Task: Creation of Campaigns & Opportunities
Action: Mouse moved to (853, 206)
Screenshot: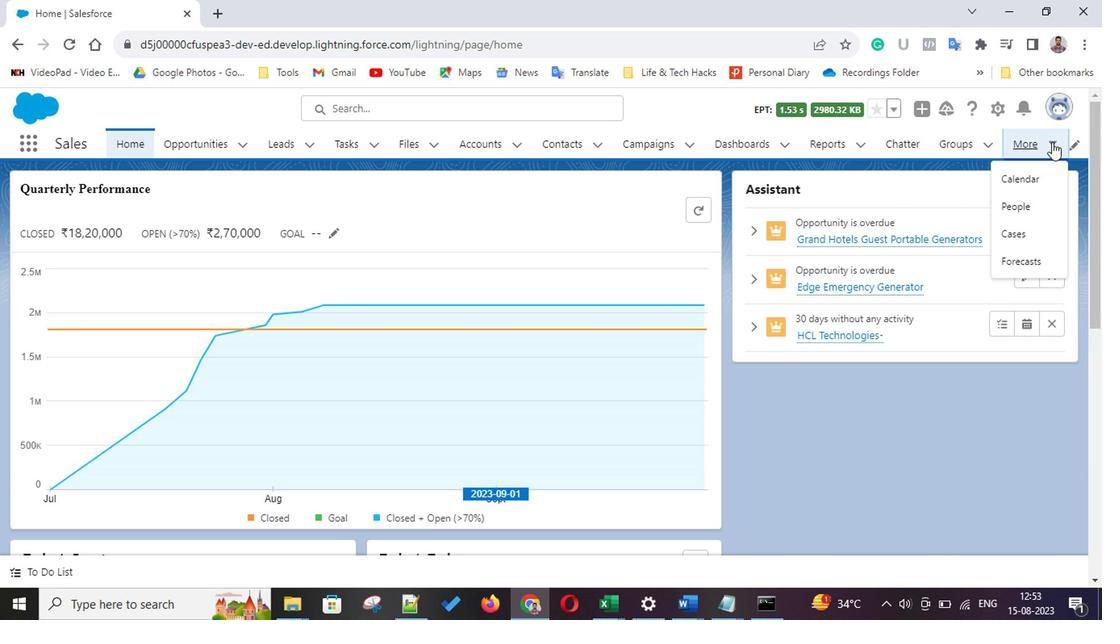 
Action: Mouse pressed left at (853, 206)
Screenshot: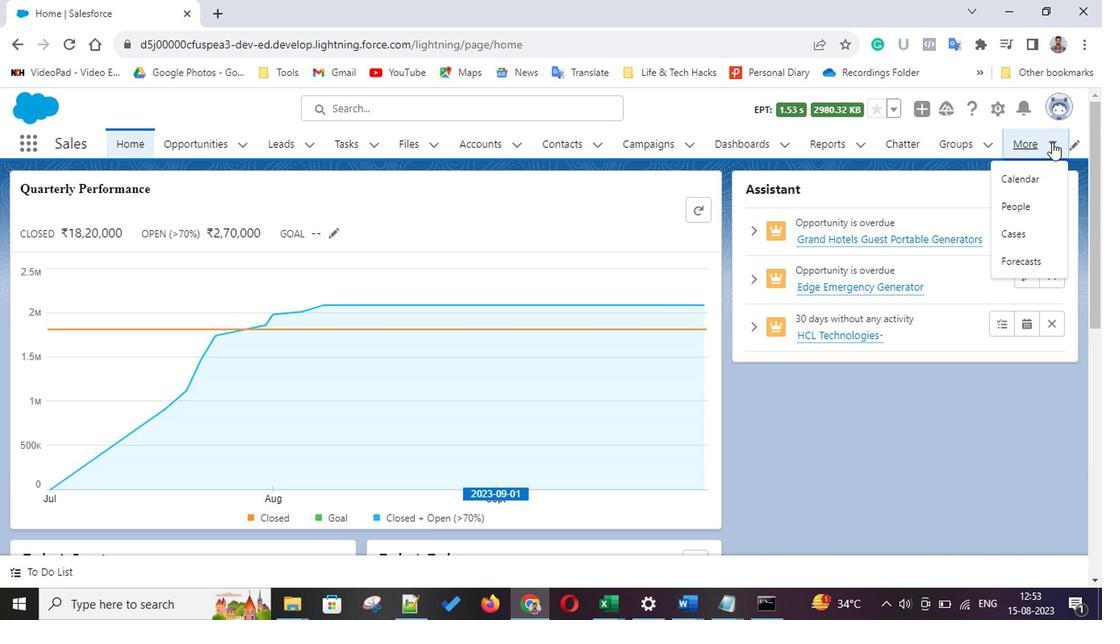 
Action: Mouse moved to (569, 203)
Screenshot: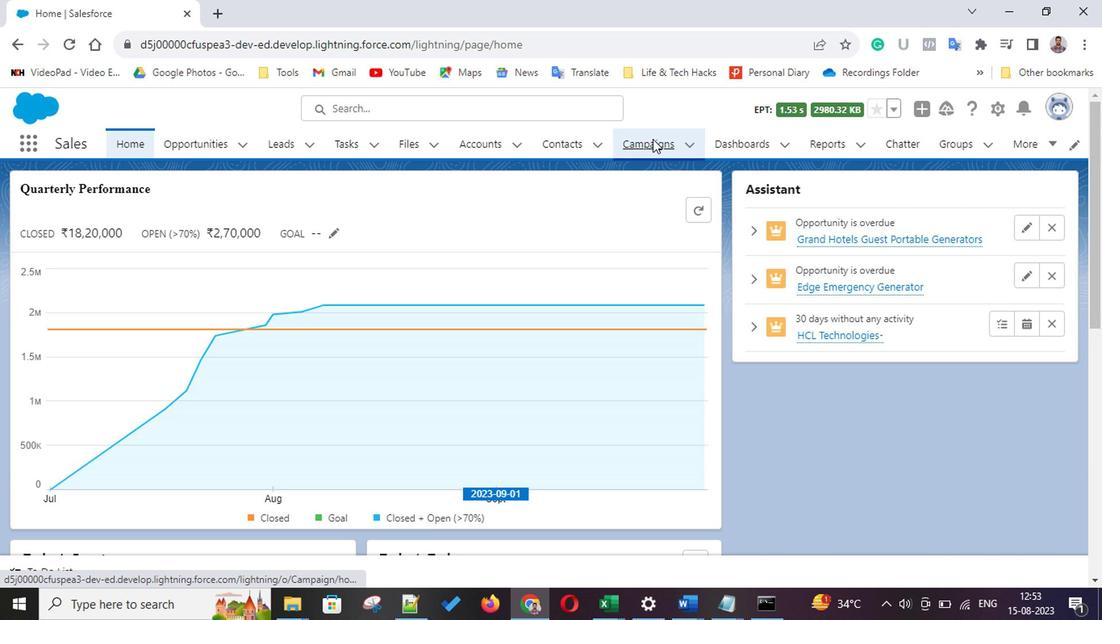 
Action: Mouse pressed left at (569, 203)
Screenshot: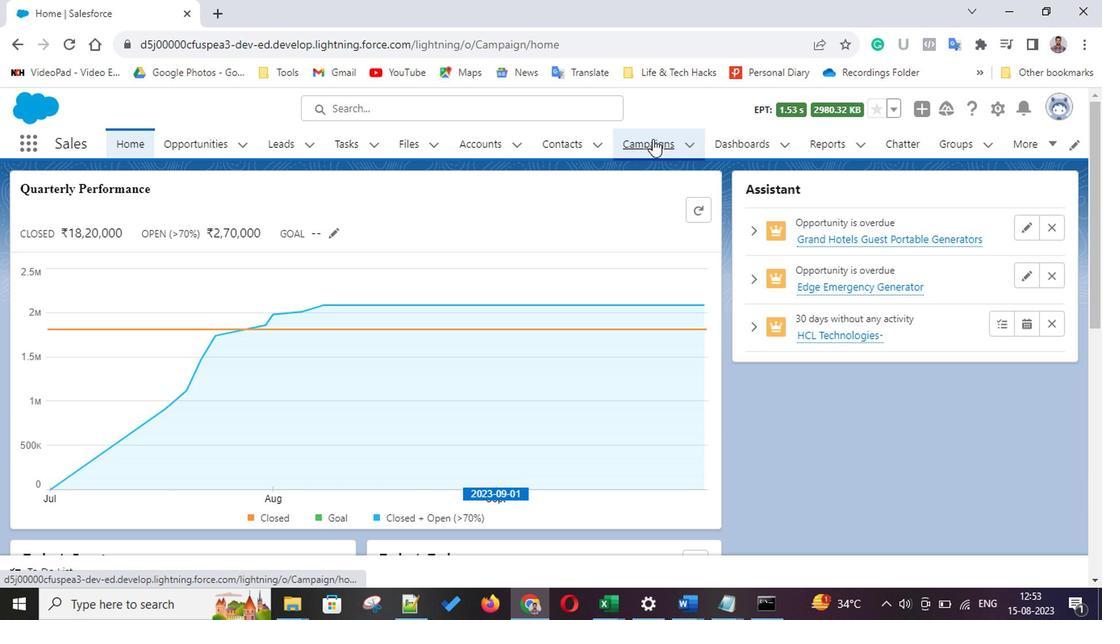 
Action: Mouse moved to (854, 241)
Screenshot: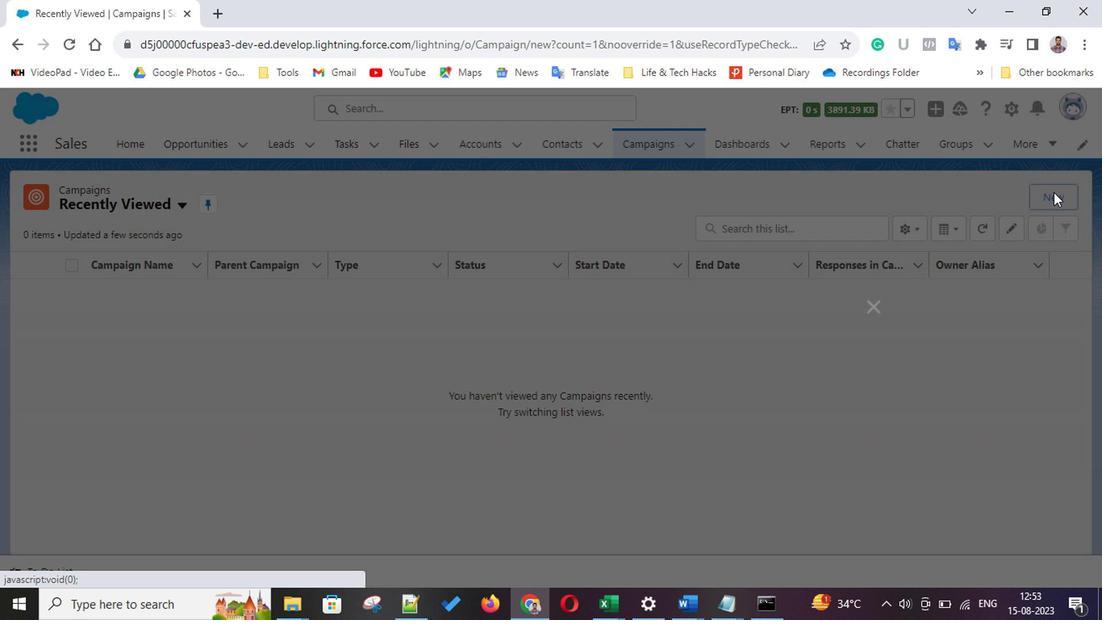 
Action: Mouse pressed left at (854, 241)
Screenshot: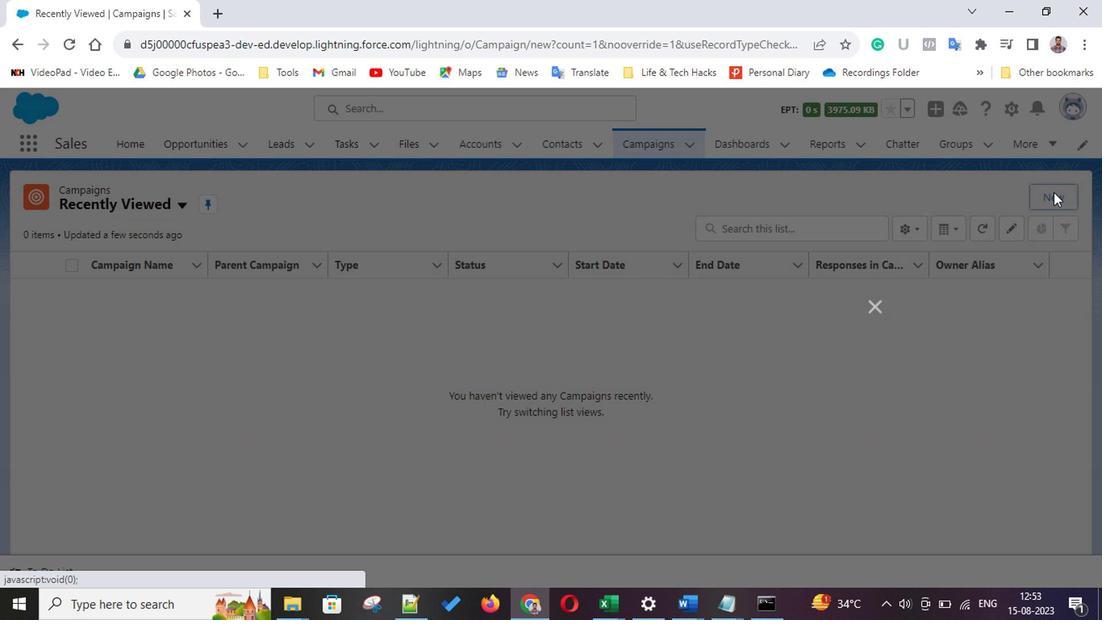 
Action: Mouse moved to (347, 323)
Screenshot: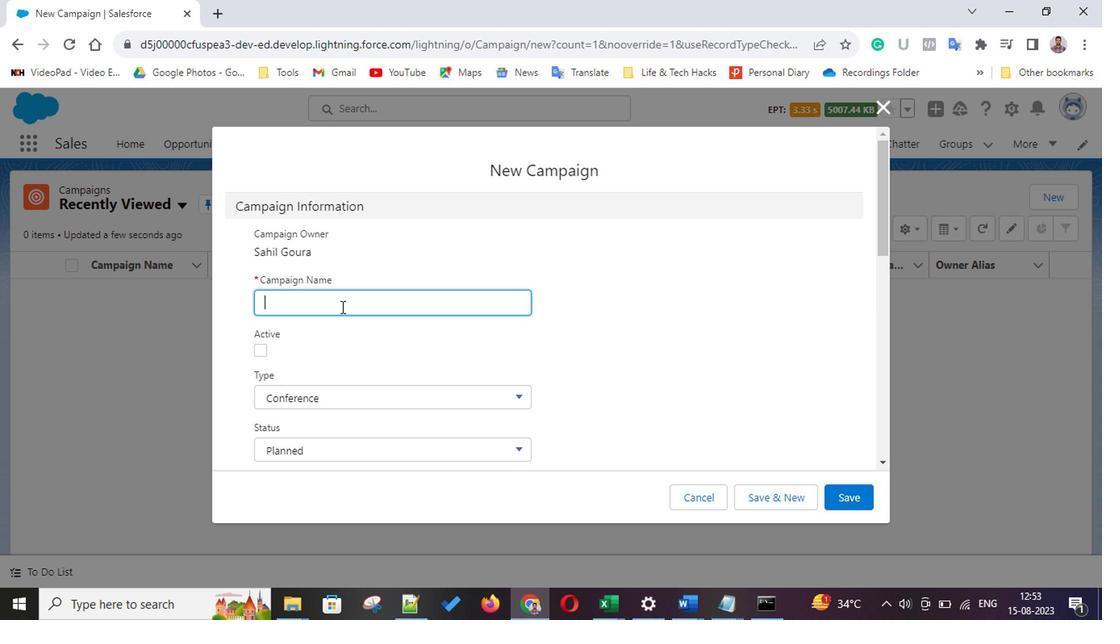 
Action: Key pressed <Key.shift>Summer<Key.space><Key.shift>Fair<Key.space>2023
Screenshot: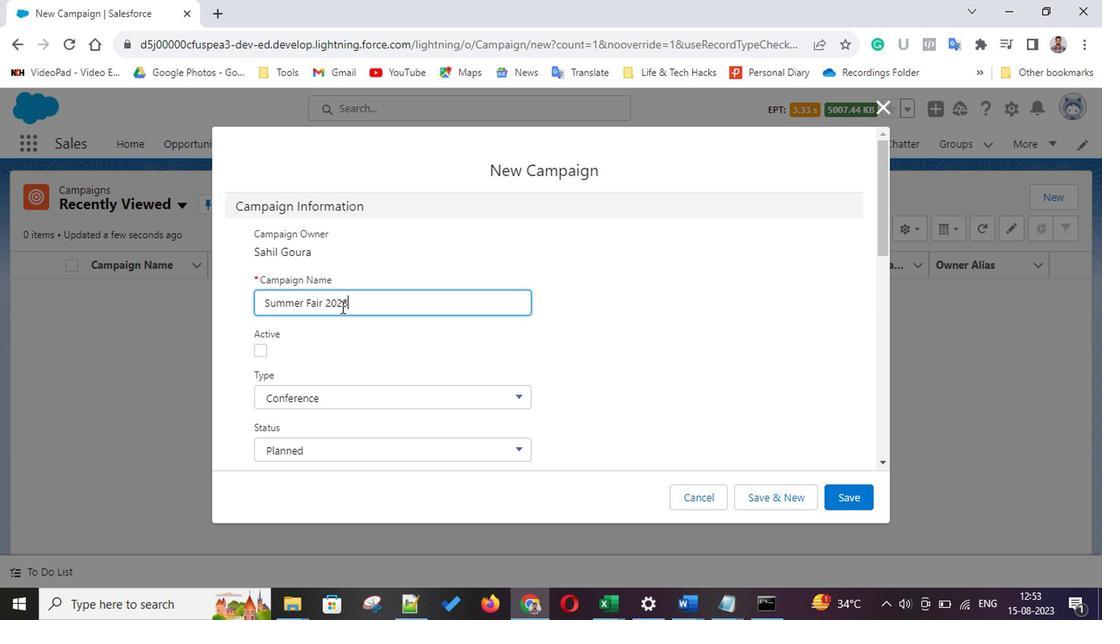 
Action: Mouse moved to (290, 355)
Screenshot: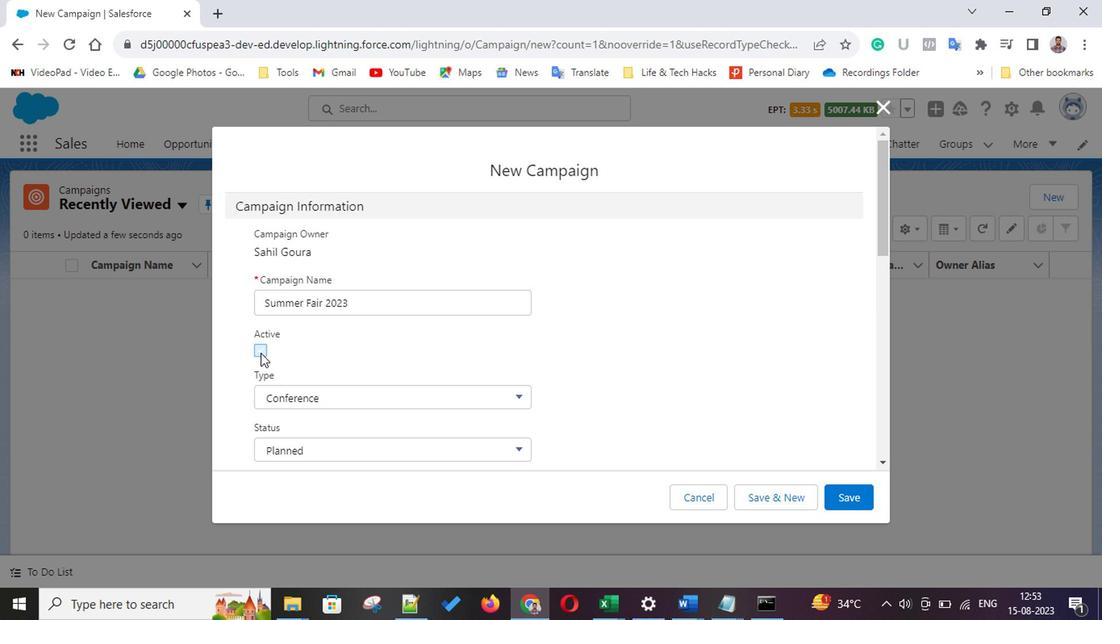 
Action: Mouse pressed left at (290, 355)
Screenshot: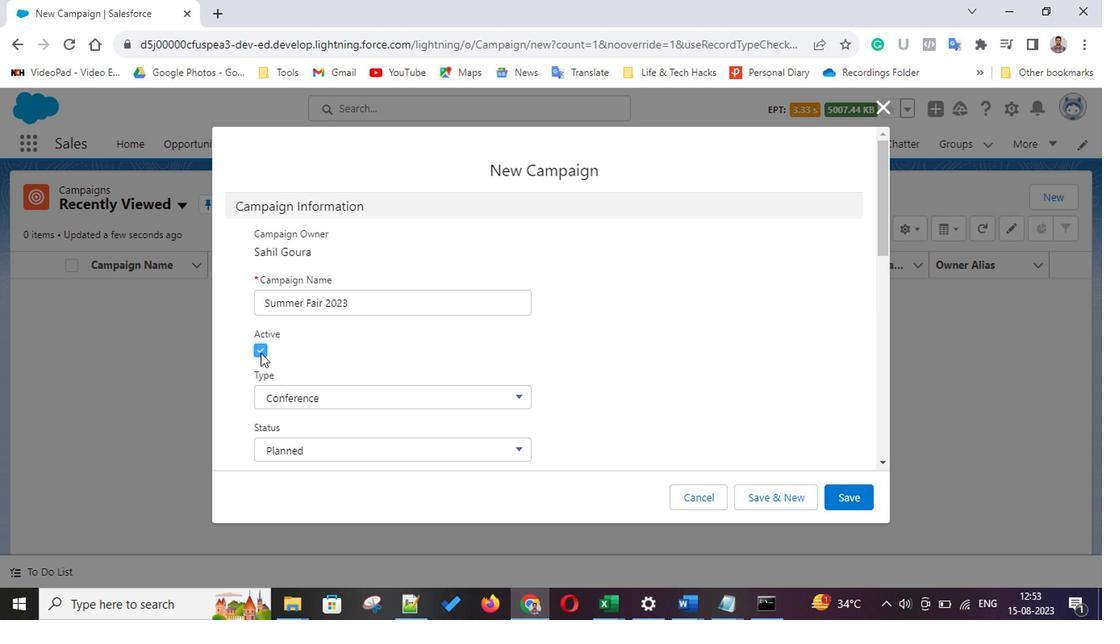 
Action: Mouse moved to (356, 393)
Screenshot: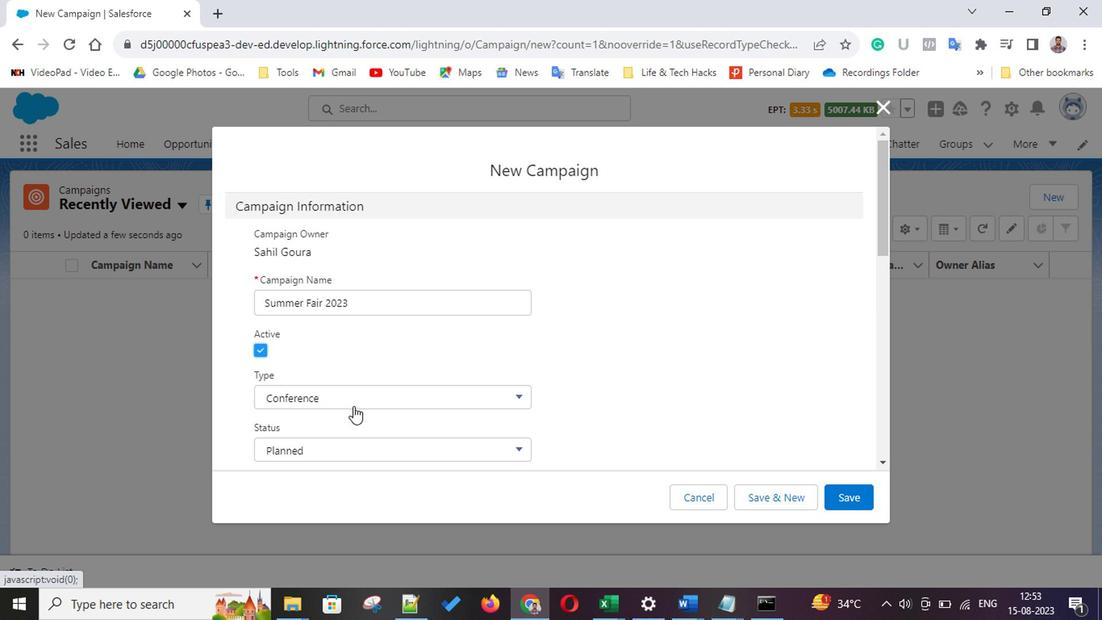 
Action: Key pressed <Key.space>
Screenshot: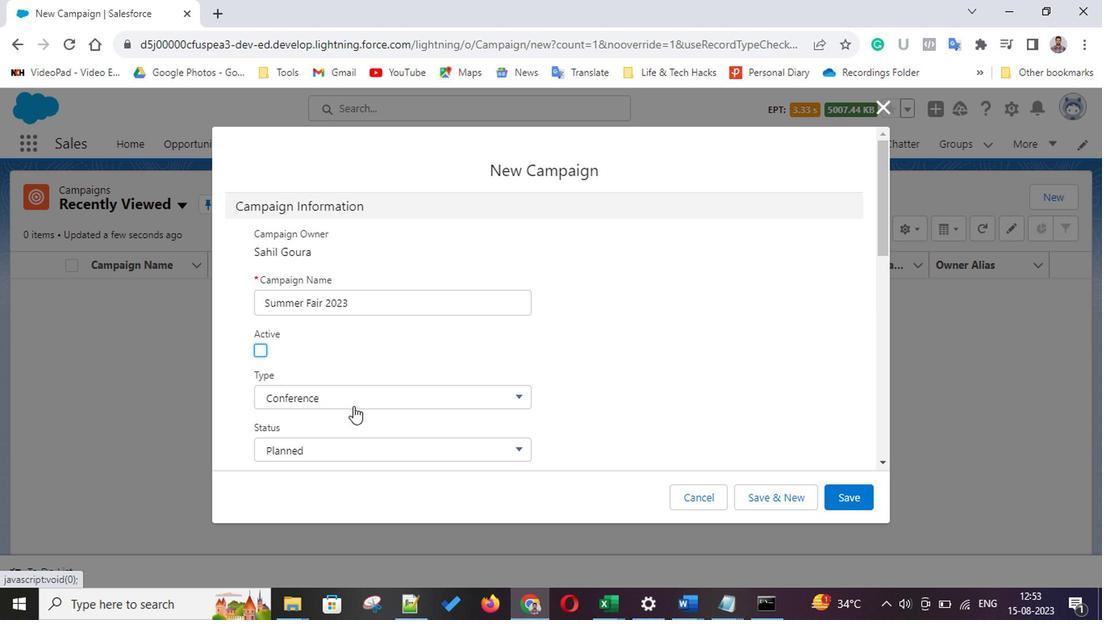 
Action: Mouse moved to (289, 355)
Screenshot: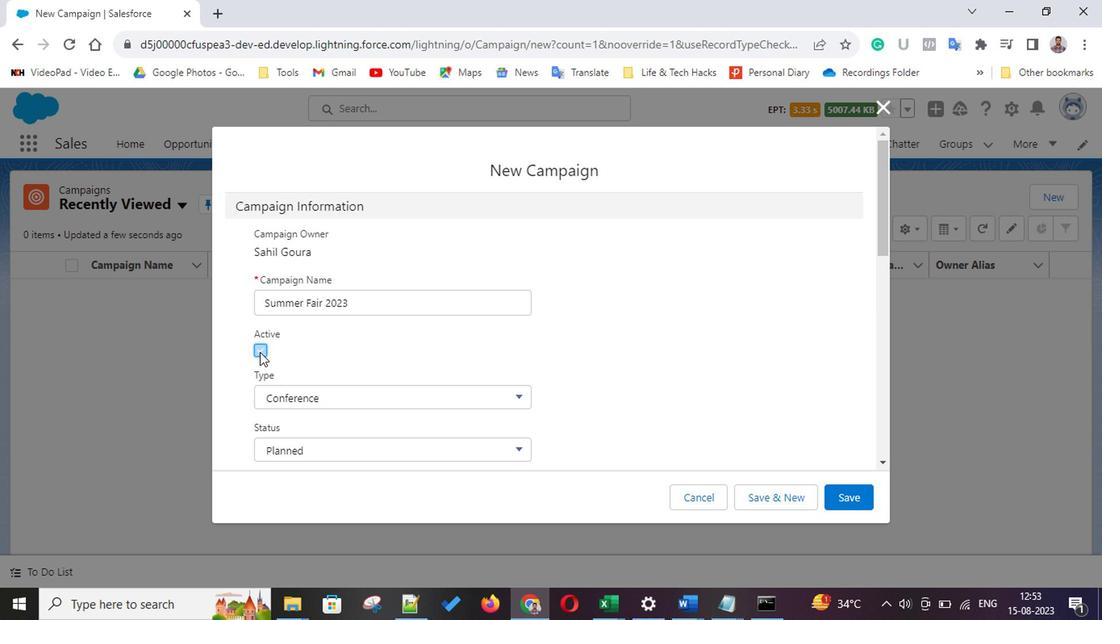
Action: Mouse pressed left at (289, 355)
Screenshot: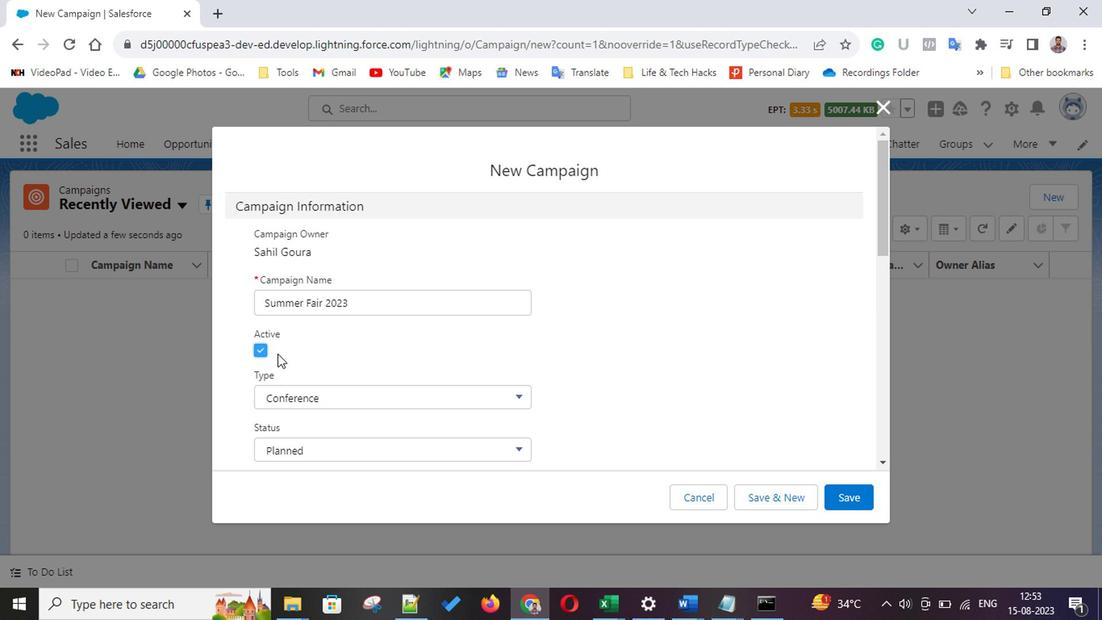 
Action: Mouse moved to (381, 386)
Screenshot: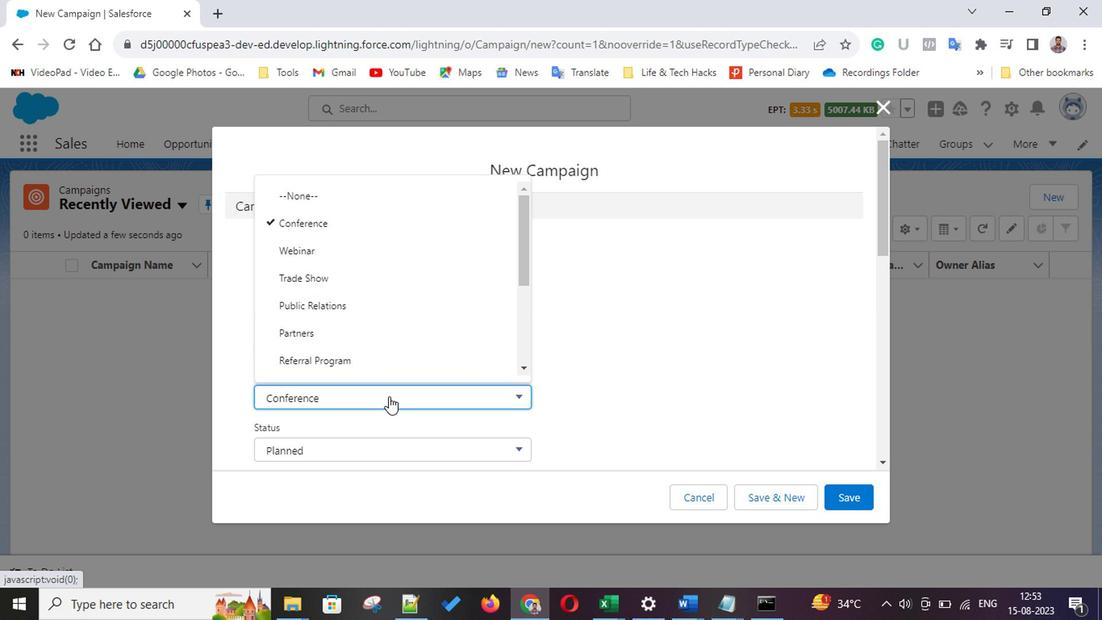 
Action: Mouse pressed left at (381, 386)
Screenshot: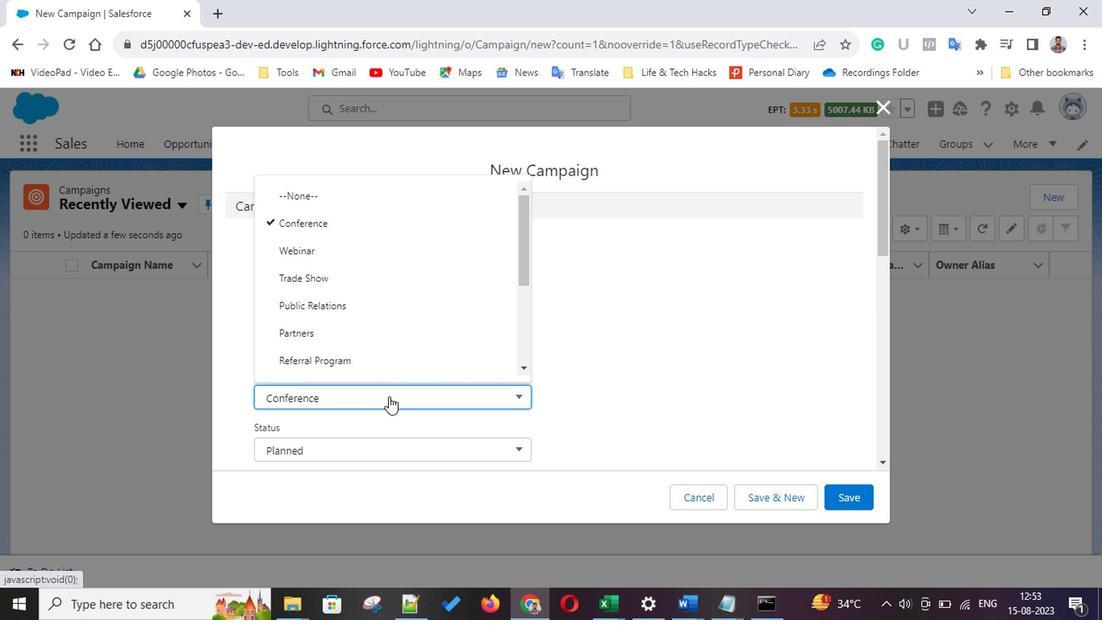 
Action: Mouse moved to (373, 300)
Screenshot: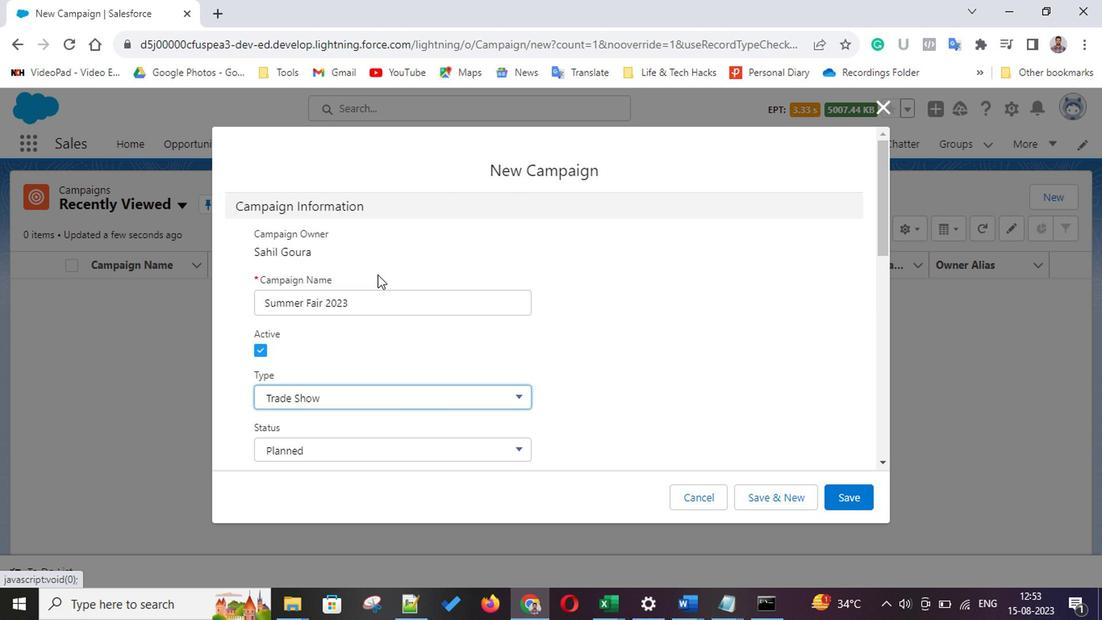 
Action: Mouse pressed left at (373, 300)
Screenshot: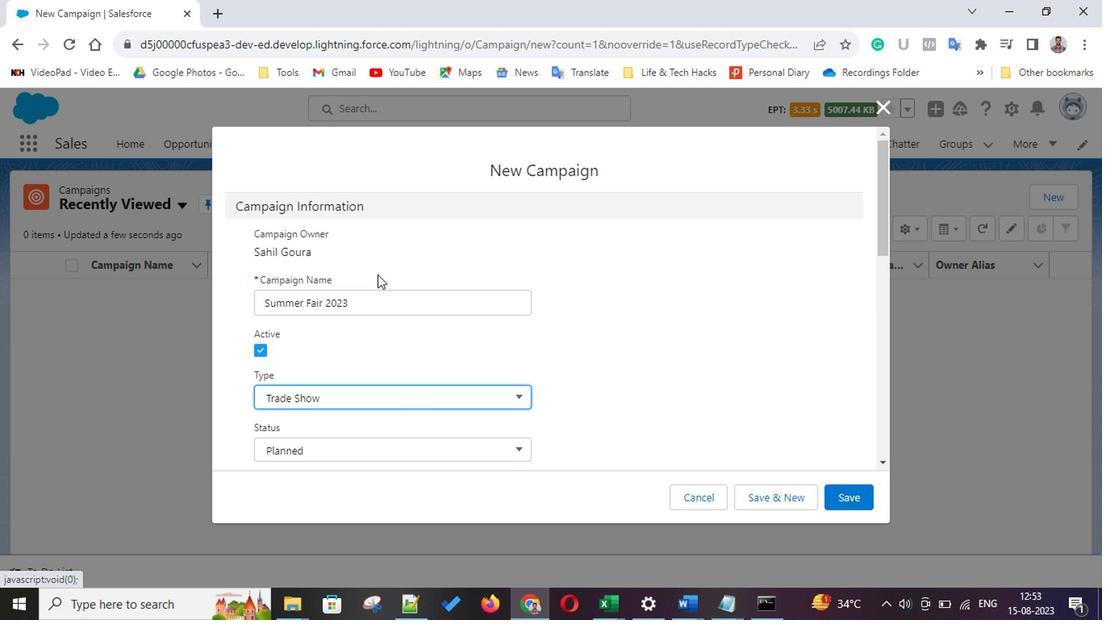 
Action: Mouse moved to (355, 401)
Screenshot: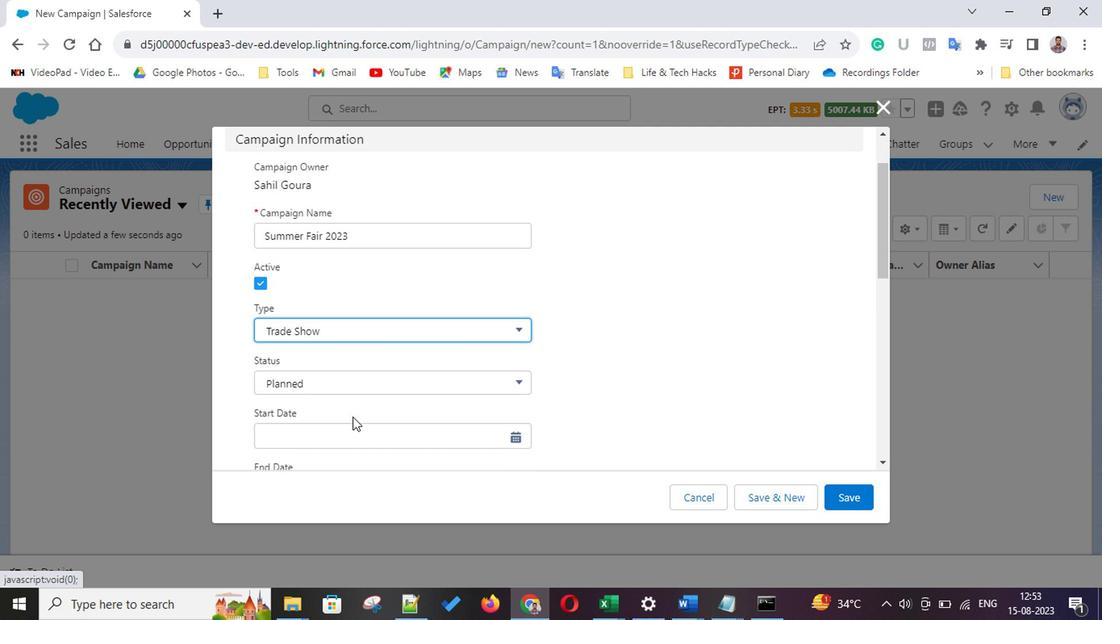 
Action: Mouse scrolled (355, 400) with delta (0, 0)
Screenshot: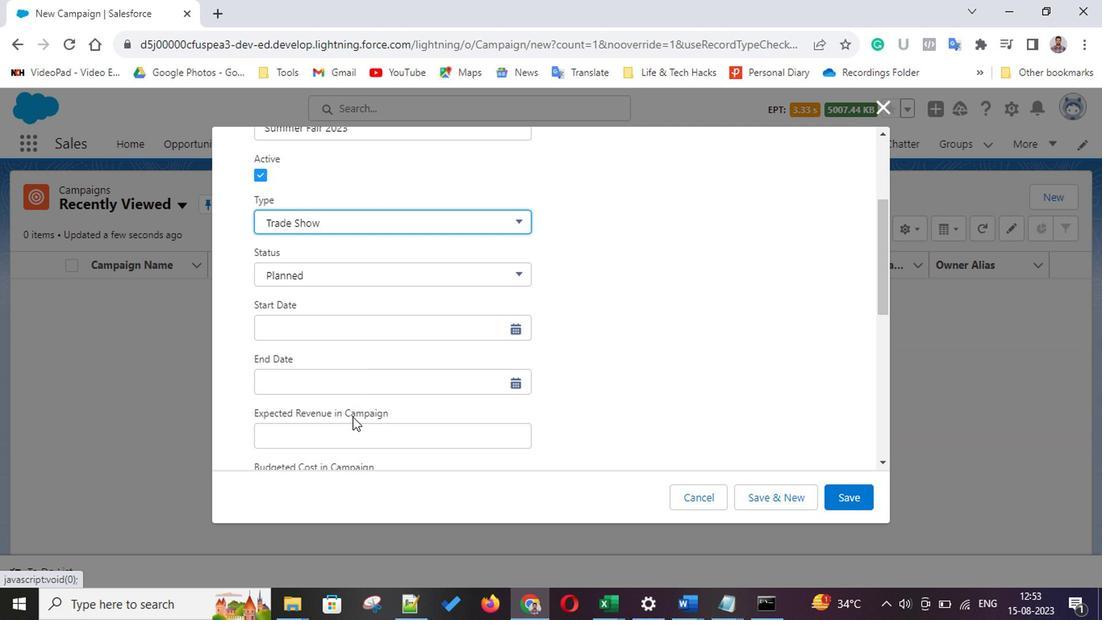 
Action: Mouse scrolled (355, 400) with delta (0, 0)
Screenshot: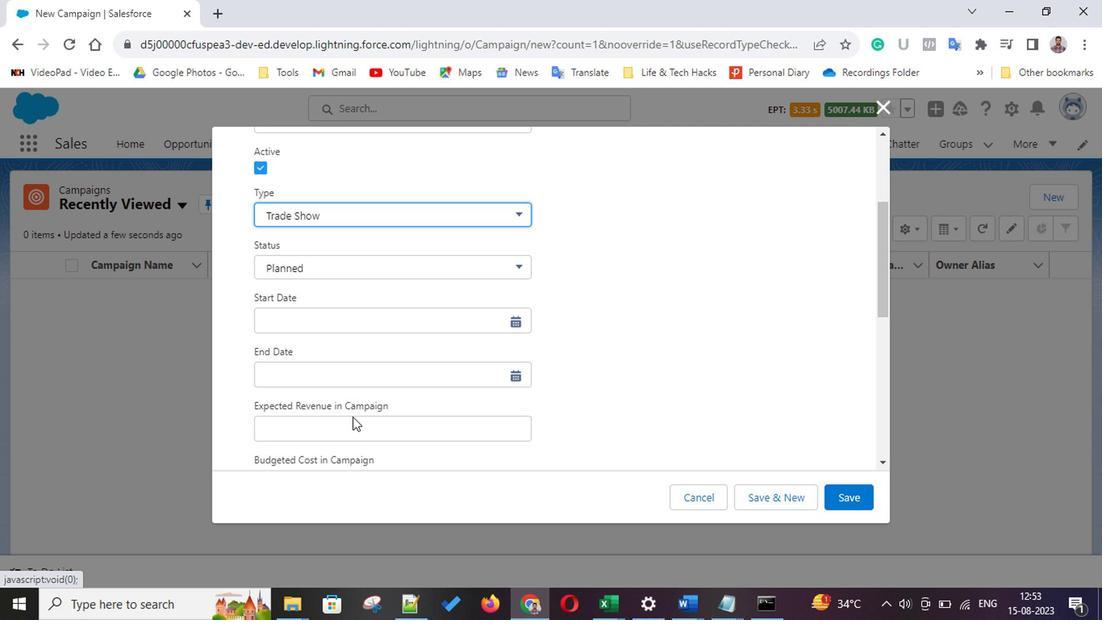 
Action: Mouse scrolled (355, 400) with delta (0, 0)
Screenshot: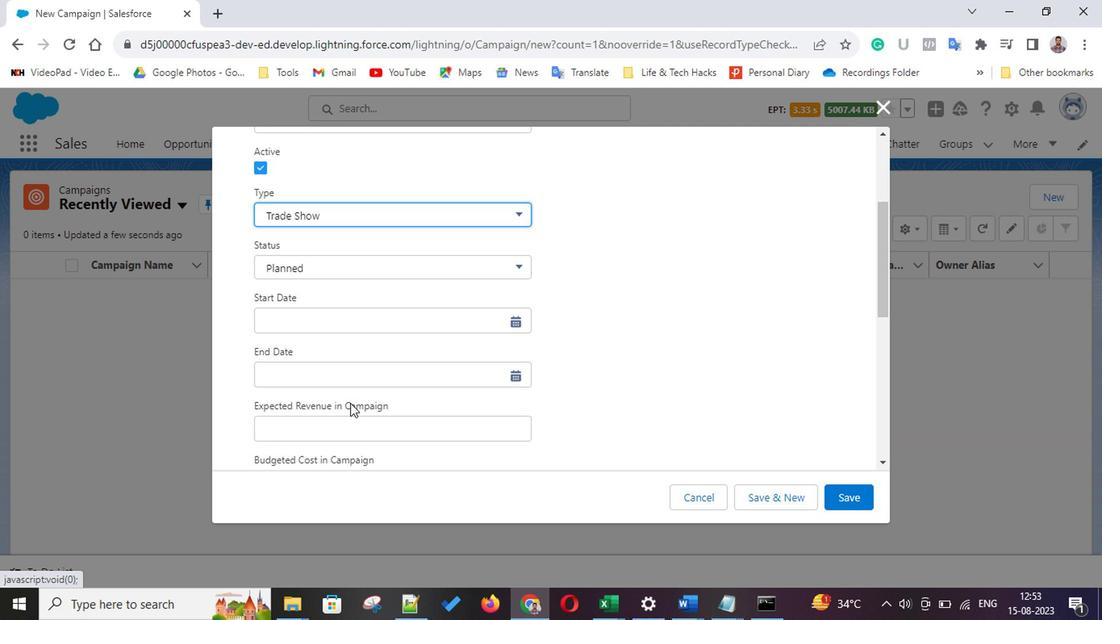 
Action: Mouse scrolled (355, 400) with delta (0, 0)
Screenshot: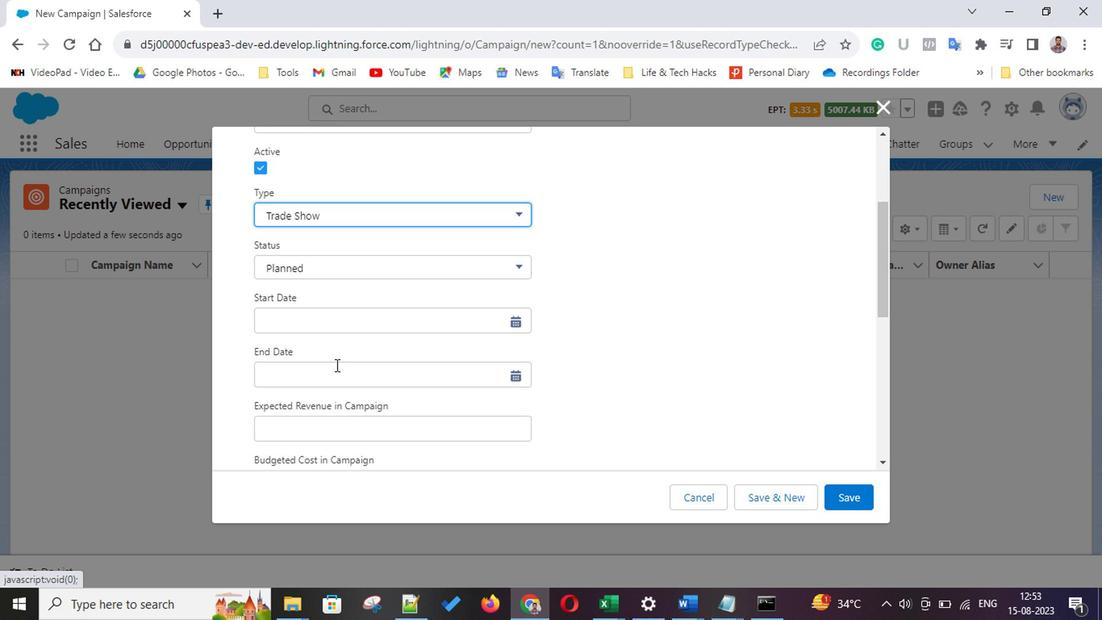 
Action: Mouse scrolled (355, 400) with delta (0, 0)
Screenshot: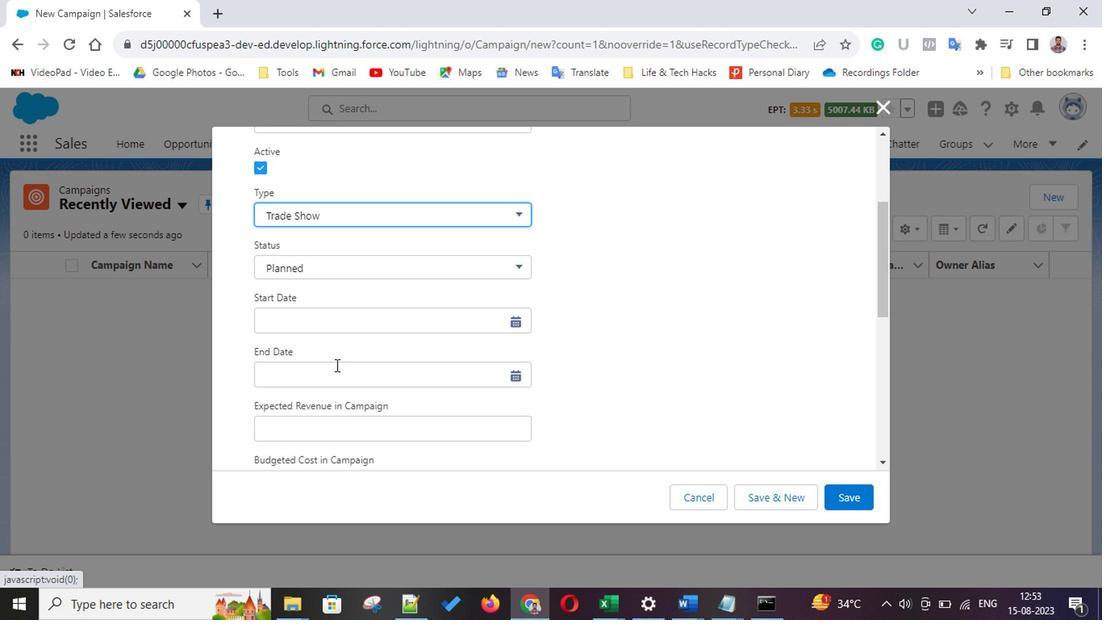 
Action: Mouse scrolled (355, 400) with delta (0, 0)
Screenshot: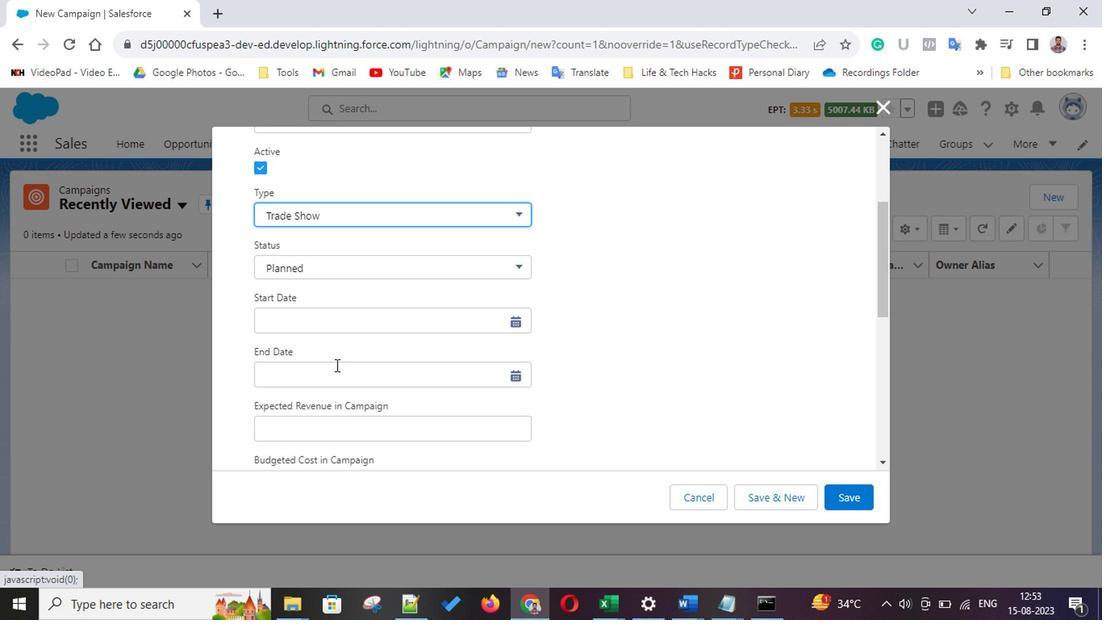 
Action: Mouse scrolled (355, 400) with delta (0, 0)
Screenshot: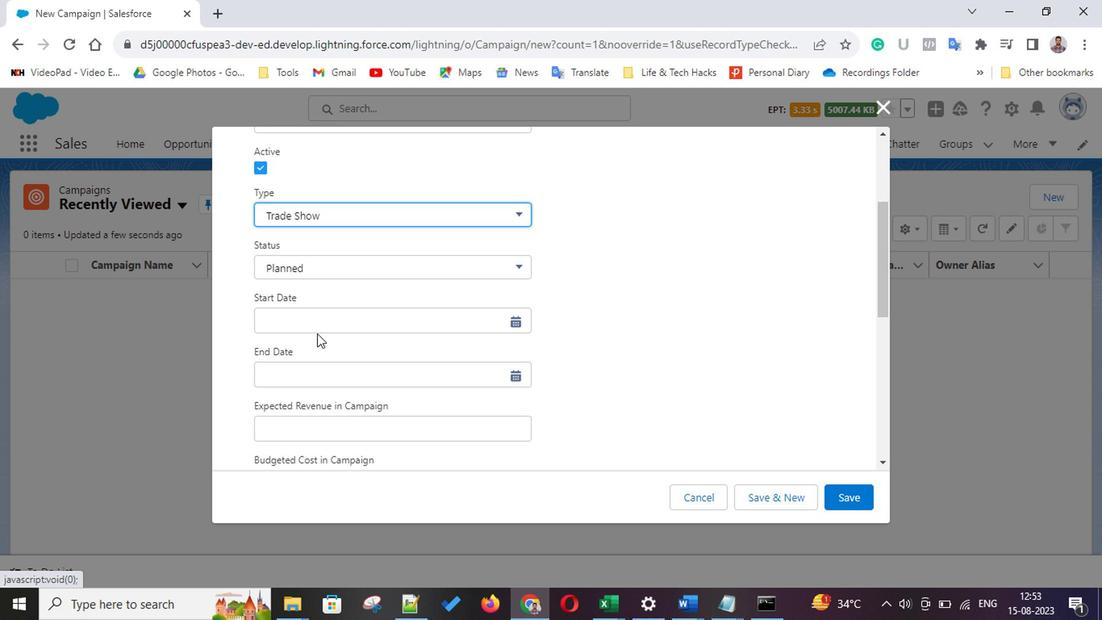 
Action: Mouse scrolled (355, 400) with delta (0, 0)
Screenshot: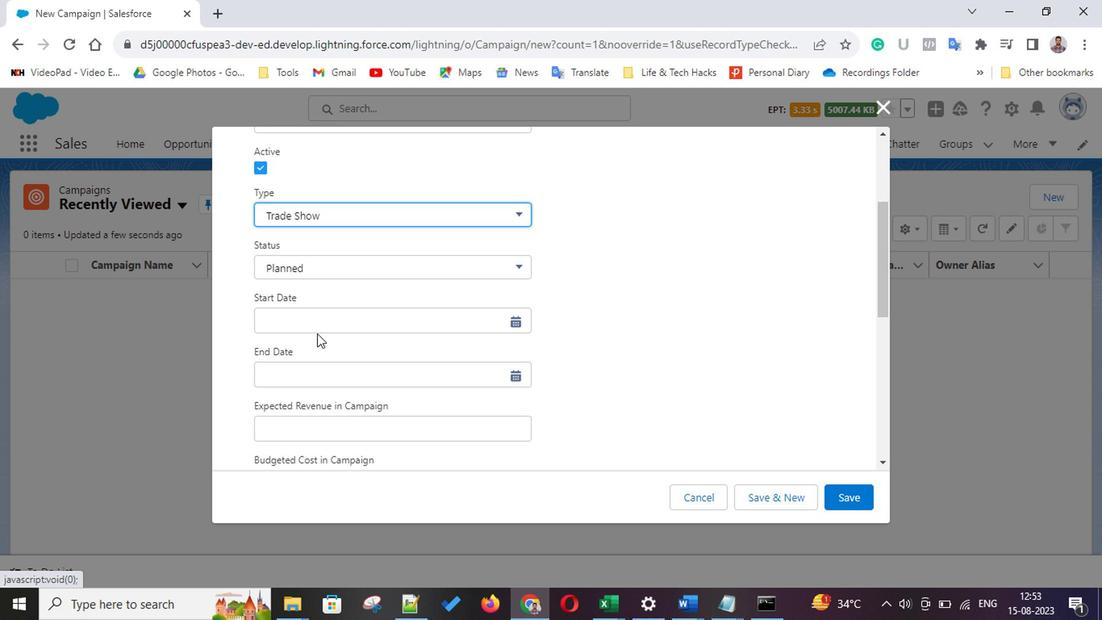 
Action: Mouse scrolled (355, 400) with delta (0, 0)
Screenshot: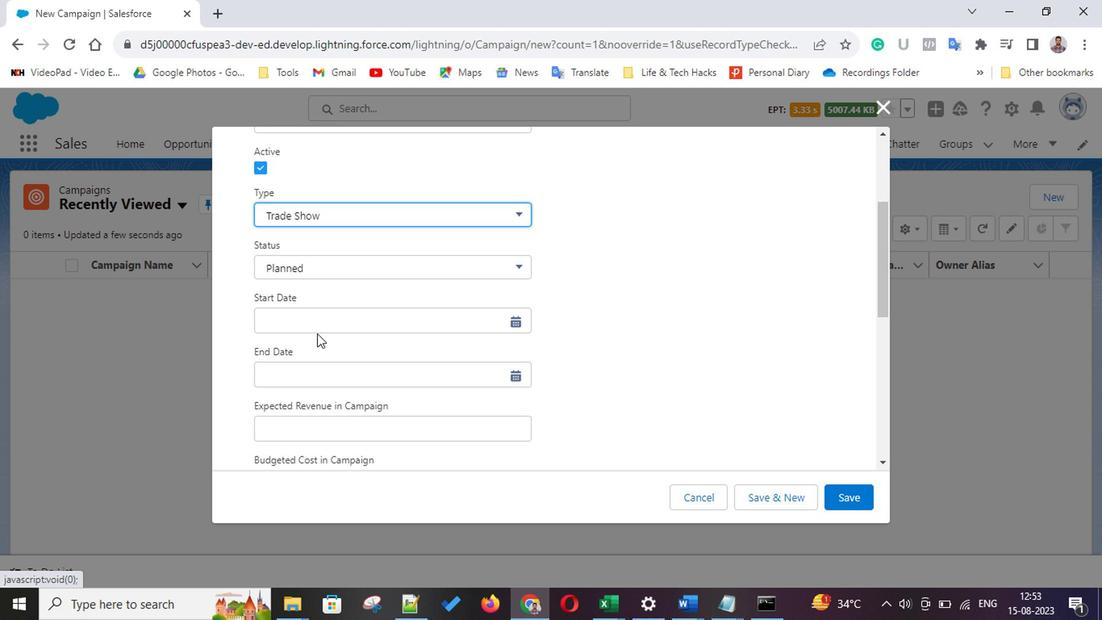 
Action: Mouse scrolled (355, 400) with delta (0, 0)
Screenshot: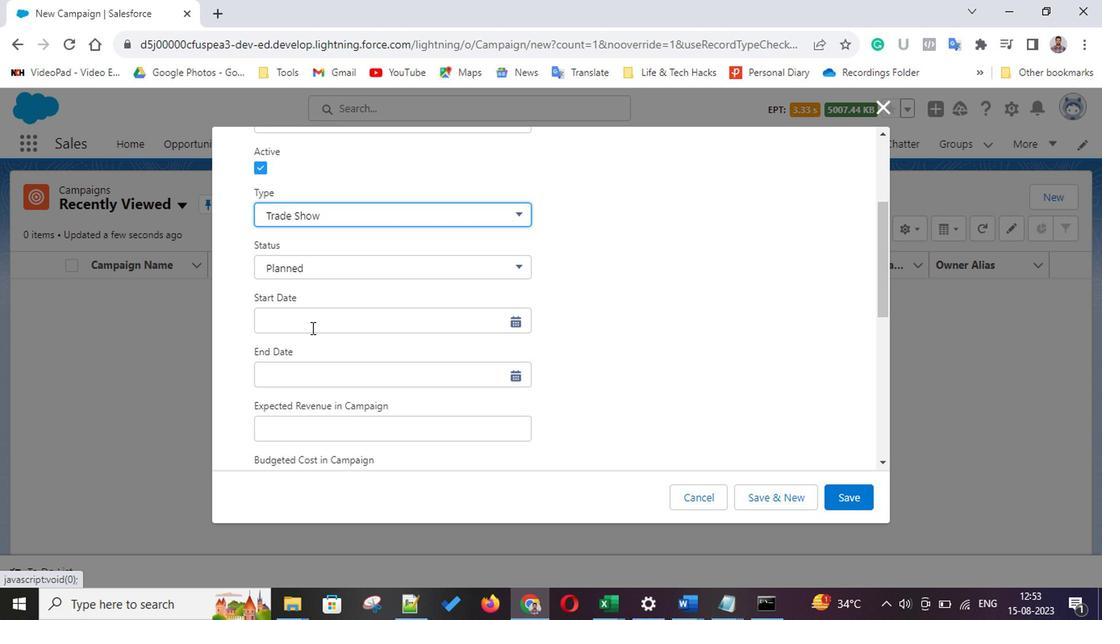 
Action: Mouse scrolled (355, 400) with delta (0, 0)
Screenshot: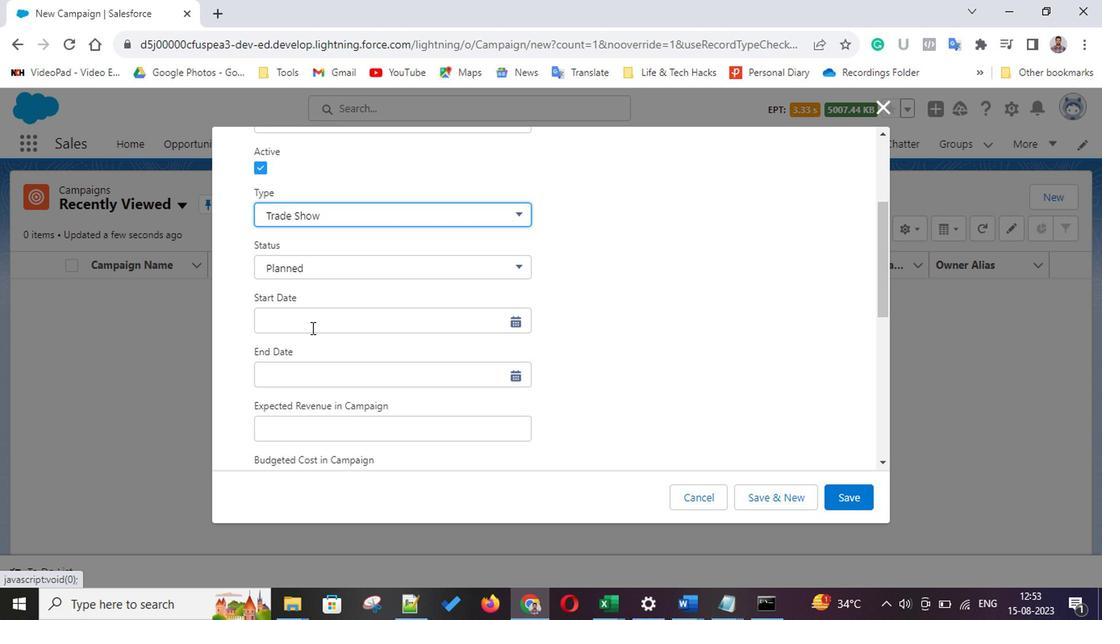 
Action: Mouse moved to (325, 330)
Screenshot: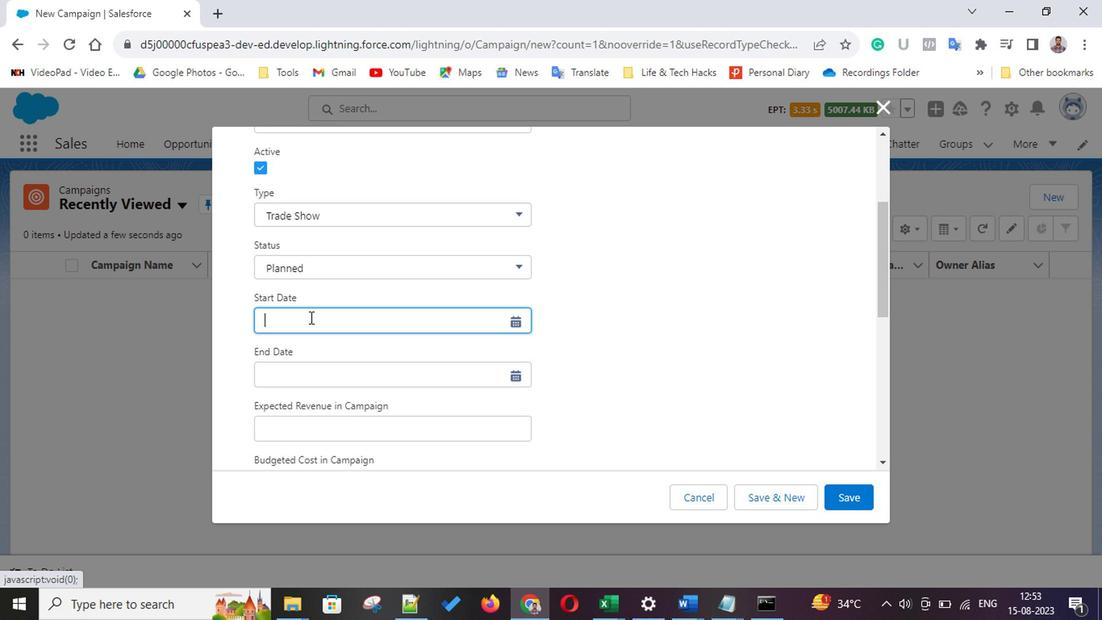 
Action: Mouse pressed left at (325, 330)
Screenshot: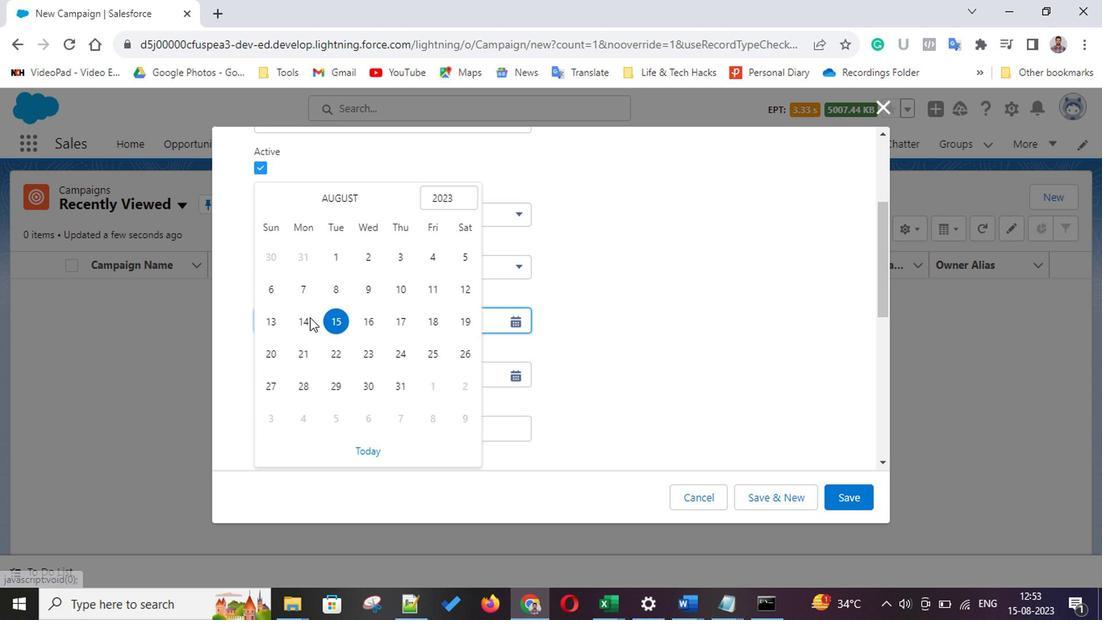 
Action: Mouse moved to (366, 330)
Screenshot: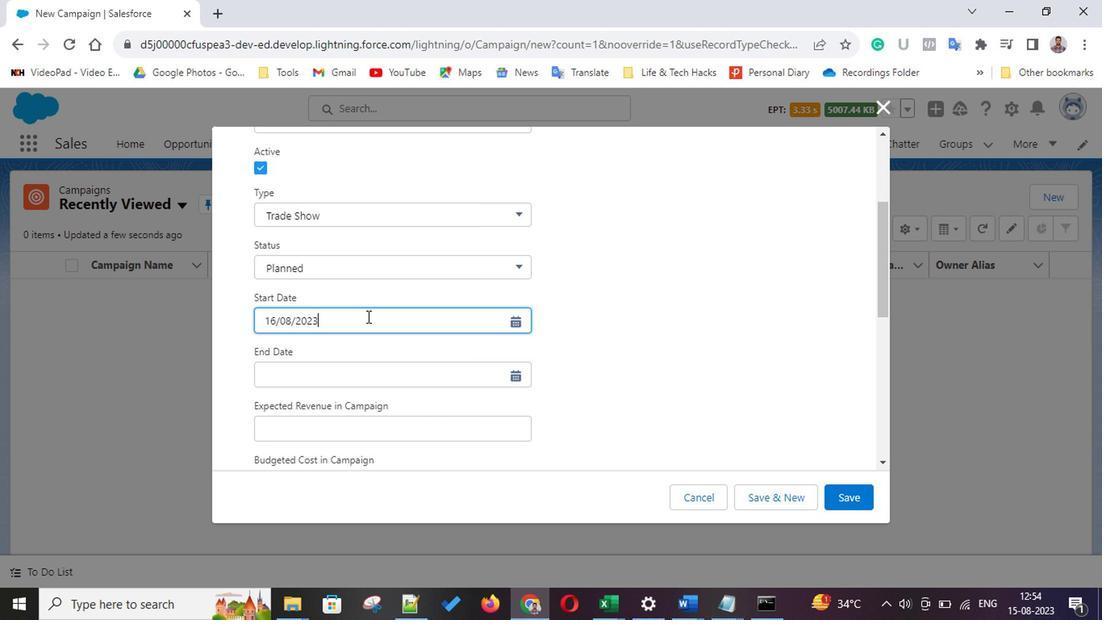 
Action: Mouse pressed left at (366, 330)
Screenshot: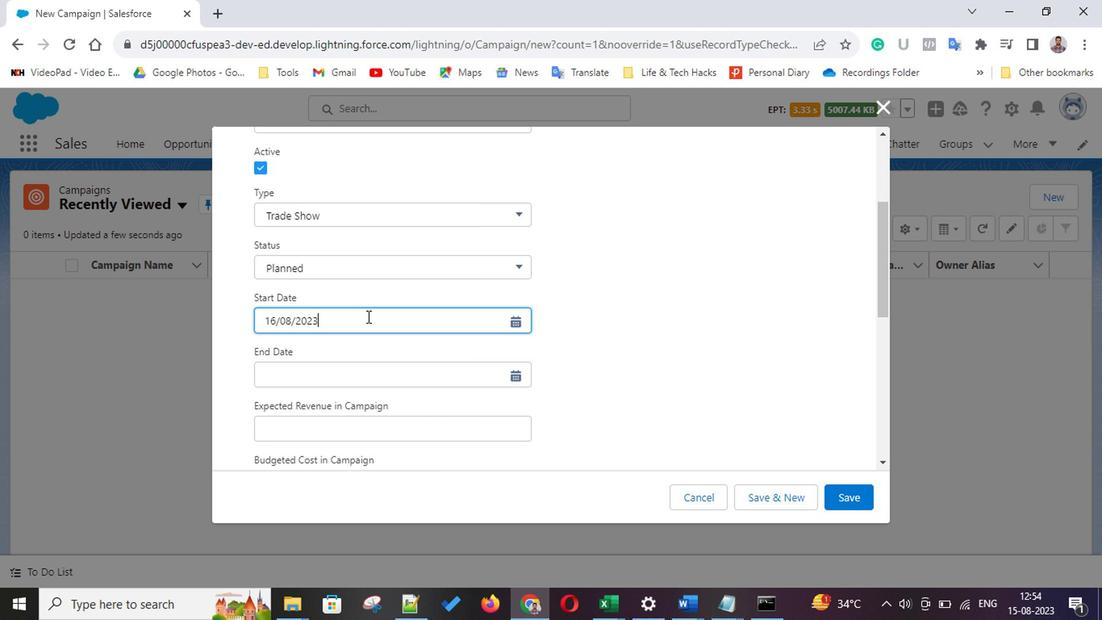 
Action: Mouse scrolled (366, 329) with delta (0, 0)
Screenshot: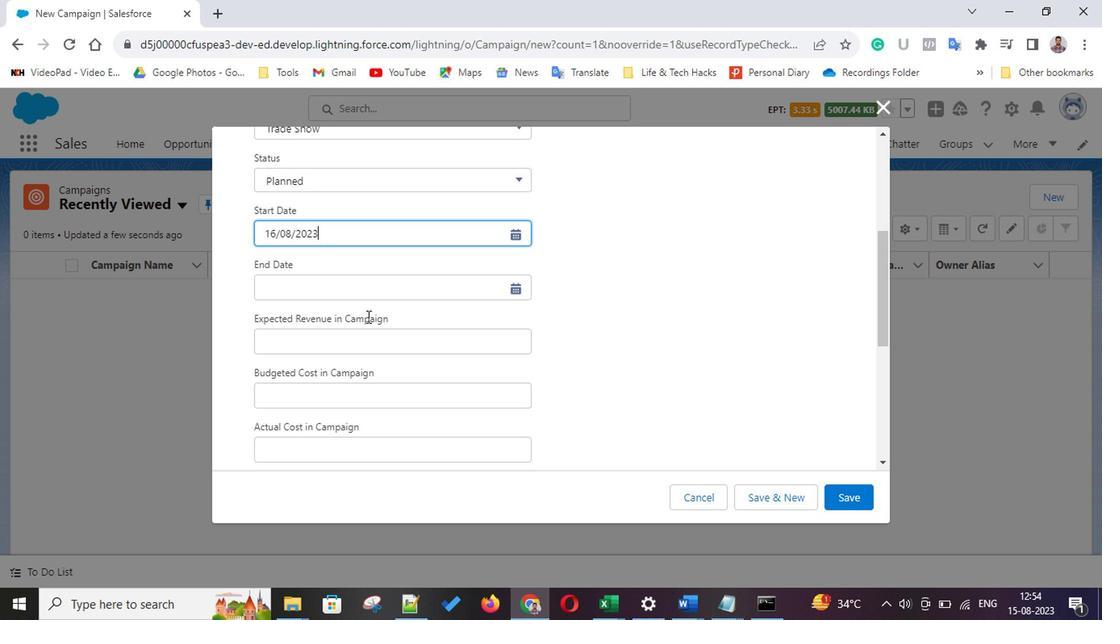 
Action: Mouse scrolled (366, 329) with delta (0, 0)
Screenshot: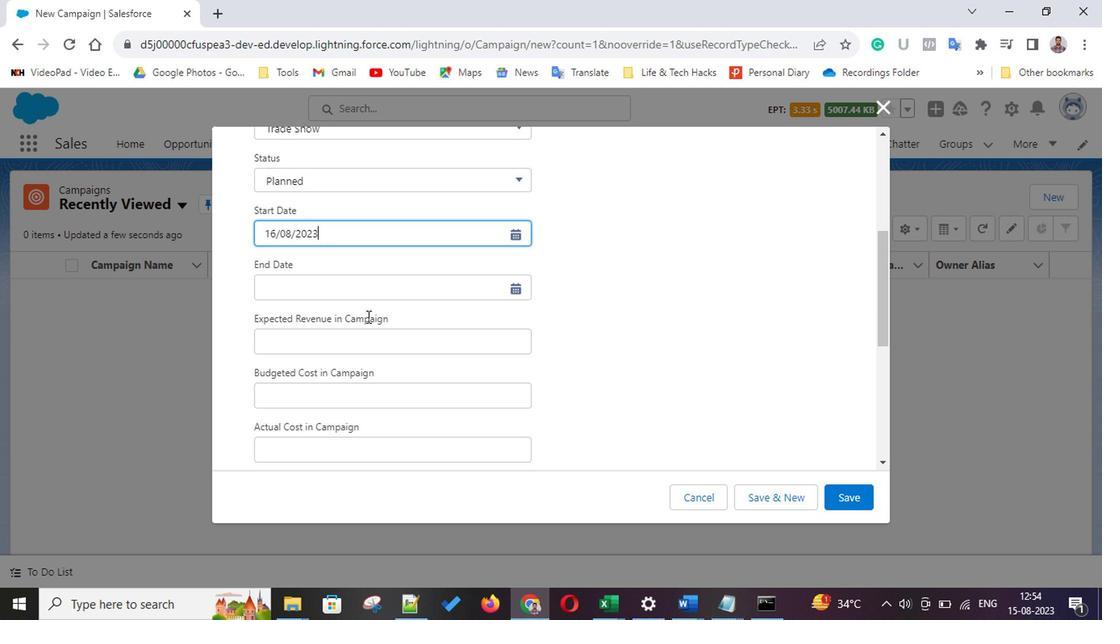 
Action: Mouse scrolled (366, 329) with delta (0, 0)
Screenshot: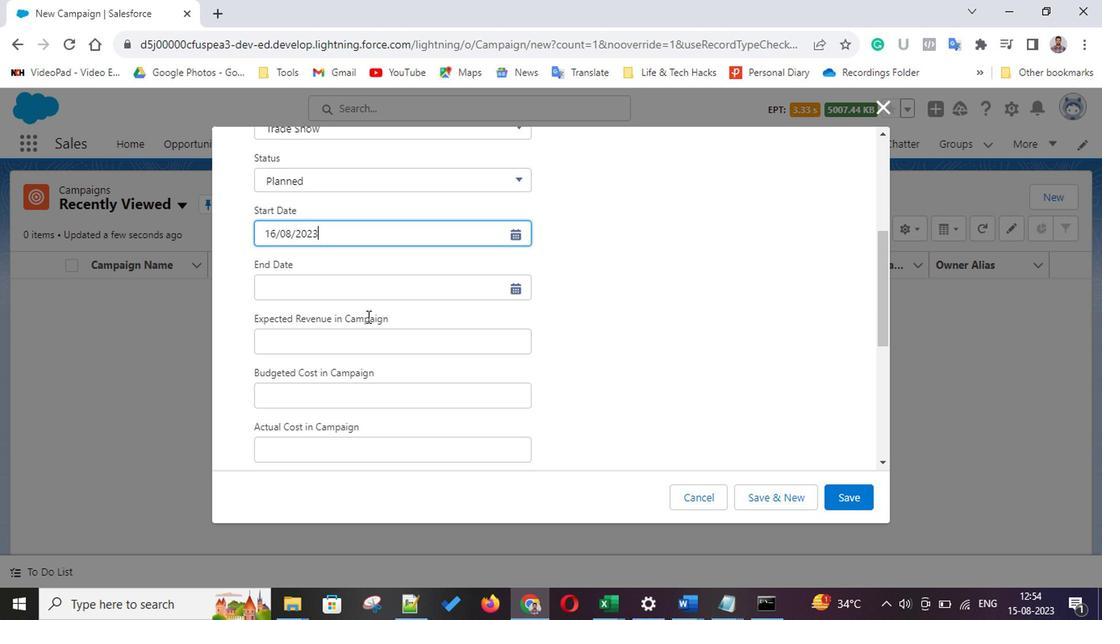 
Action: Mouse scrolled (366, 329) with delta (0, 0)
Screenshot: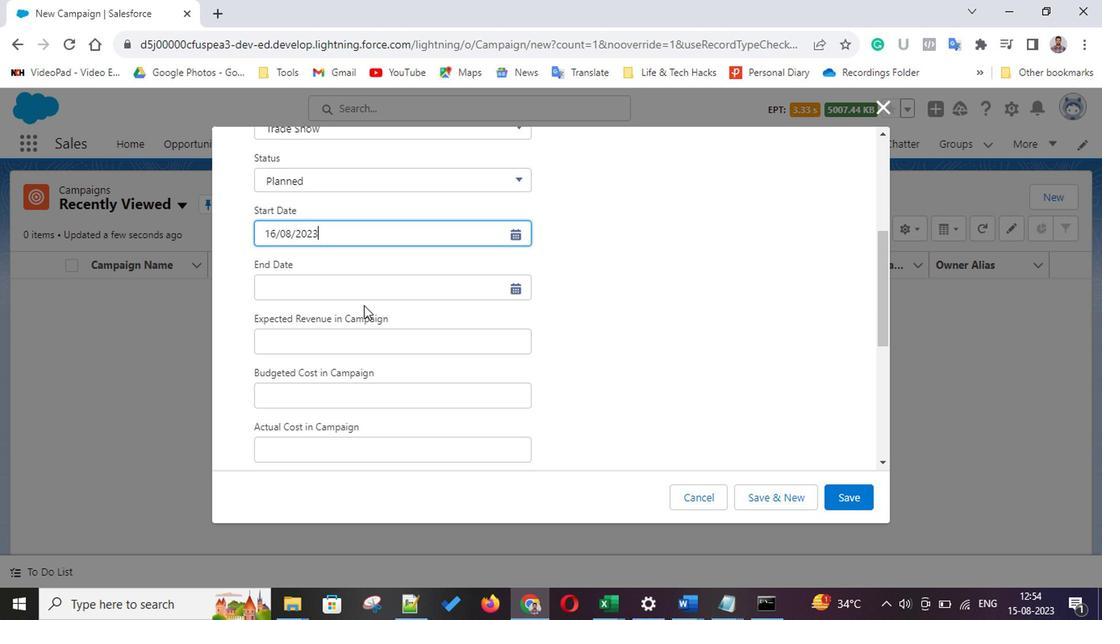 
Action: Mouse scrolled (366, 329) with delta (0, 0)
Screenshot: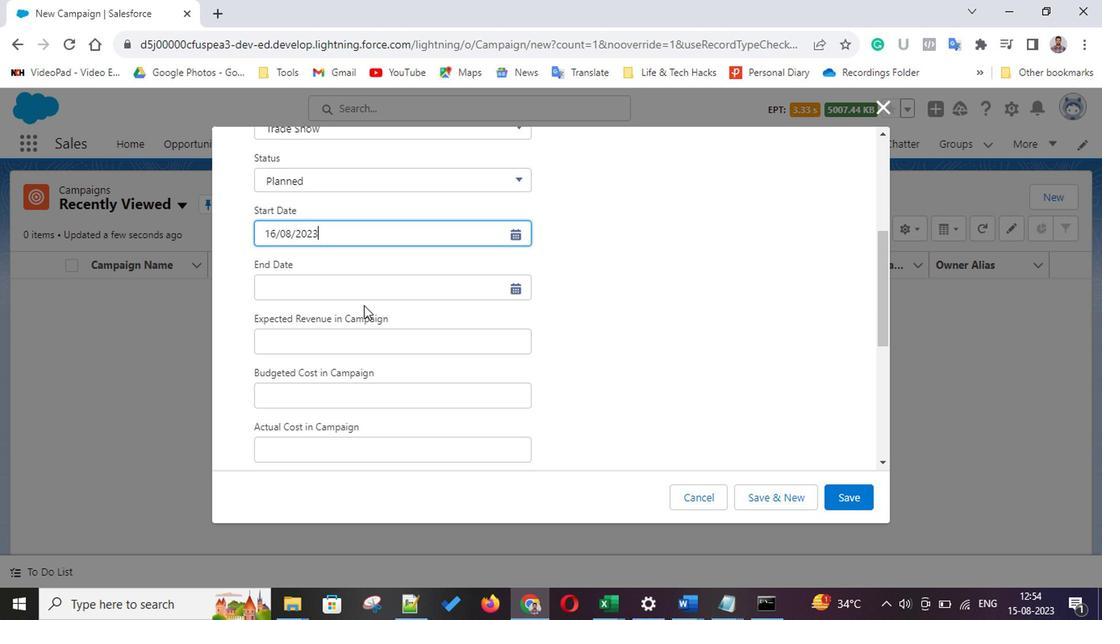
Action: Mouse scrolled (366, 329) with delta (0, 0)
Screenshot: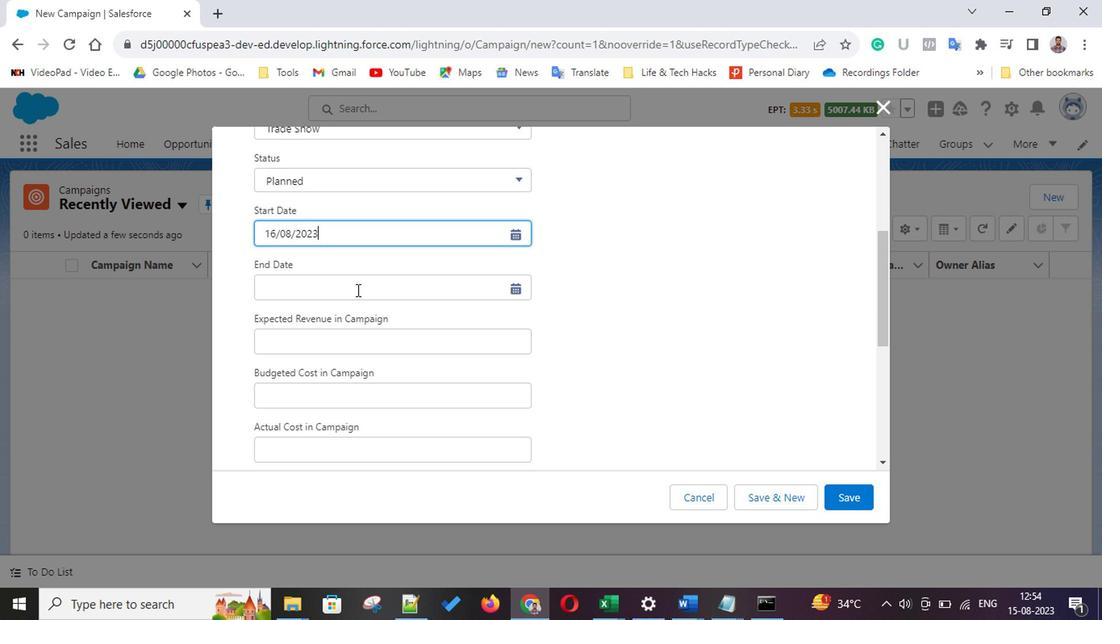 
Action: Mouse scrolled (366, 329) with delta (0, 0)
Screenshot: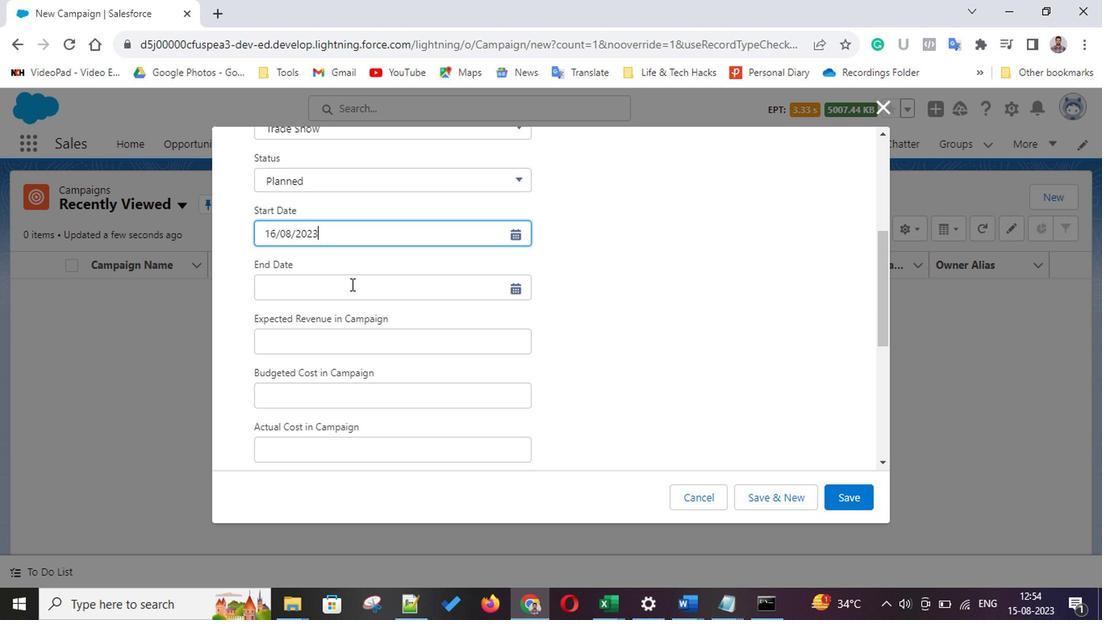 
Action: Mouse scrolled (366, 329) with delta (0, 0)
Screenshot: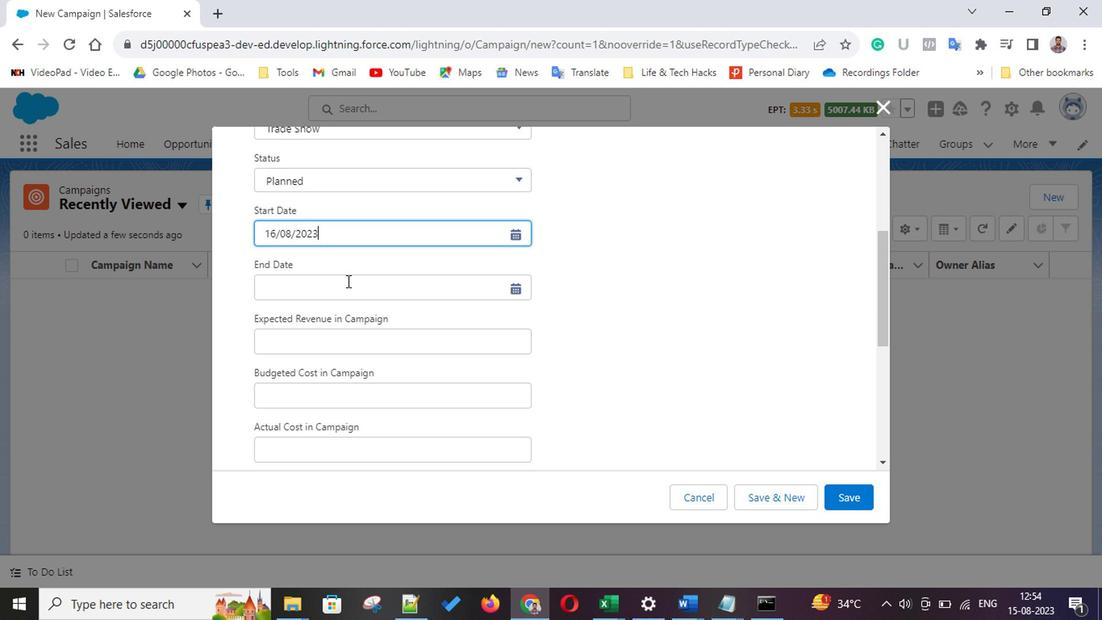 
Action: Mouse moved to (351, 304)
Screenshot: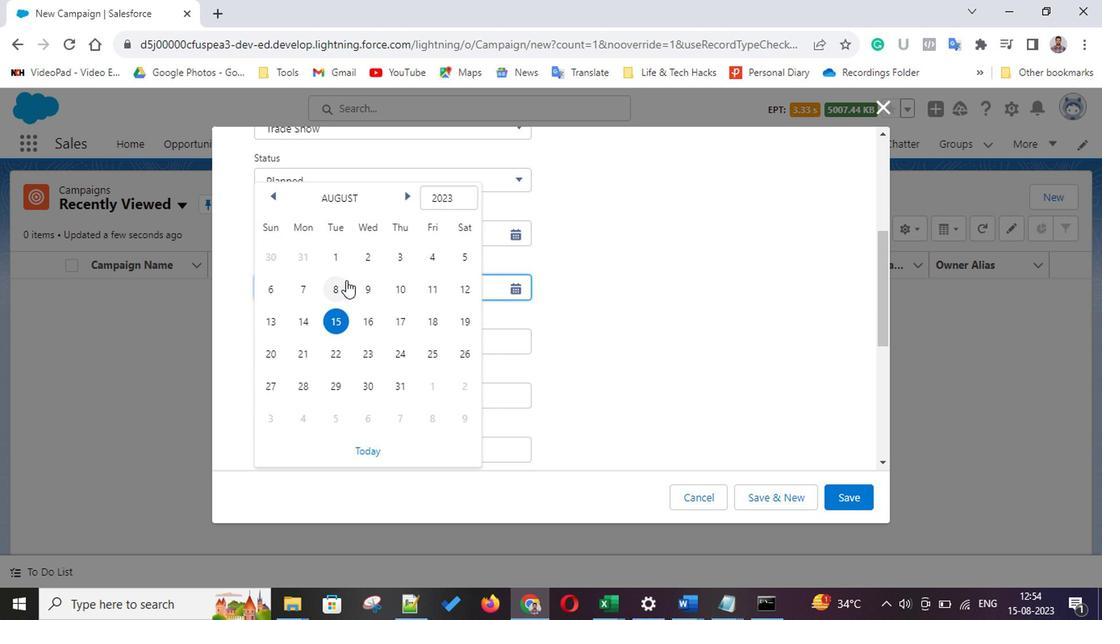 
Action: Mouse pressed left at (351, 304)
Screenshot: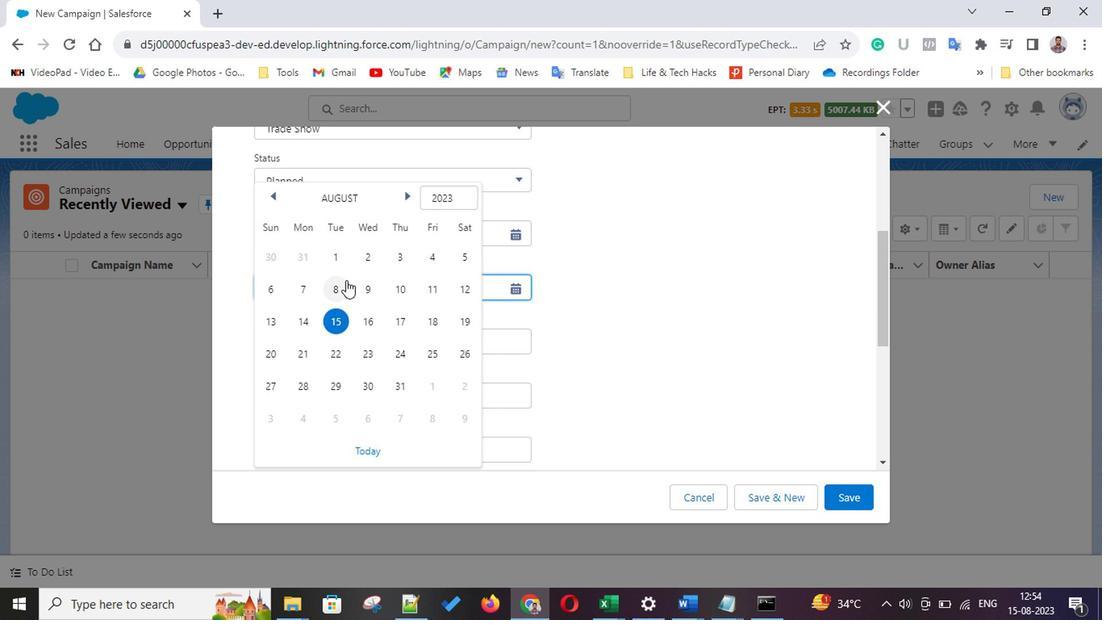 
Action: Mouse moved to (387, 374)
Screenshot: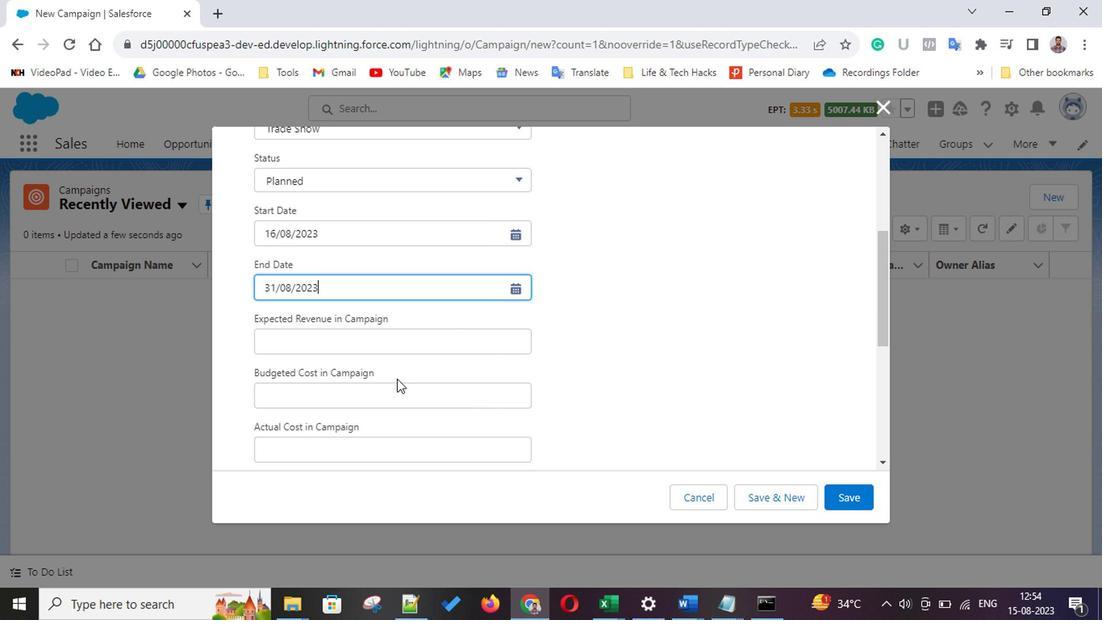 
Action: Mouse pressed left at (387, 374)
Screenshot: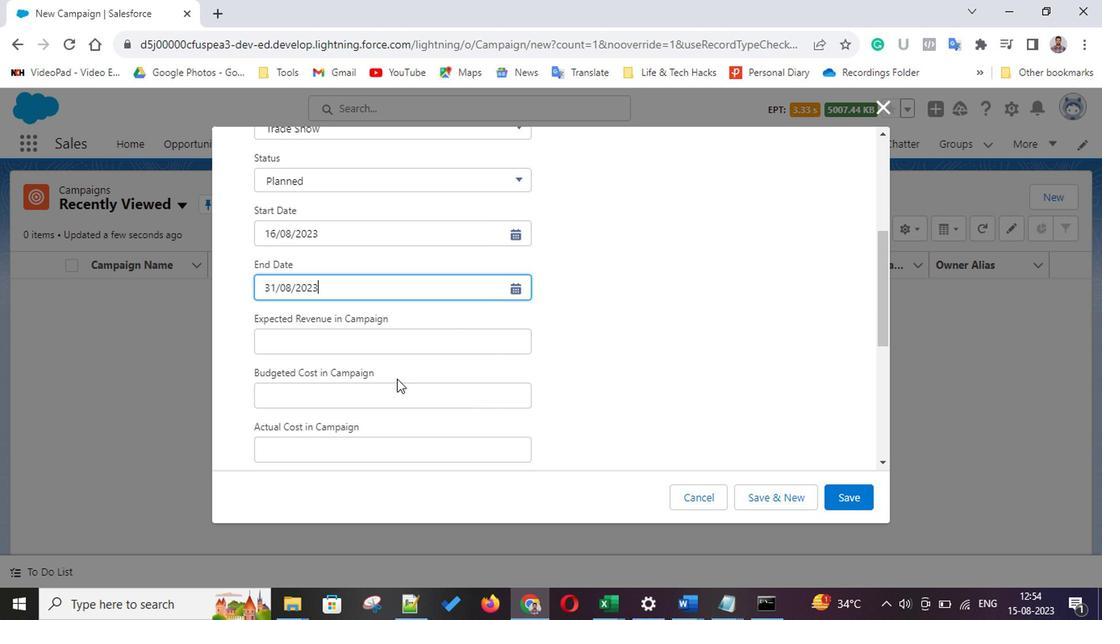 
Action: Mouse moved to (355, 339)
Screenshot: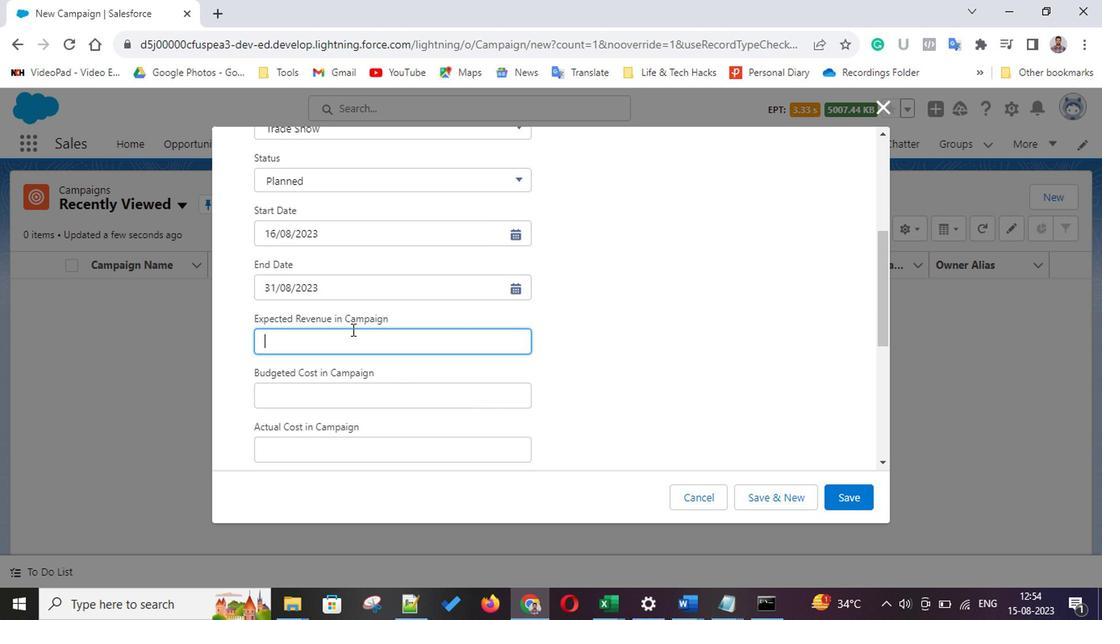 
Action: Mouse pressed left at (355, 339)
Screenshot: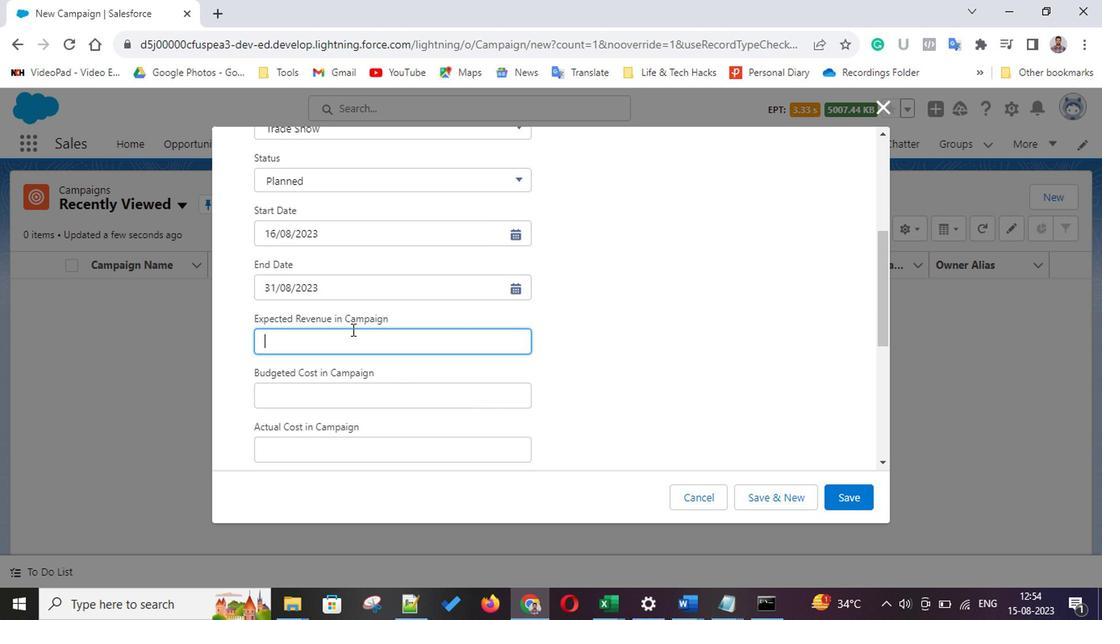 
Action: Key pressed 100000000
Screenshot: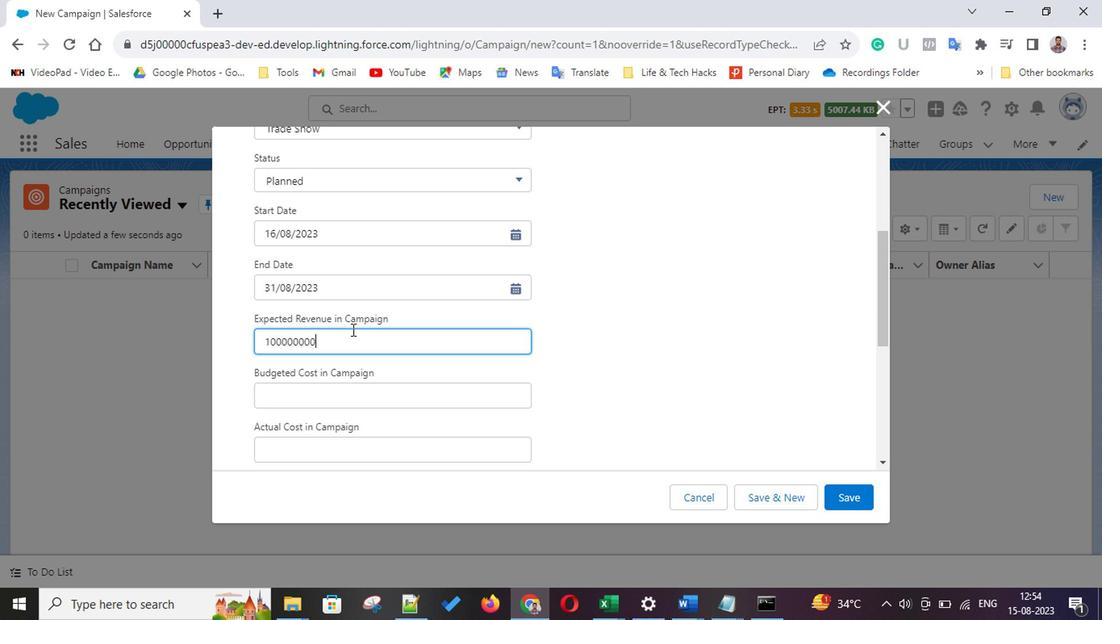 
Action: Mouse moved to (342, 382)
Screenshot: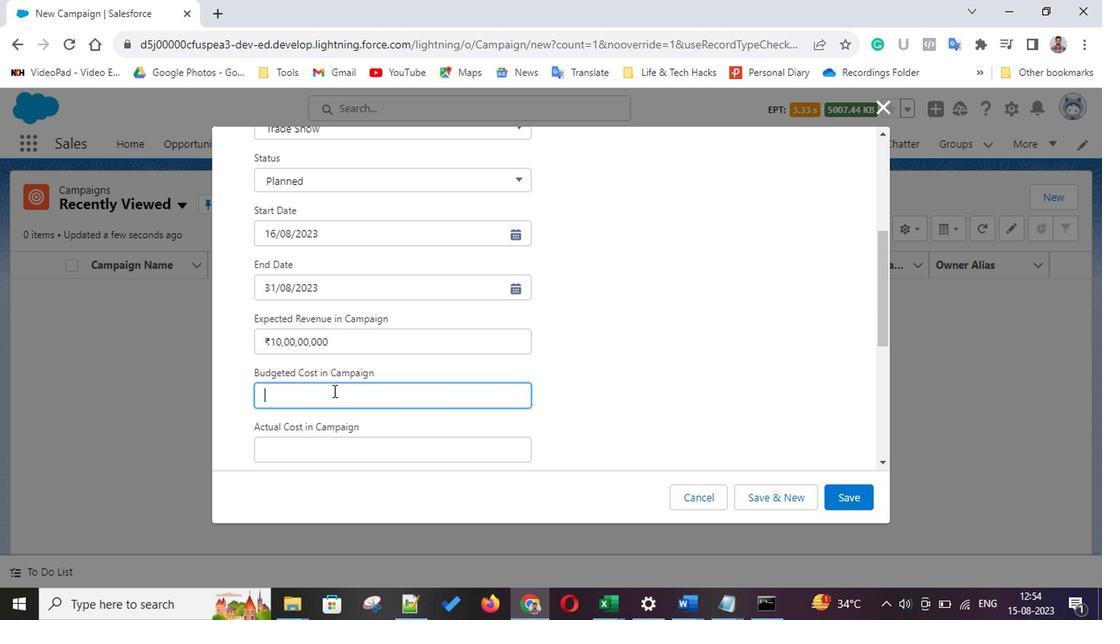 
Action: Mouse pressed left at (342, 382)
Screenshot: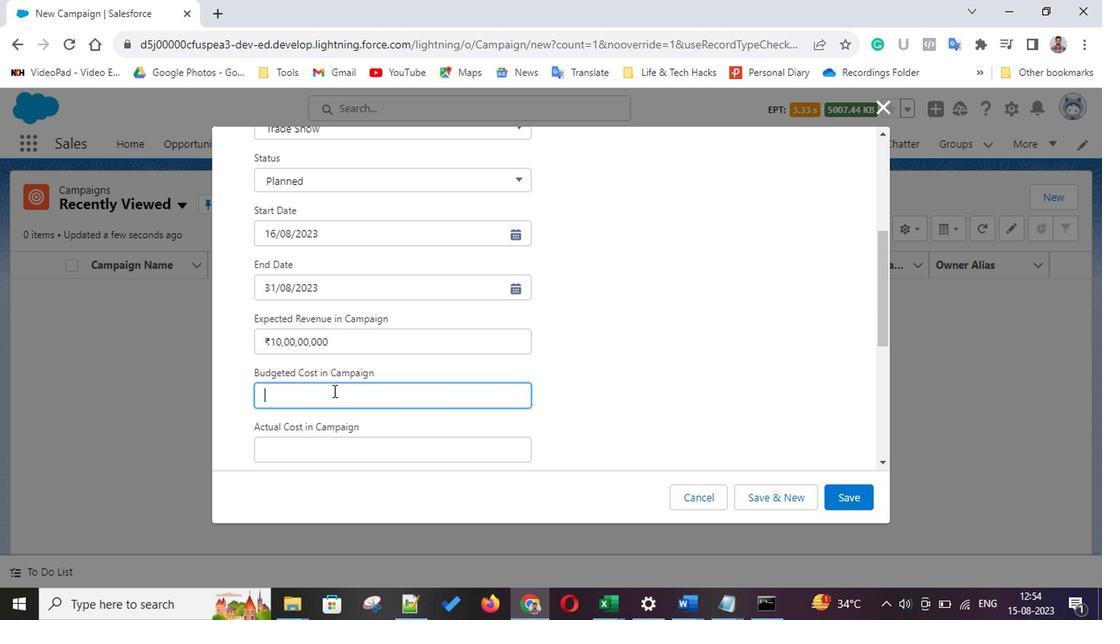 
Action: Mouse moved to (343, 346)
Screenshot: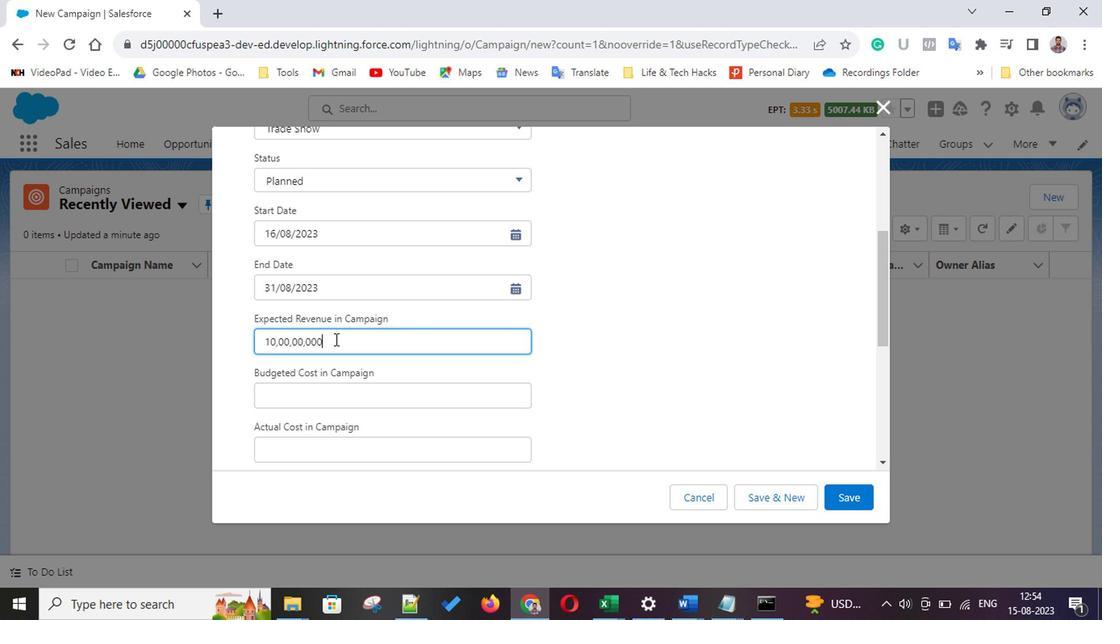 
Action: Mouse pressed left at (343, 346)
Screenshot: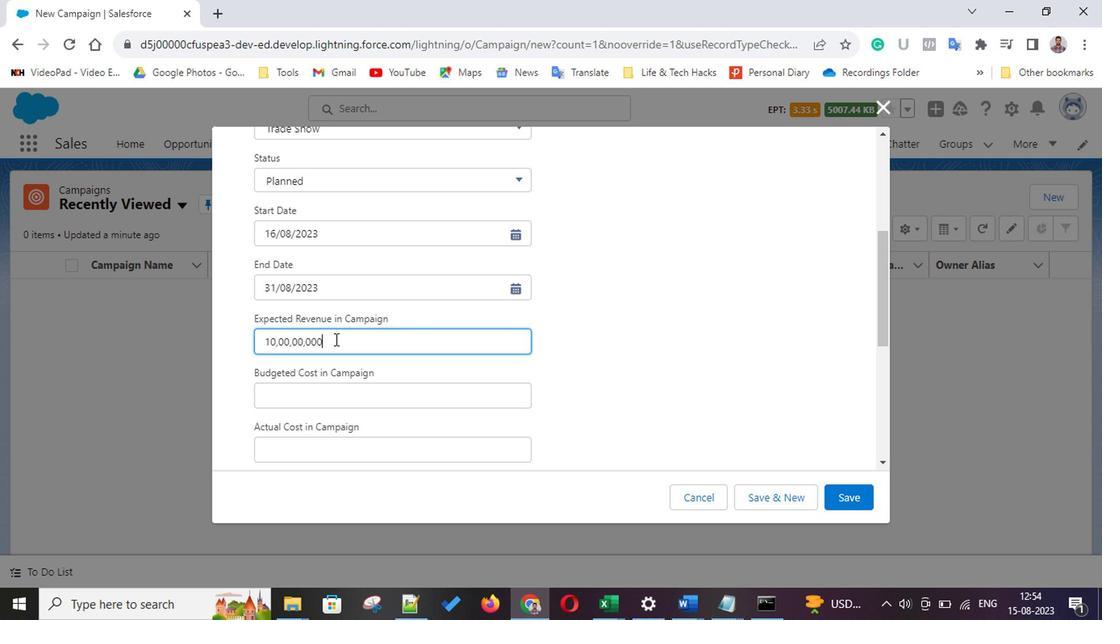 
Action: Key pressed <Key.backspace>
Screenshot: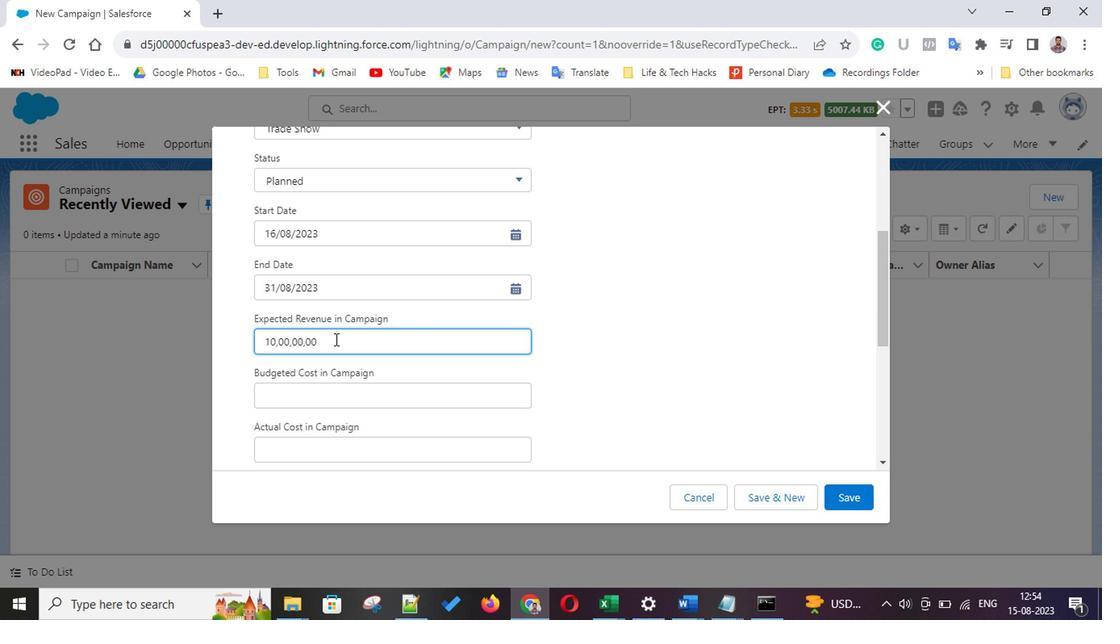 
Action: Mouse moved to (329, 378)
Screenshot: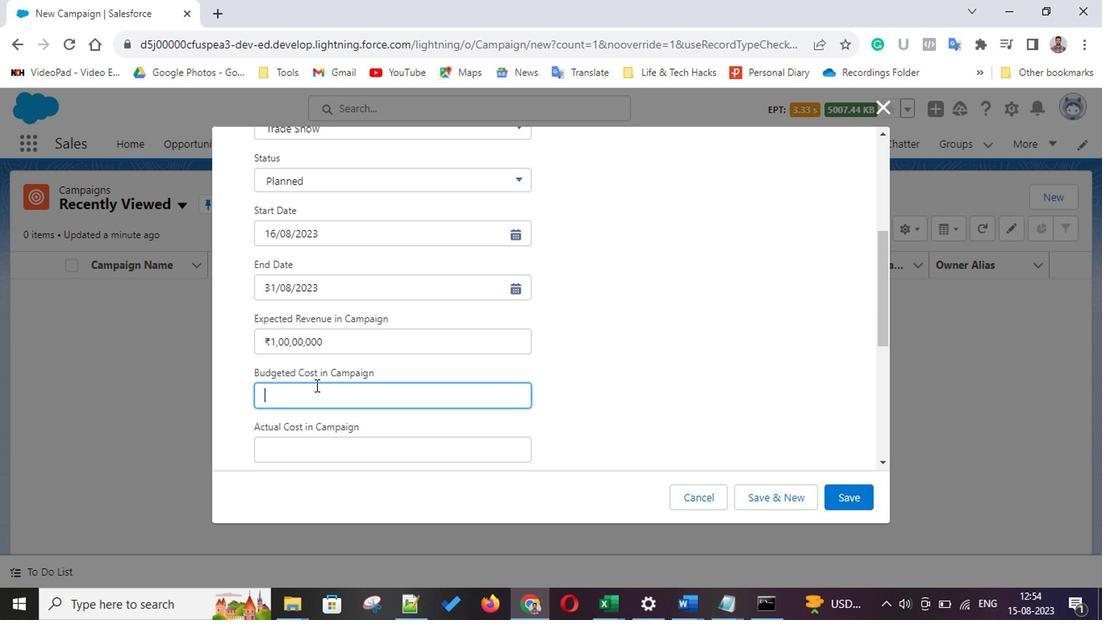 
Action: Mouse pressed left at (329, 378)
Screenshot: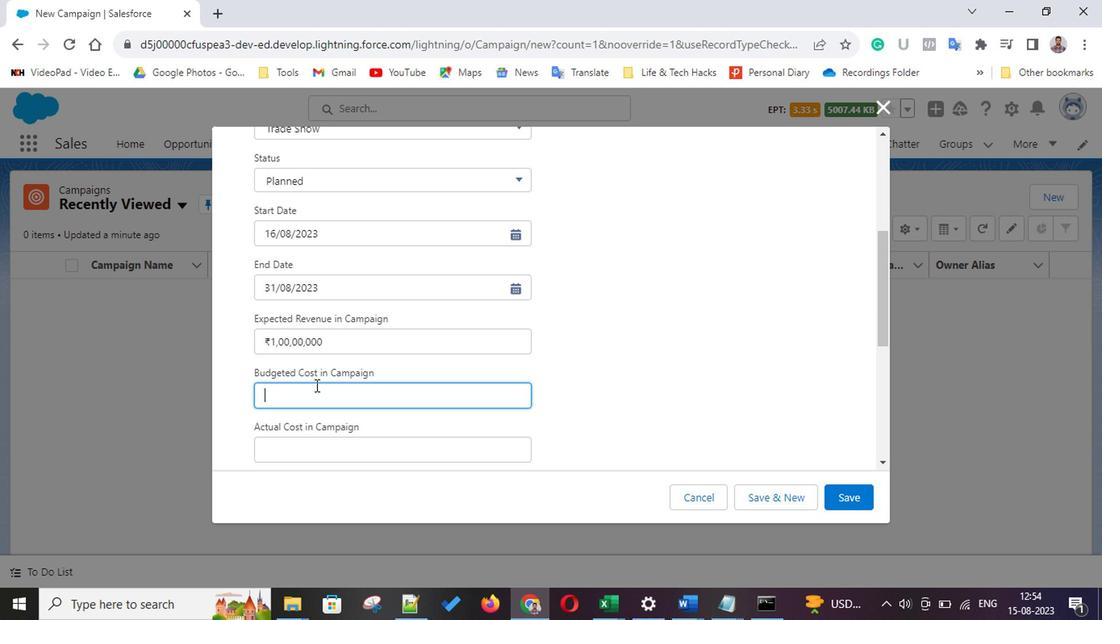 
Action: Key pressed 7500000
Screenshot: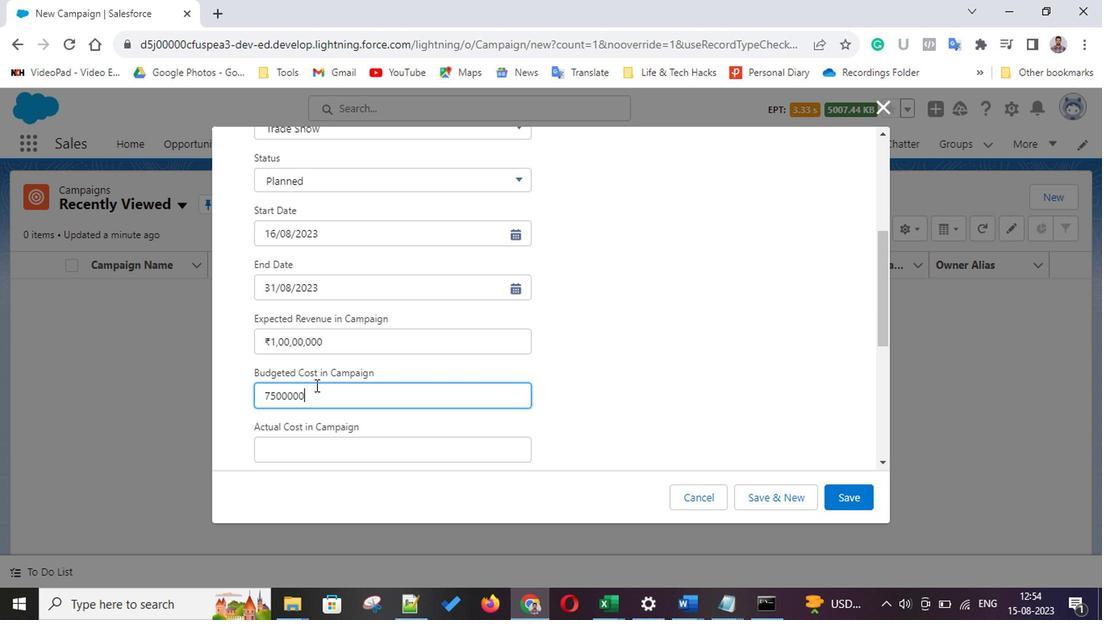 
Action: Mouse moved to (431, 397)
Screenshot: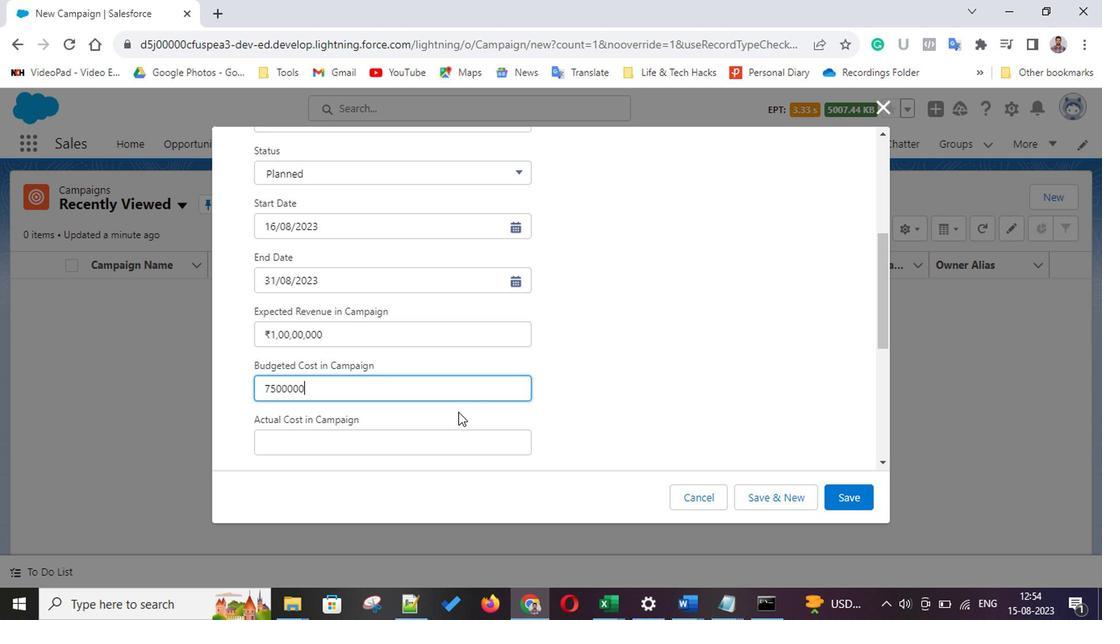 
Action: Mouse scrolled (431, 397) with delta (0, 0)
Screenshot: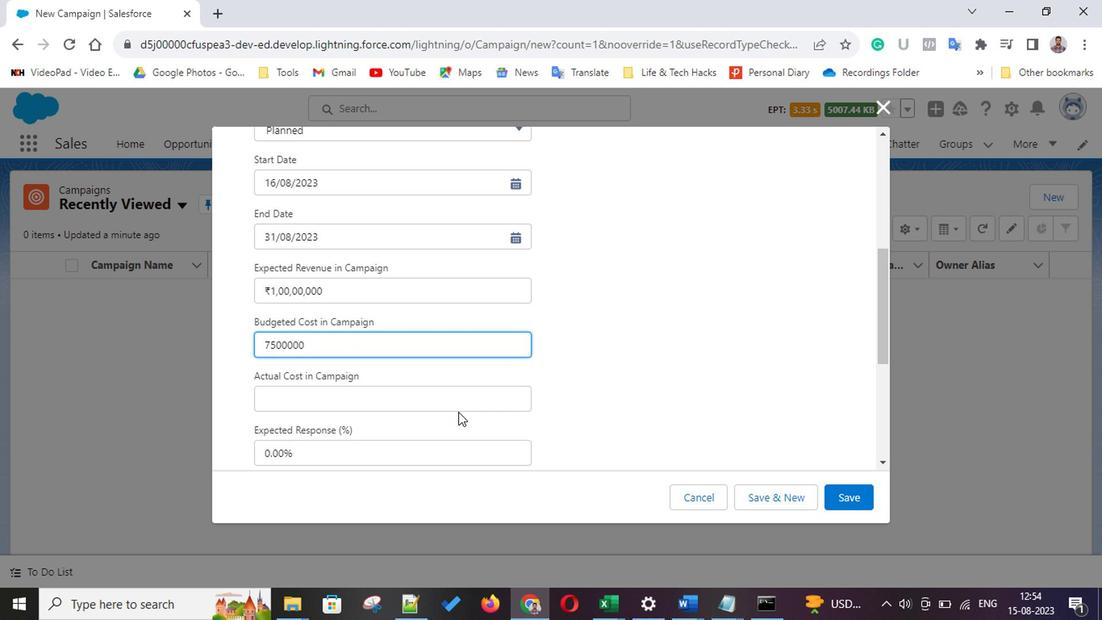 
Action: Mouse scrolled (431, 397) with delta (0, 0)
Screenshot: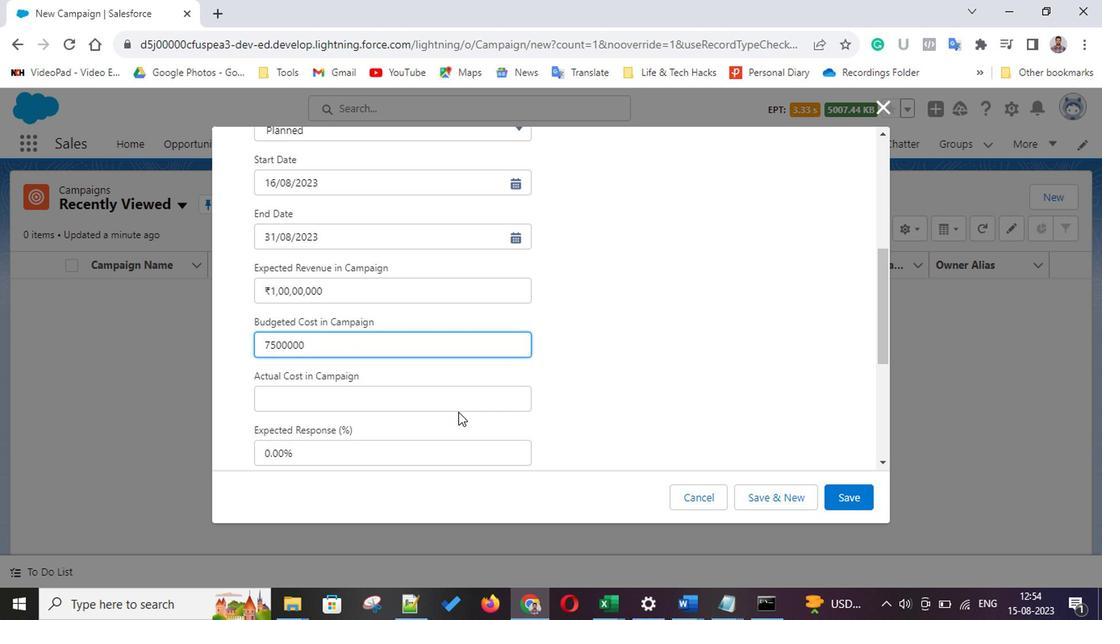 
Action: Mouse scrolled (431, 397) with delta (0, 0)
Screenshot: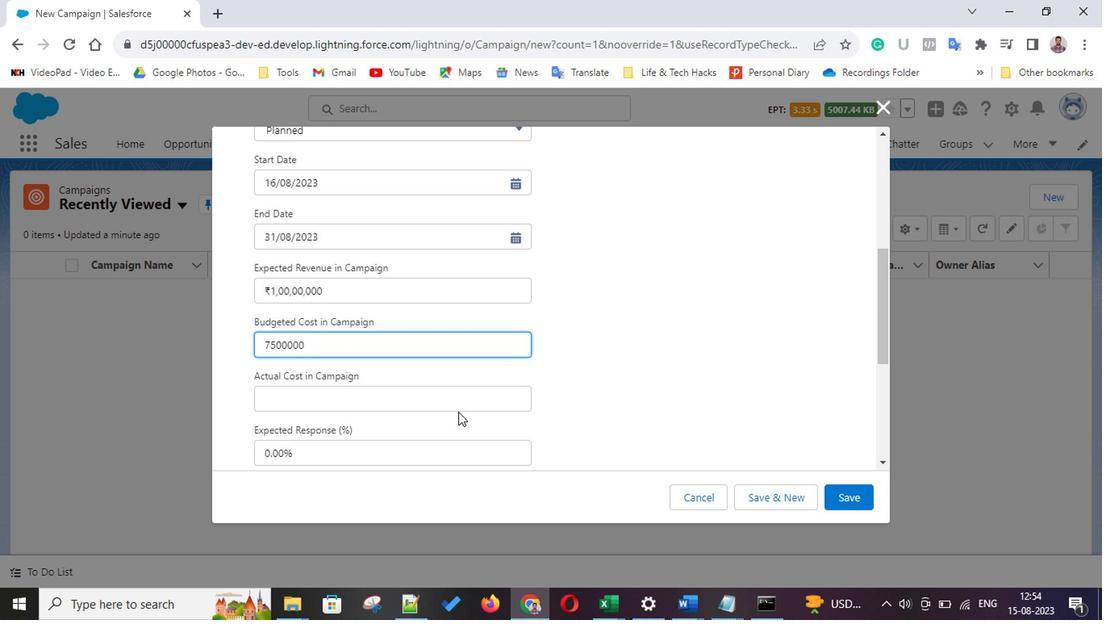 
Action: Mouse scrolled (431, 397) with delta (0, 0)
Screenshot: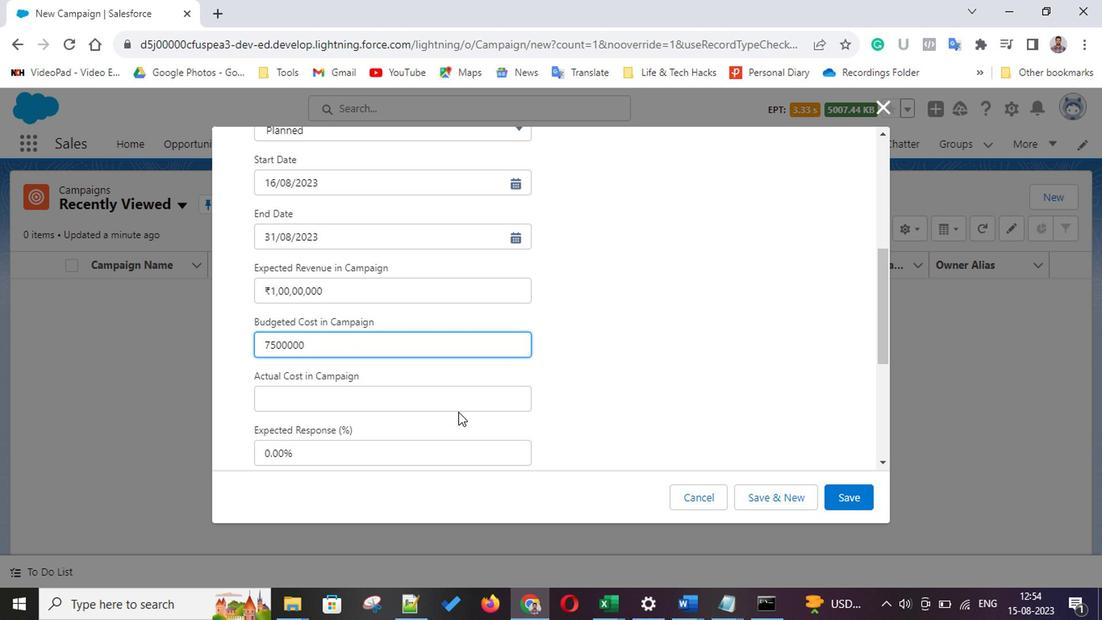 
Action: Mouse scrolled (431, 397) with delta (0, 0)
Screenshot: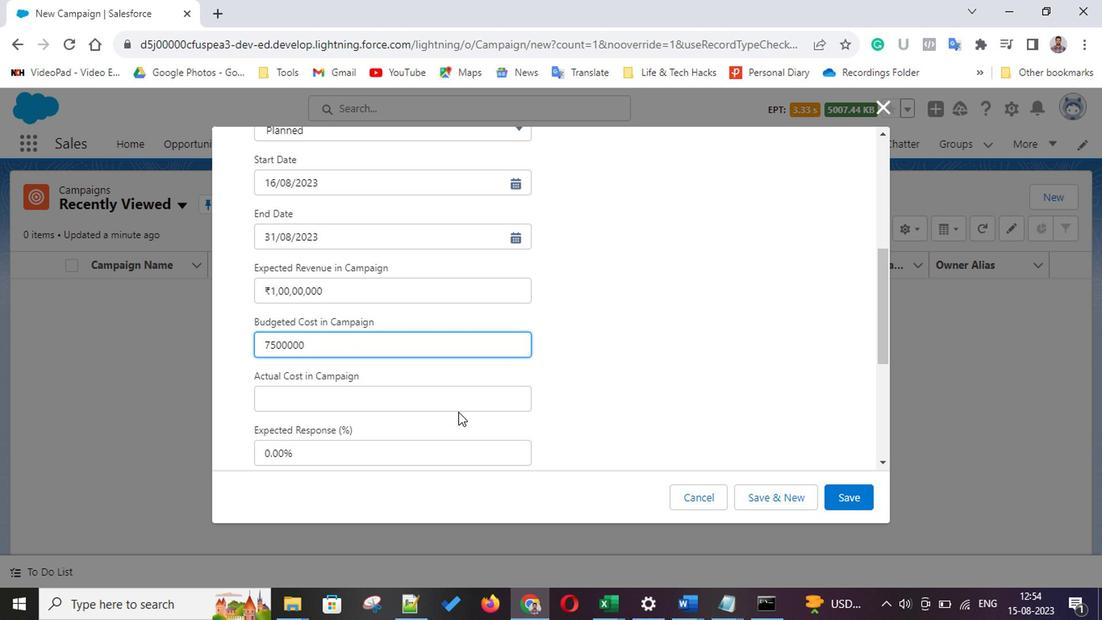 
Action: Mouse scrolled (431, 397) with delta (0, 0)
Screenshot: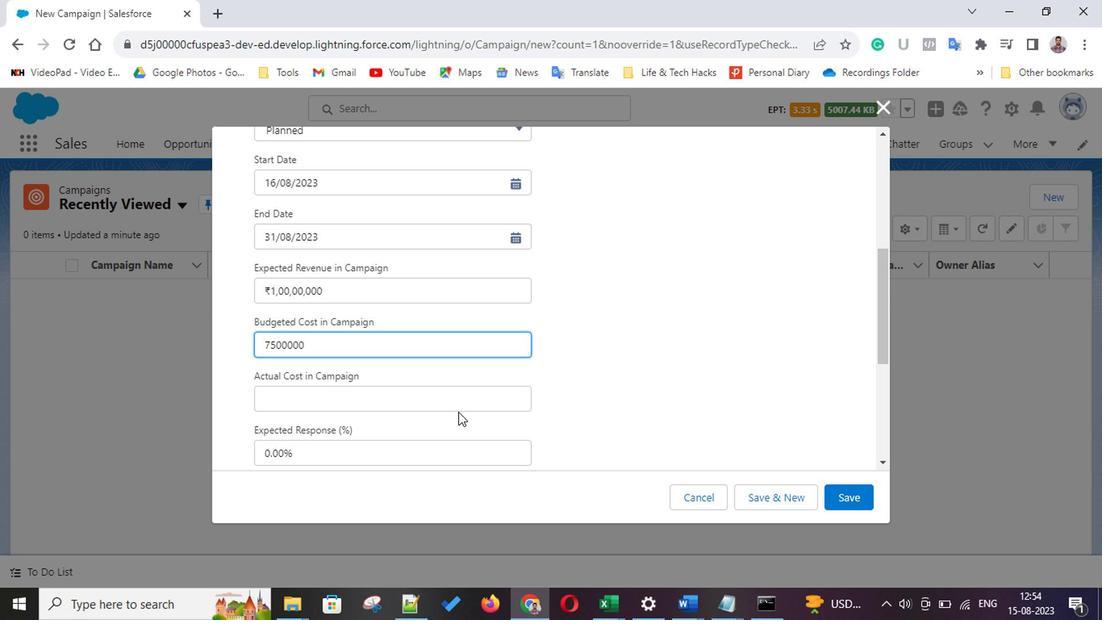 
Action: Mouse scrolled (431, 397) with delta (0, 0)
Screenshot: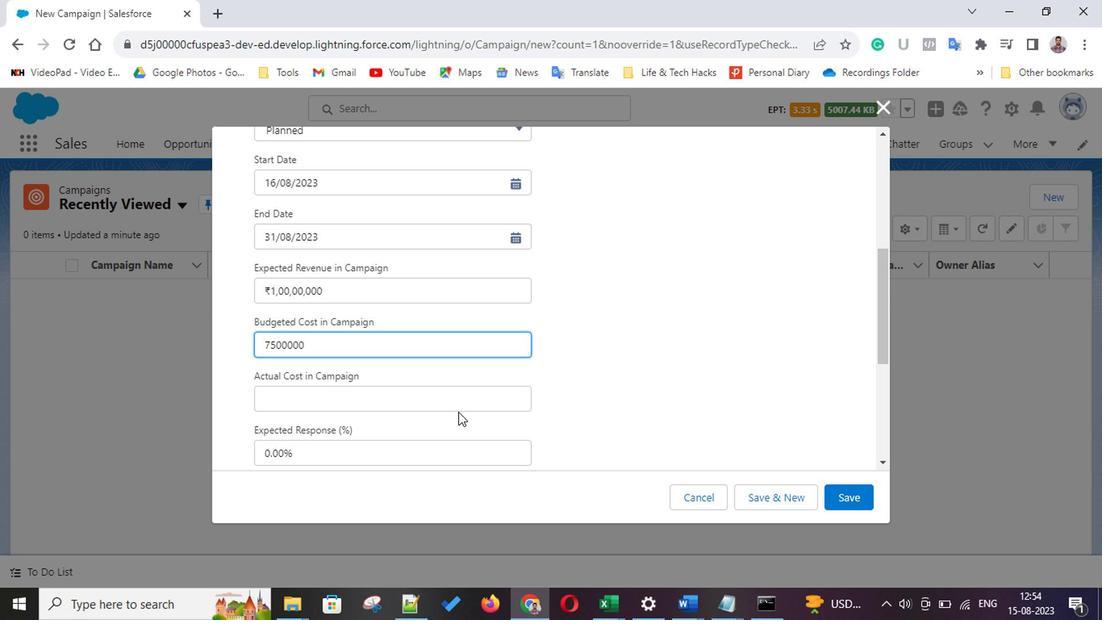 
Action: Mouse scrolled (431, 397) with delta (0, 0)
Screenshot: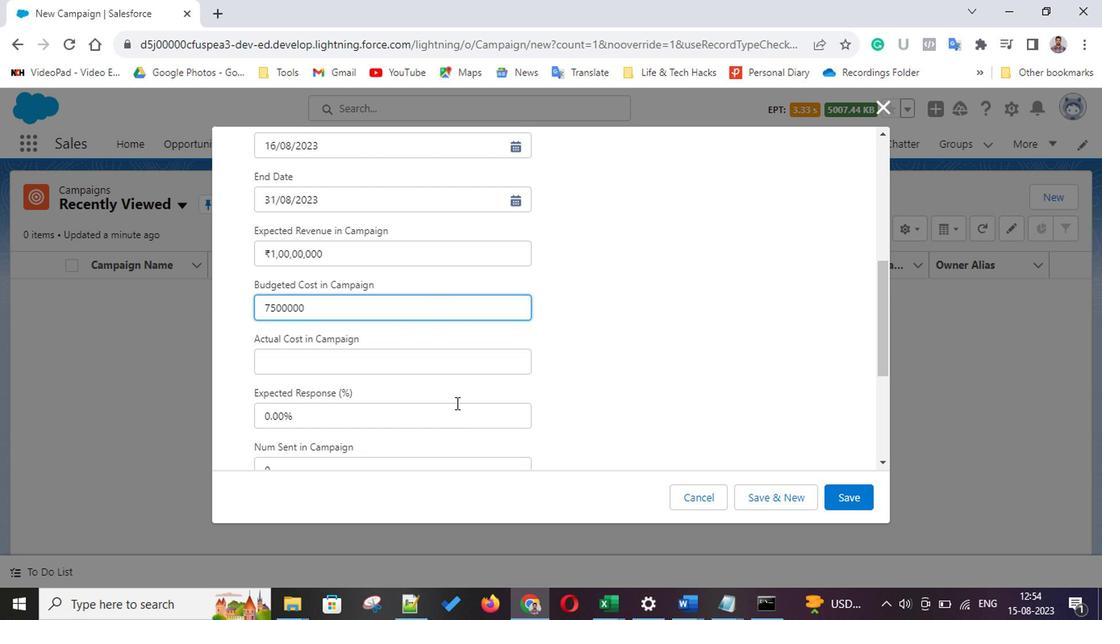
Action: Mouse scrolled (431, 397) with delta (0, 0)
Screenshot: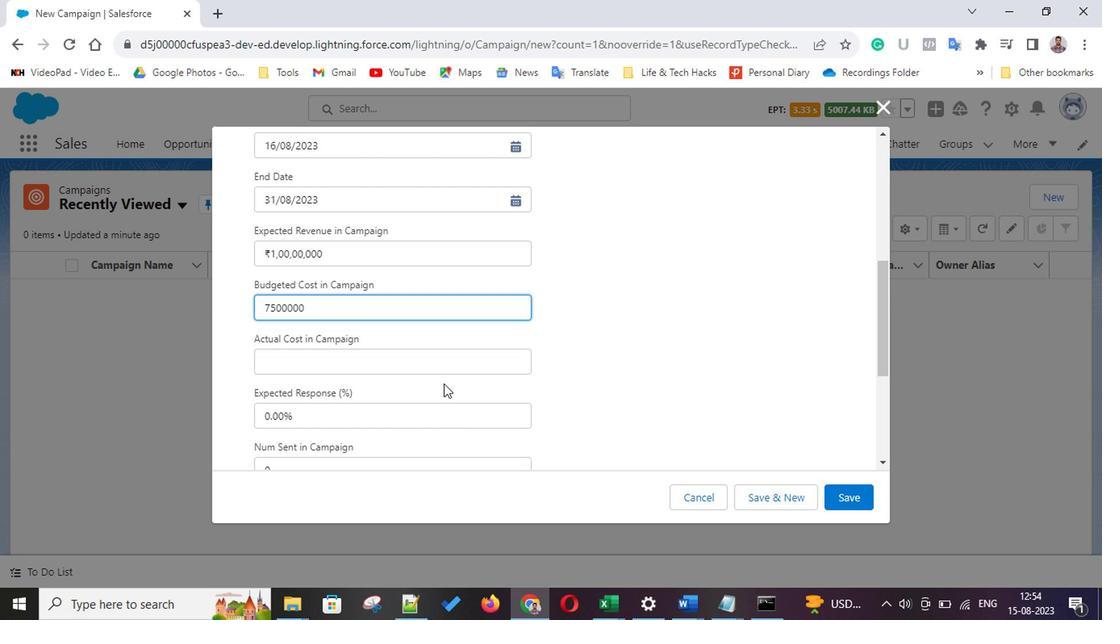 
Action: Mouse scrolled (431, 397) with delta (0, 0)
Screenshot: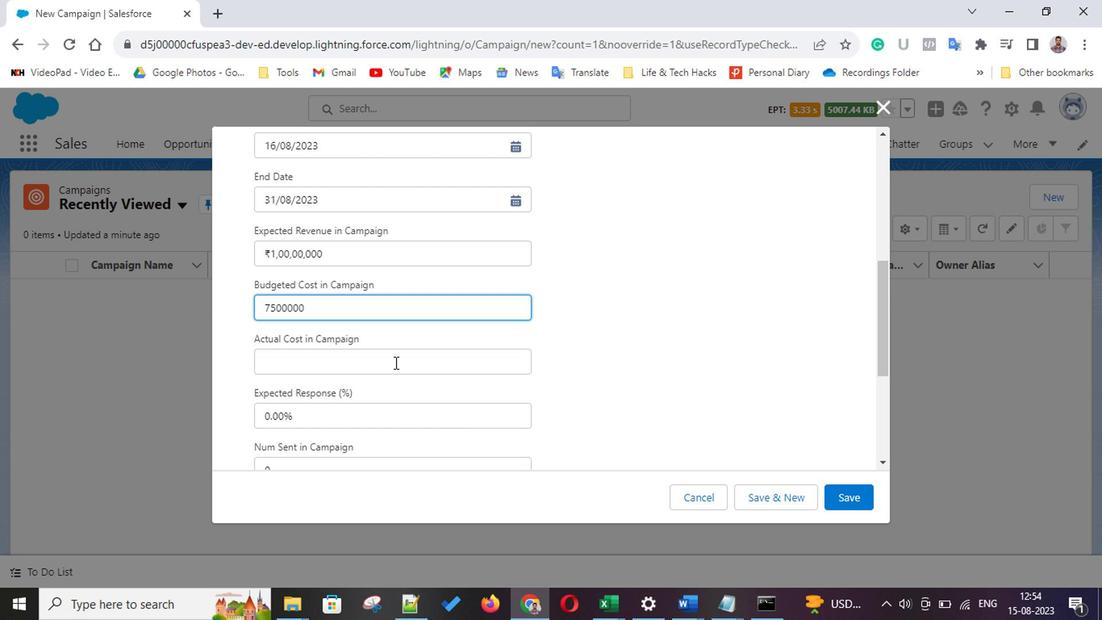
Action: Mouse scrolled (431, 397) with delta (0, 0)
Screenshot: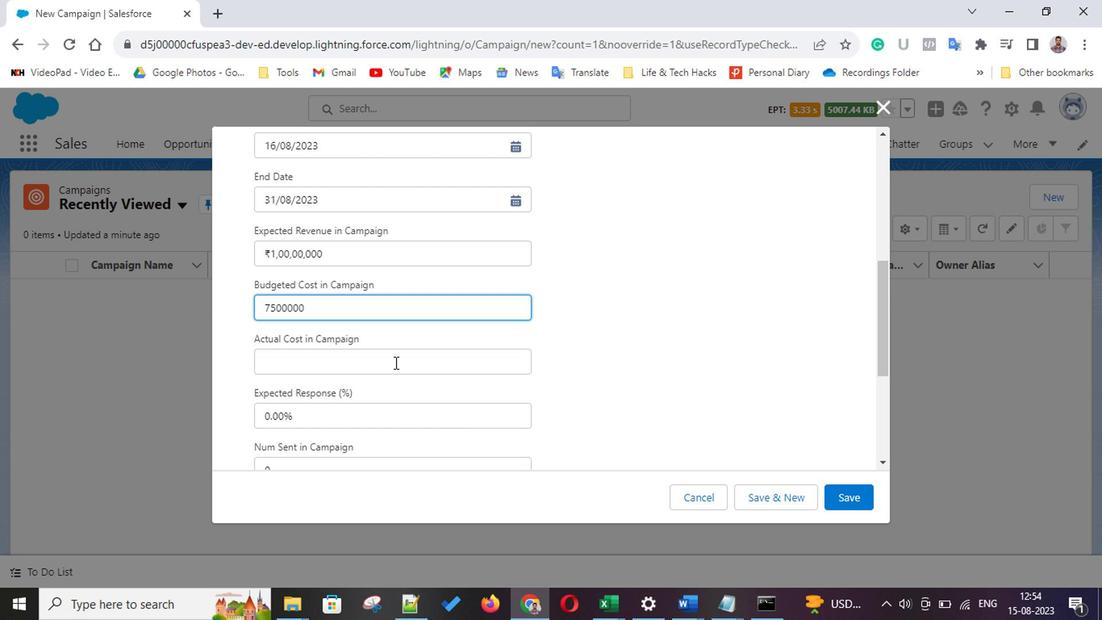 
Action: Mouse scrolled (431, 397) with delta (0, 0)
Screenshot: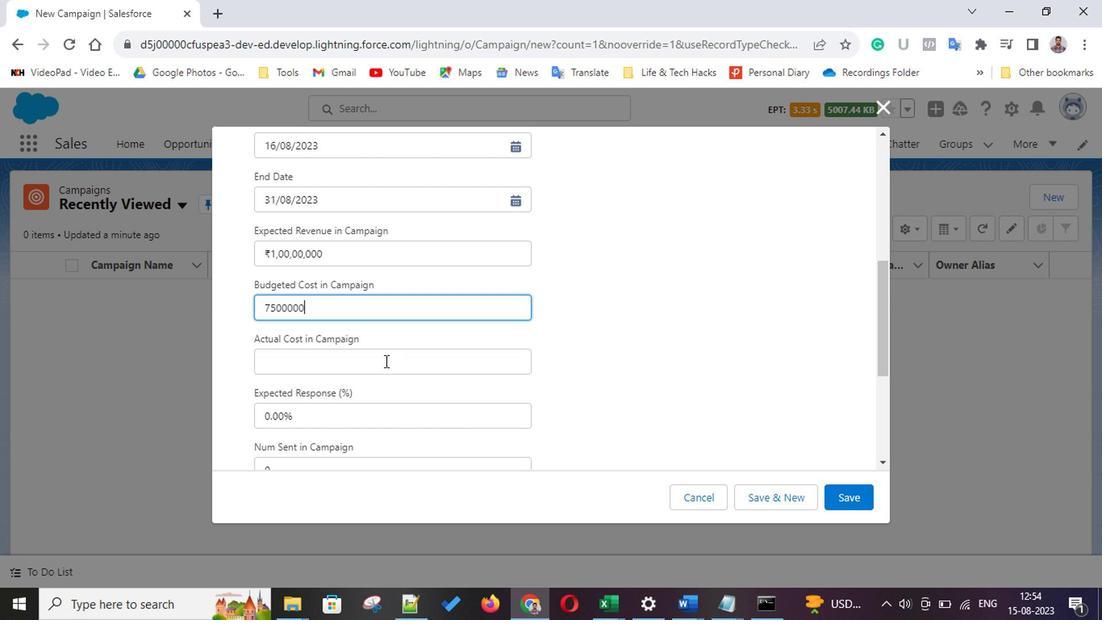 
Action: Mouse scrolled (431, 397) with delta (0, 0)
Screenshot: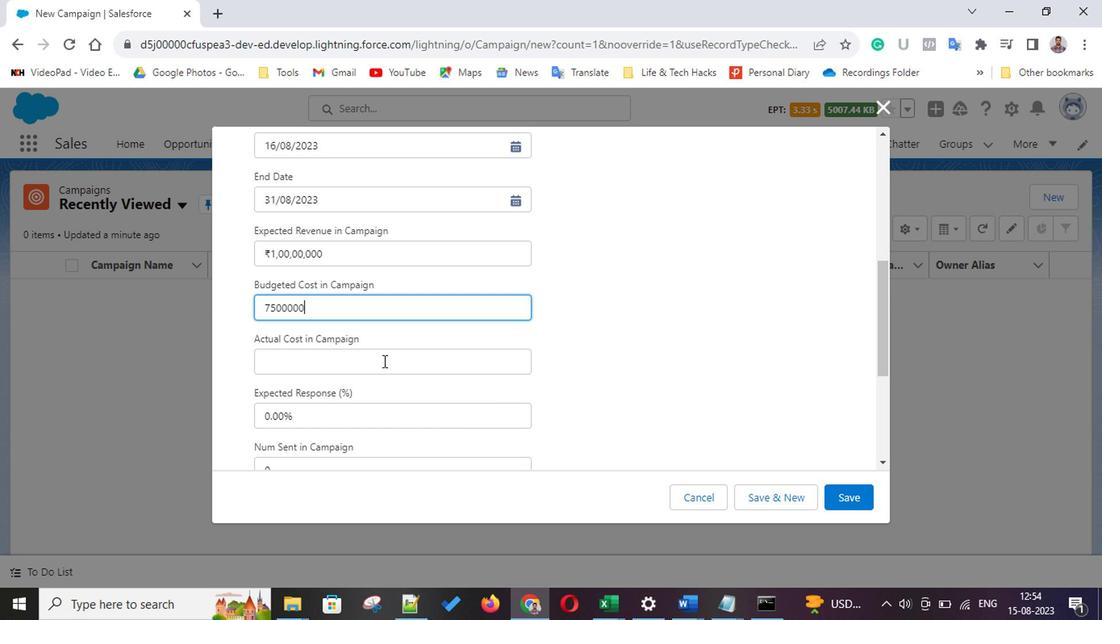 
Action: Mouse moved to (377, 361)
Screenshot: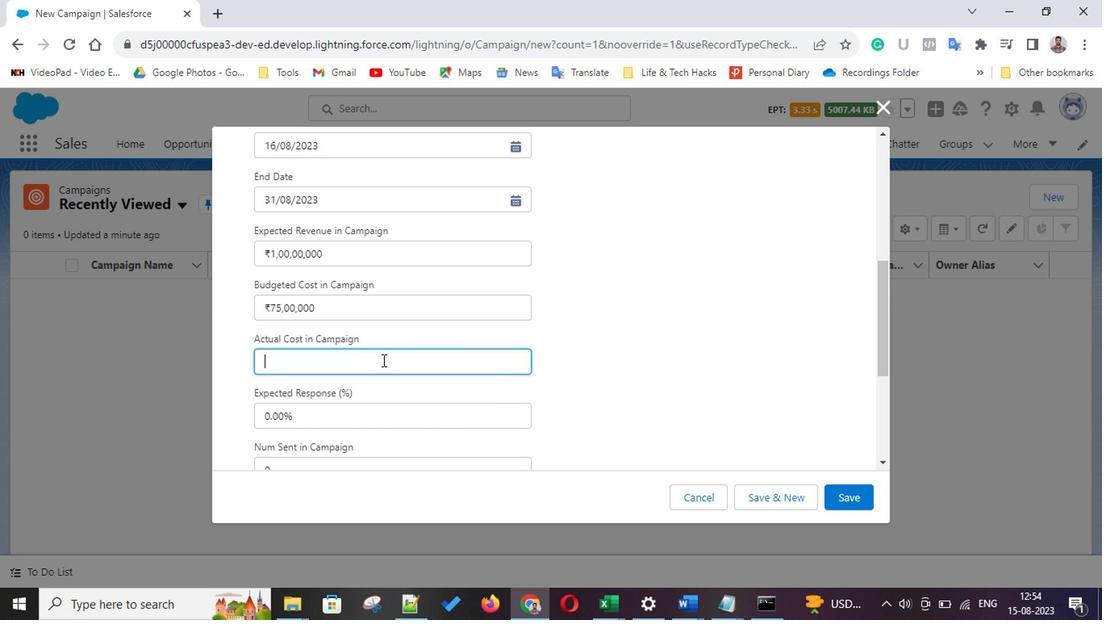 
Action: Mouse pressed left at (377, 361)
Screenshot: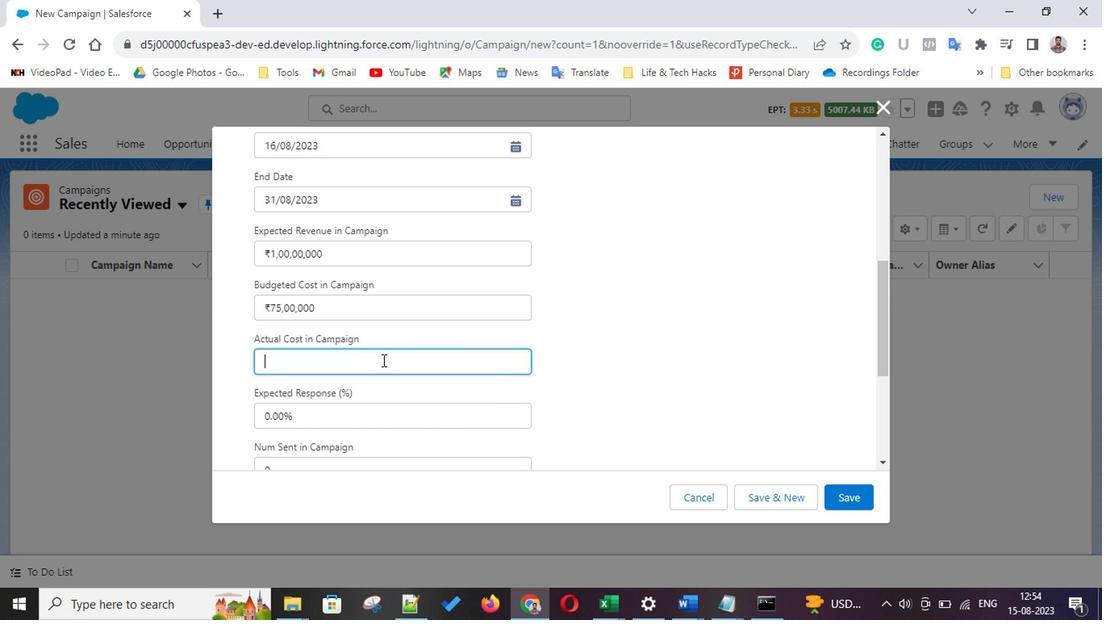 
Action: Mouse moved to (304, 323)
Screenshot: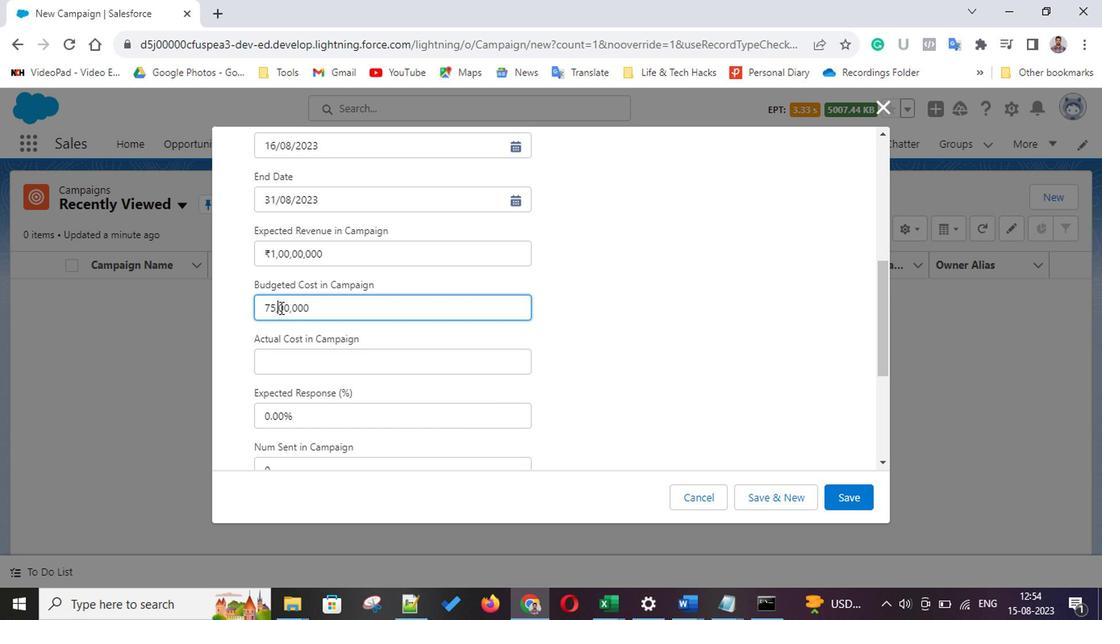 
Action: Mouse pressed left at (304, 323)
Screenshot: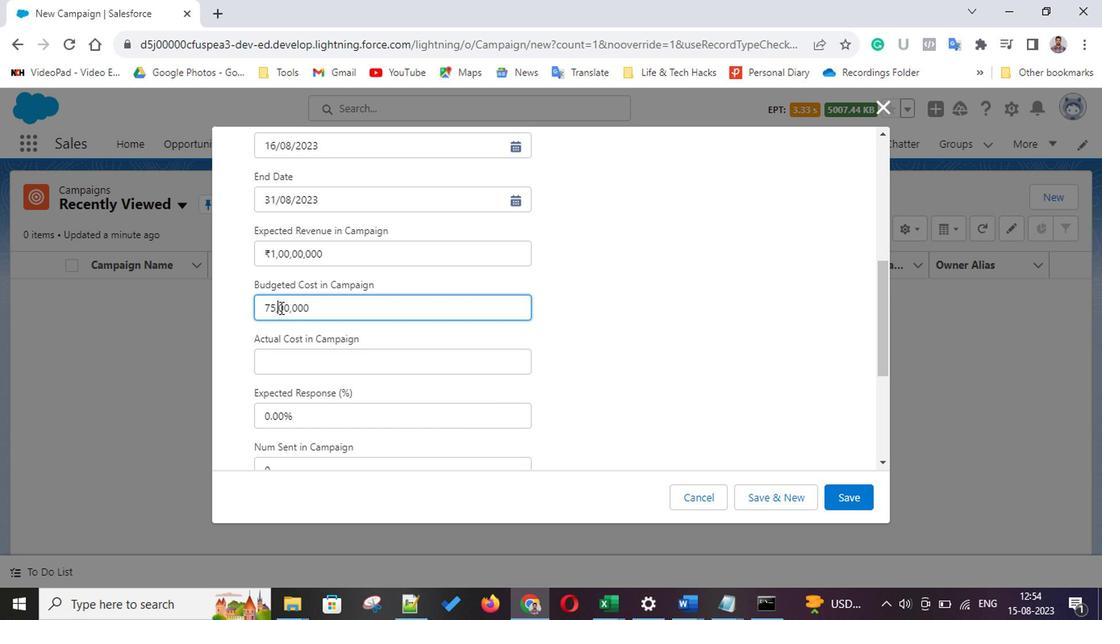 
Action: Key pressed <Key.backspace><Key.backspace><Key.backspace>50
Screenshot: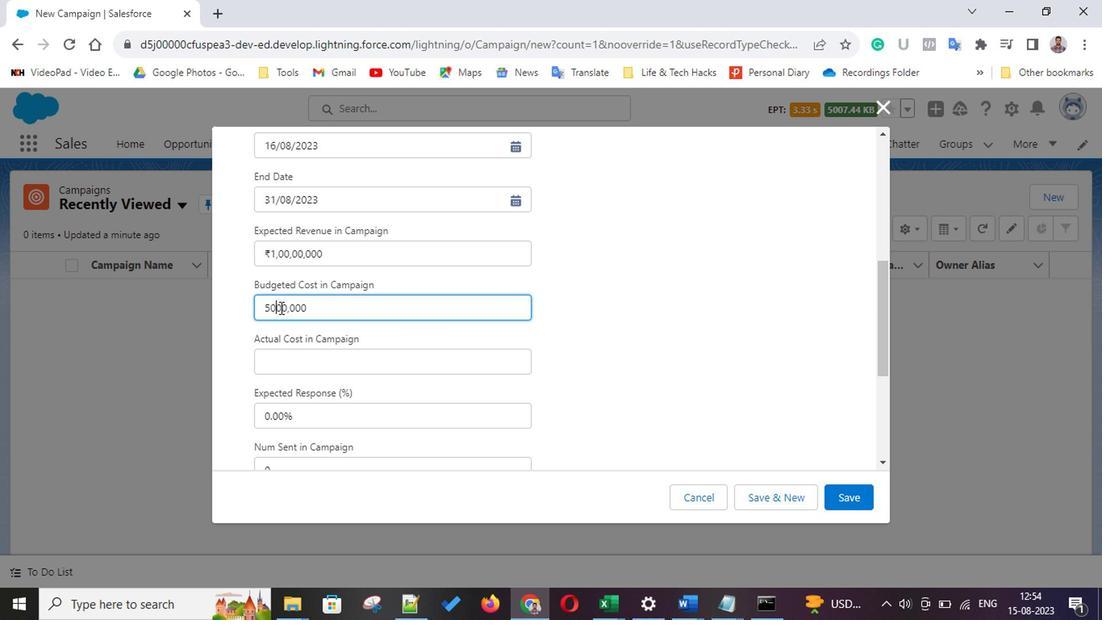 
Action: Mouse moved to (312, 364)
Screenshot: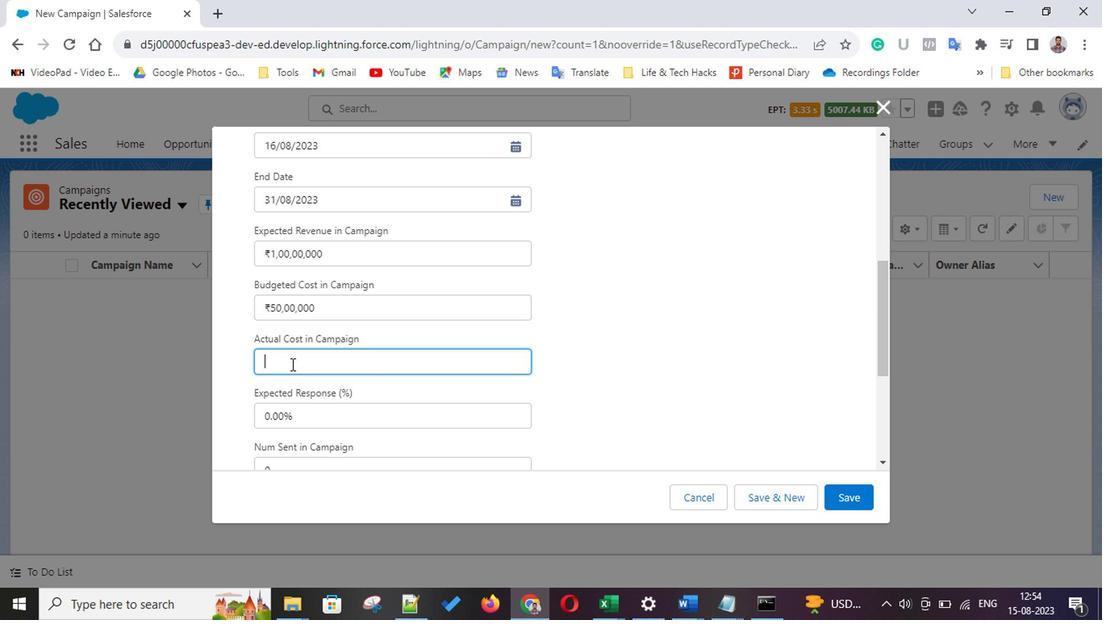 
Action: Mouse pressed left at (312, 364)
Screenshot: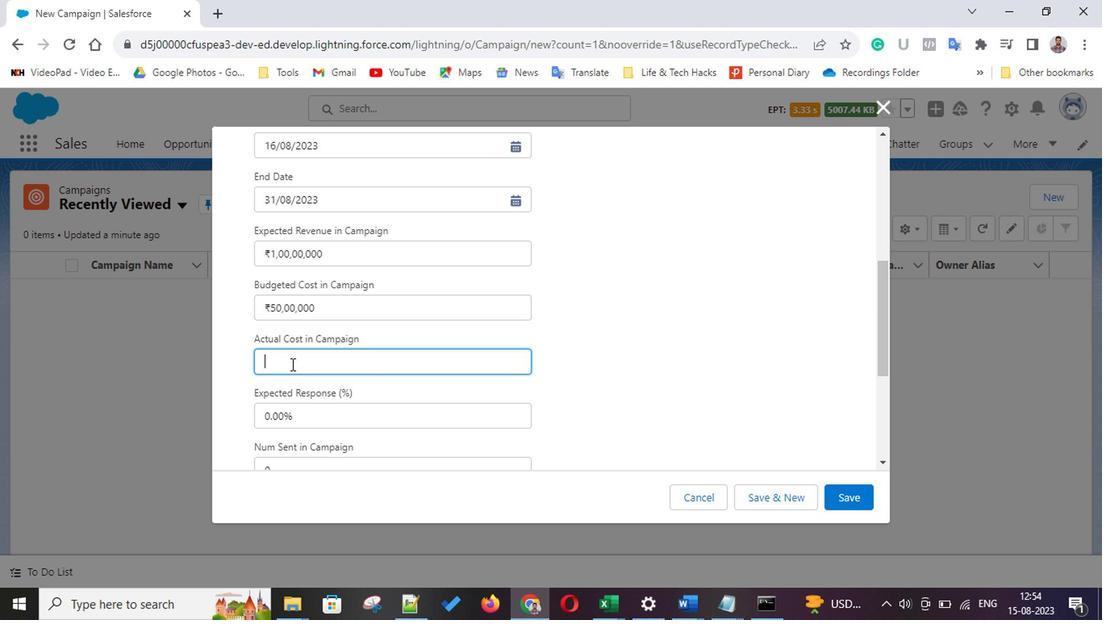 
Action: Mouse moved to (314, 392)
Screenshot: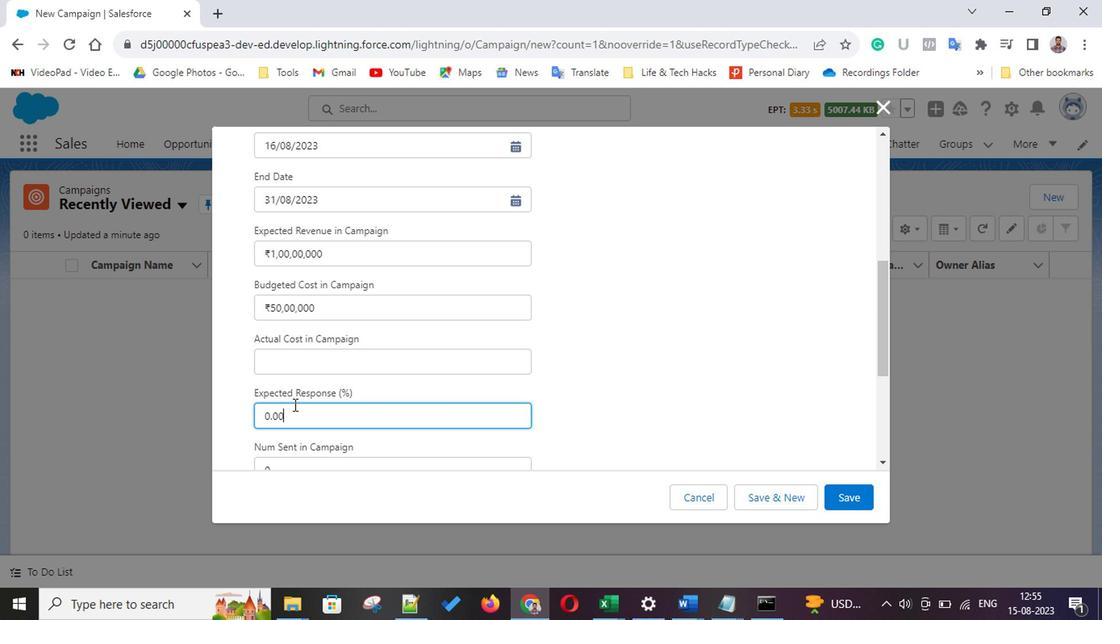 
Action: Mouse pressed left at (314, 392)
Screenshot: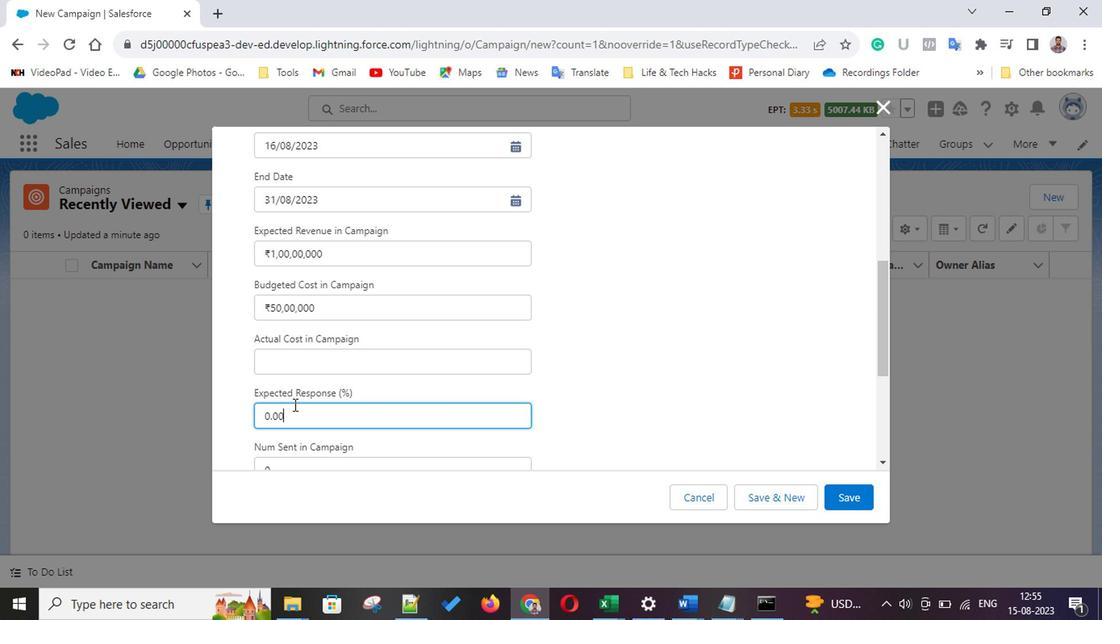 
Action: Key pressed 23<Key.enter><Key.backspace><Key.backspace><Key.backspace><Key.backspace><Key.backspace>23<Key.enter>
Screenshot: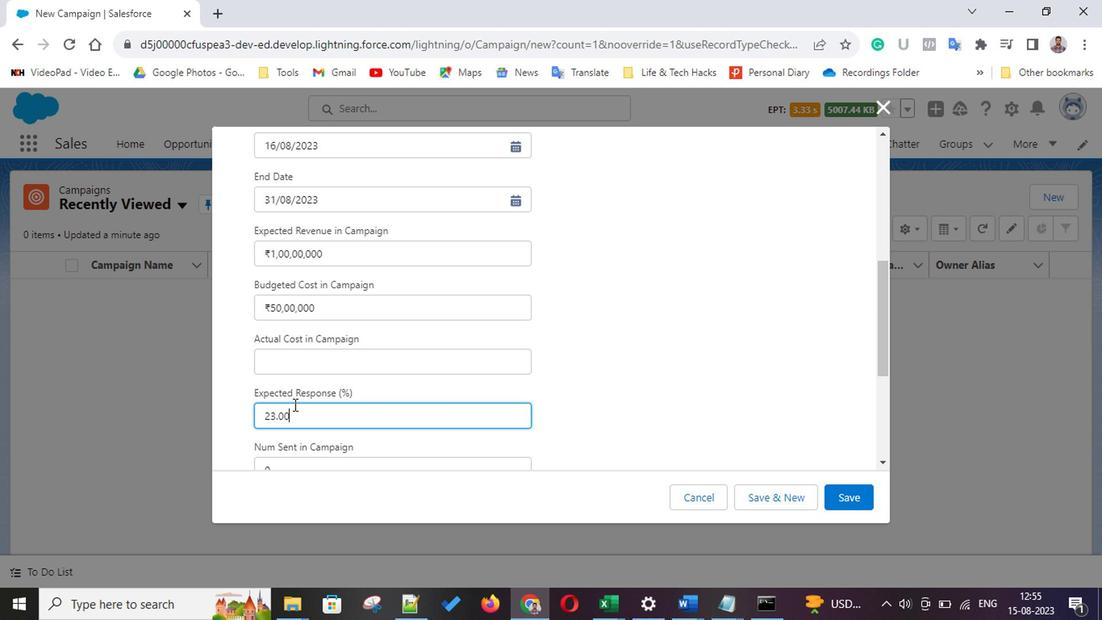 
Action: Mouse moved to (709, 454)
Screenshot: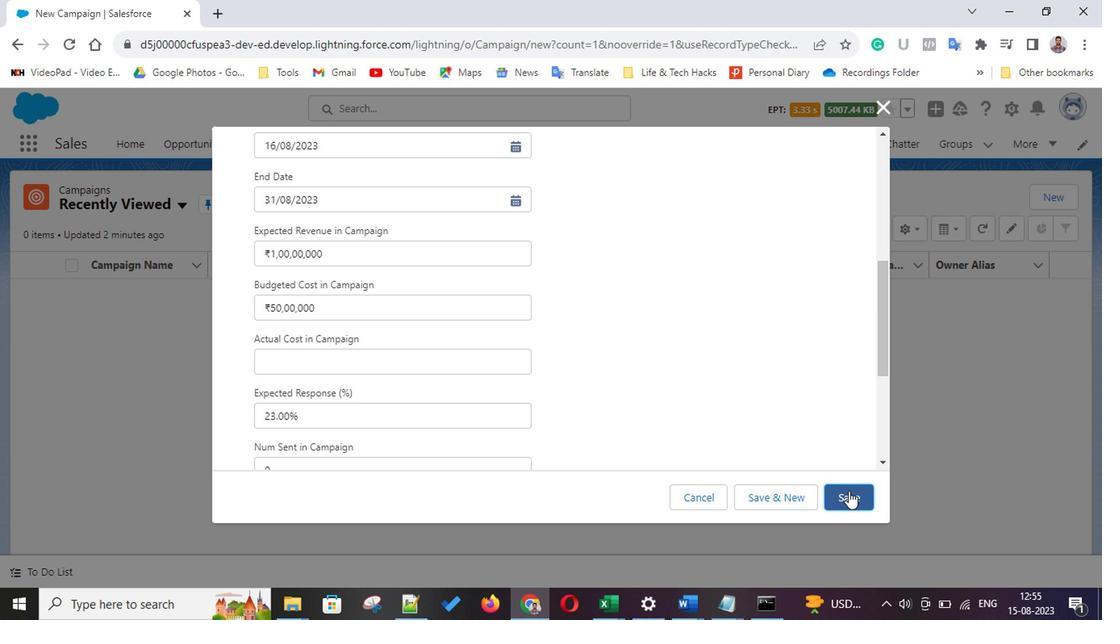 
Action: Mouse pressed left at (709, 454)
Screenshot: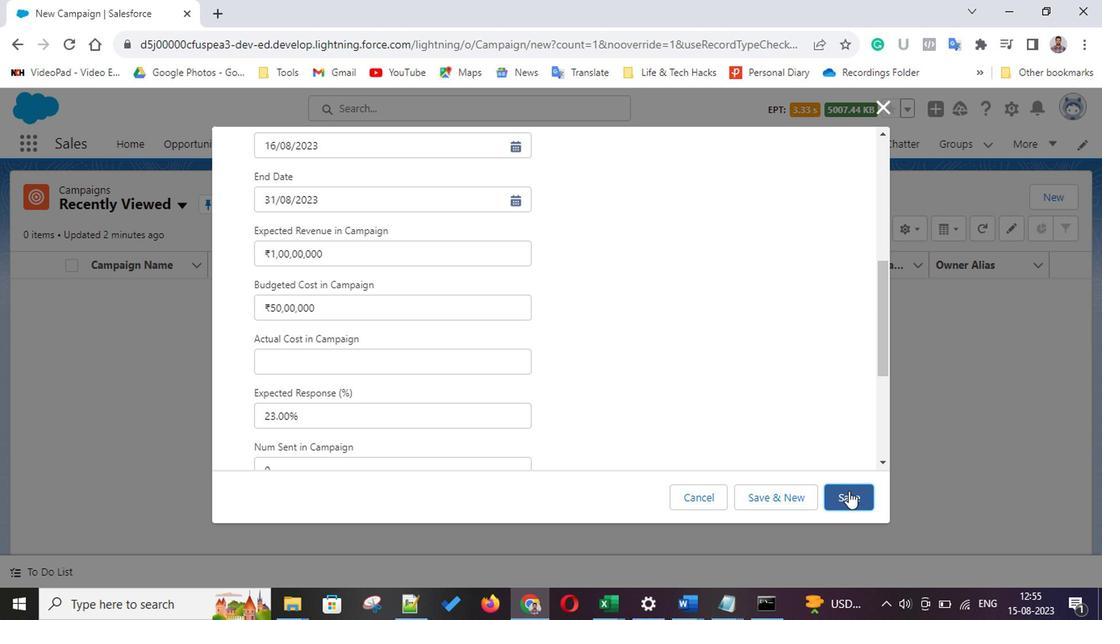 
Action: Mouse moved to (857, 234)
Screenshot: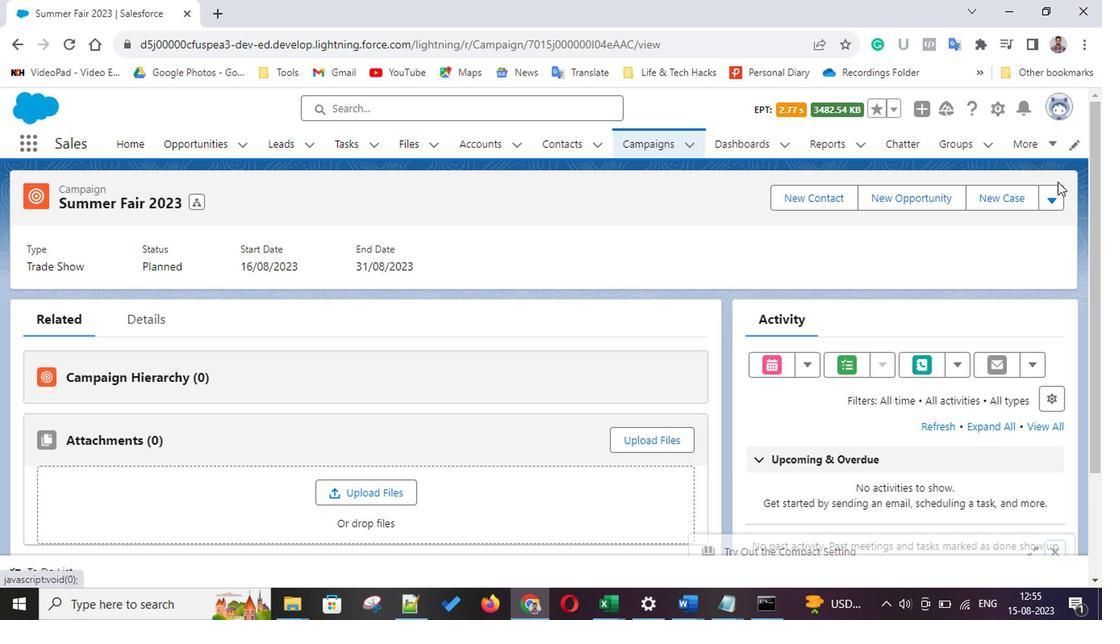 
Action: Mouse pressed left at (857, 234)
Screenshot: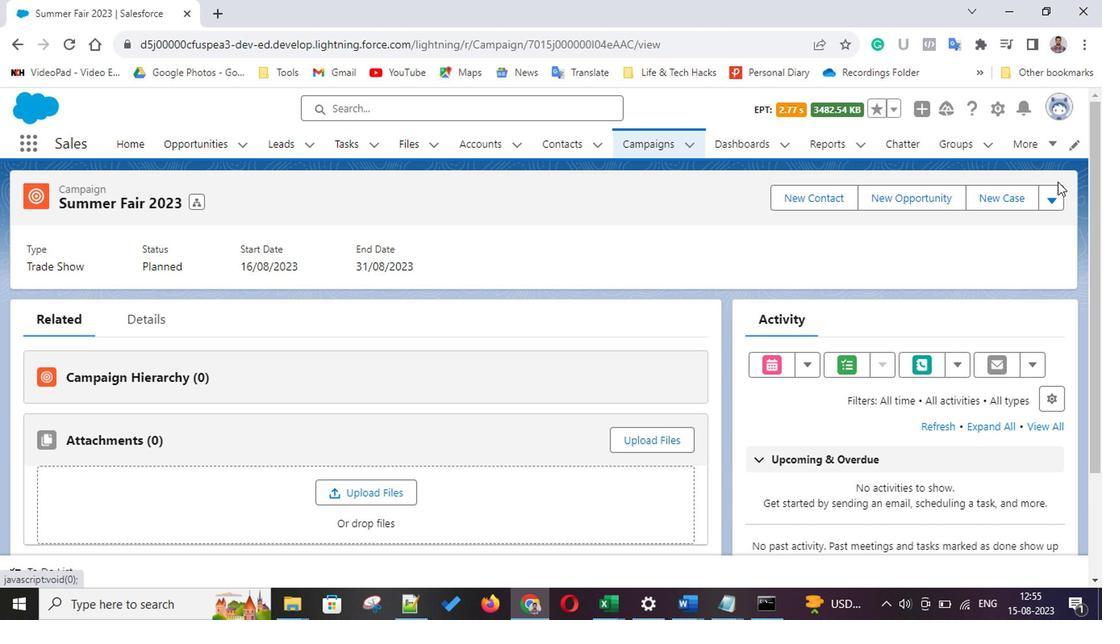 
Action: Mouse moved to (207, 335)
Screenshot: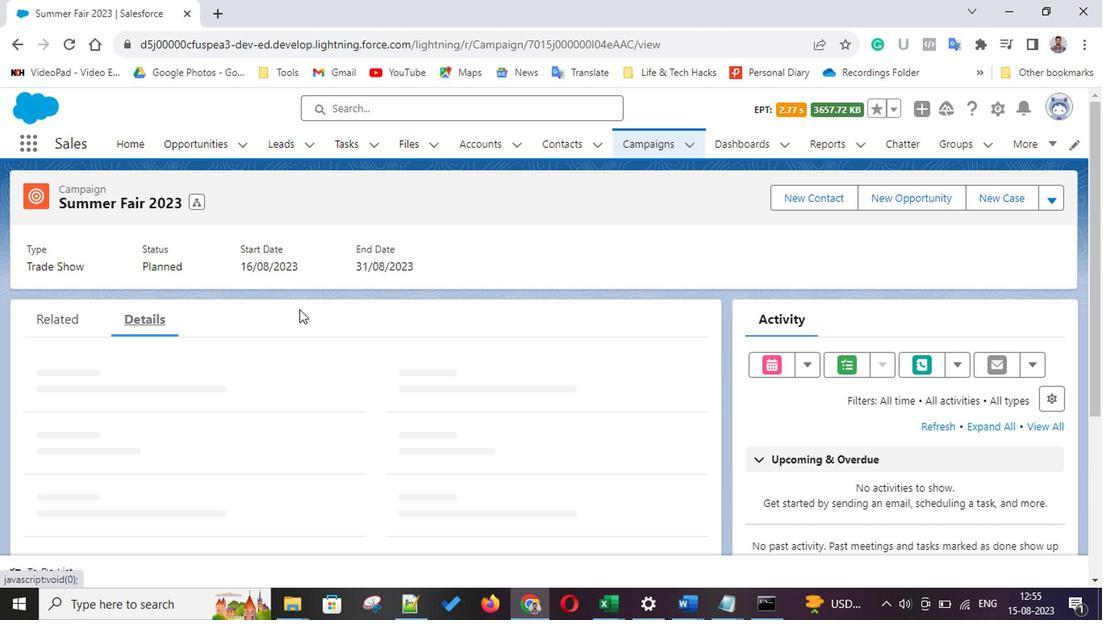 
Action: Mouse pressed left at (207, 335)
Screenshot: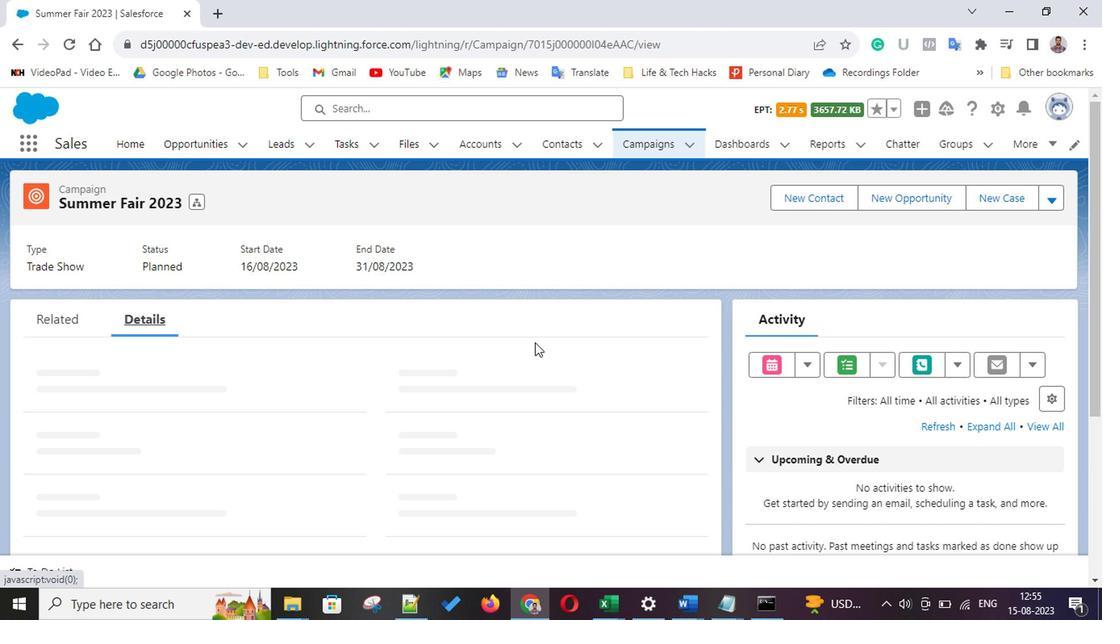 
Action: Mouse moved to (490, 350)
Screenshot: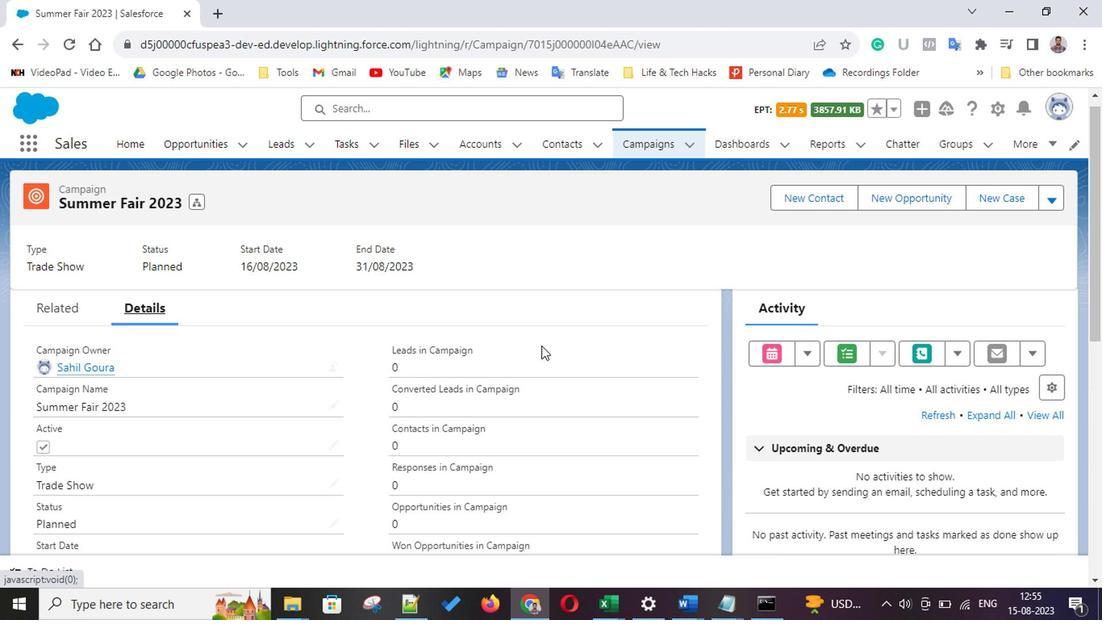 
Action: Mouse scrolled (490, 350) with delta (0, 0)
Screenshot: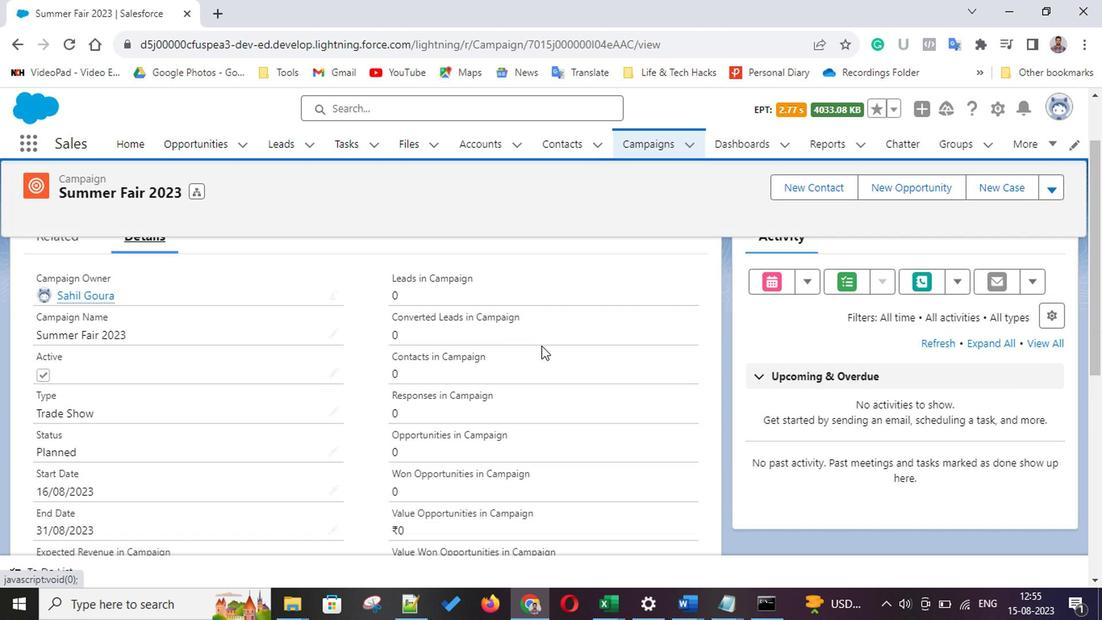 
Action: Mouse scrolled (490, 350) with delta (0, 0)
Screenshot: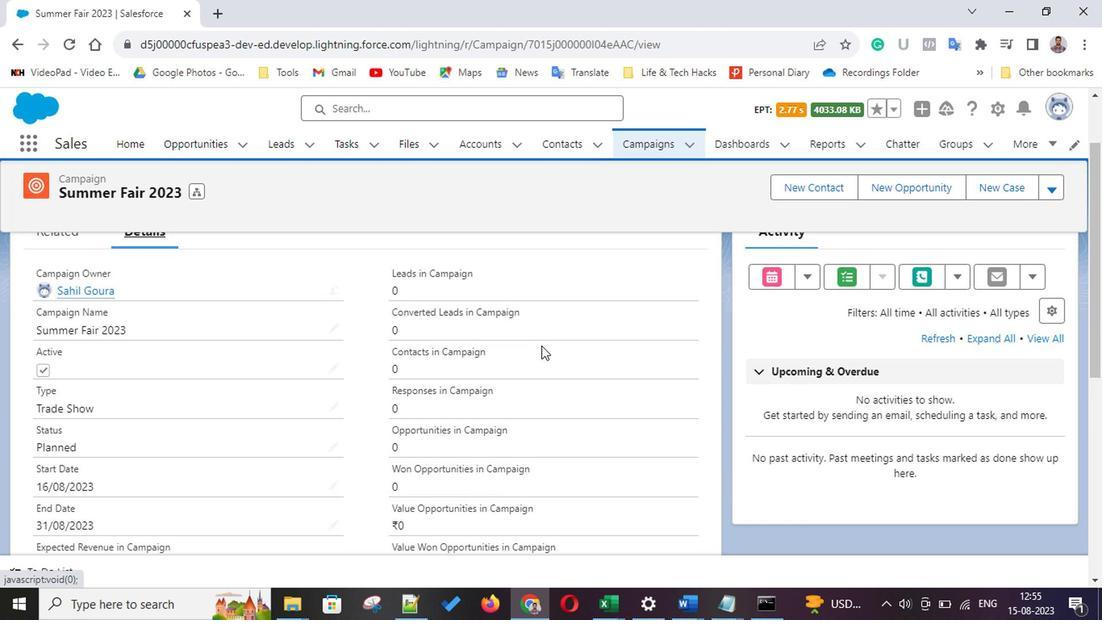 
Action: Mouse scrolled (490, 350) with delta (0, 0)
Screenshot: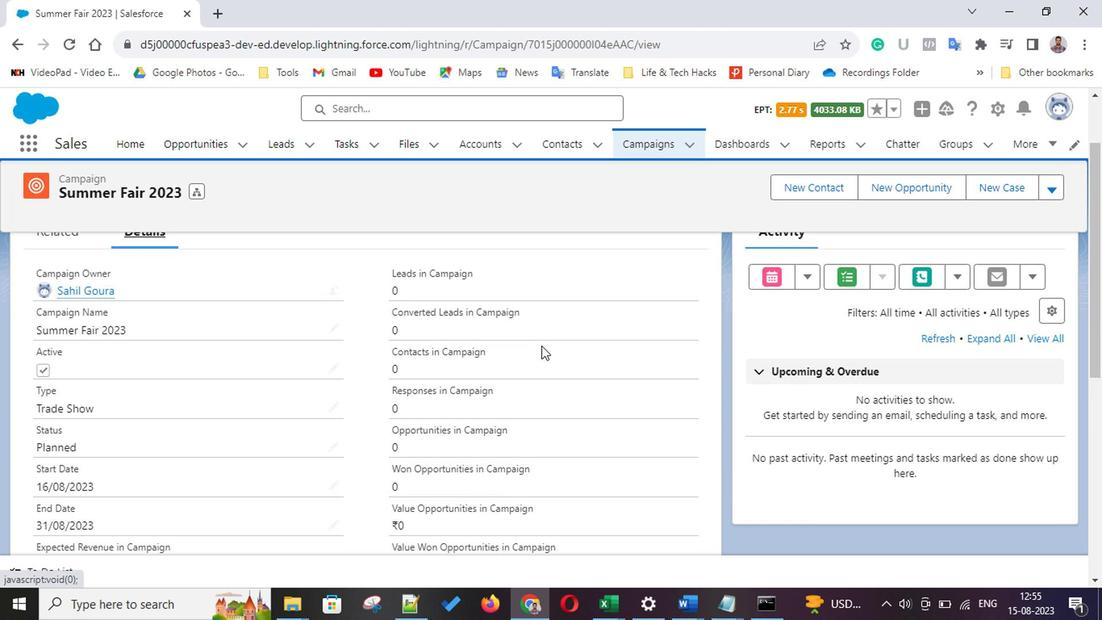 
Action: Mouse scrolled (490, 350) with delta (0, 0)
Screenshot: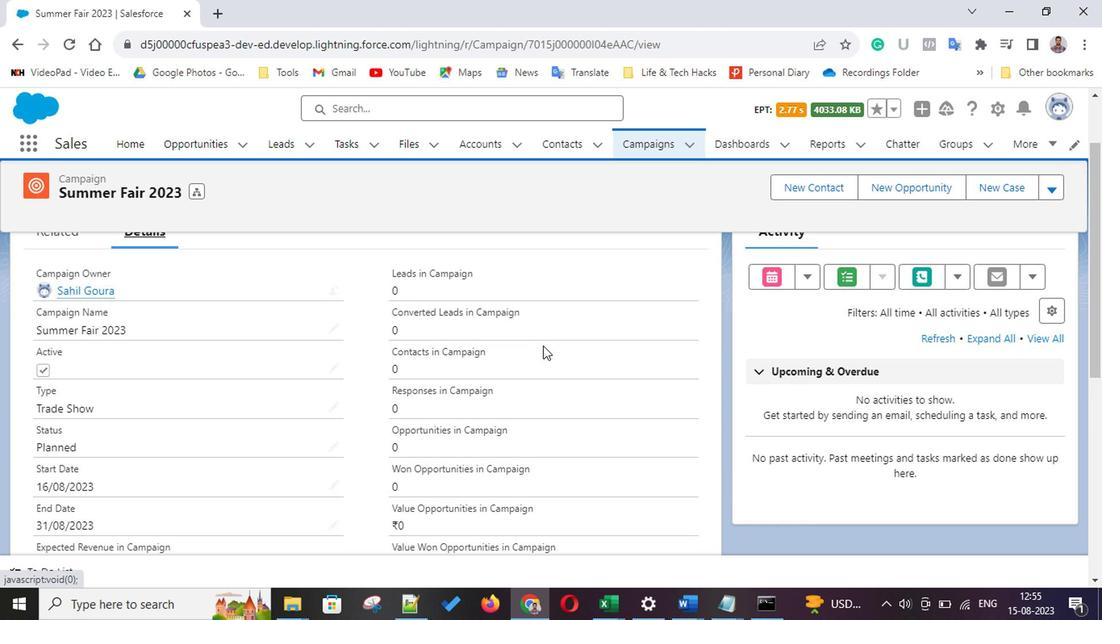 
Action: Mouse scrolled (490, 350) with delta (0, 0)
Screenshot: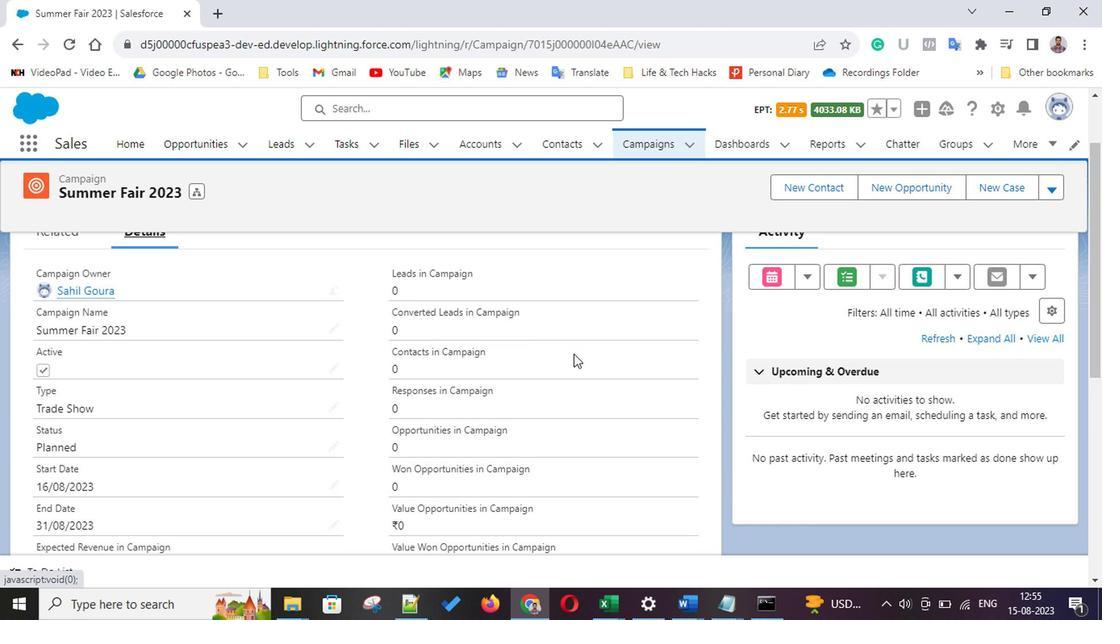 
Action: Mouse scrolled (490, 350) with delta (0, 0)
Screenshot: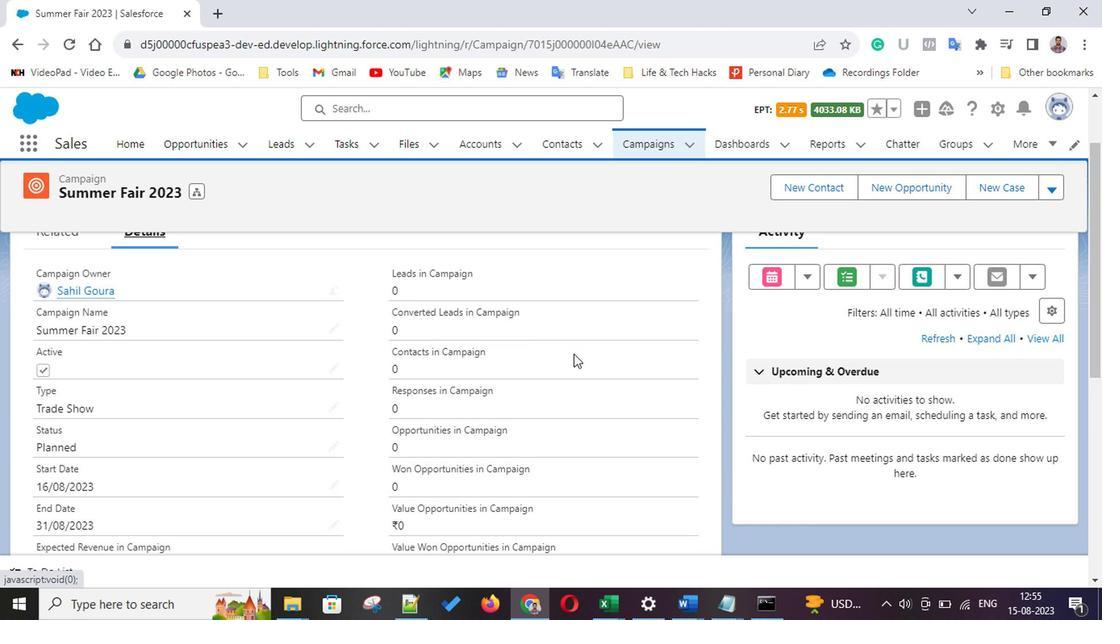 
Action: Mouse scrolled (490, 350) with delta (0, 0)
Screenshot: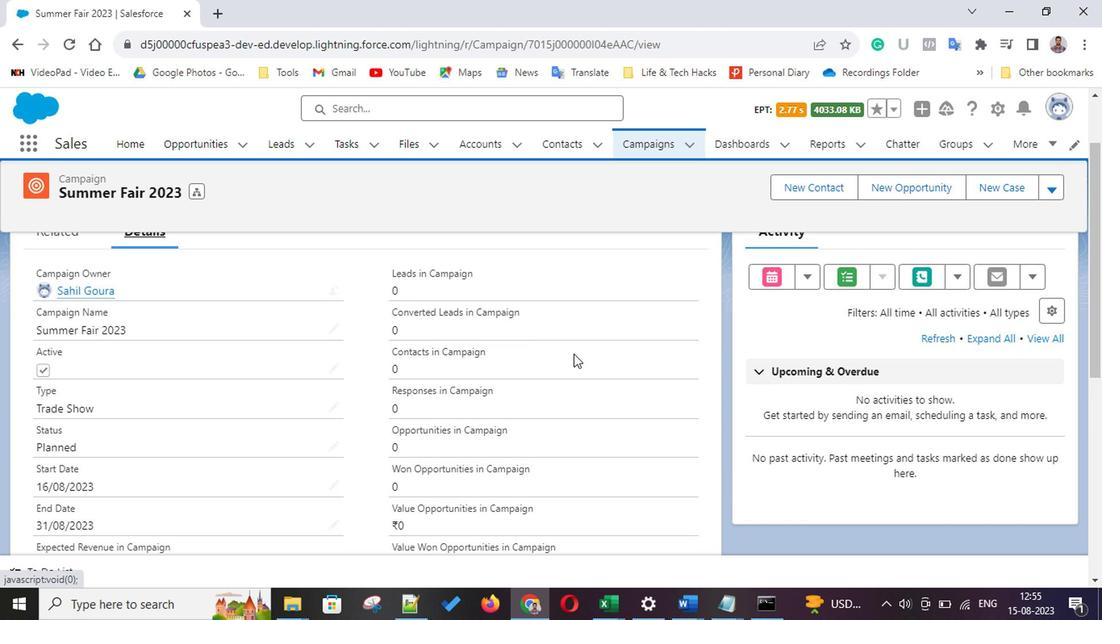 
Action: Mouse scrolled (490, 350) with delta (0, 0)
Screenshot: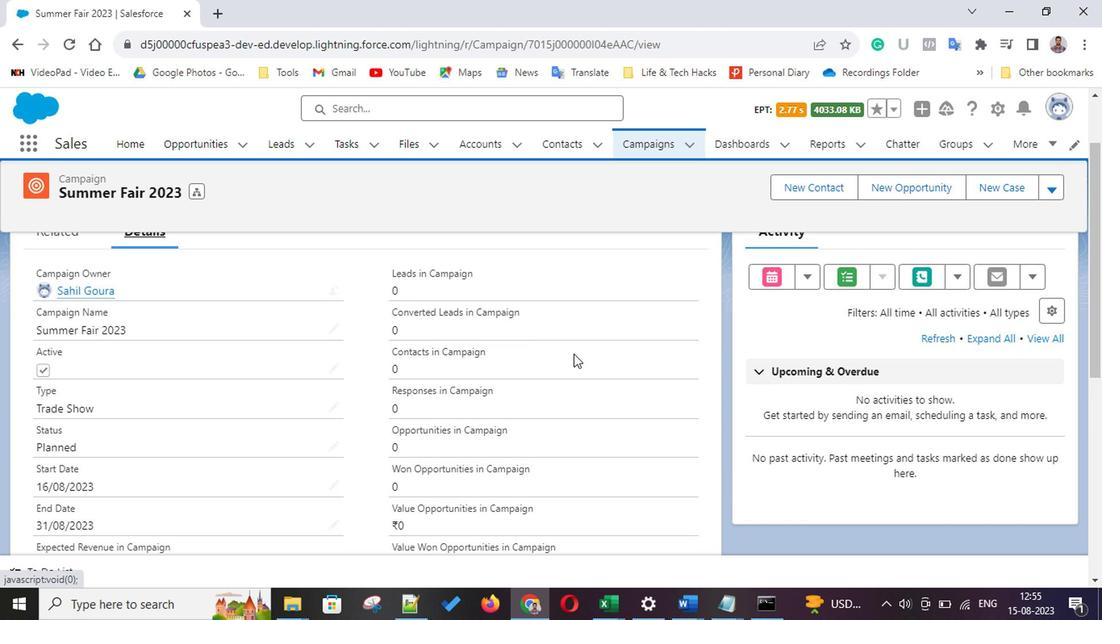 
Action: Mouse scrolled (490, 350) with delta (0, 0)
Screenshot: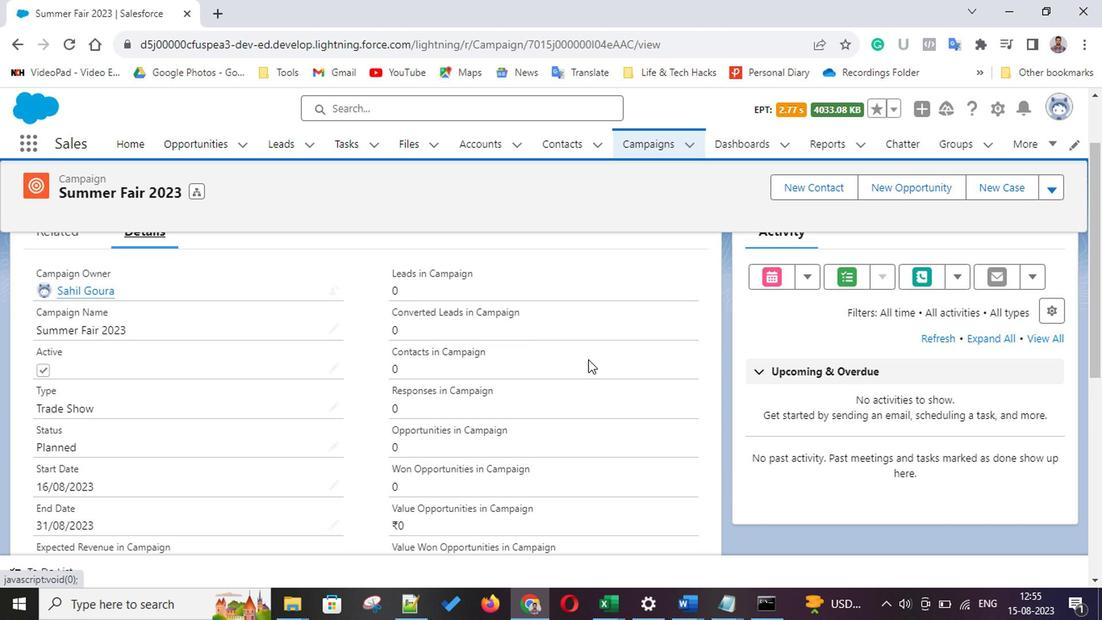 
Action: Mouse scrolled (490, 350) with delta (0, 0)
Screenshot: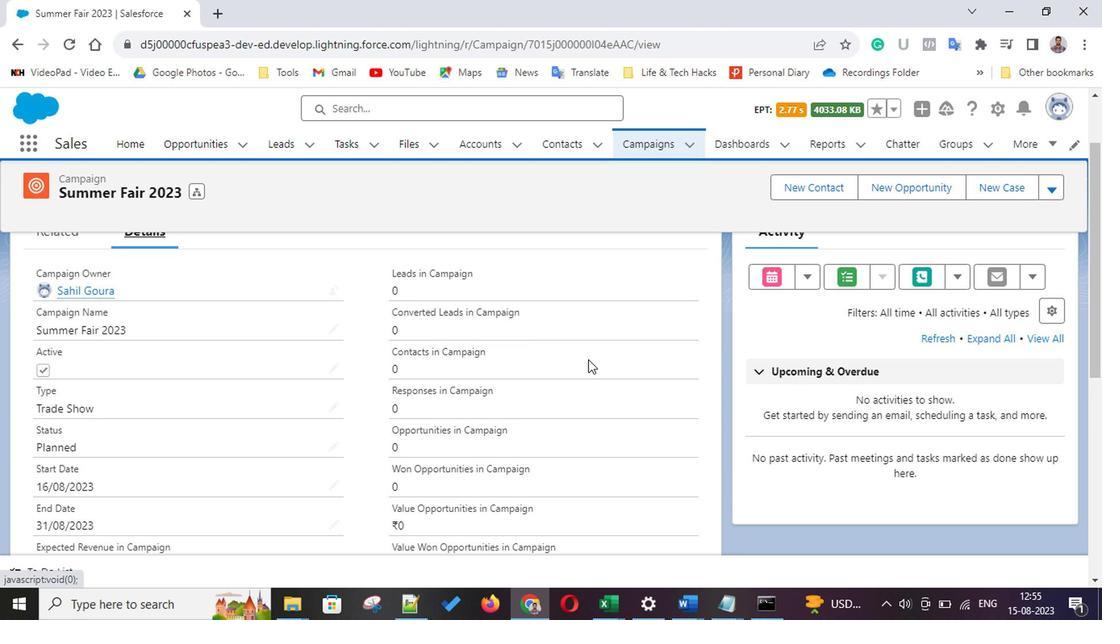 
Action: Mouse moved to (523, 360)
Screenshot: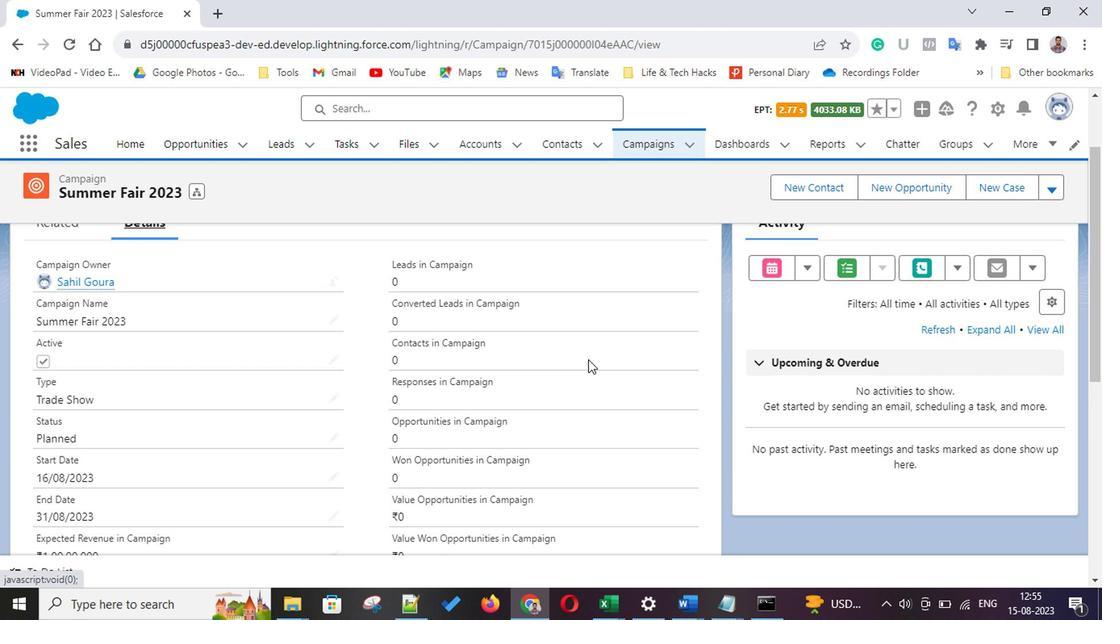 
Action: Mouse scrolled (523, 360) with delta (0, 0)
Screenshot: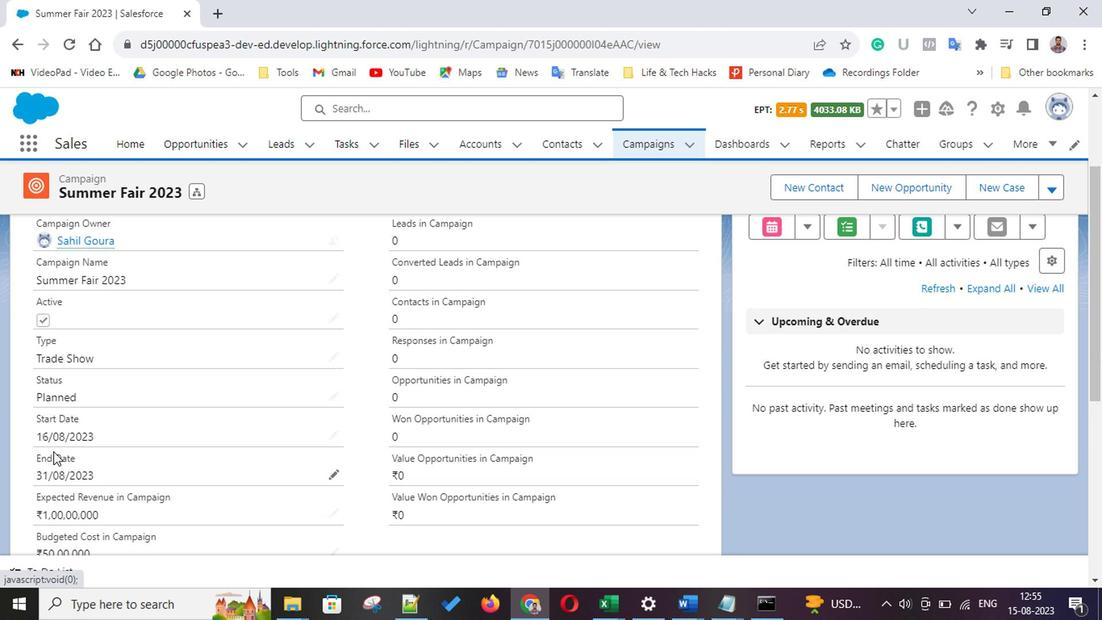
Action: Mouse scrolled (523, 360) with delta (0, 0)
Screenshot: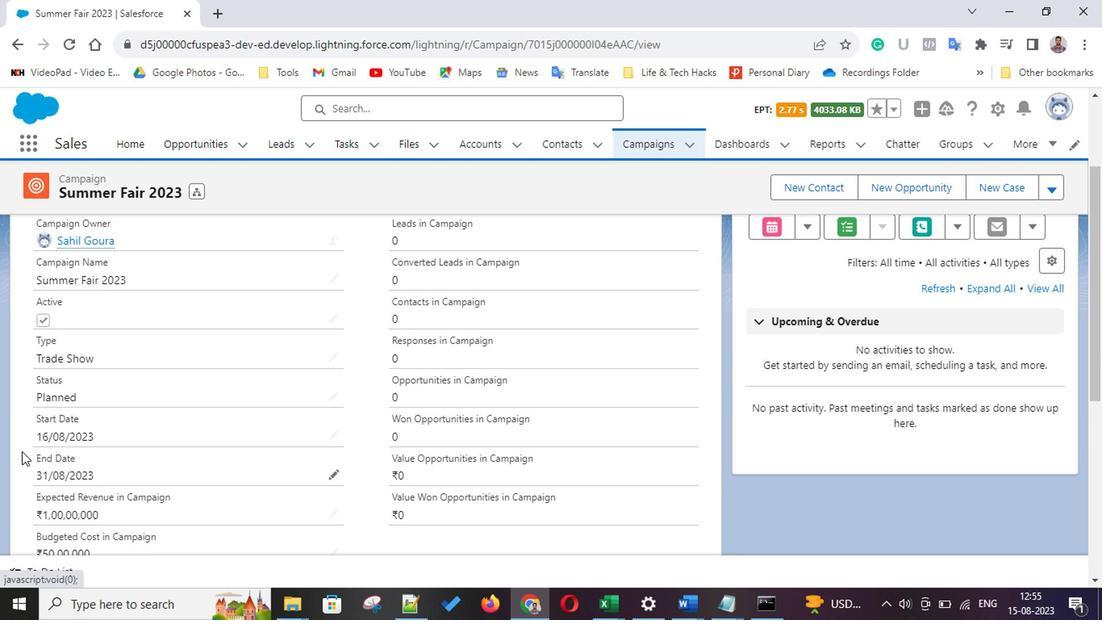 
Action: Mouse scrolled (523, 360) with delta (0, 0)
Screenshot: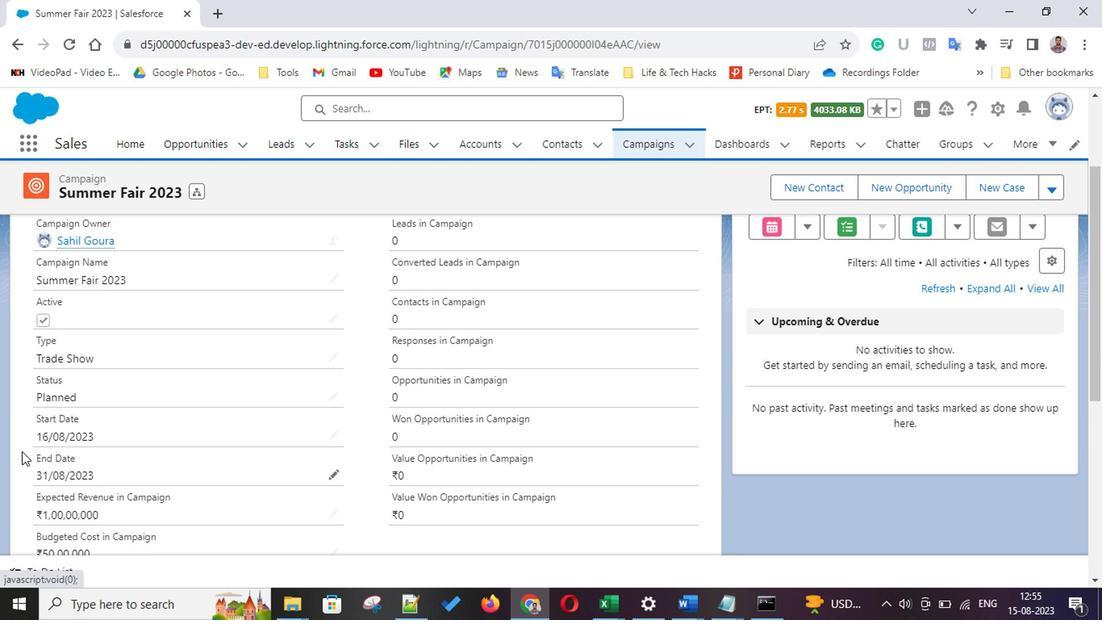 
Action: Mouse scrolled (523, 360) with delta (0, 0)
Screenshot: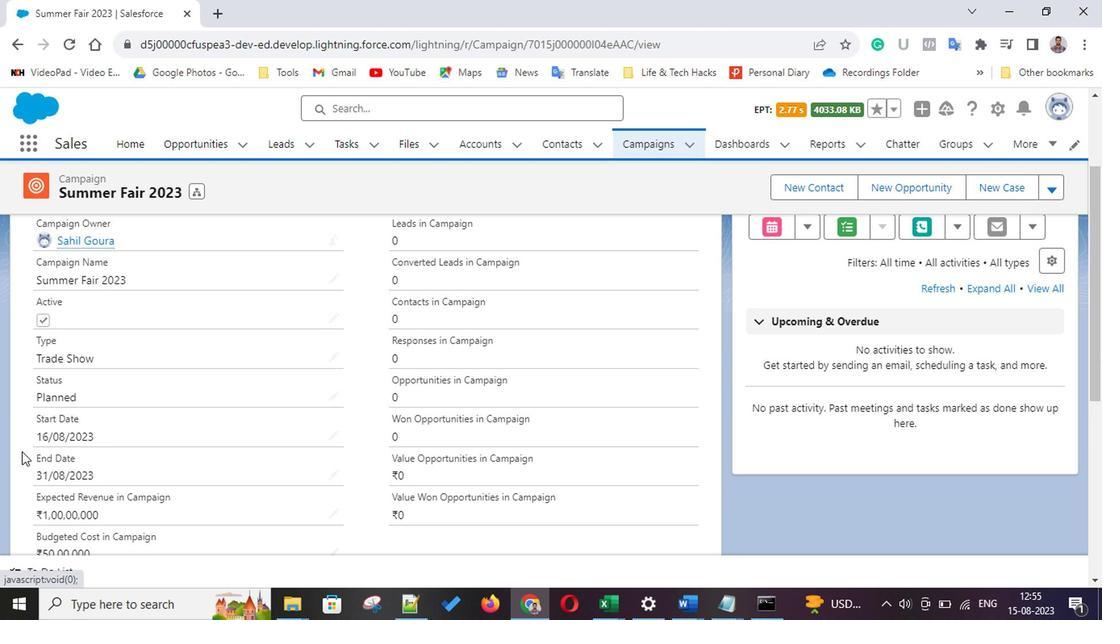 
Action: Mouse scrolled (523, 360) with delta (0, 0)
Screenshot: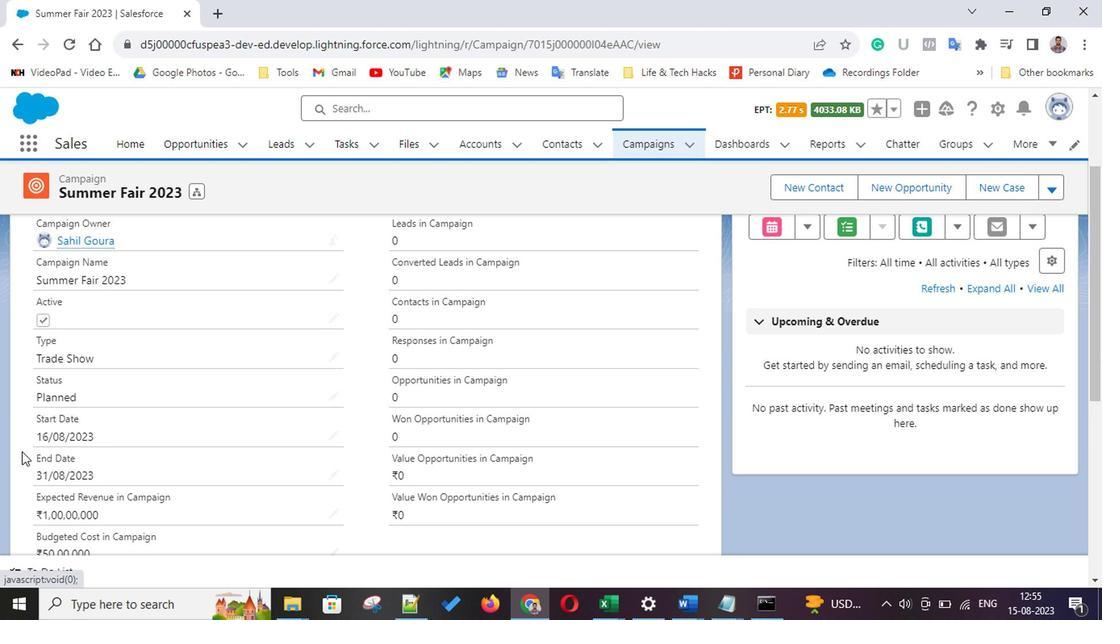 
Action: Mouse scrolled (523, 360) with delta (0, 0)
Screenshot: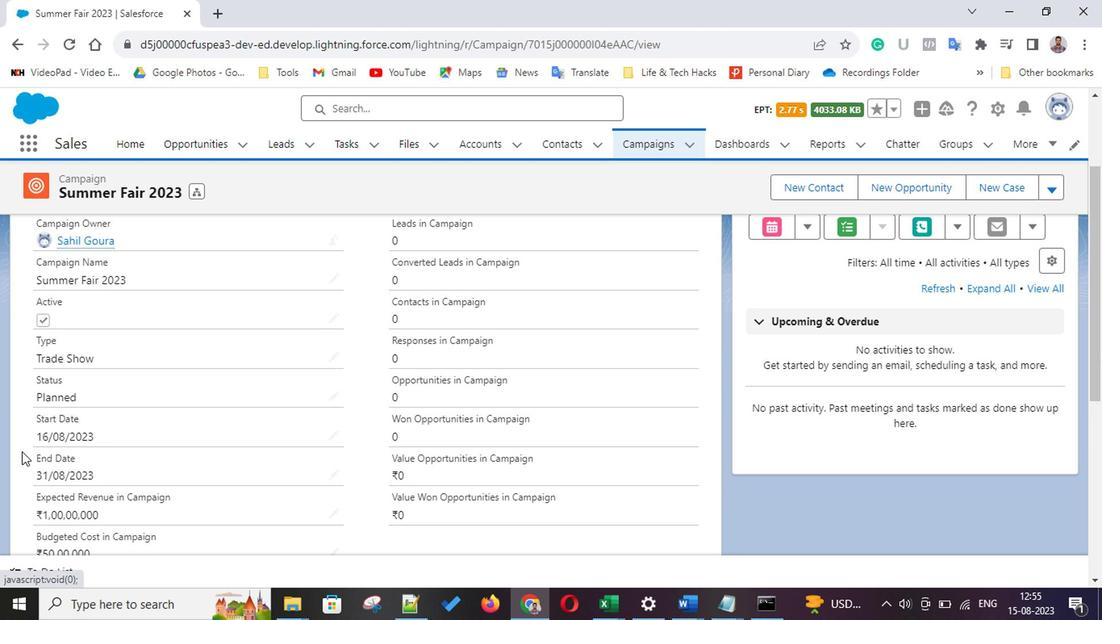 
Action: Mouse moved to (120, 426)
Screenshot: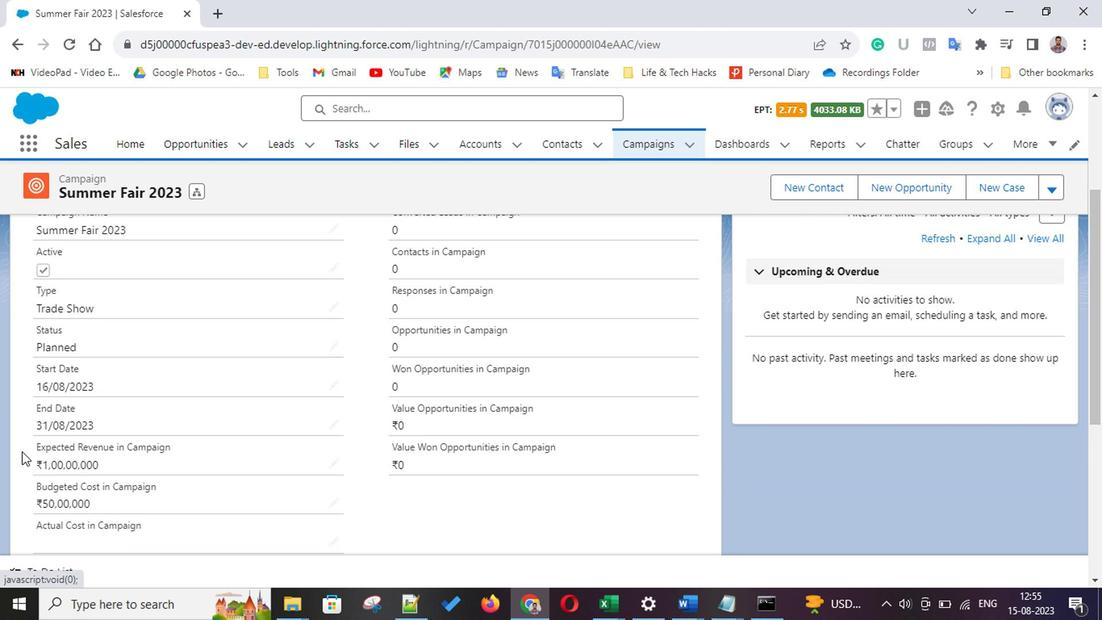 
Action: Mouse scrolled (120, 425) with delta (0, 0)
Screenshot: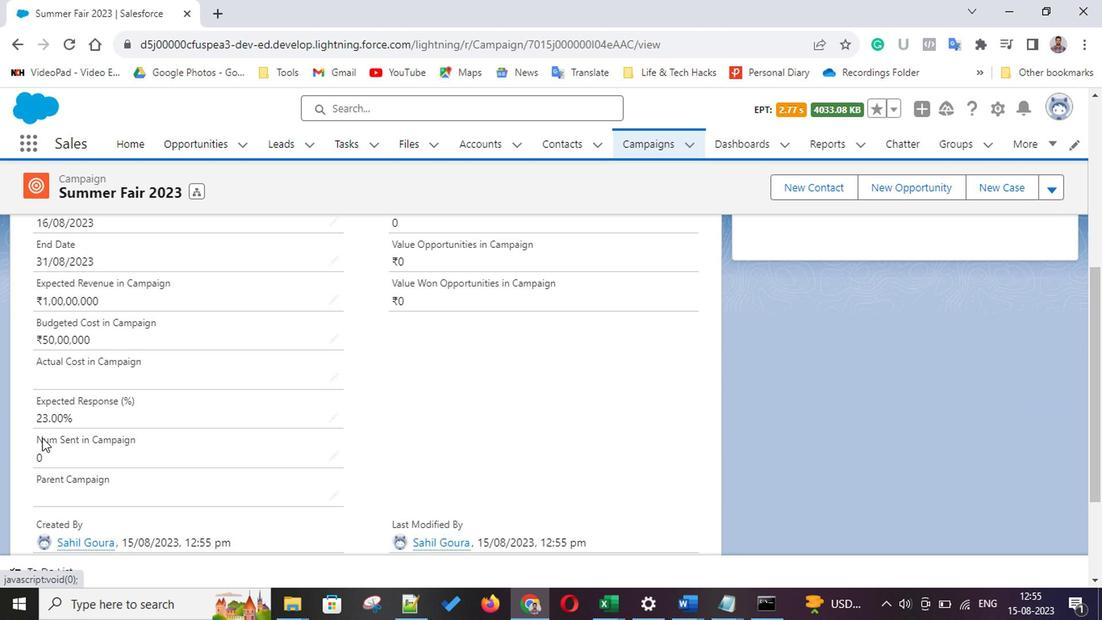 
Action: Mouse scrolled (120, 425) with delta (0, 0)
Screenshot: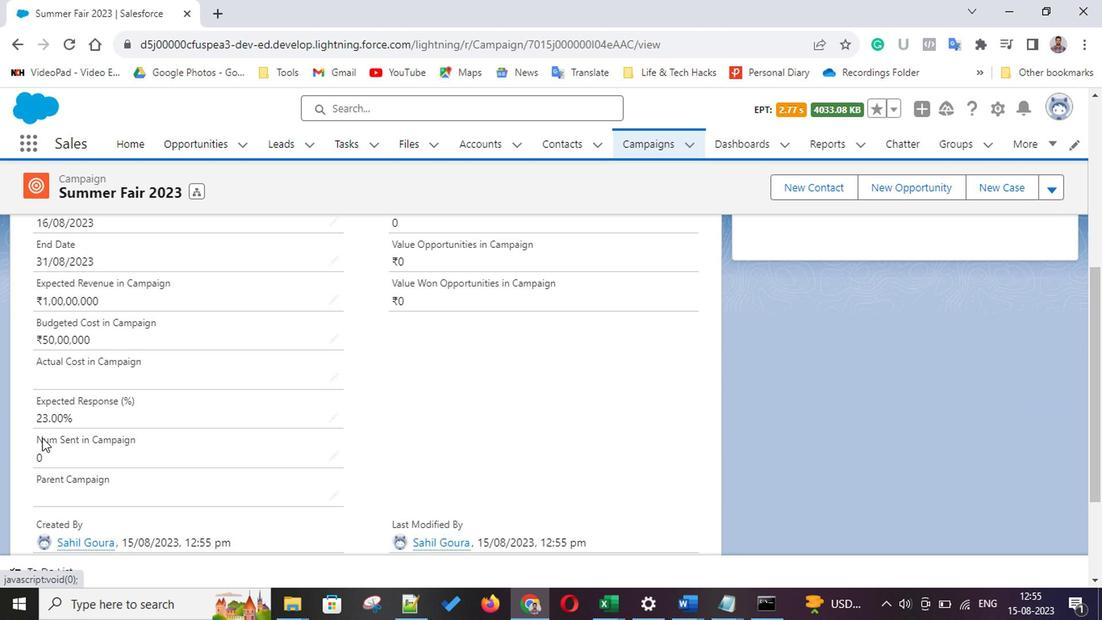 
Action: Mouse scrolled (120, 425) with delta (0, 0)
Screenshot: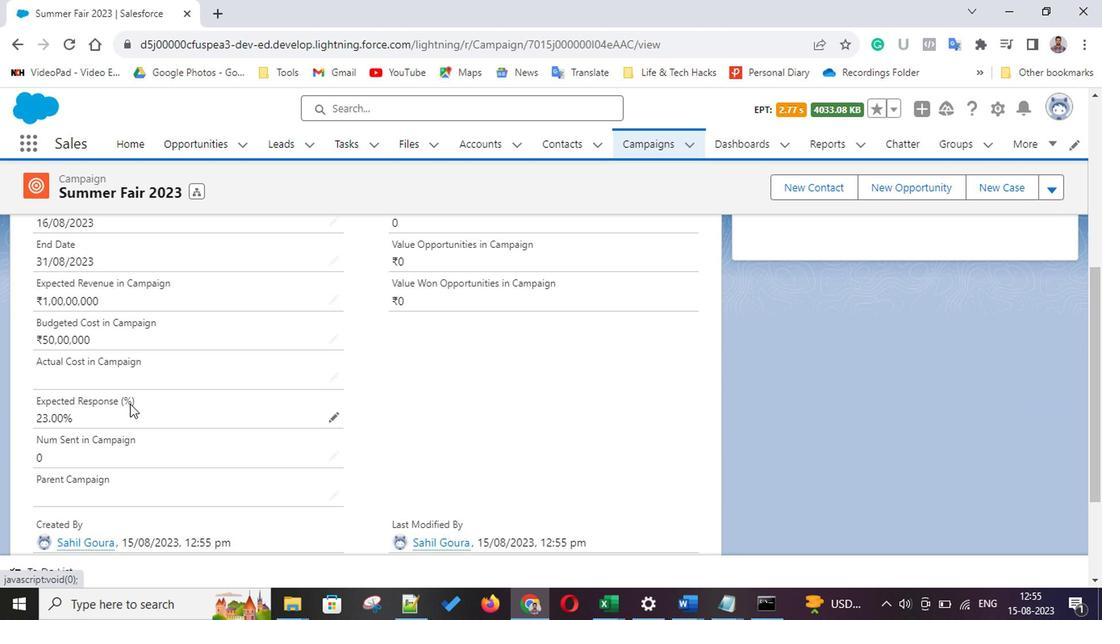
Action: Mouse scrolled (120, 425) with delta (0, 0)
Screenshot: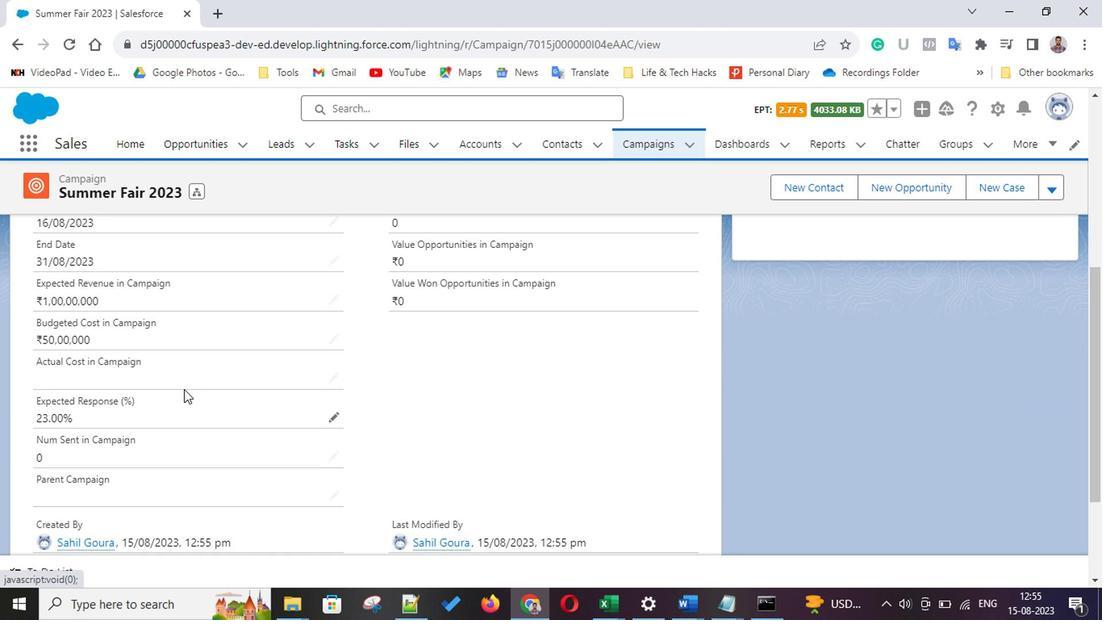 
Action: Mouse scrolled (120, 425) with delta (0, 0)
Screenshot: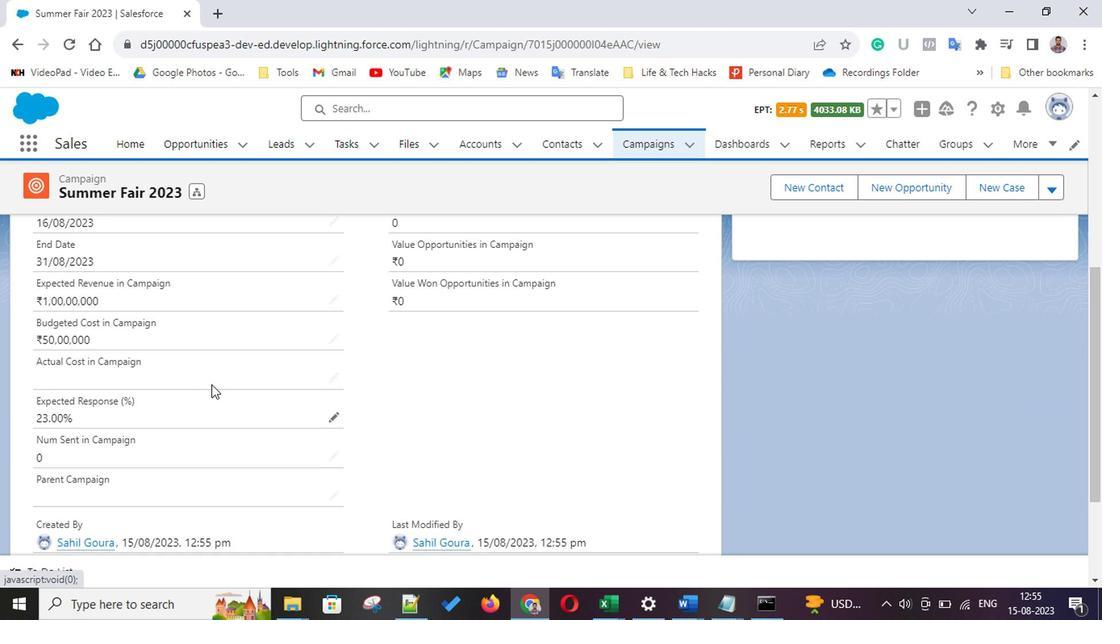 
Action: Mouse scrolled (120, 425) with delta (0, 0)
Screenshot: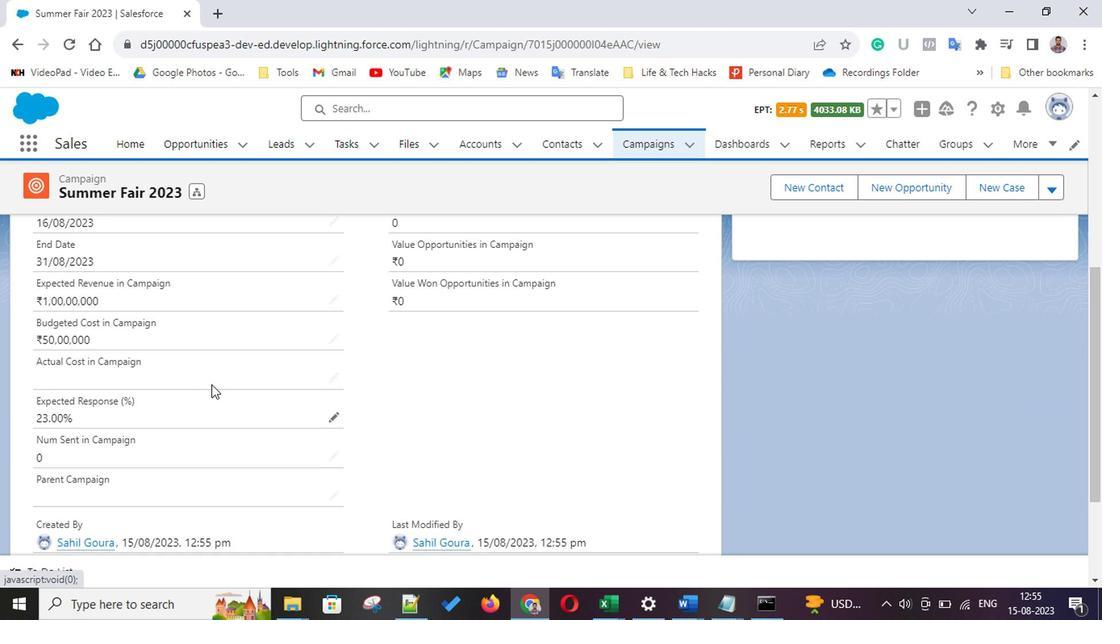 
Action: Mouse scrolled (120, 425) with delta (0, 0)
Screenshot: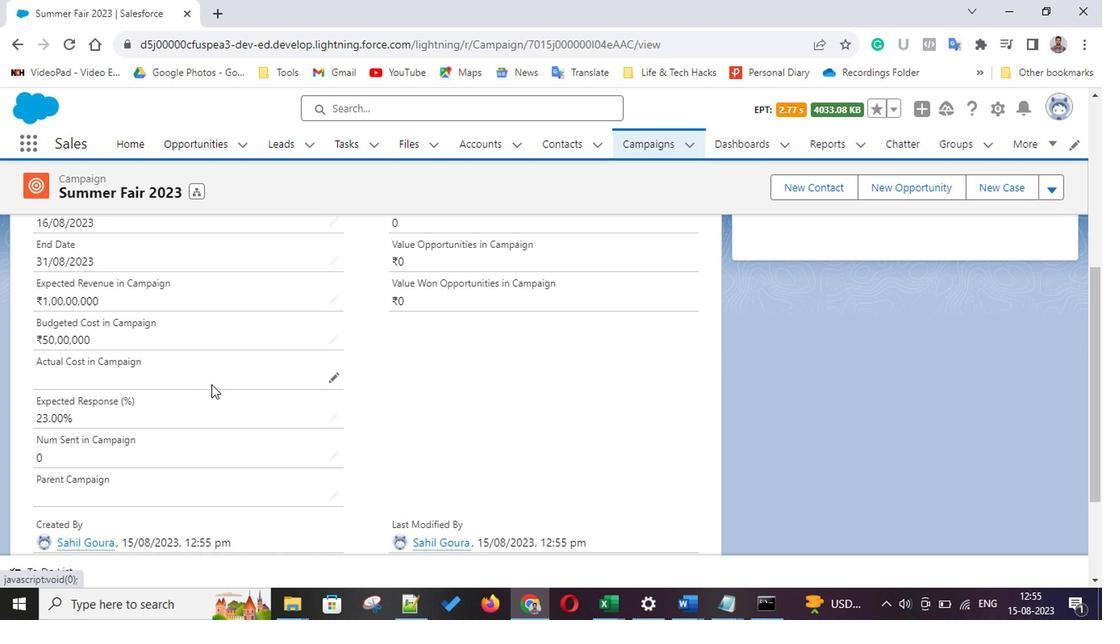 
Action: Mouse scrolled (120, 425) with delta (0, 0)
Screenshot: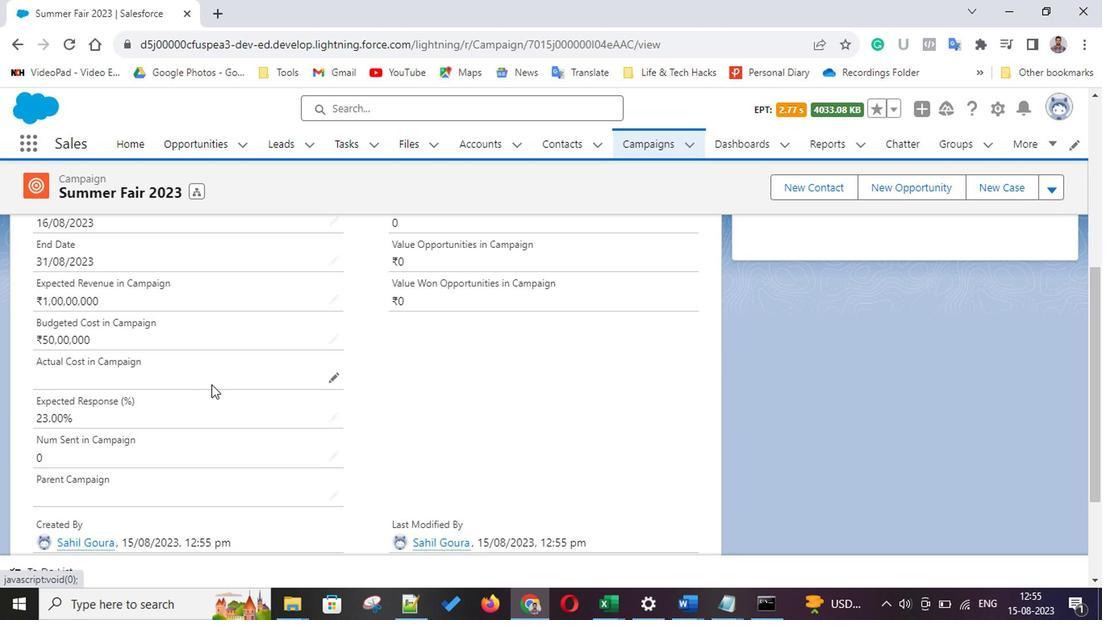 
Action: Mouse scrolled (120, 425) with delta (0, 0)
Screenshot: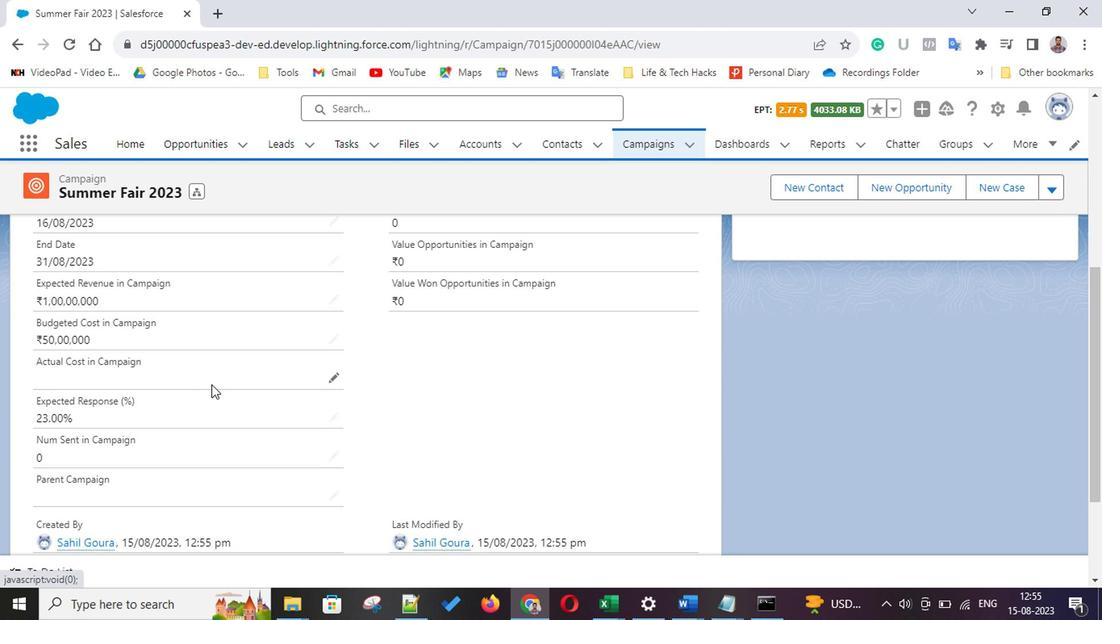 
Action: Mouse scrolled (120, 425) with delta (0, 0)
Screenshot: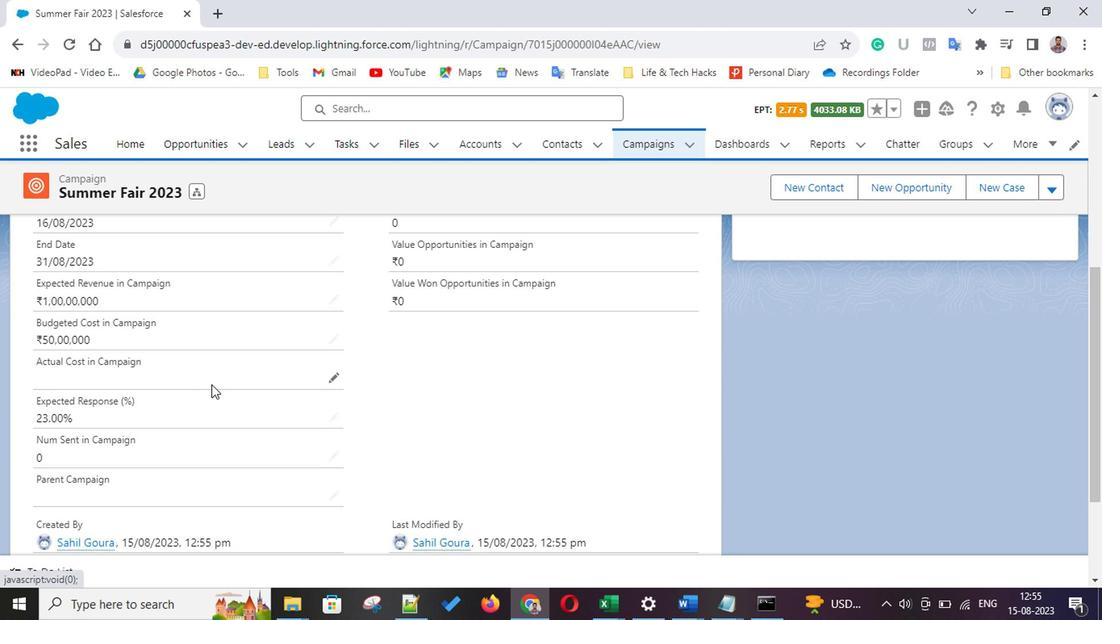 
Action: Mouse scrolled (120, 425) with delta (0, 0)
Screenshot: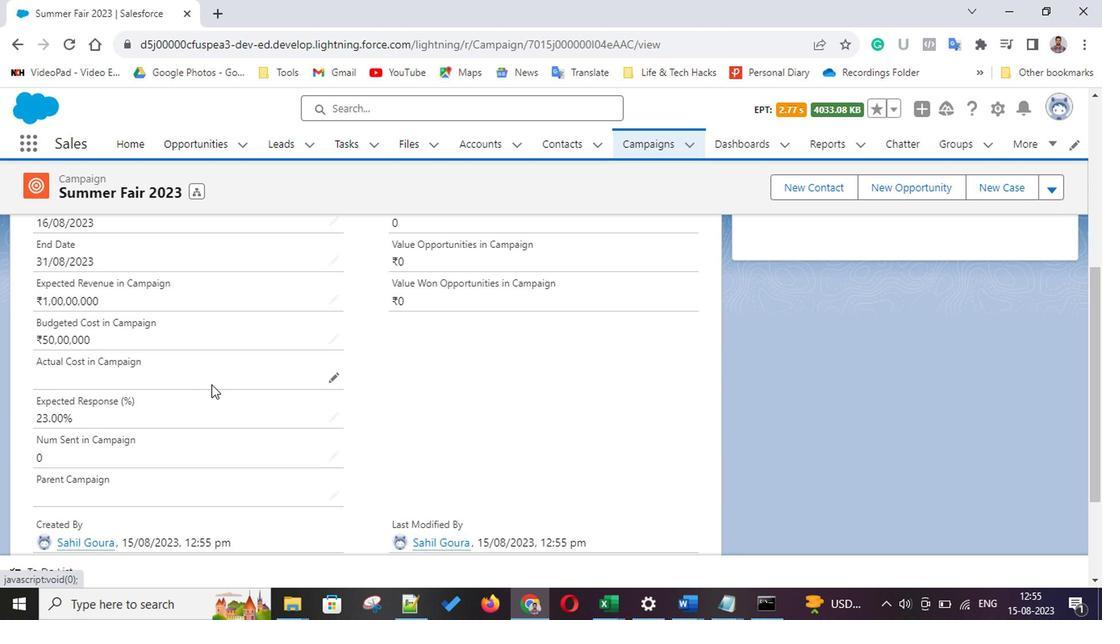 
Action: Mouse moved to (255, 378)
Screenshot: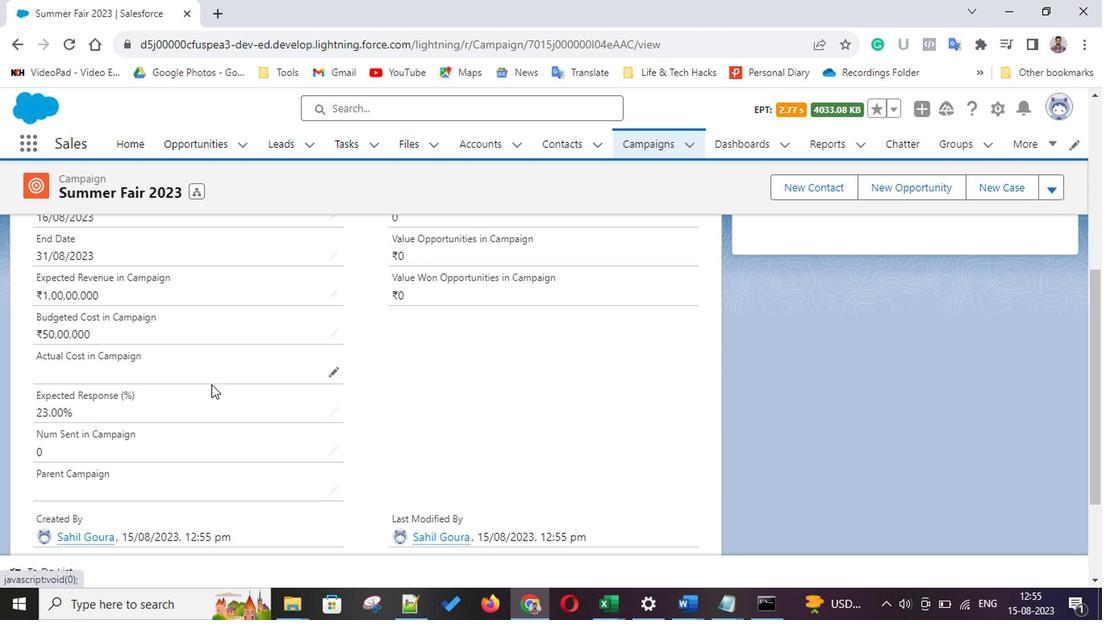 
Action: Mouse scrolled (255, 377) with delta (0, 0)
Screenshot: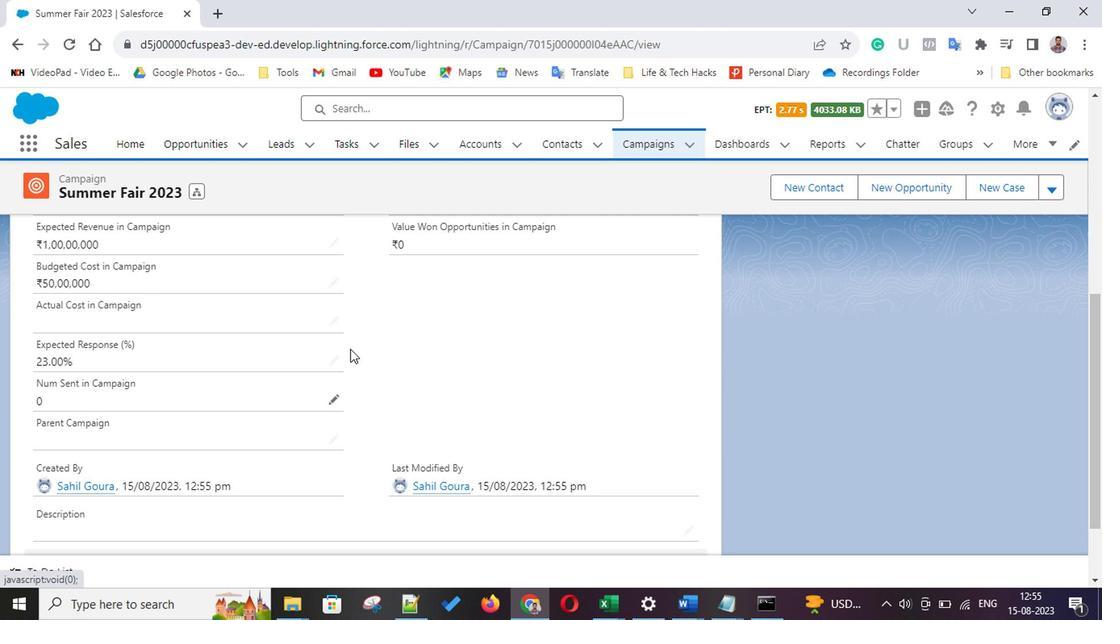 
Action: Mouse scrolled (255, 377) with delta (0, 0)
Screenshot: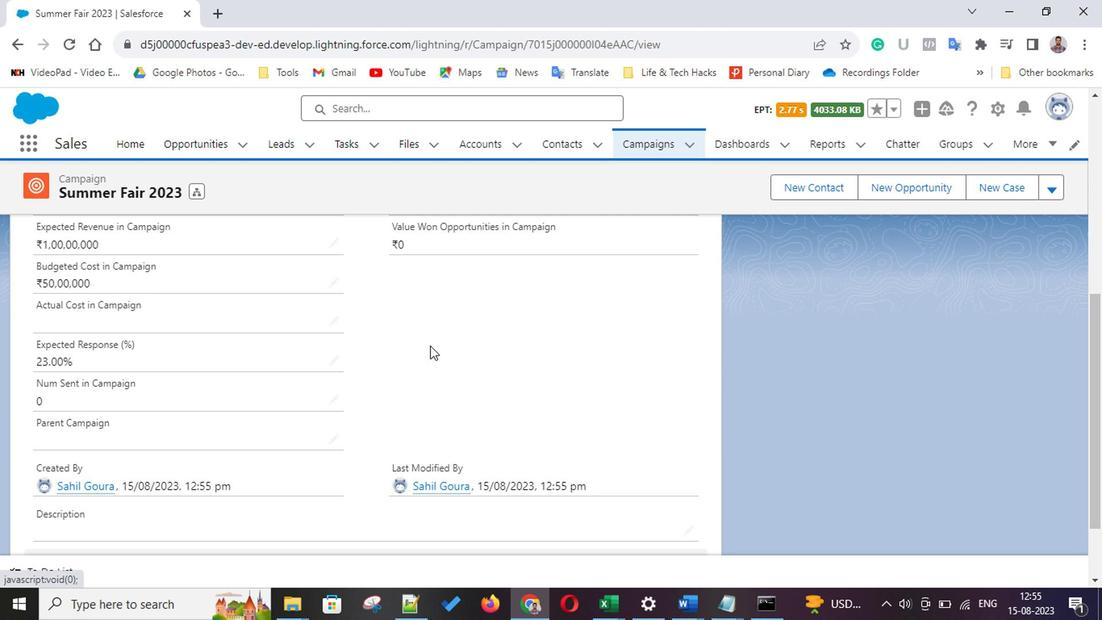 
Action: Mouse scrolled (255, 377) with delta (0, 0)
Screenshot: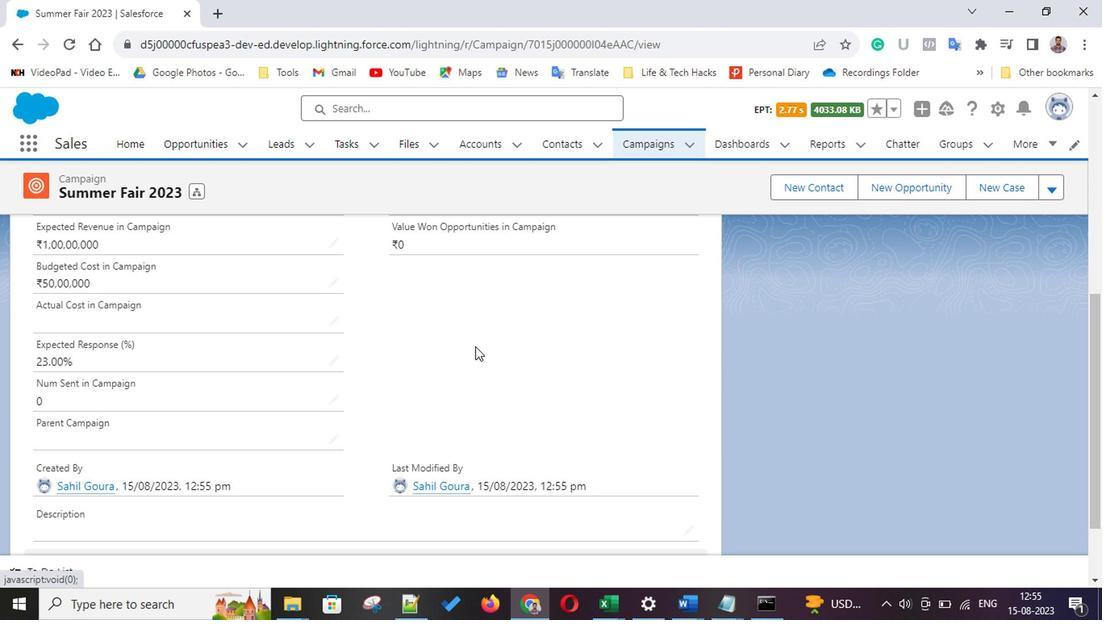 
Action: Mouse scrolled (255, 377) with delta (0, 0)
Screenshot: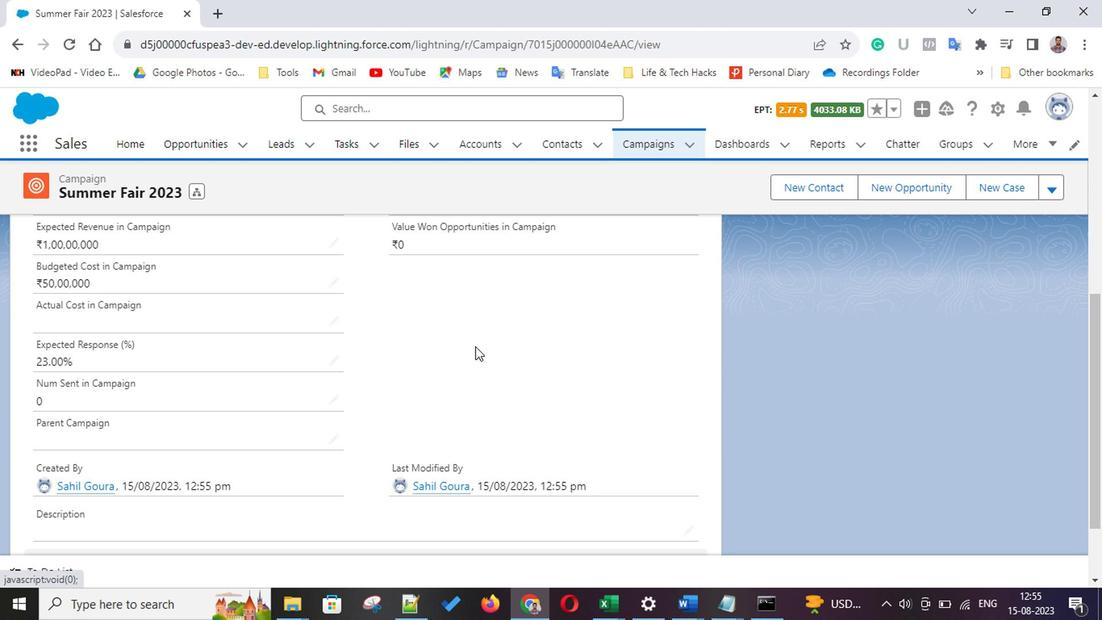 
Action: Mouse scrolled (255, 377) with delta (0, 0)
Screenshot: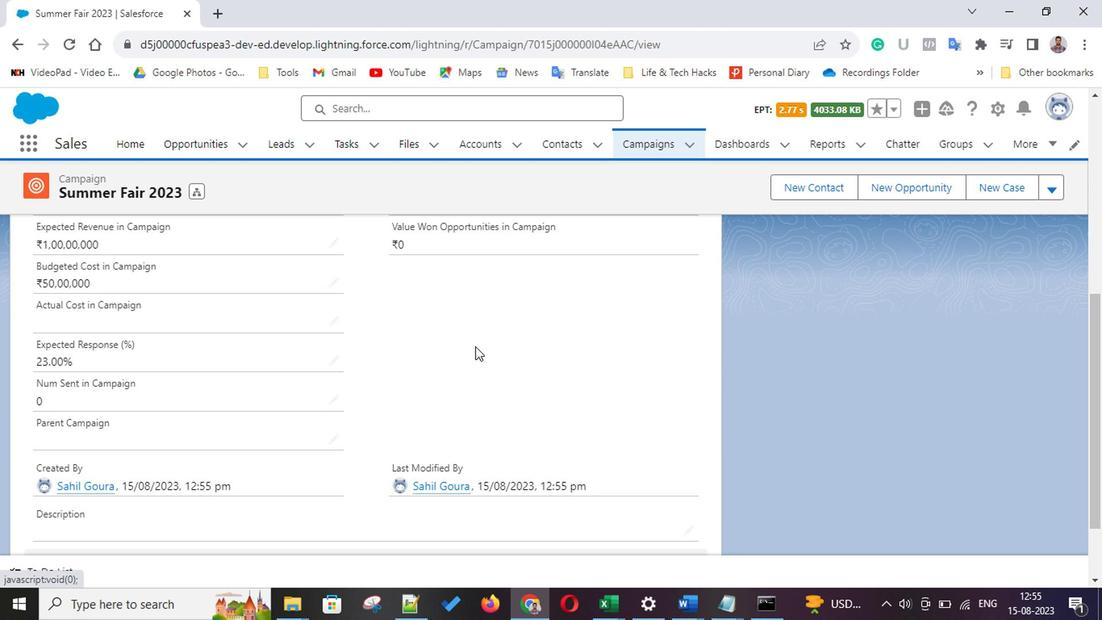 
Action: Mouse scrolled (255, 377) with delta (0, 0)
Screenshot: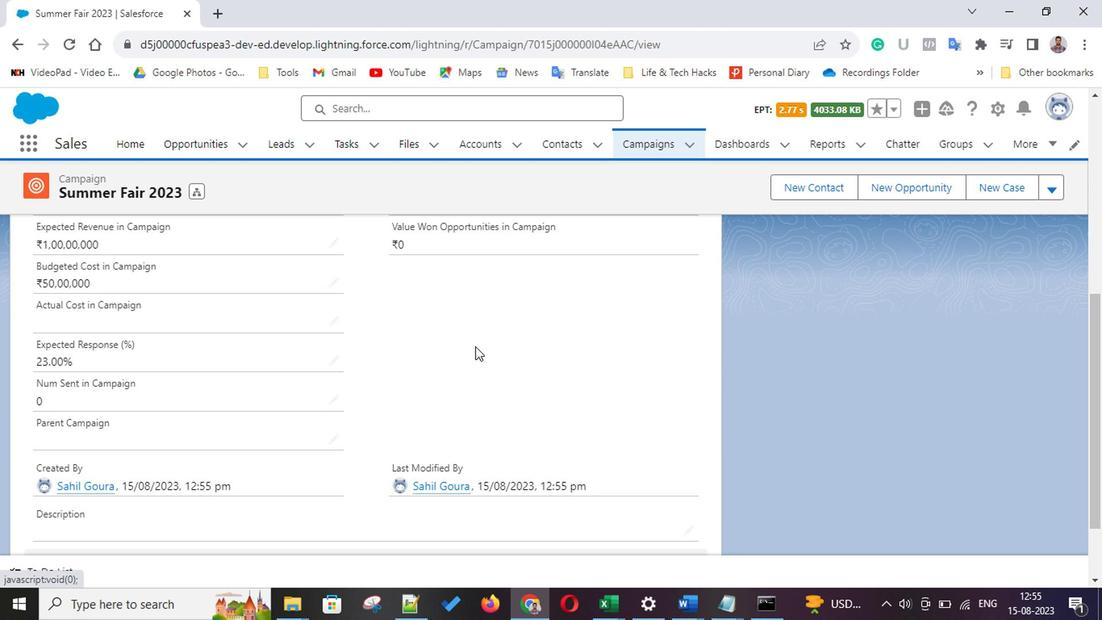 
Action: Mouse scrolled (255, 377) with delta (0, 0)
Screenshot: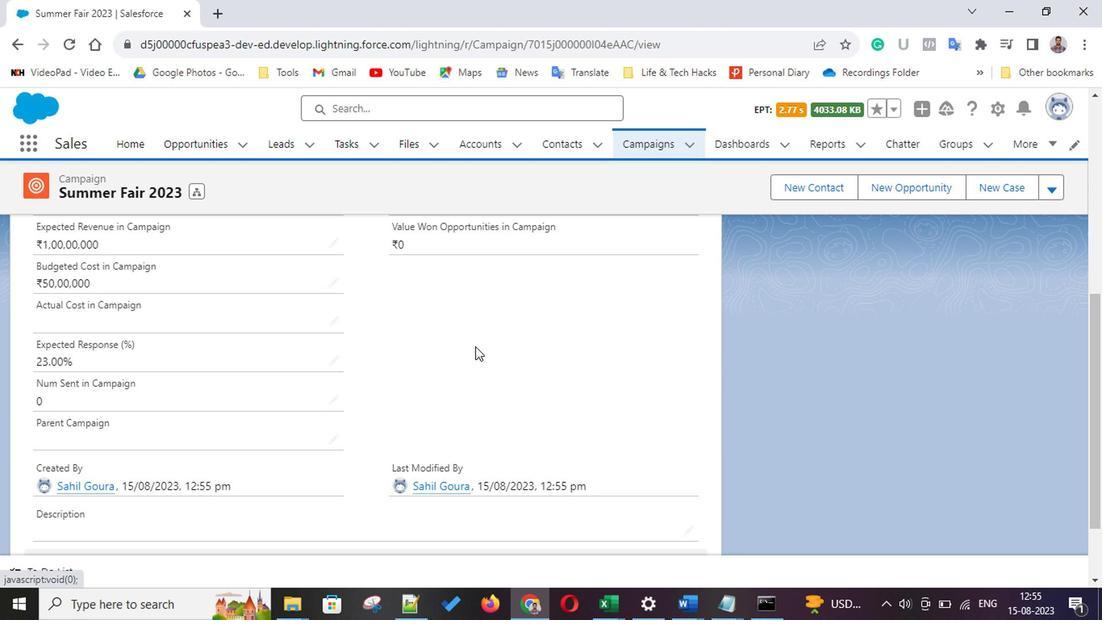 
Action: Mouse moved to (516, 317)
Screenshot: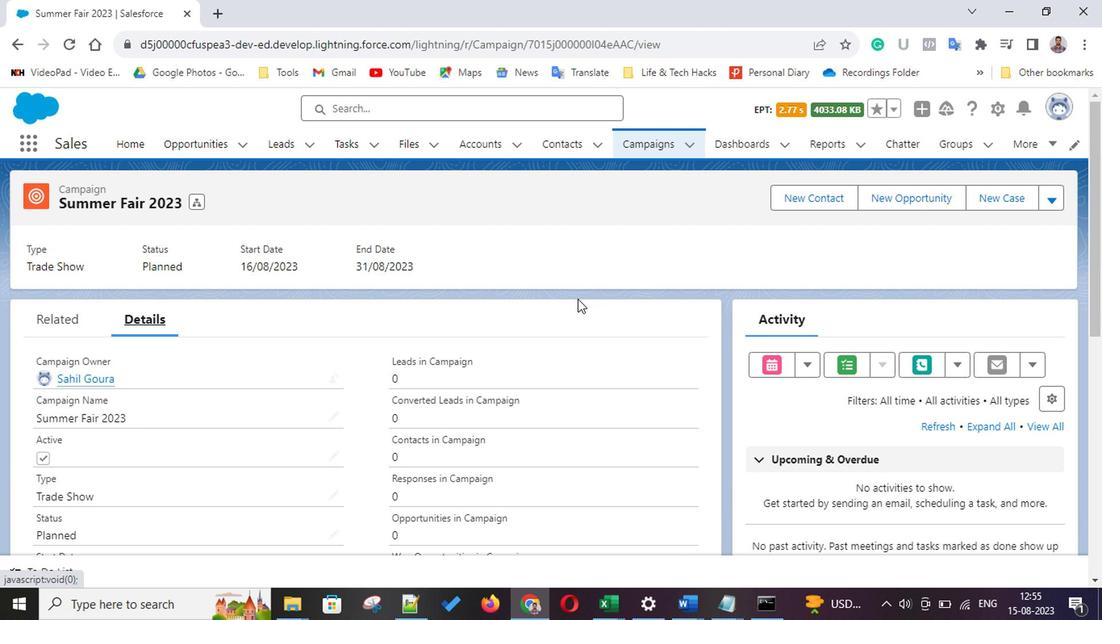 
Action: Mouse scrolled (516, 316) with delta (0, 0)
Screenshot: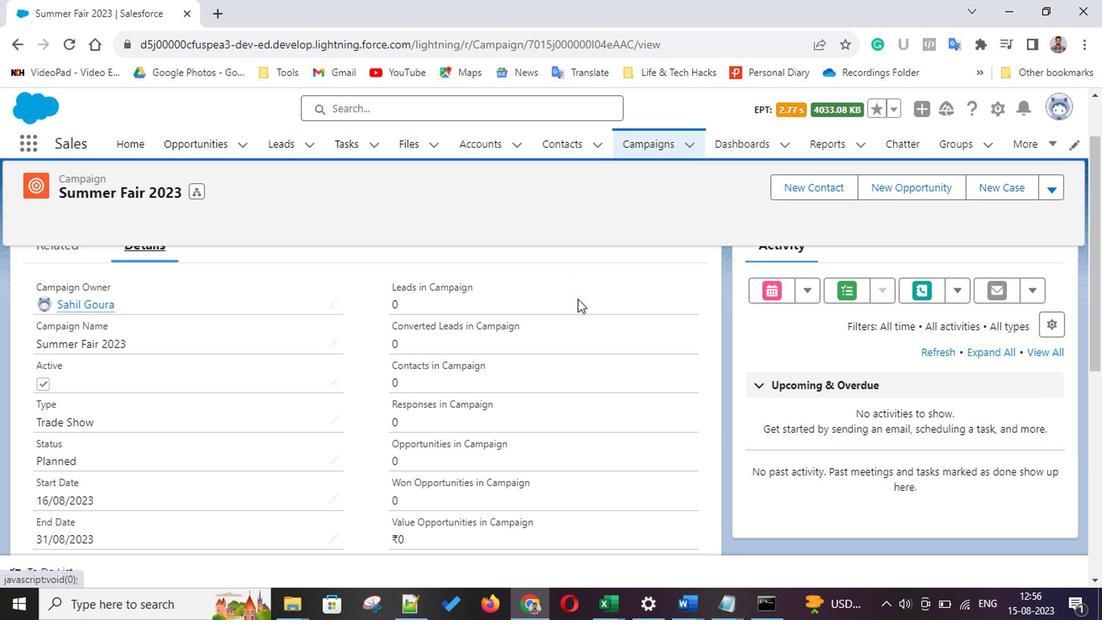 
Action: Mouse scrolled (516, 316) with delta (0, 0)
Screenshot: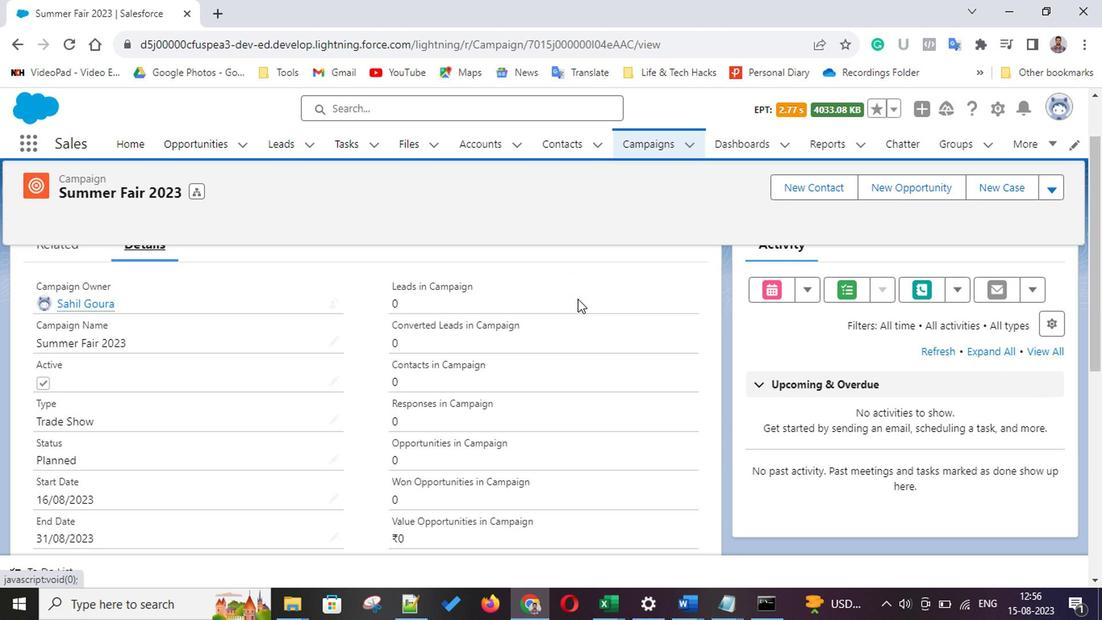 
Action: Mouse scrolled (516, 316) with delta (0, 0)
Screenshot: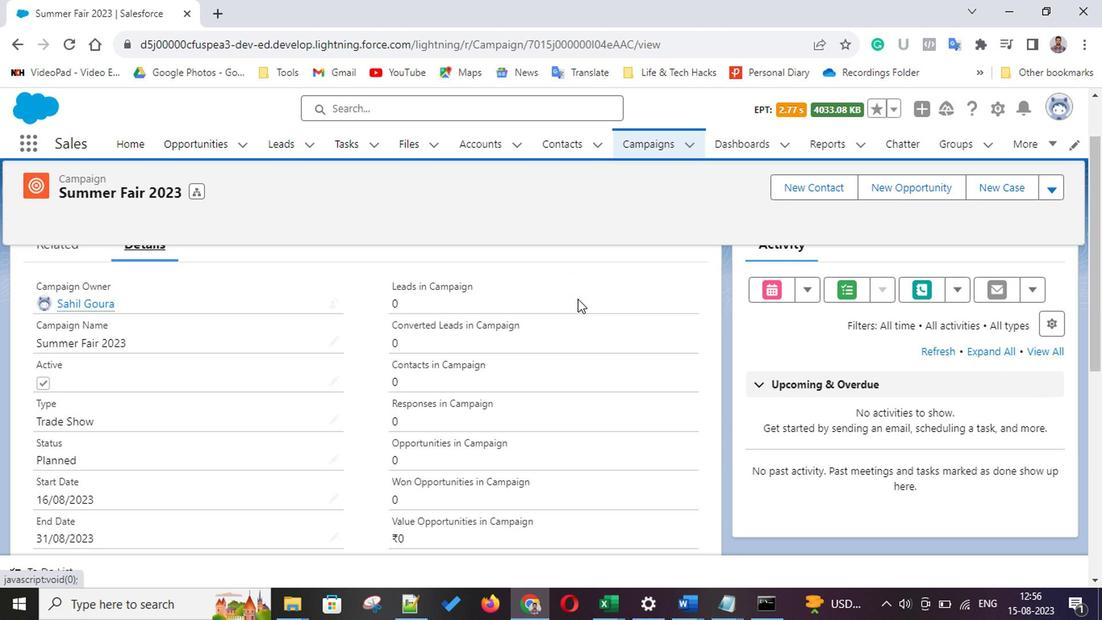 
Action: Mouse scrolled (516, 316) with delta (0, 0)
Screenshot: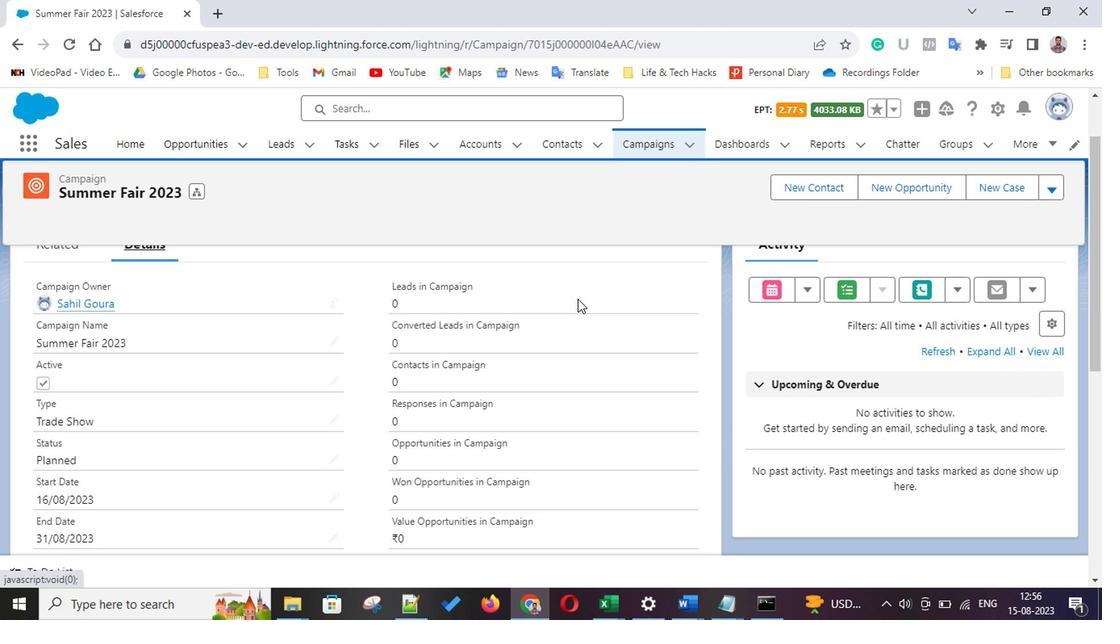 
Action: Mouse scrolled (516, 316) with delta (0, 0)
Screenshot: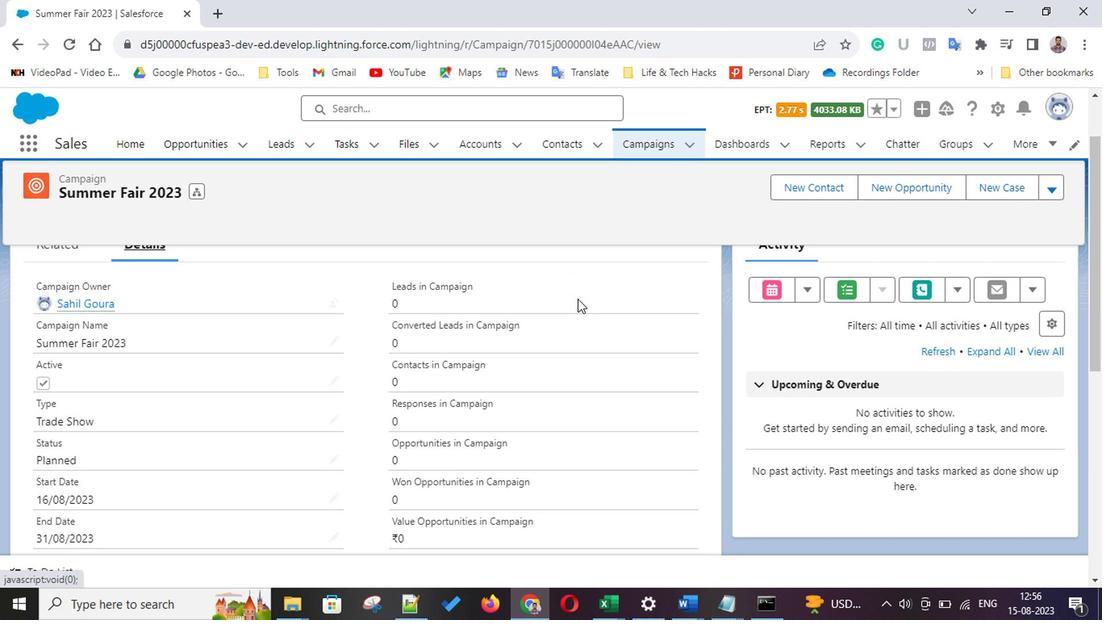 
Action: Mouse scrolled (516, 316) with delta (0, 0)
Screenshot: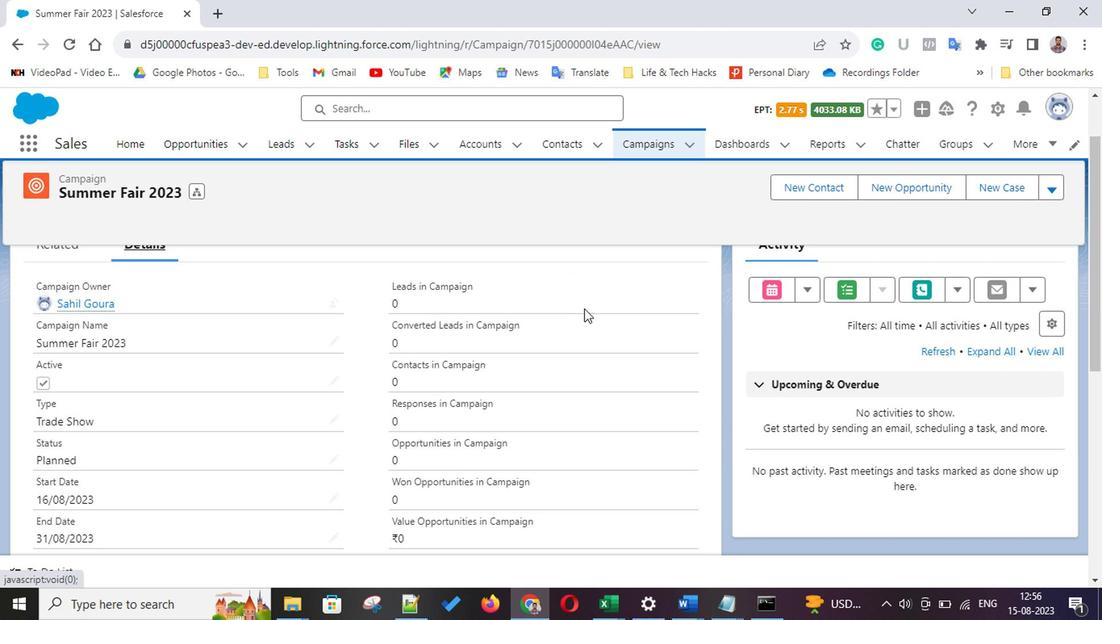 
Action: Mouse scrolled (516, 316) with delta (0, 0)
Screenshot: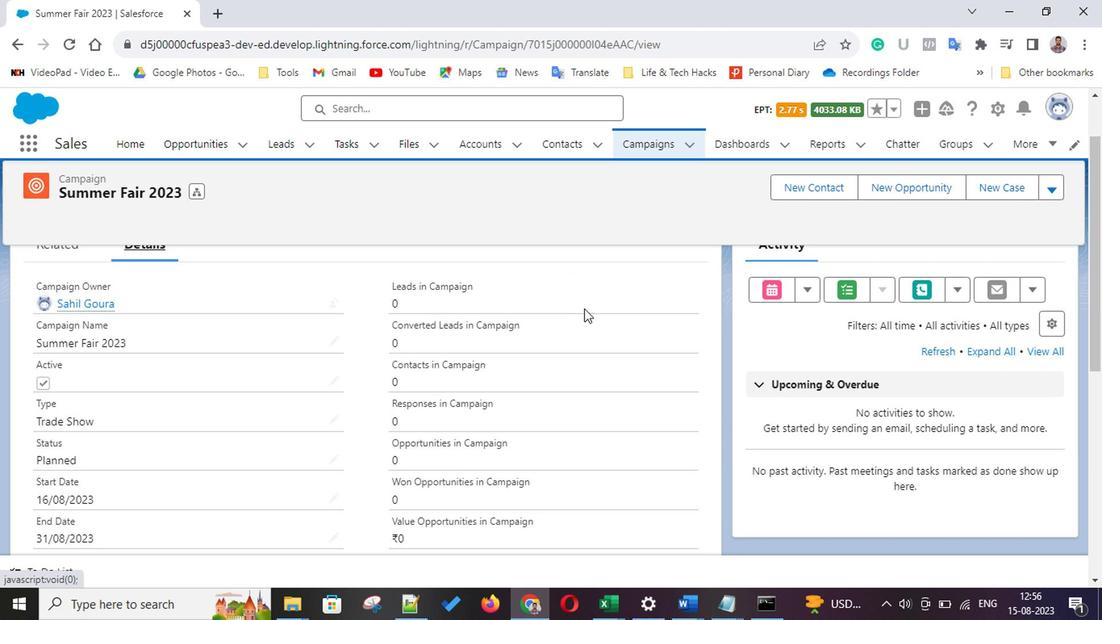 
Action: Mouse scrolled (516, 316) with delta (0, 0)
Screenshot: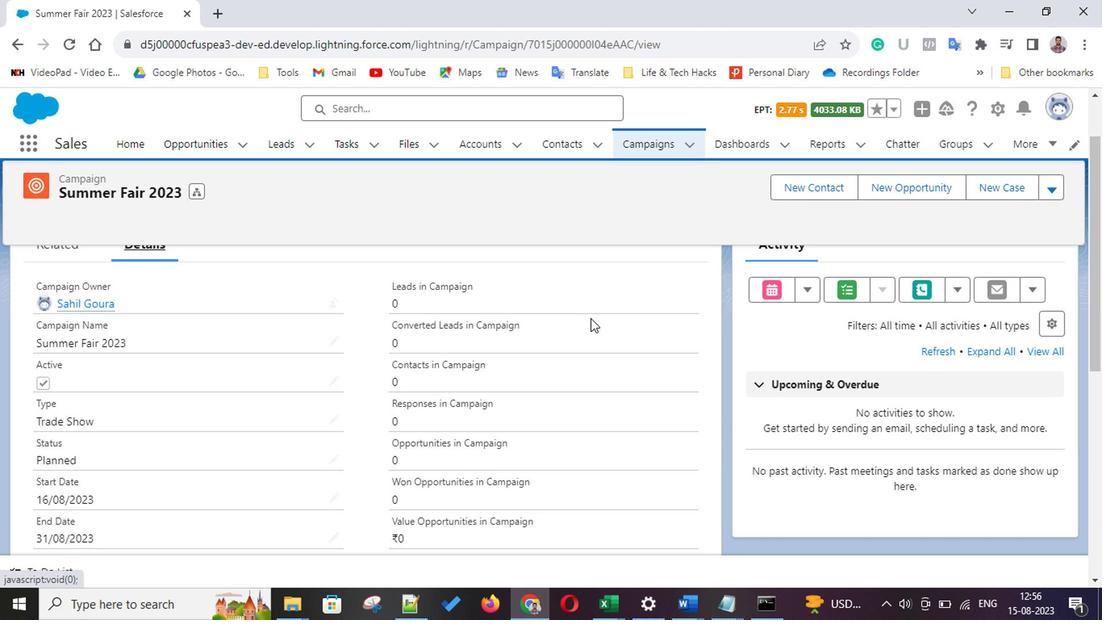 
Action: Mouse moved to (597, 203)
Screenshot: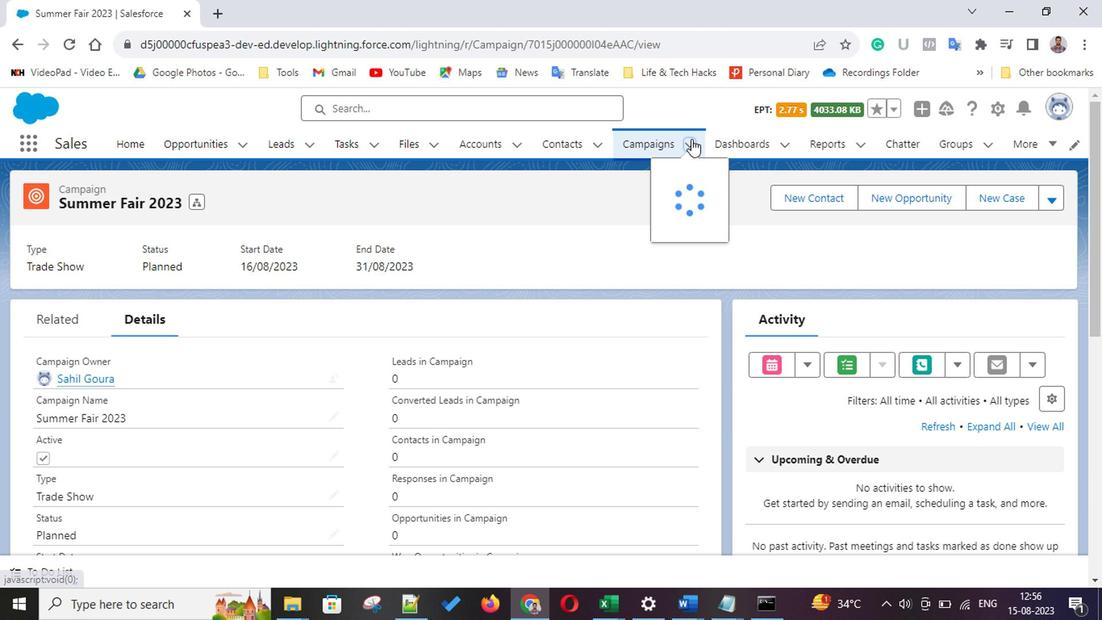 
Action: Mouse pressed left at (597, 203)
Screenshot: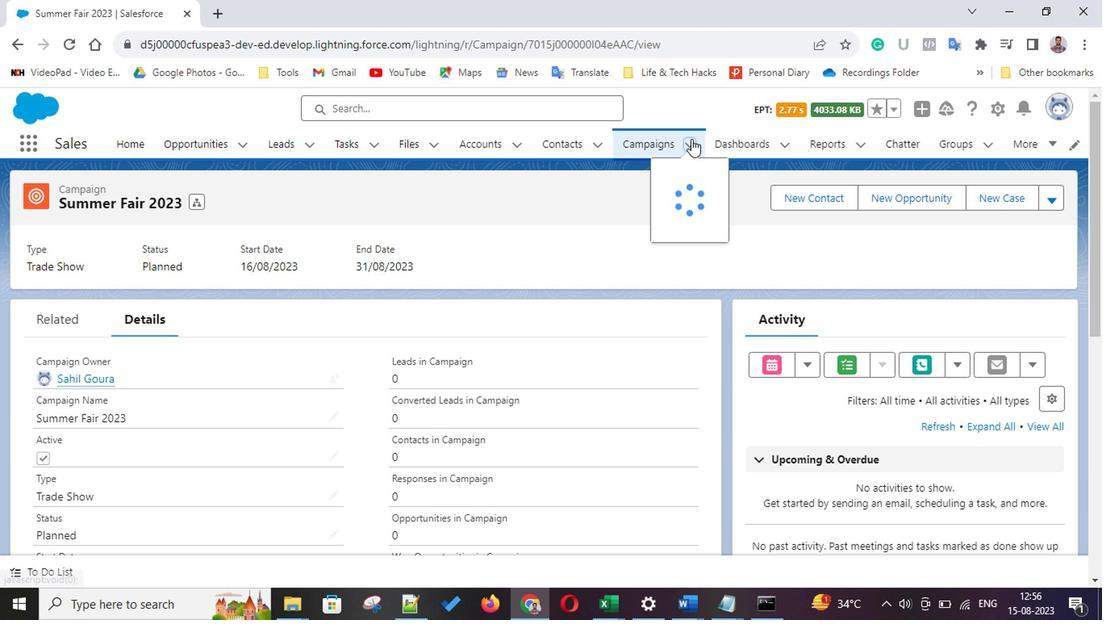 
Action: Mouse moved to (596, 226)
Screenshot: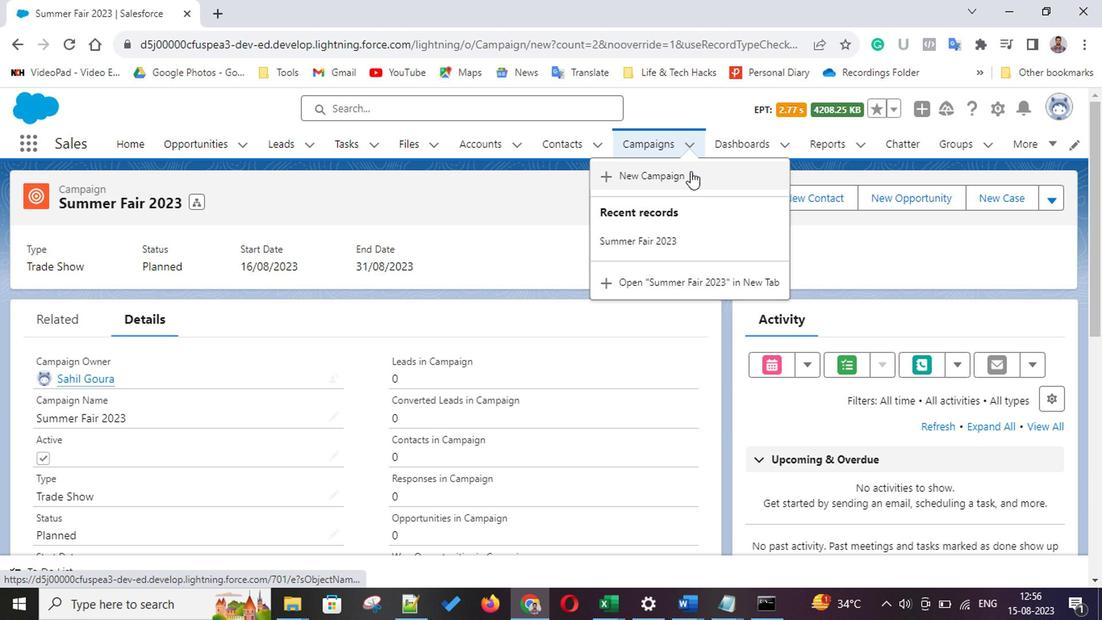 
Action: Mouse pressed left at (596, 226)
Screenshot: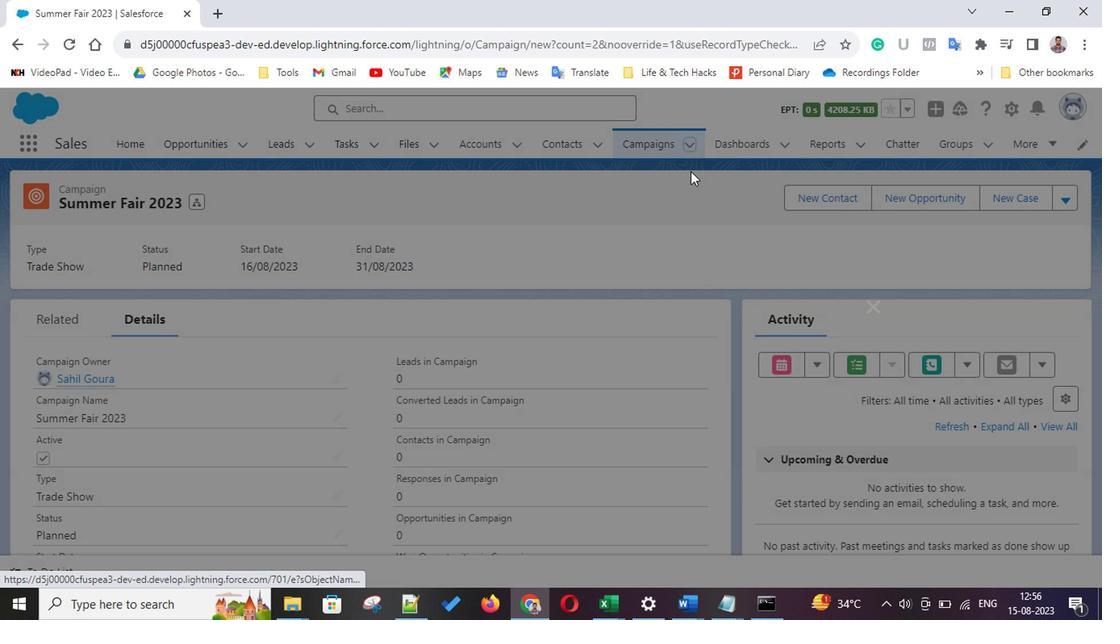 
Action: Mouse moved to (554, 295)
Screenshot: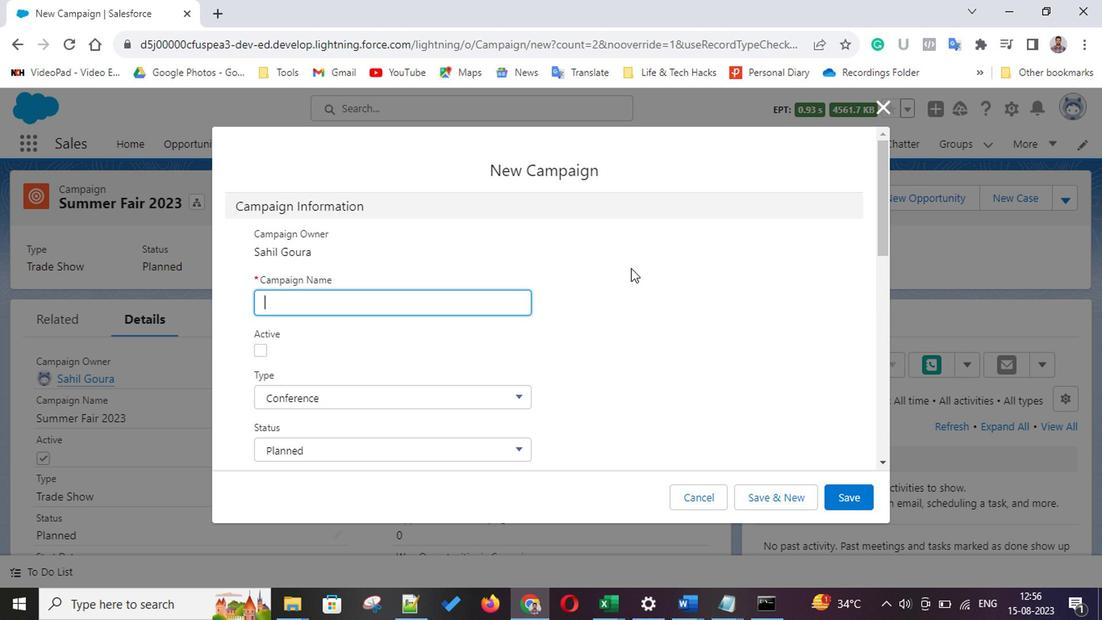 
Action: Key pressed <Key.shift>Decor<Key.space><Key.shift>Show
Screenshot: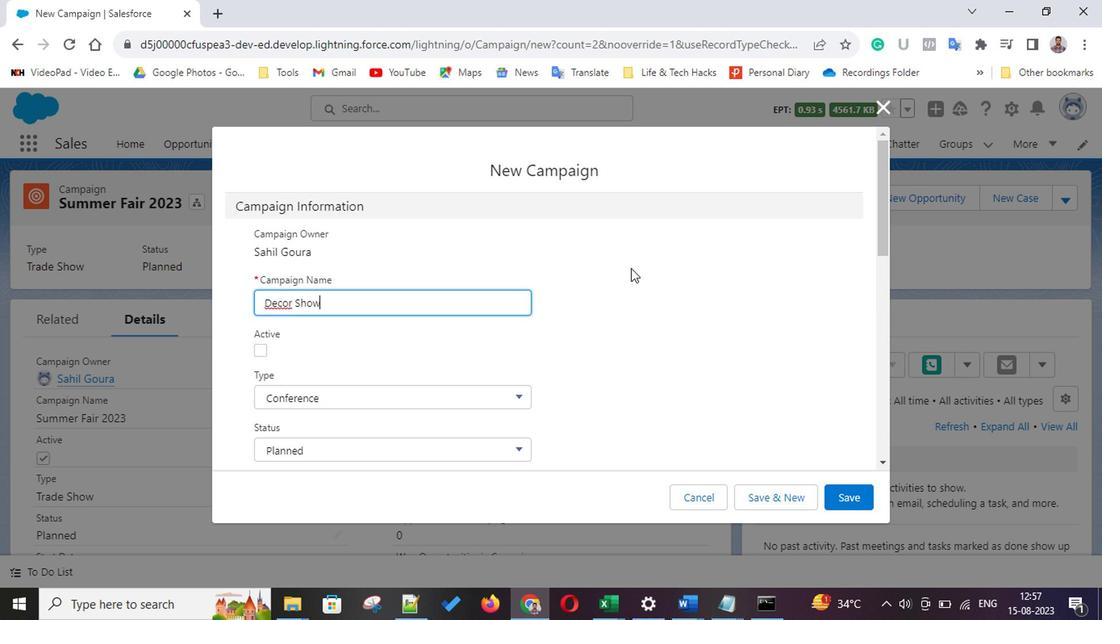 
Action: Mouse moved to (290, 354)
Screenshot: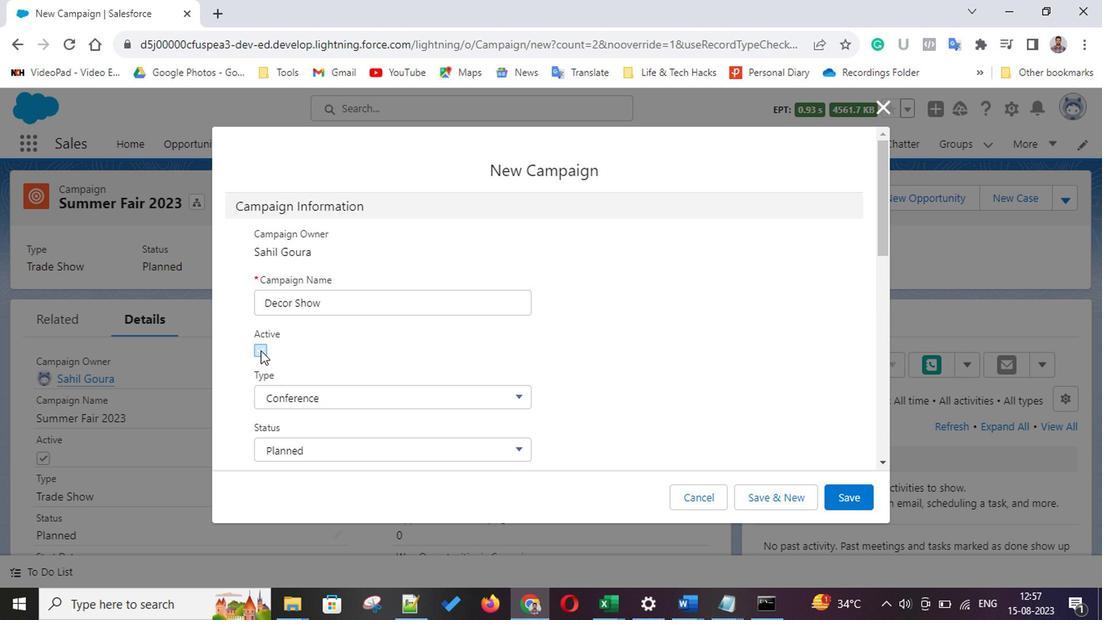 
Action: Mouse pressed left at (290, 354)
Screenshot: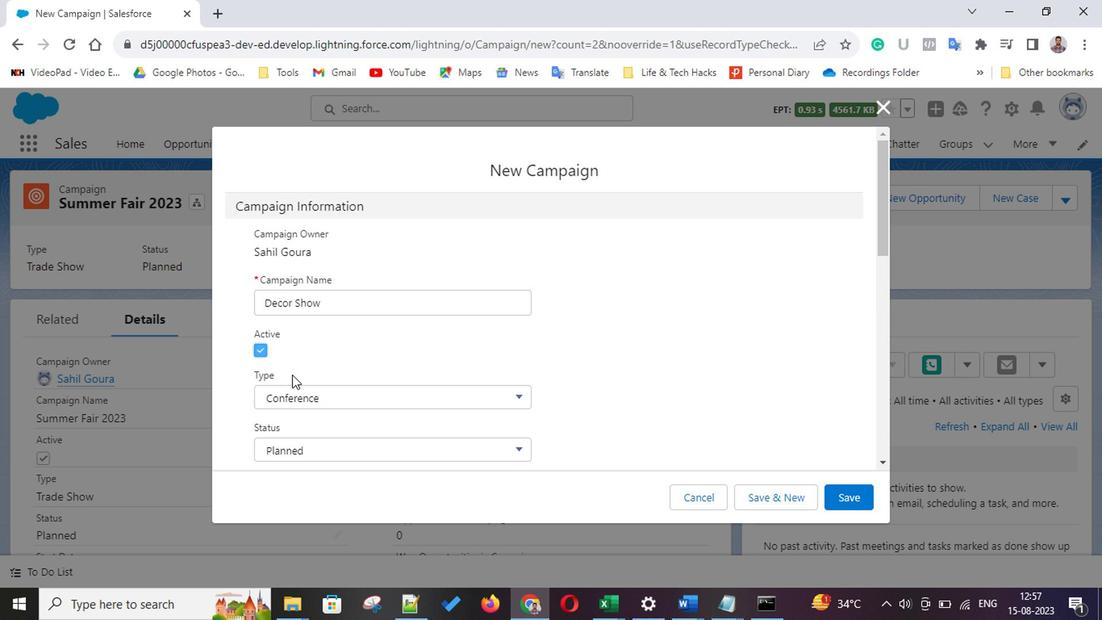 
Action: Mouse moved to (322, 383)
Screenshot: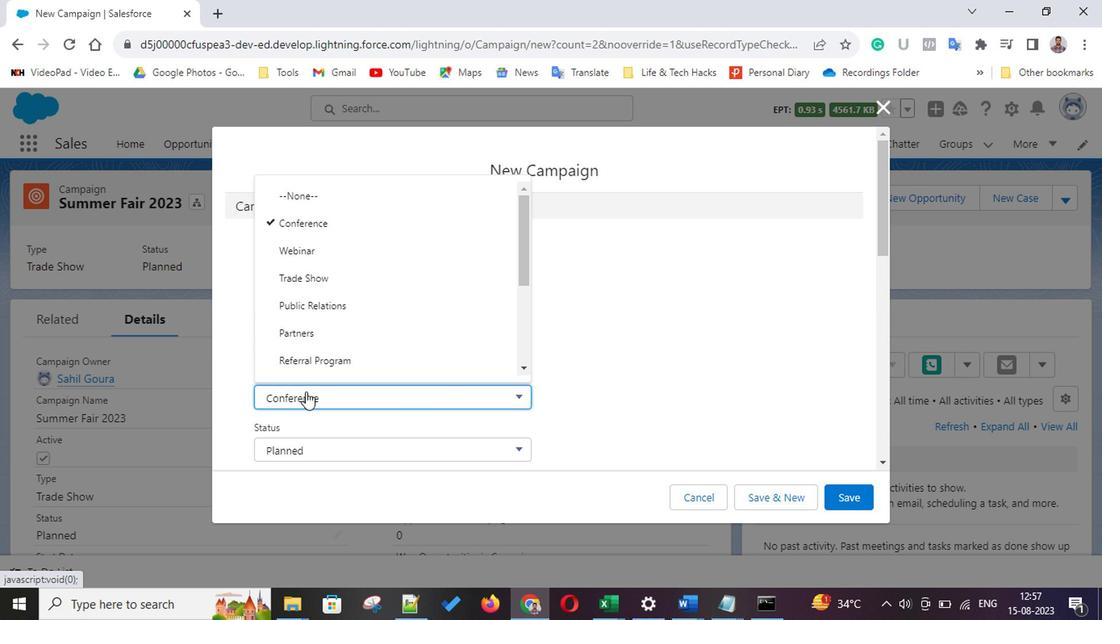 
Action: Mouse pressed left at (322, 383)
Screenshot: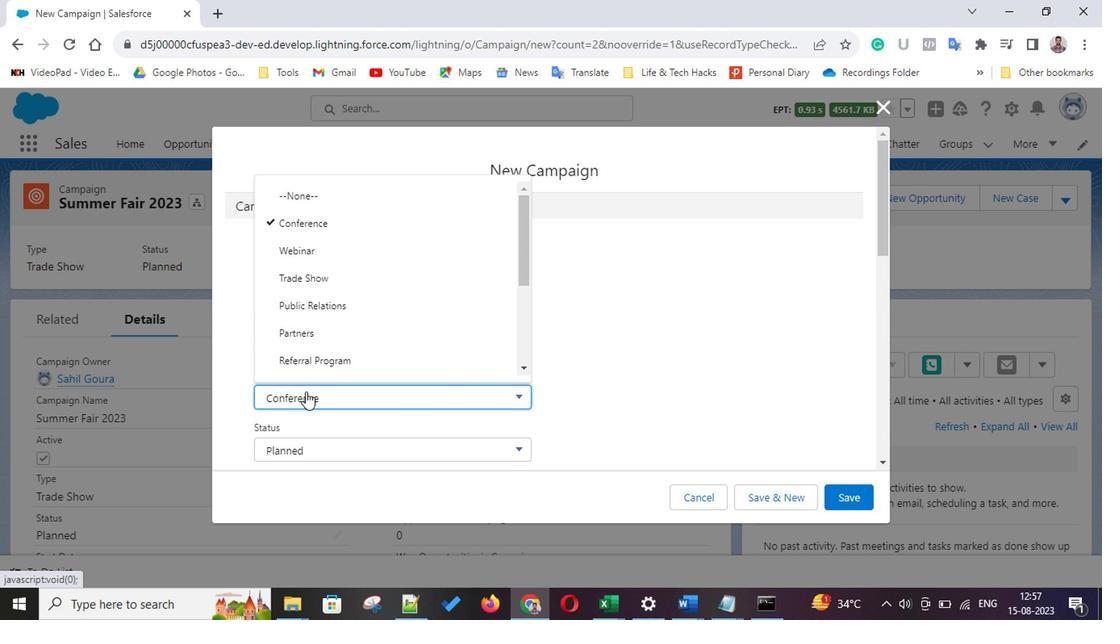 
Action: Mouse moved to (331, 296)
Screenshot: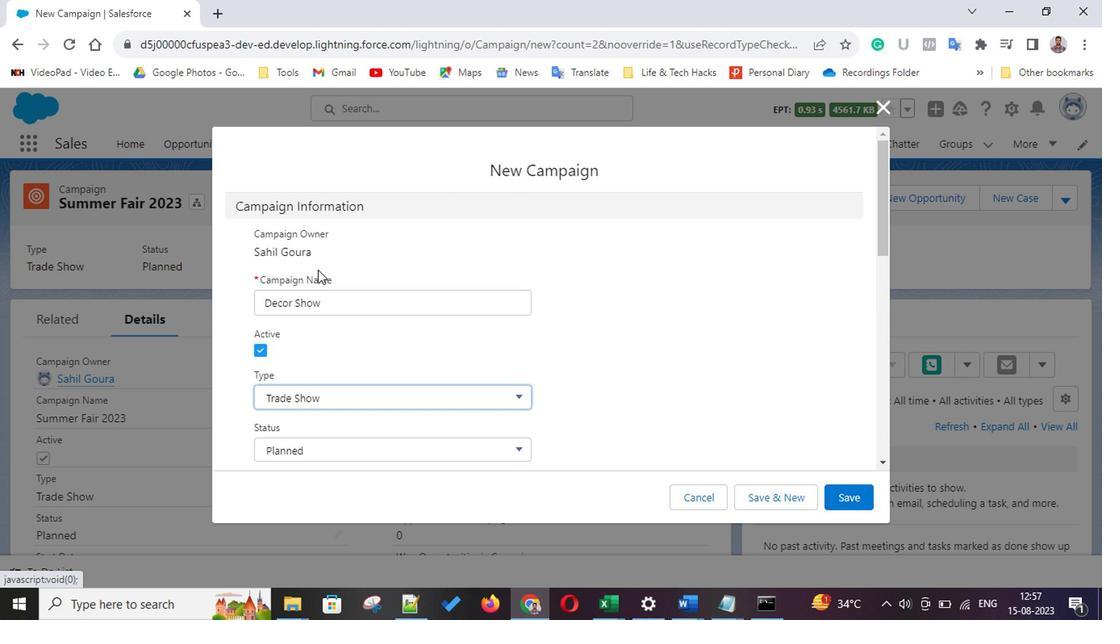 
Action: Mouse pressed left at (331, 296)
Screenshot: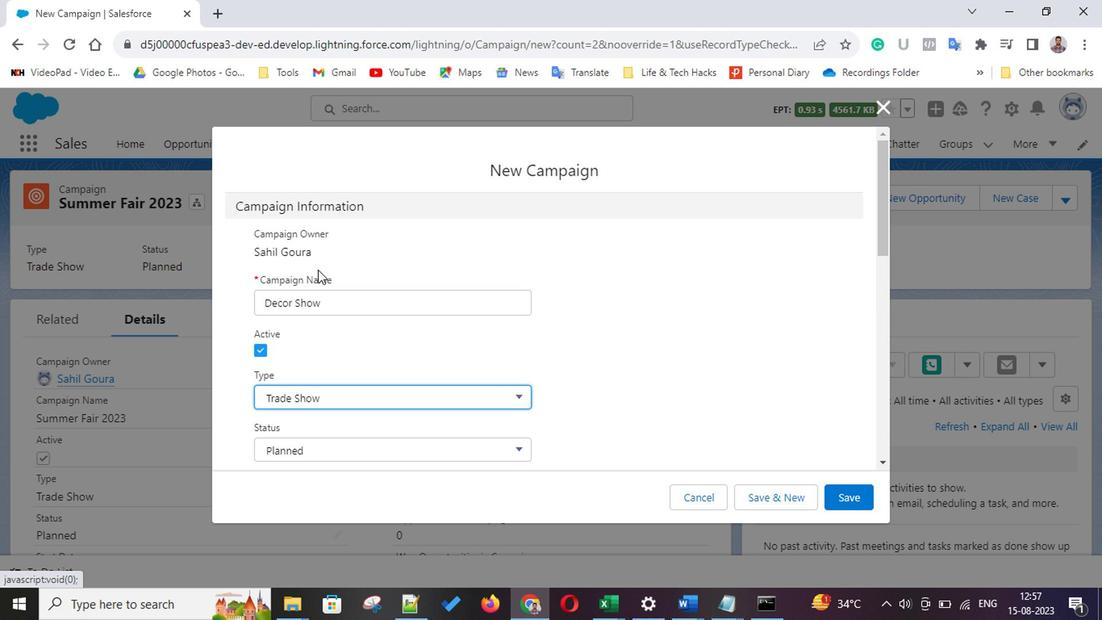 
Action: Mouse moved to (427, 375)
Screenshot: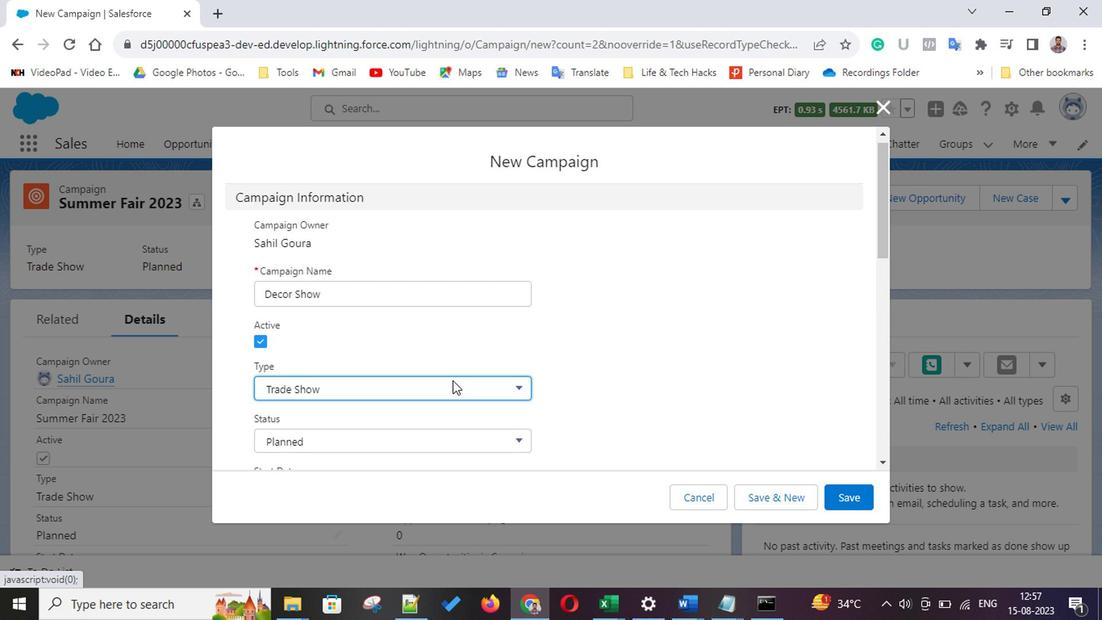 
Action: Mouse scrolled (427, 374) with delta (0, 0)
Screenshot: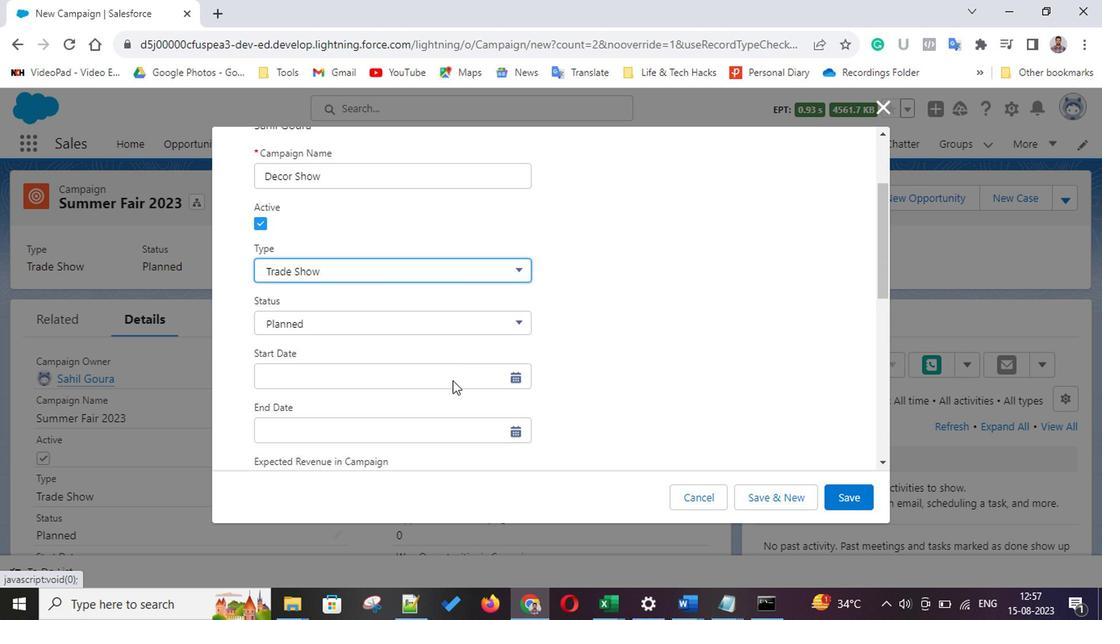 
Action: Mouse scrolled (427, 374) with delta (0, 0)
Screenshot: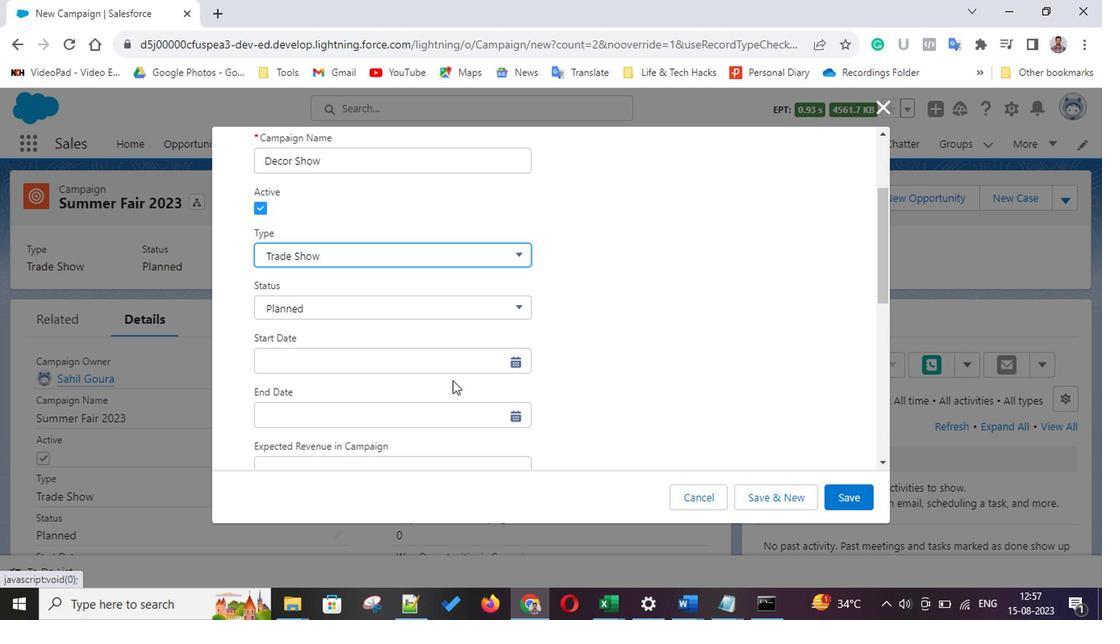 
Action: Mouse scrolled (427, 374) with delta (0, 0)
Screenshot: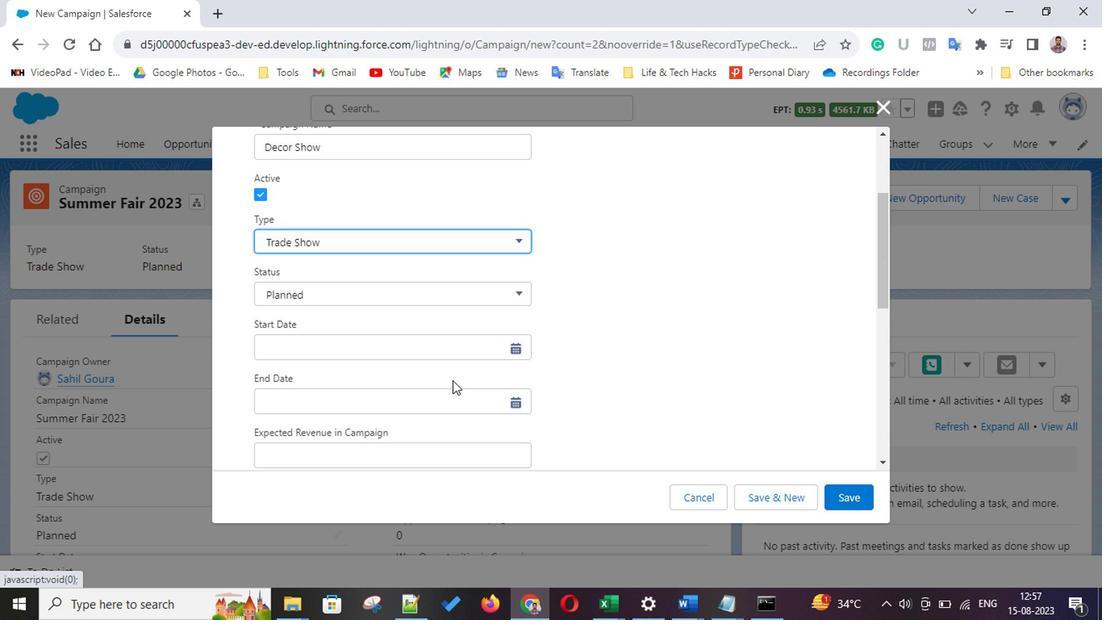 
Action: Mouse scrolled (427, 374) with delta (0, 0)
Screenshot: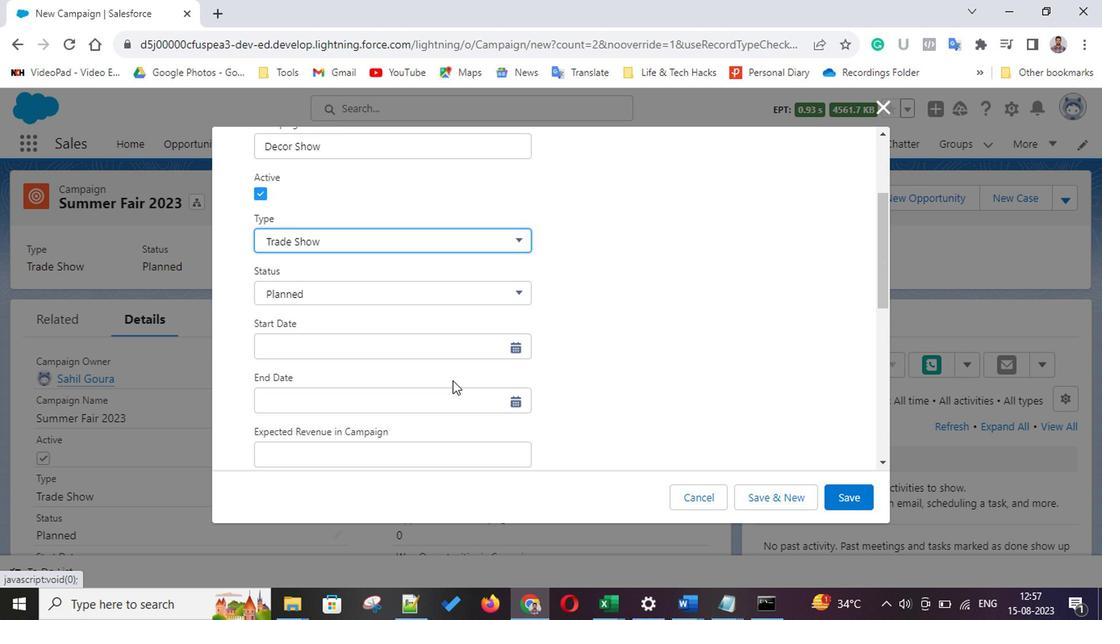 
Action: Mouse scrolled (427, 374) with delta (0, 0)
Screenshot: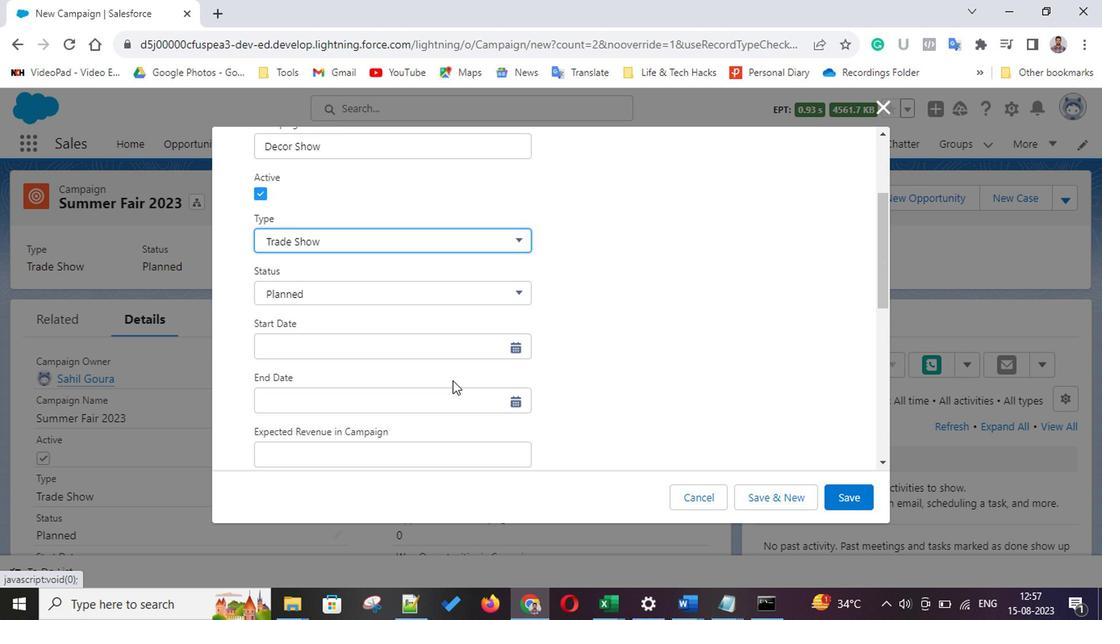 
Action: Mouse scrolled (427, 374) with delta (0, 0)
Screenshot: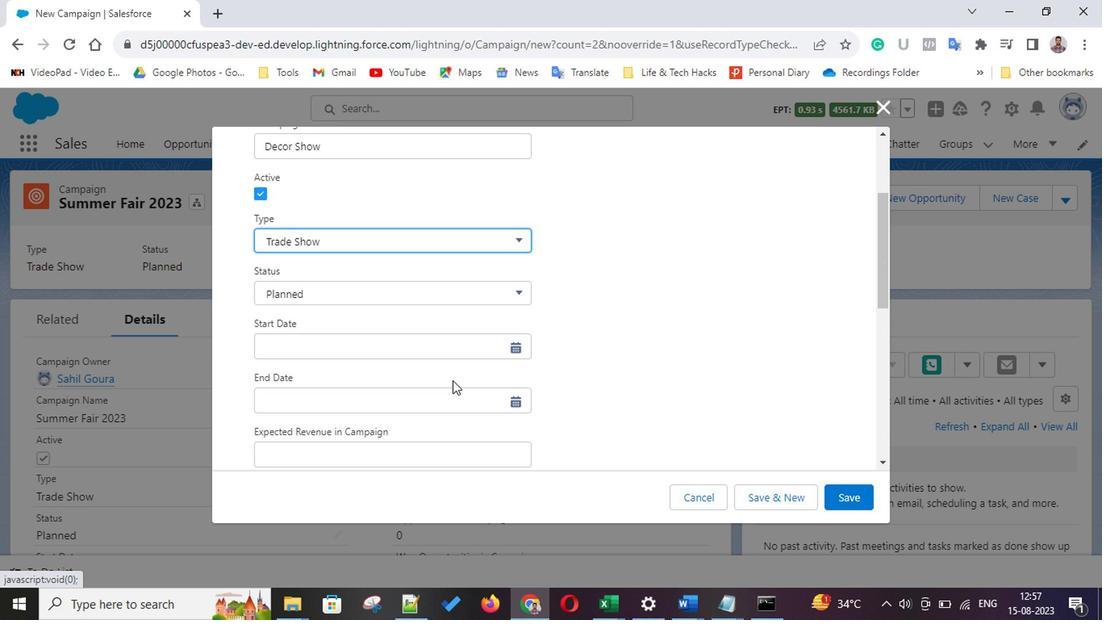 
Action: Mouse scrolled (427, 374) with delta (0, 0)
Screenshot: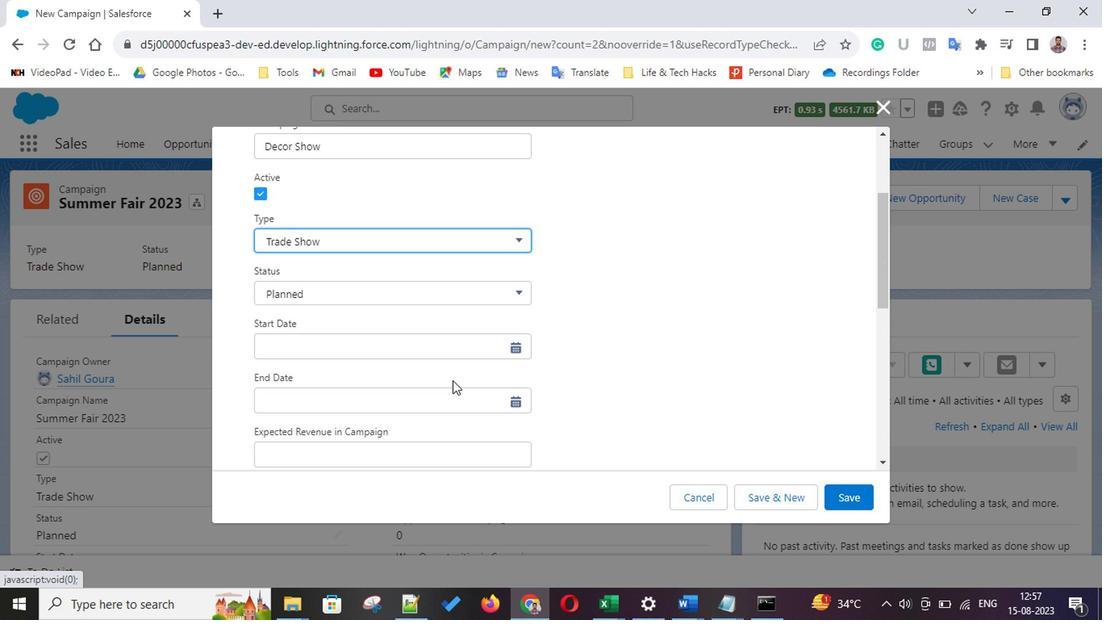 
Action: Mouse scrolled (427, 374) with delta (0, 0)
Screenshot: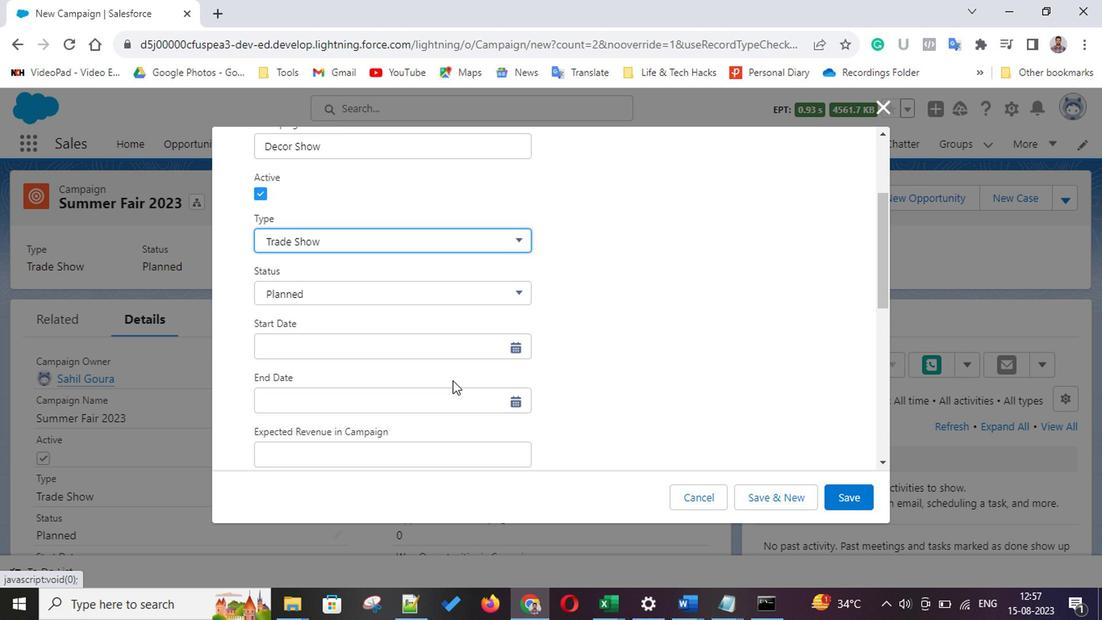 
Action: Mouse scrolled (427, 374) with delta (0, 0)
Screenshot: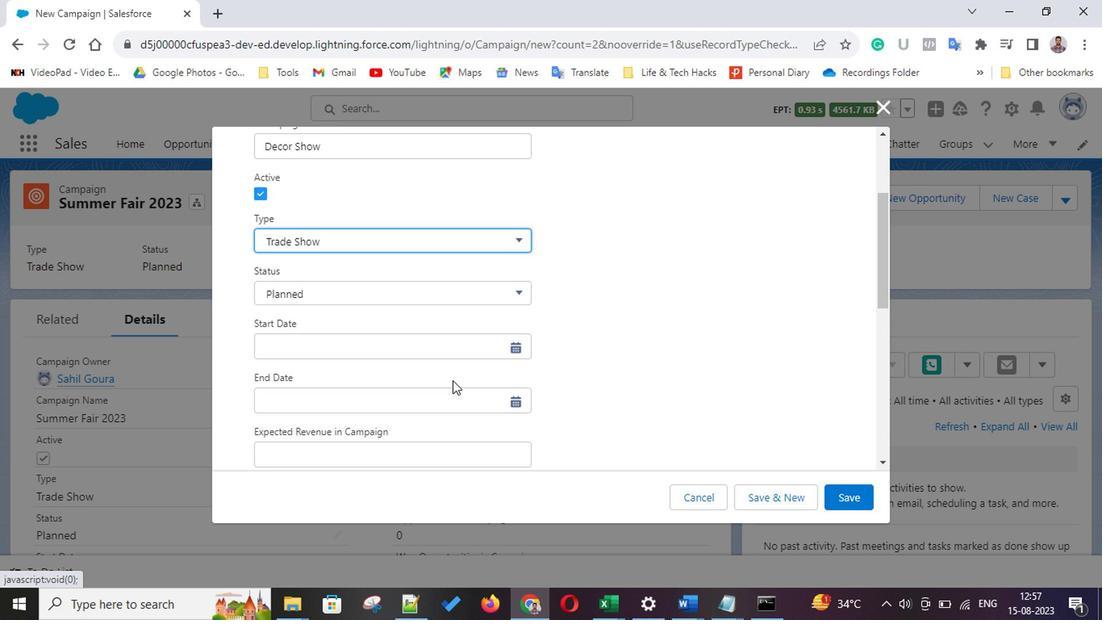 
Action: Mouse scrolled (427, 374) with delta (0, 0)
Screenshot: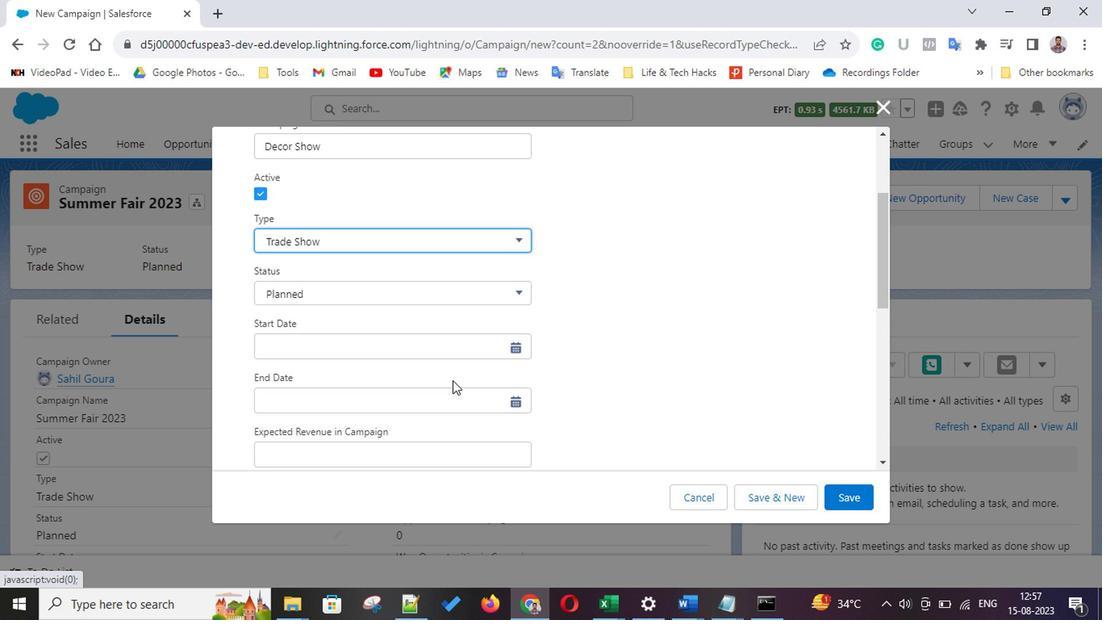 
Action: Mouse scrolled (427, 374) with delta (0, 0)
Screenshot: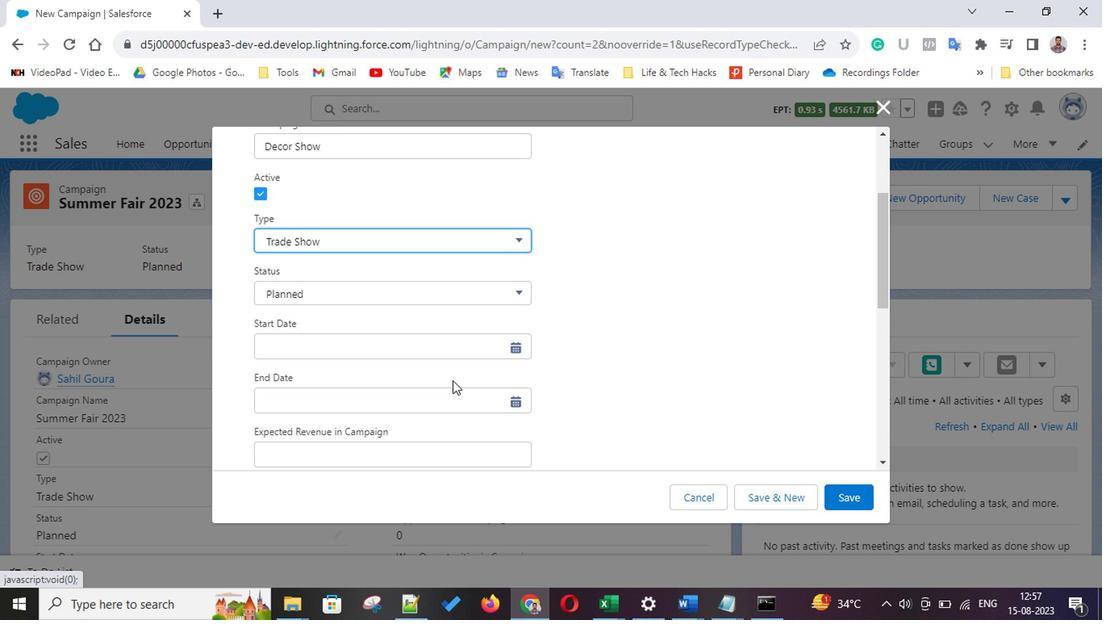 
Action: Mouse scrolled (427, 374) with delta (0, 0)
Screenshot: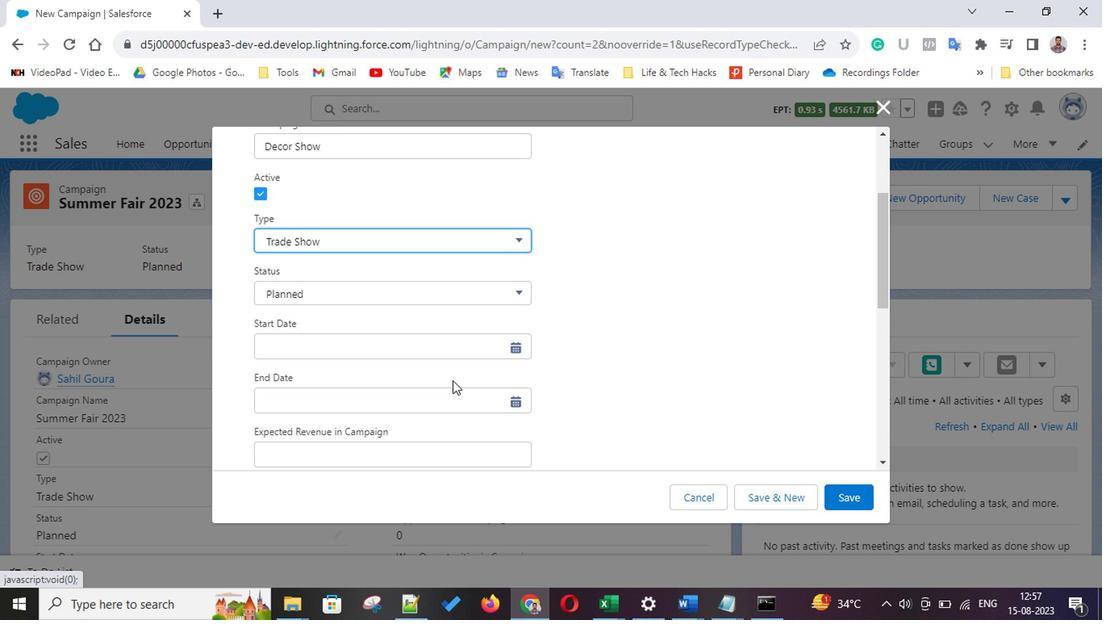 
Action: Mouse scrolled (427, 374) with delta (0, 0)
Screenshot: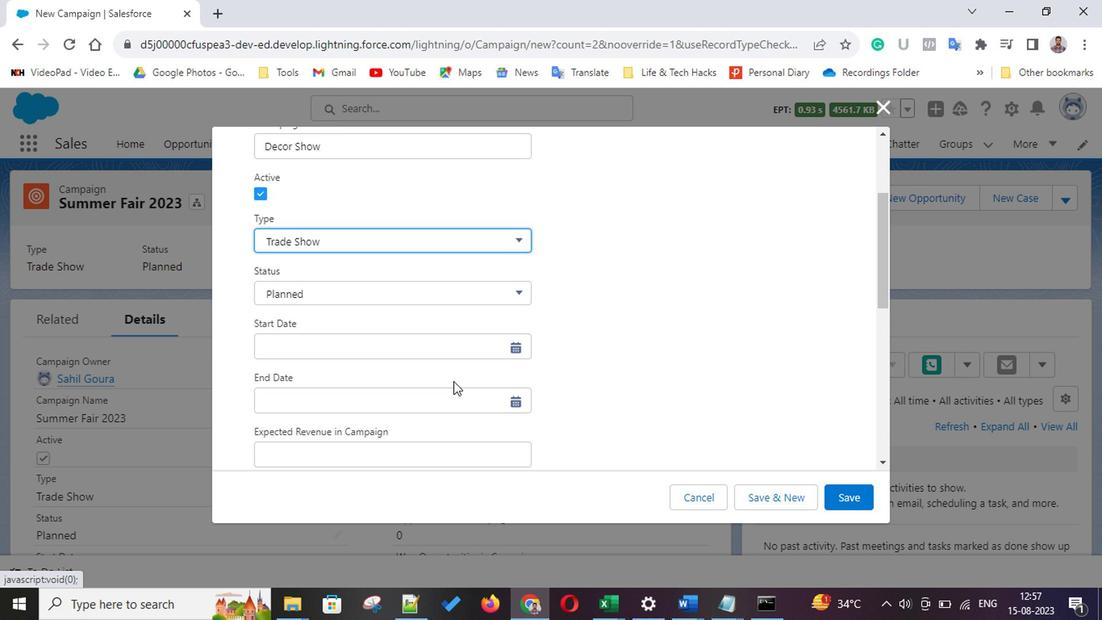 
Action: Mouse scrolled (427, 374) with delta (0, 0)
Screenshot: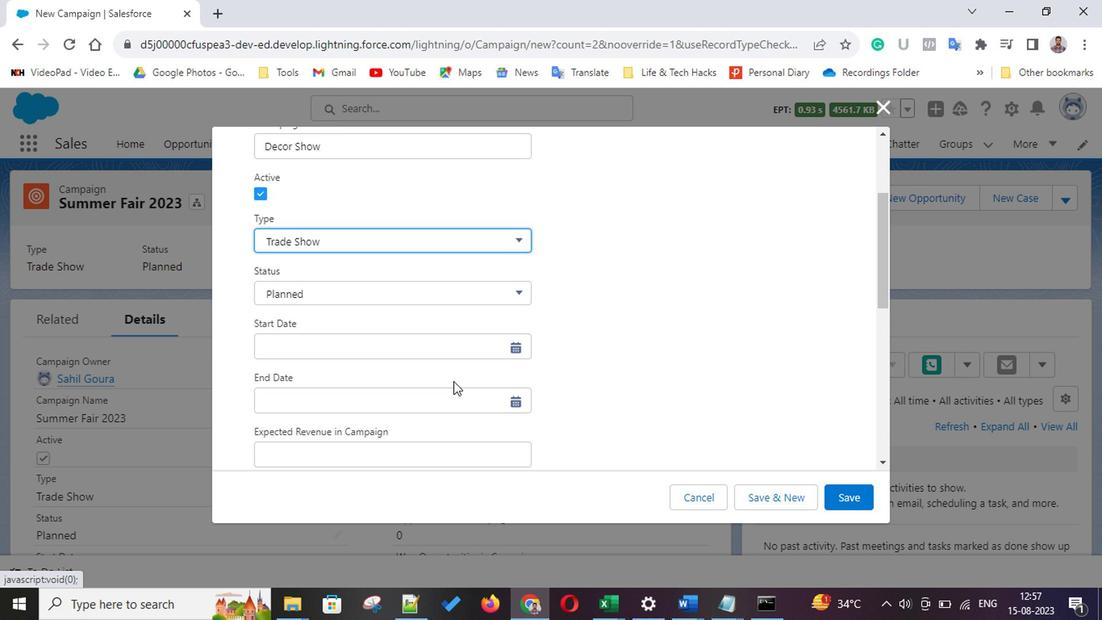 
Action: Mouse scrolled (427, 374) with delta (0, 0)
Screenshot: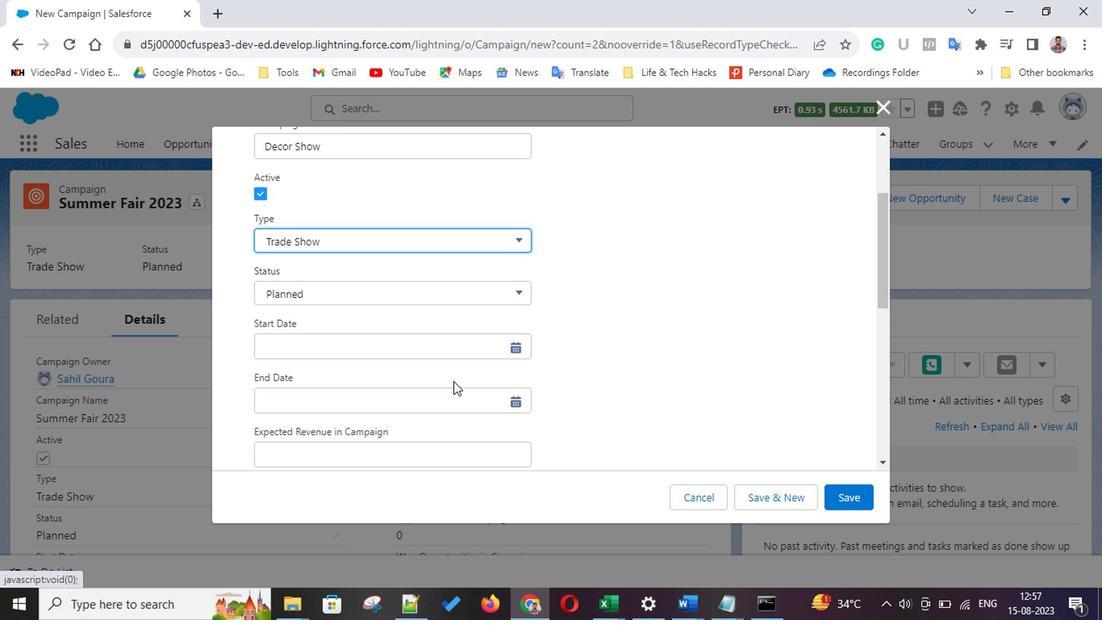 
Action: Mouse moved to (394, 379)
Screenshot: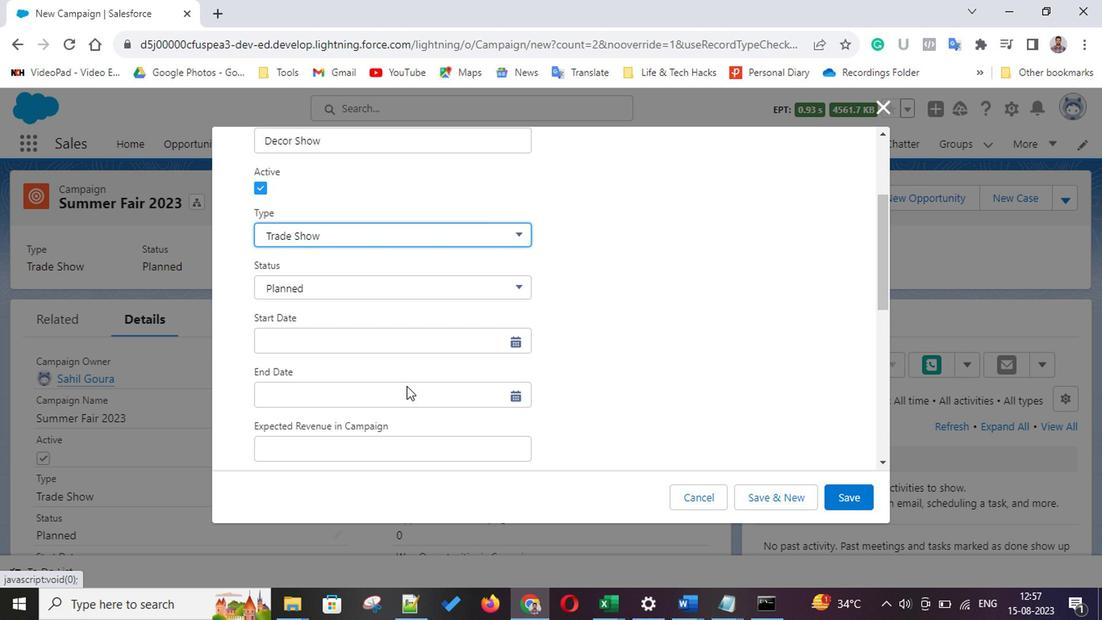 
Action: Mouse scrolled (394, 378) with delta (0, 0)
Screenshot: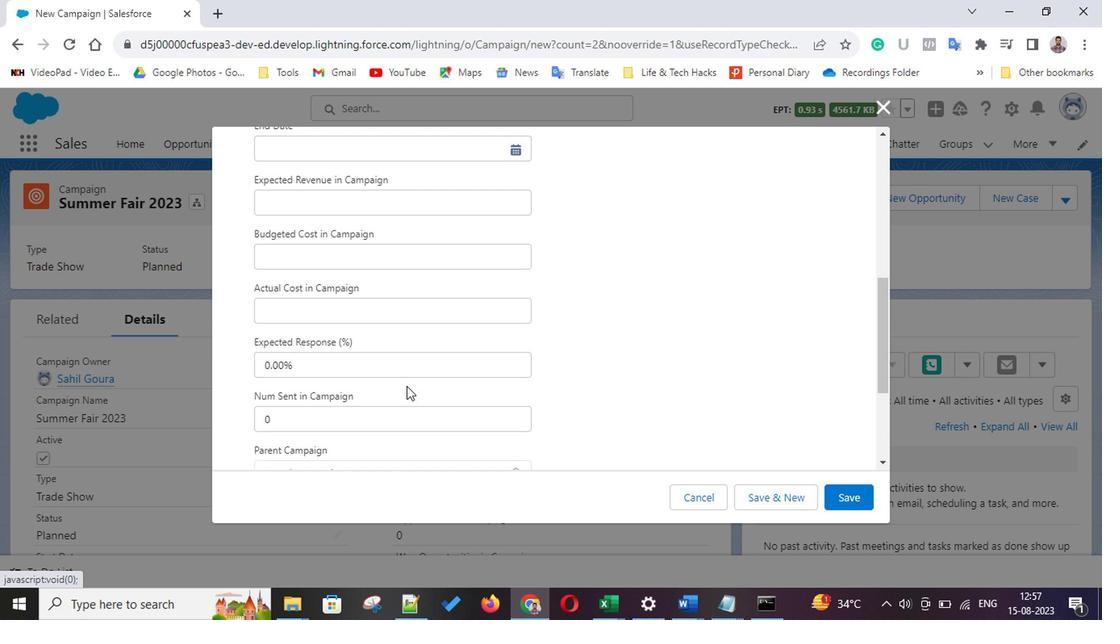
Action: Mouse scrolled (394, 378) with delta (0, 0)
Screenshot: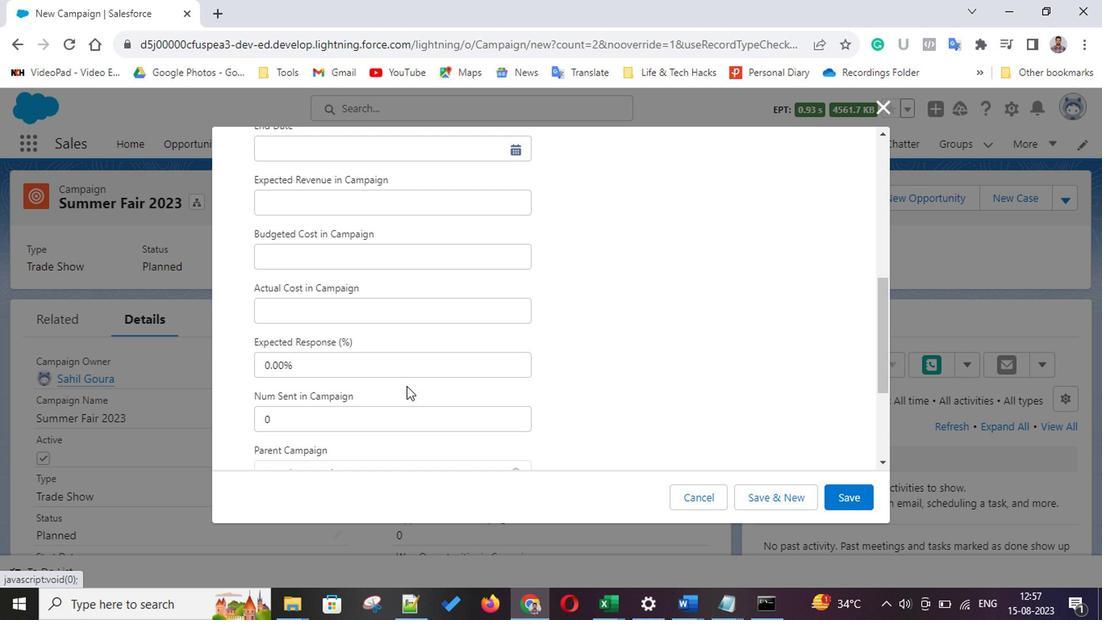 
Action: Mouse scrolled (394, 378) with delta (0, 0)
Screenshot: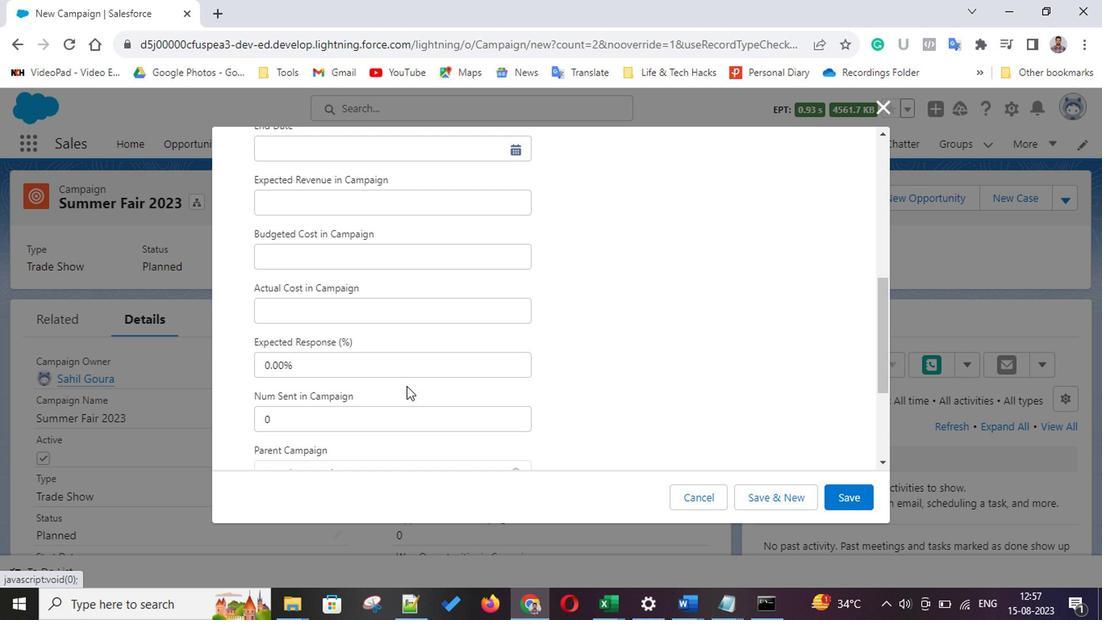 
Action: Mouse scrolled (394, 378) with delta (0, 0)
Screenshot: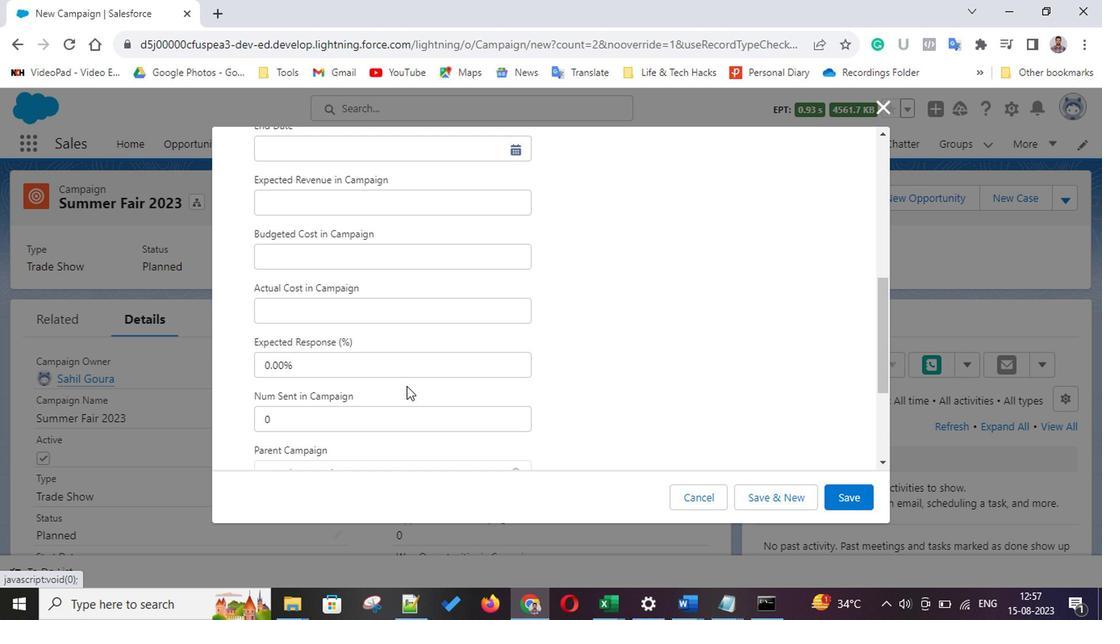 
Action: Mouse scrolled (394, 378) with delta (0, 0)
Screenshot: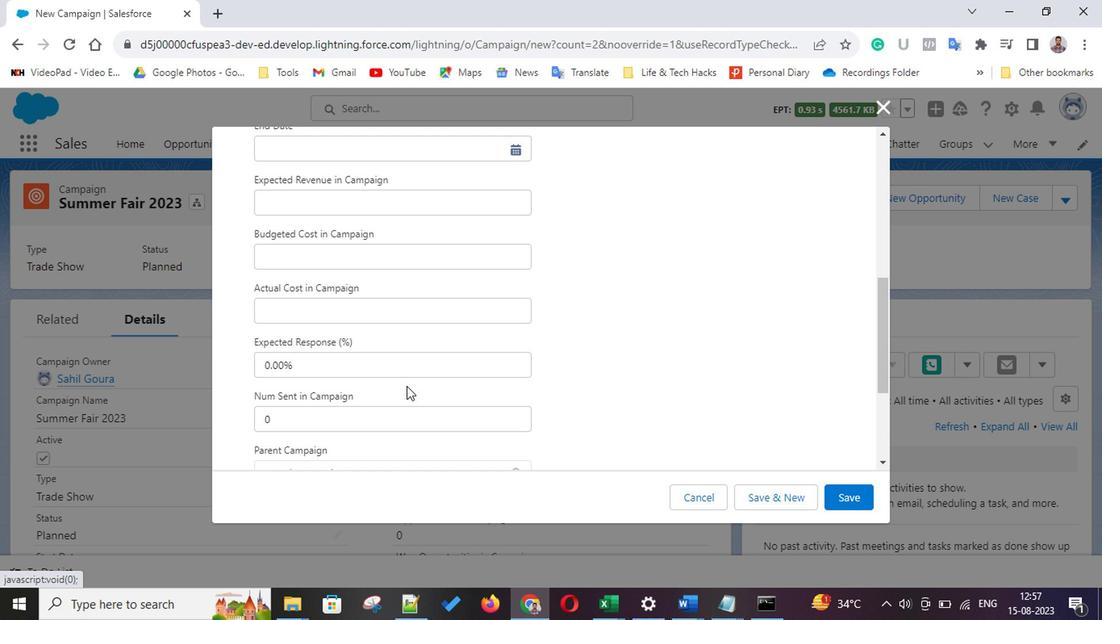 
Action: Mouse scrolled (394, 378) with delta (0, 0)
Screenshot: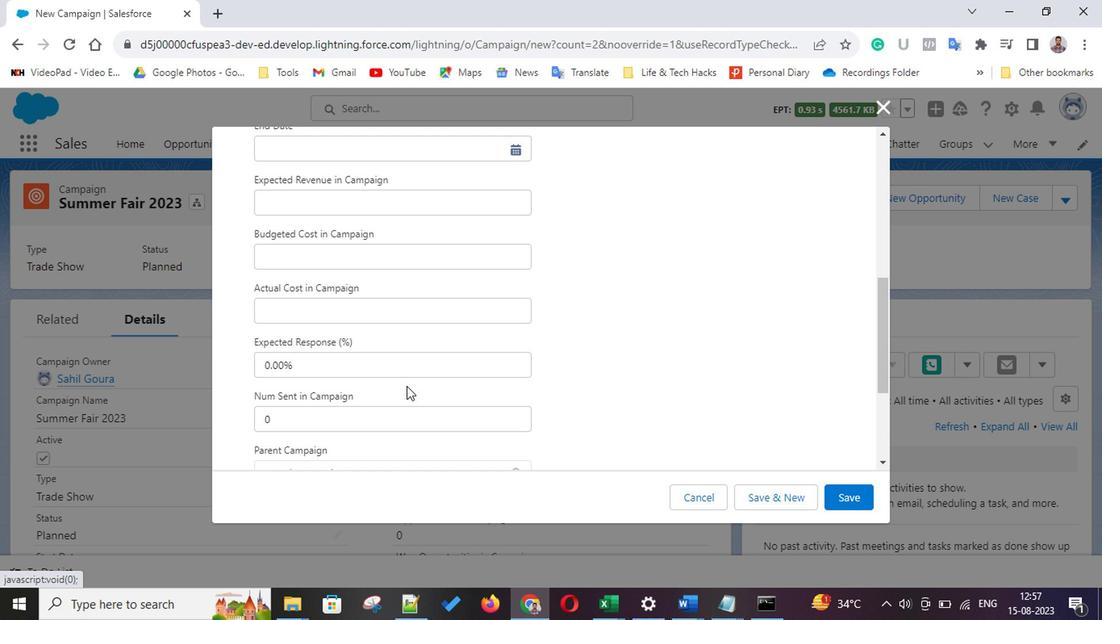 
Action: Mouse scrolled (394, 378) with delta (0, 0)
Screenshot: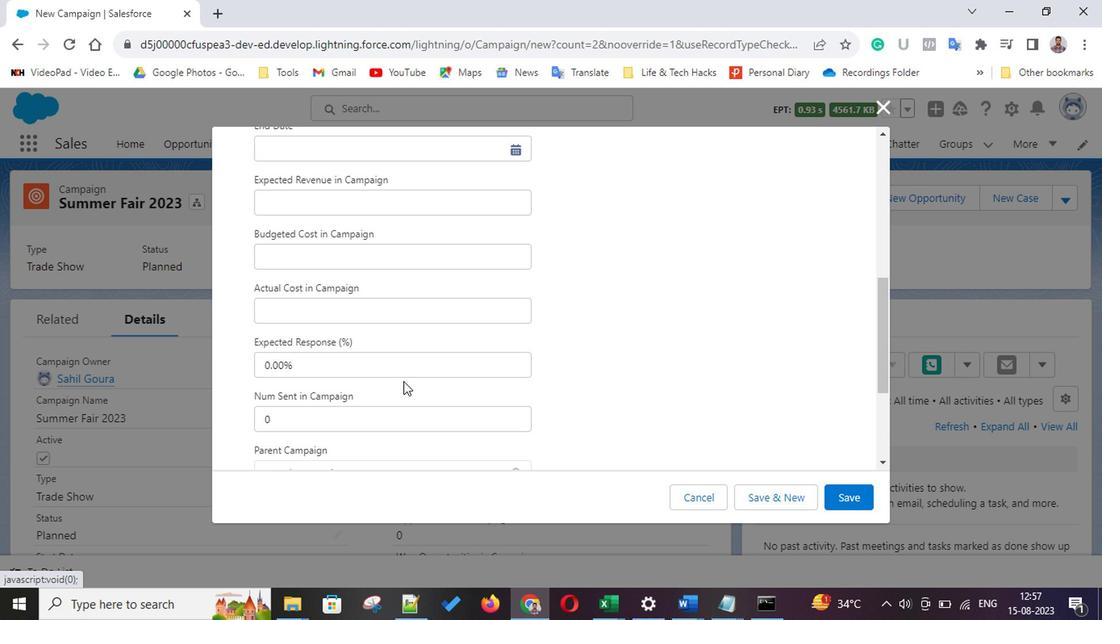 
Action: Mouse scrolled (394, 378) with delta (0, 0)
Screenshot: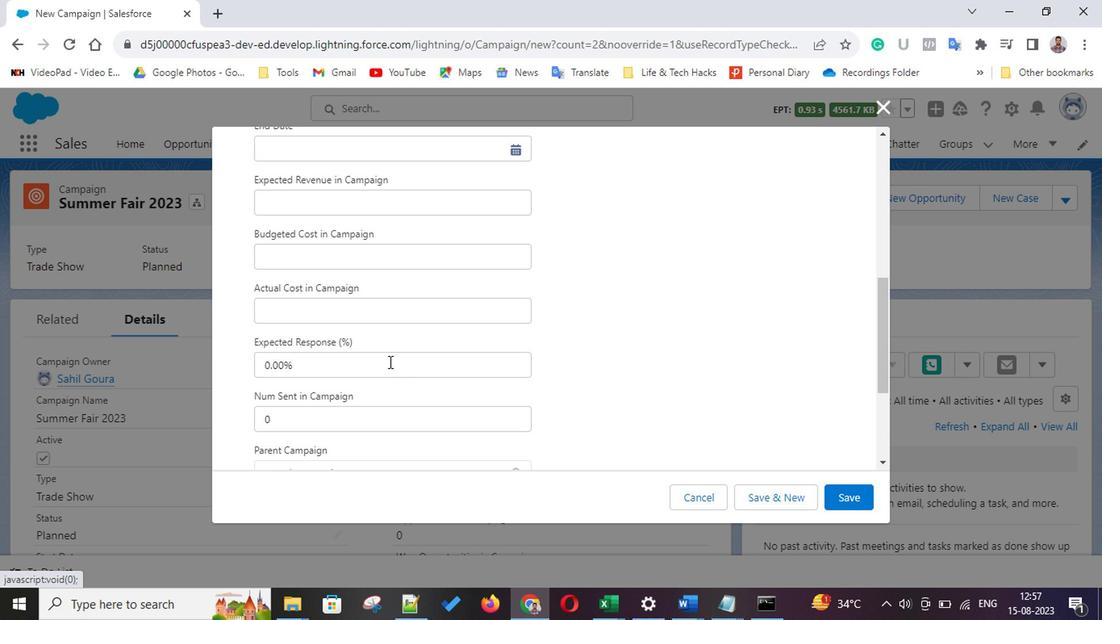 
Action: Mouse scrolled (394, 378) with delta (0, 0)
Screenshot: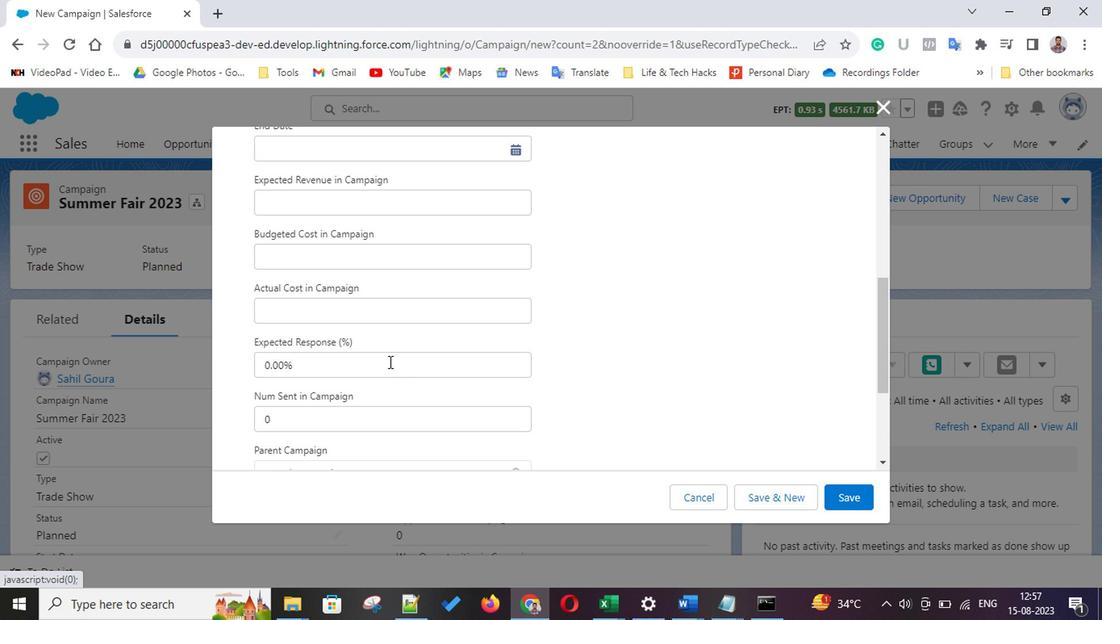 
Action: Mouse scrolled (394, 378) with delta (0, 0)
Screenshot: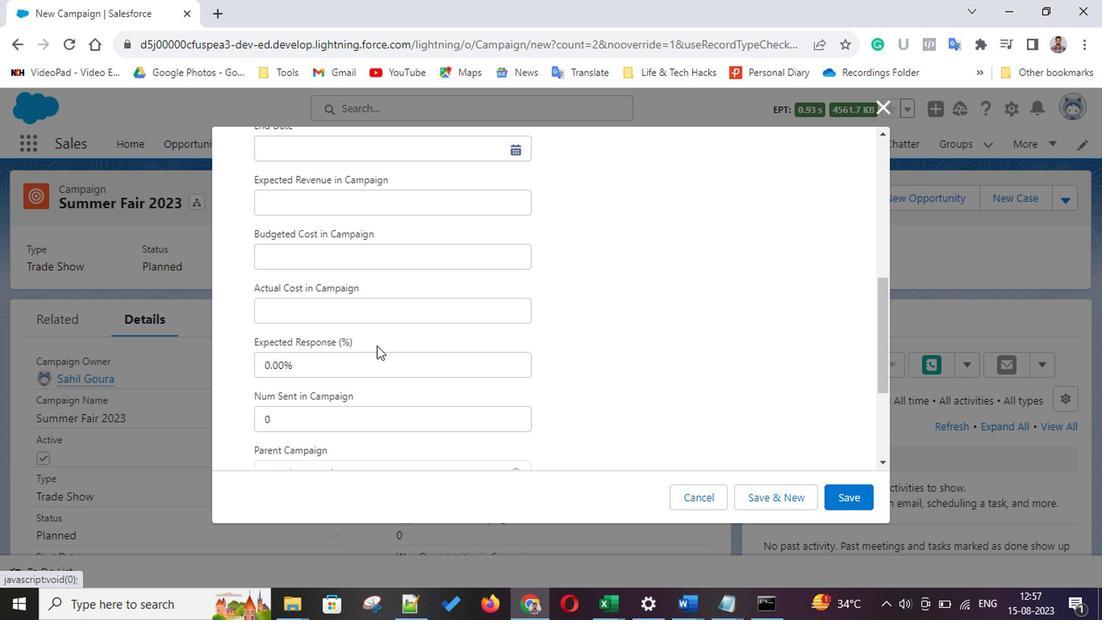 
Action: Mouse moved to (360, 350)
Screenshot: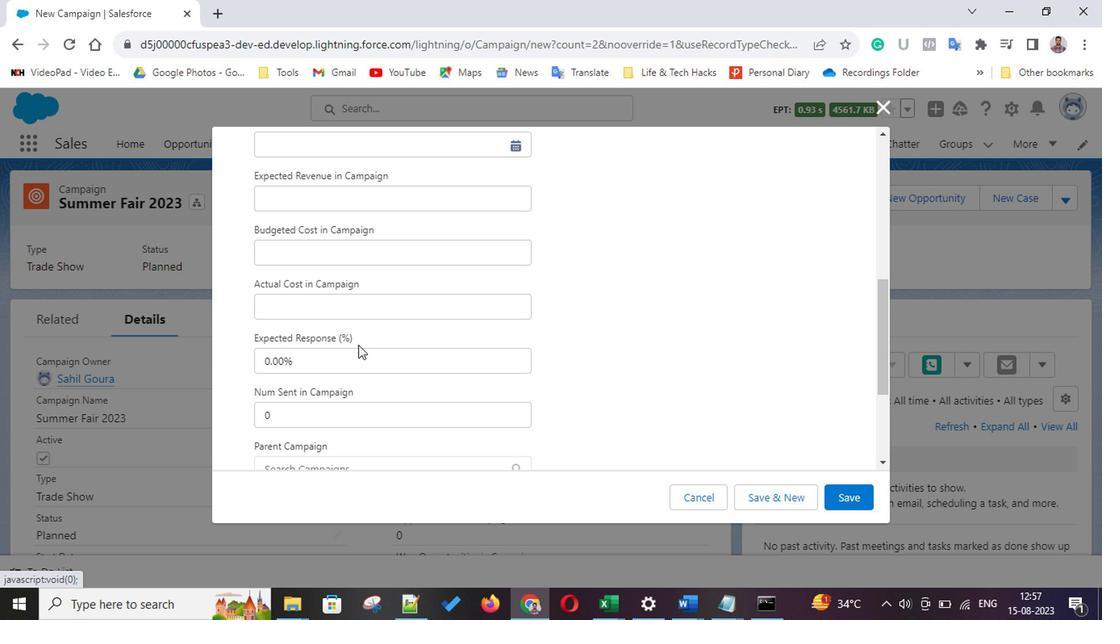 
Action: Mouse scrolled (360, 349) with delta (0, 0)
Screenshot: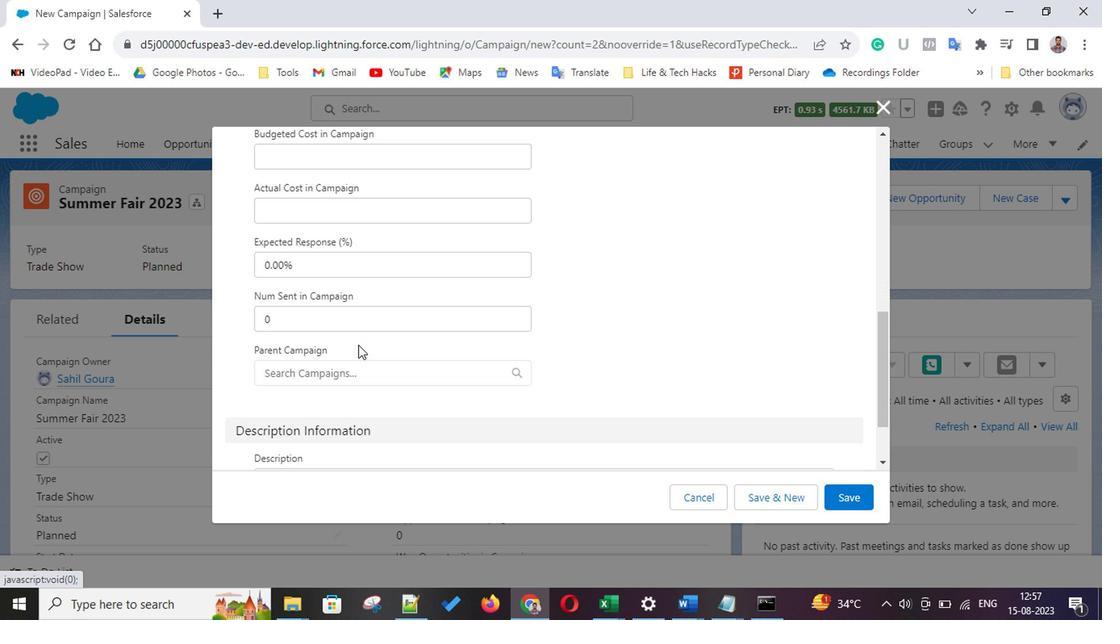 
Action: Mouse scrolled (360, 349) with delta (0, 0)
Screenshot: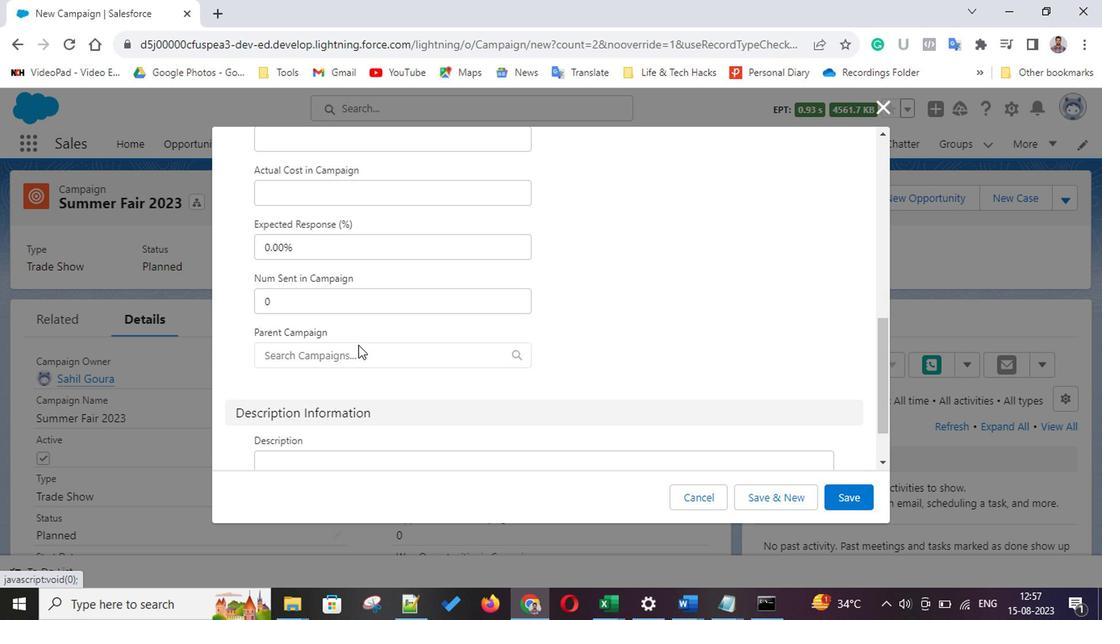 
Action: Mouse scrolled (360, 349) with delta (0, 0)
Screenshot: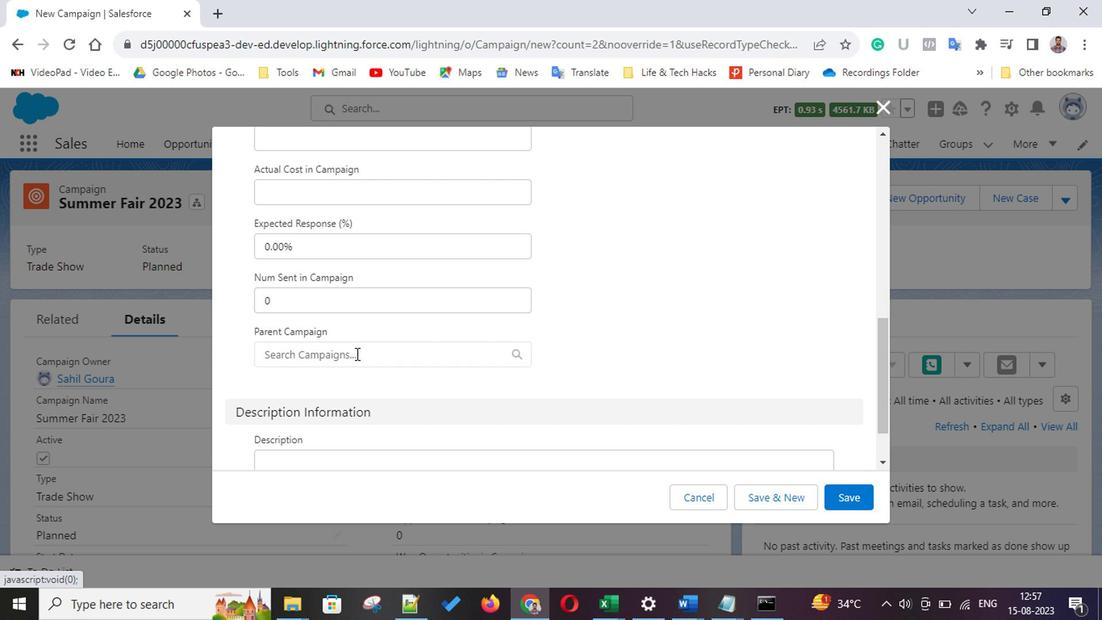 
Action: Mouse scrolled (360, 349) with delta (0, 0)
Screenshot: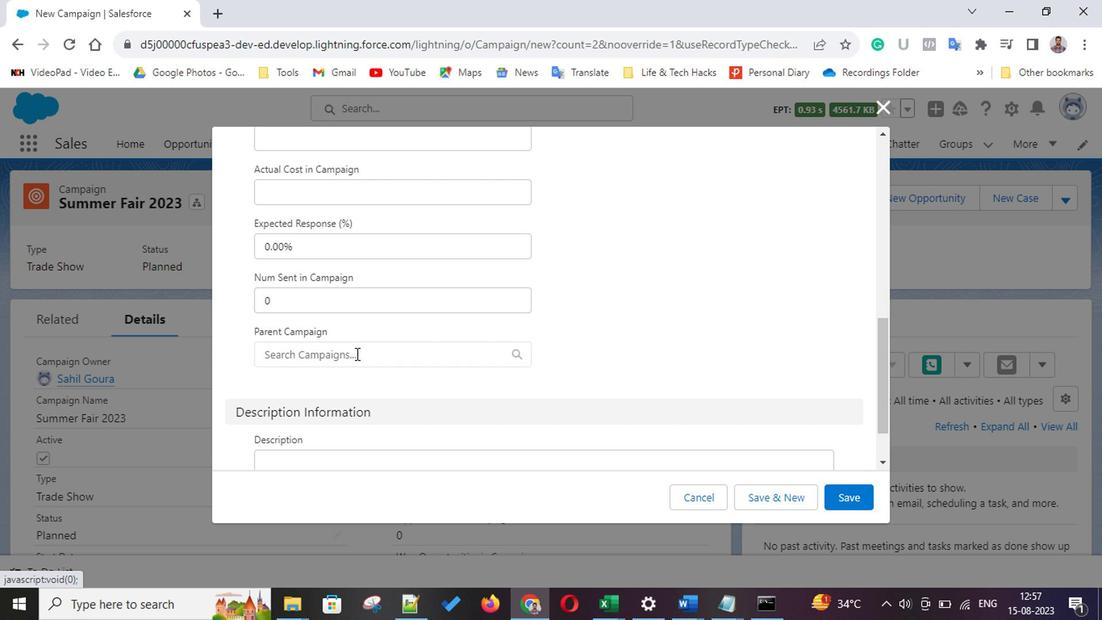 
Action: Mouse scrolled (360, 349) with delta (0, 0)
Screenshot: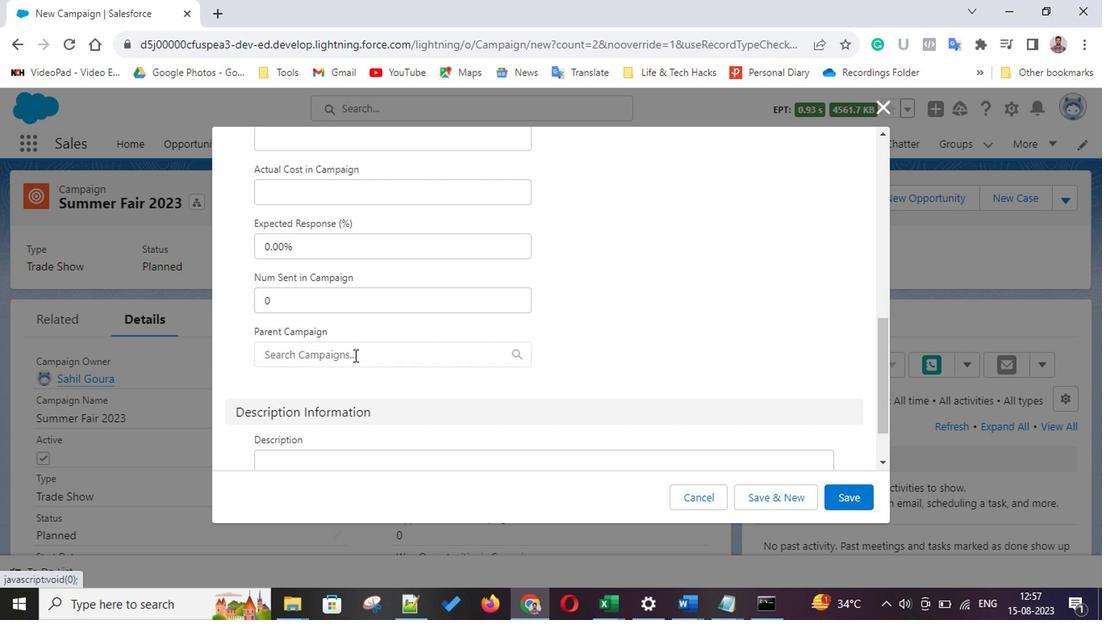 
Action: Mouse scrolled (360, 349) with delta (0, 0)
Screenshot: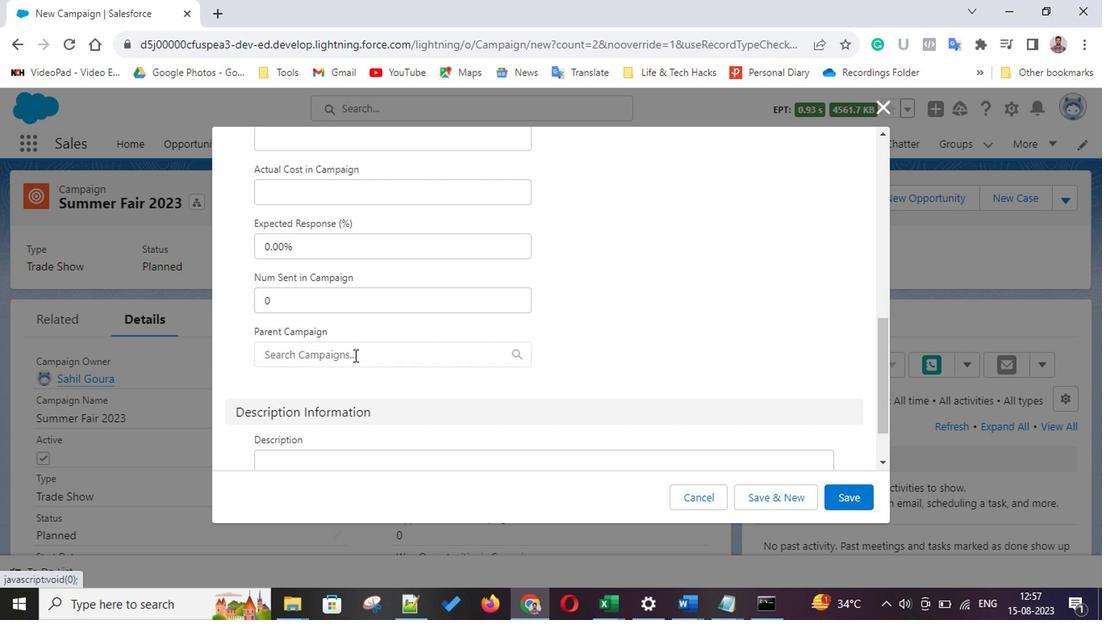 
Action: Mouse scrolled (360, 349) with delta (0, 0)
Screenshot: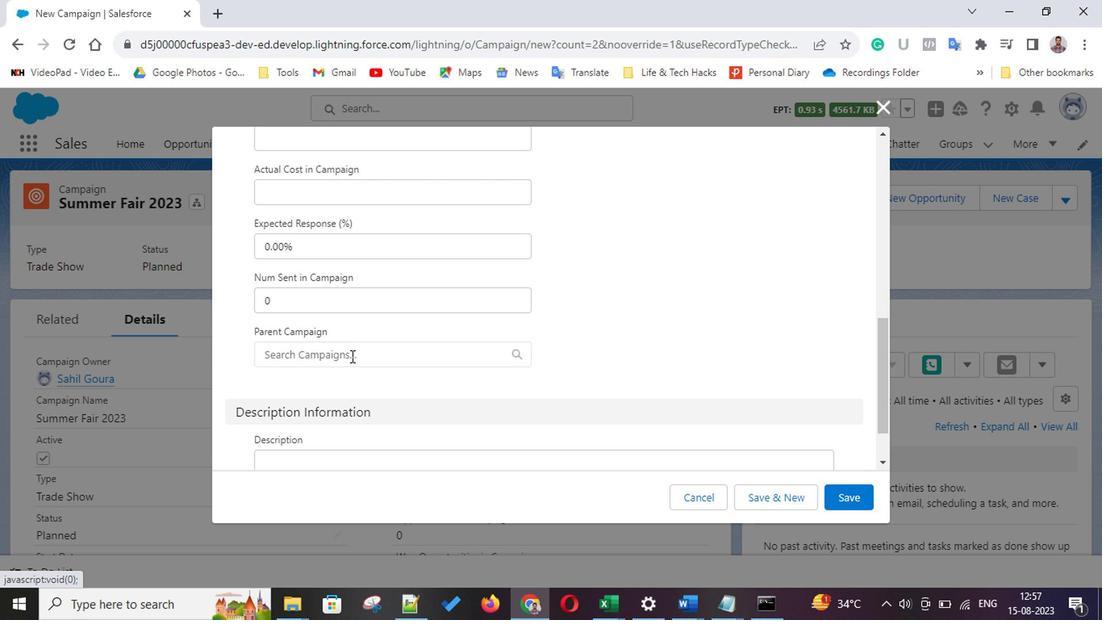 
Action: Mouse scrolled (360, 349) with delta (0, 0)
Screenshot: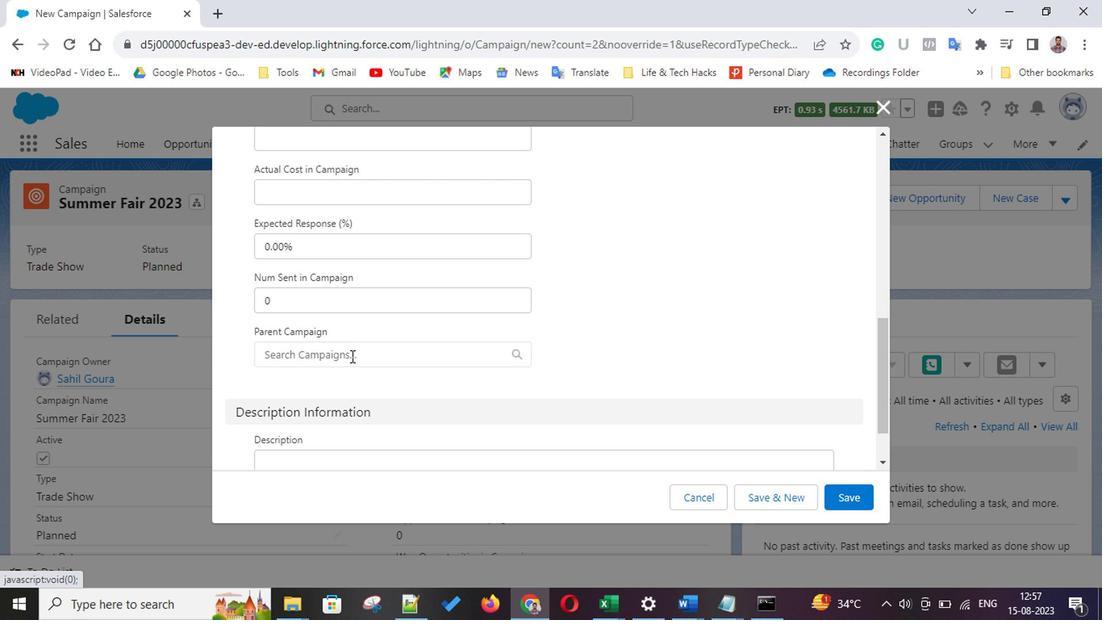 
Action: Mouse scrolled (360, 349) with delta (0, 0)
Screenshot: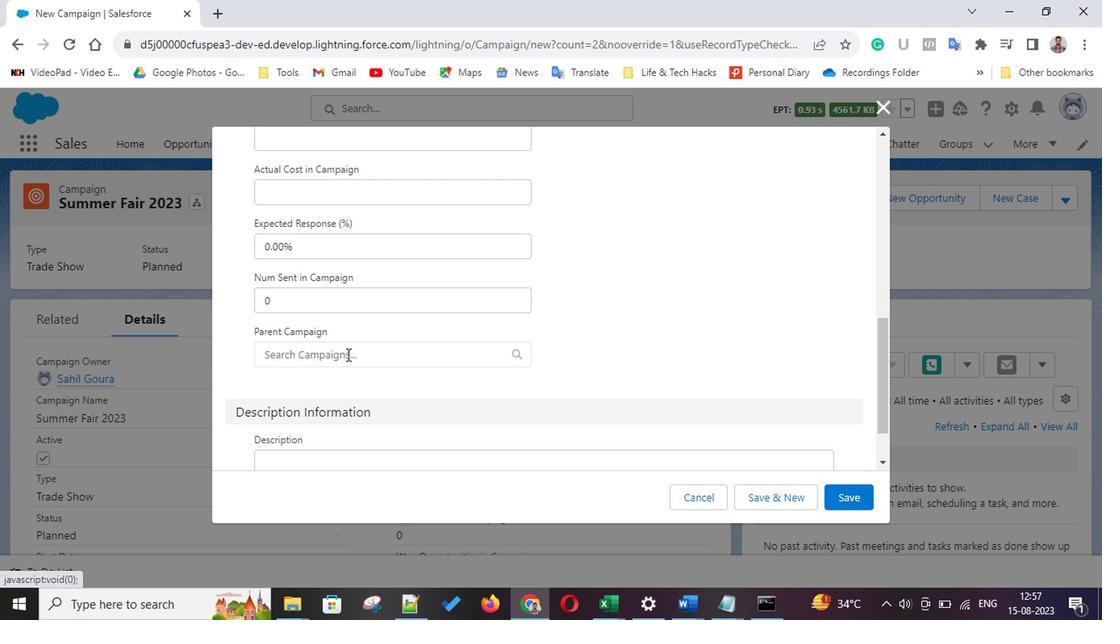 
Action: Mouse scrolled (360, 349) with delta (0, 0)
Screenshot: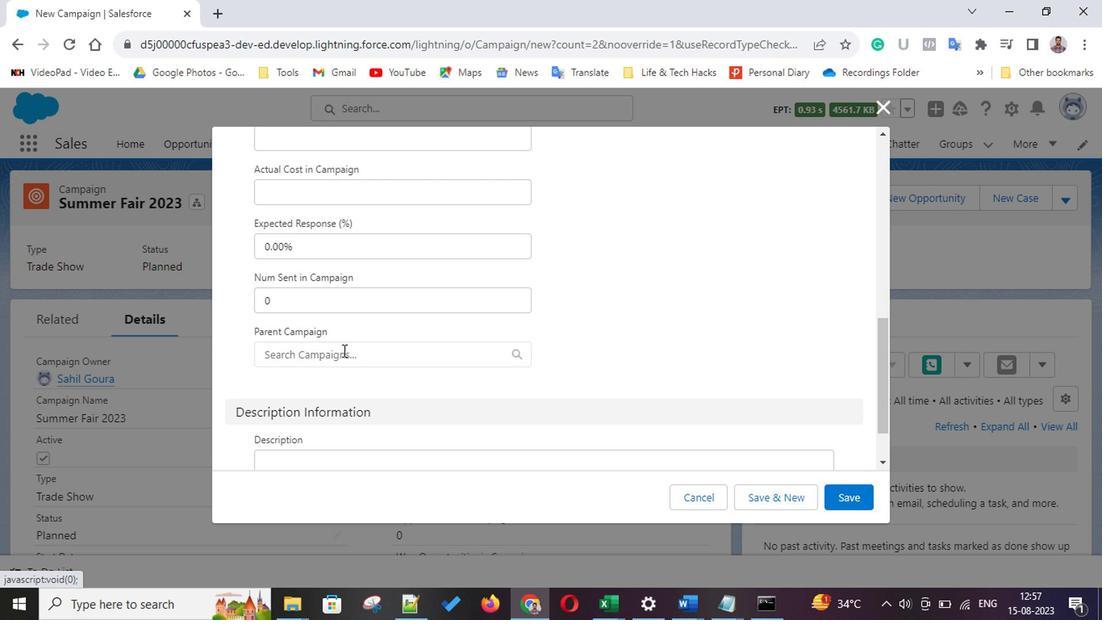 
Action: Mouse scrolled (360, 349) with delta (0, 0)
Screenshot: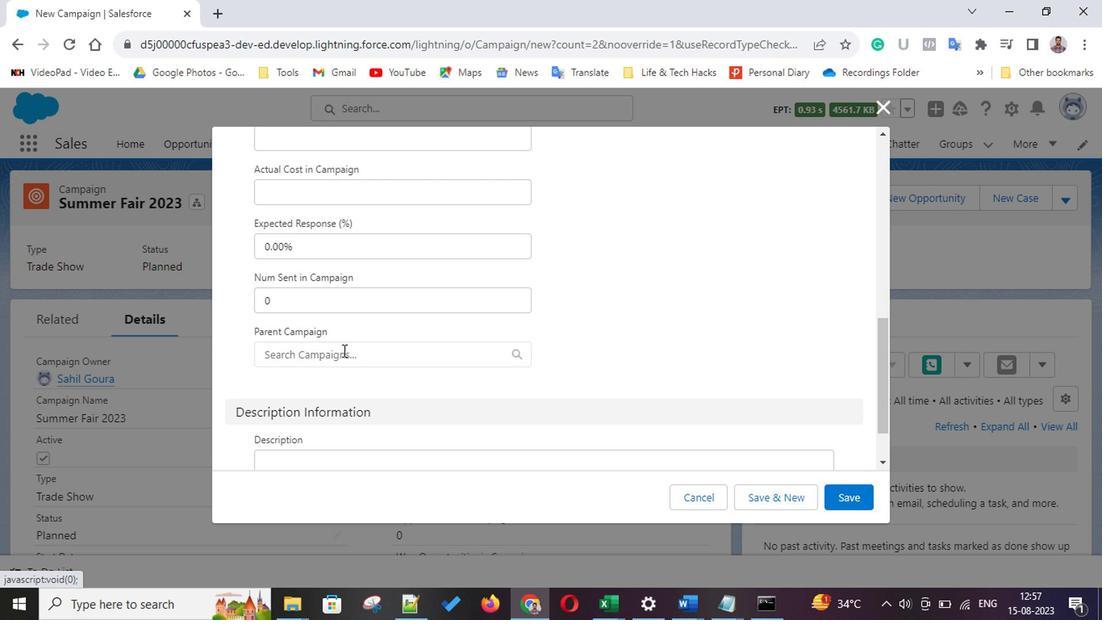 
Action: Mouse scrolled (360, 349) with delta (0, 0)
Screenshot: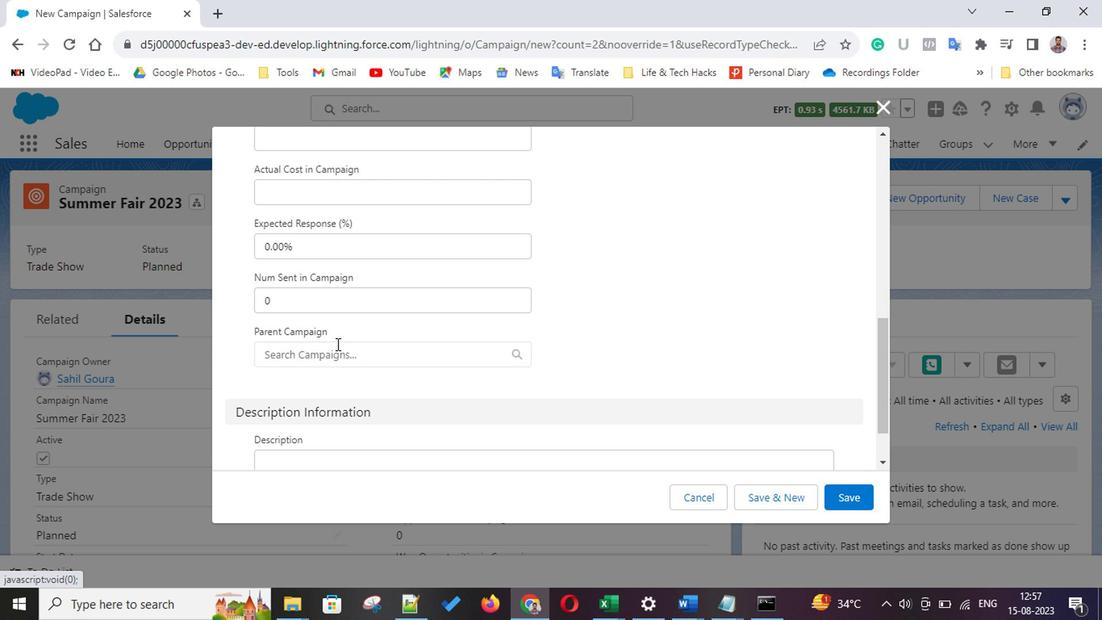 
Action: Mouse moved to (343, 348)
Screenshot: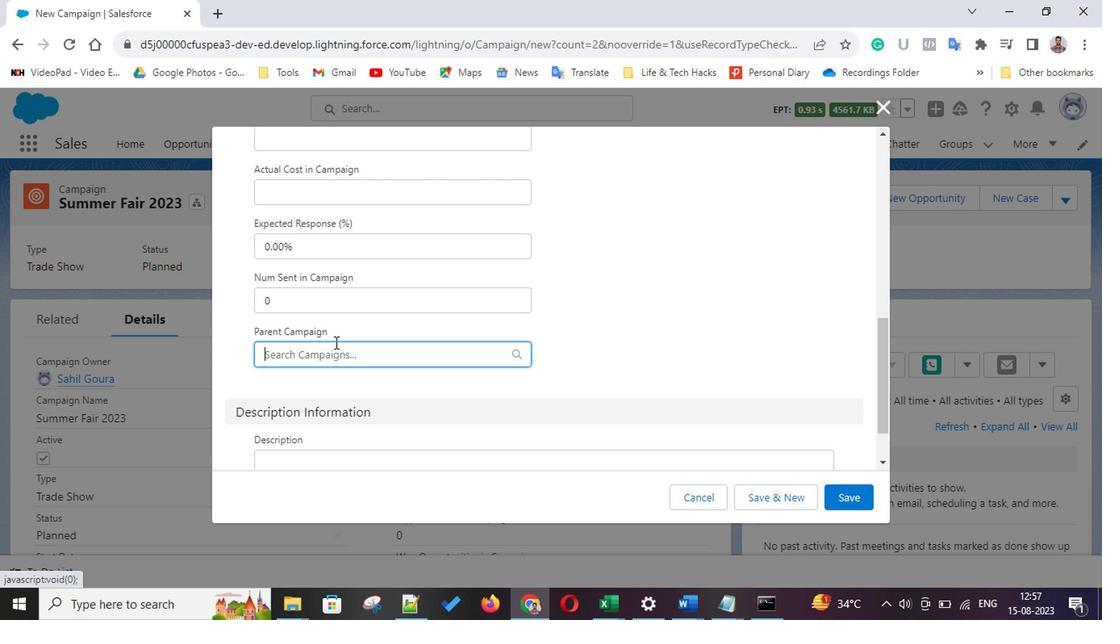 
Action: Mouse pressed left at (343, 348)
Screenshot: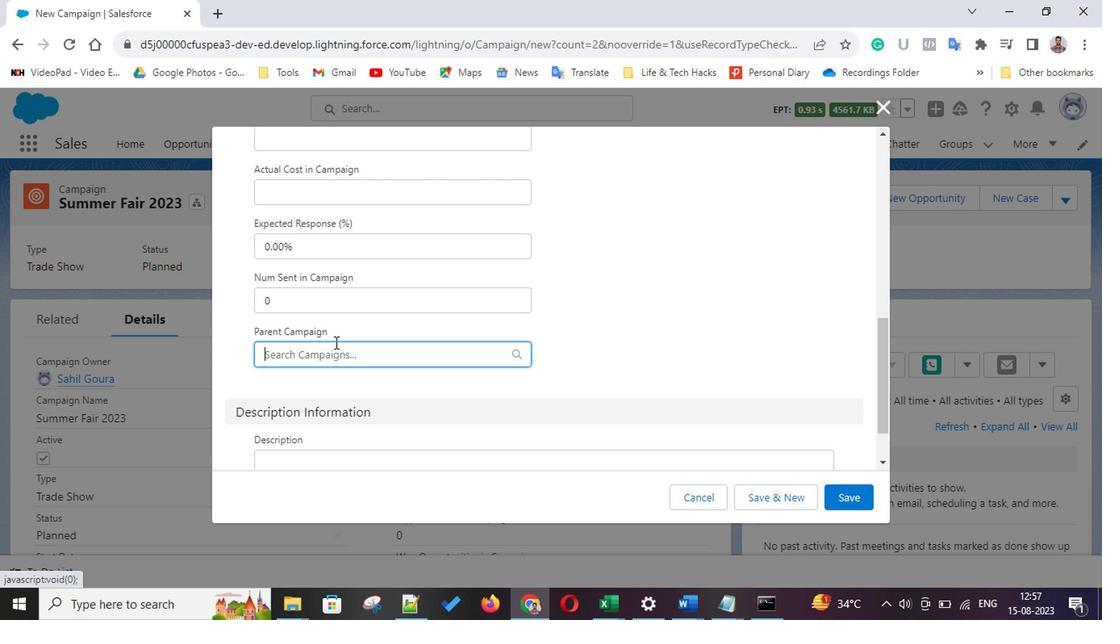 
Action: Mouse moved to (343, 373)
Screenshot: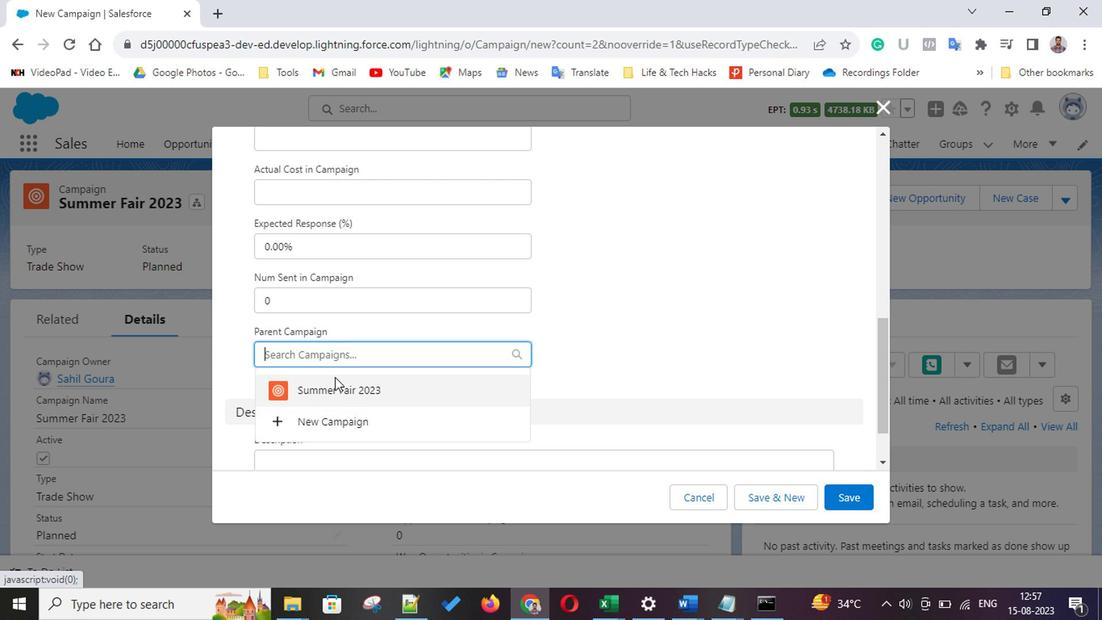 
Action: Mouse pressed left at (343, 373)
Screenshot: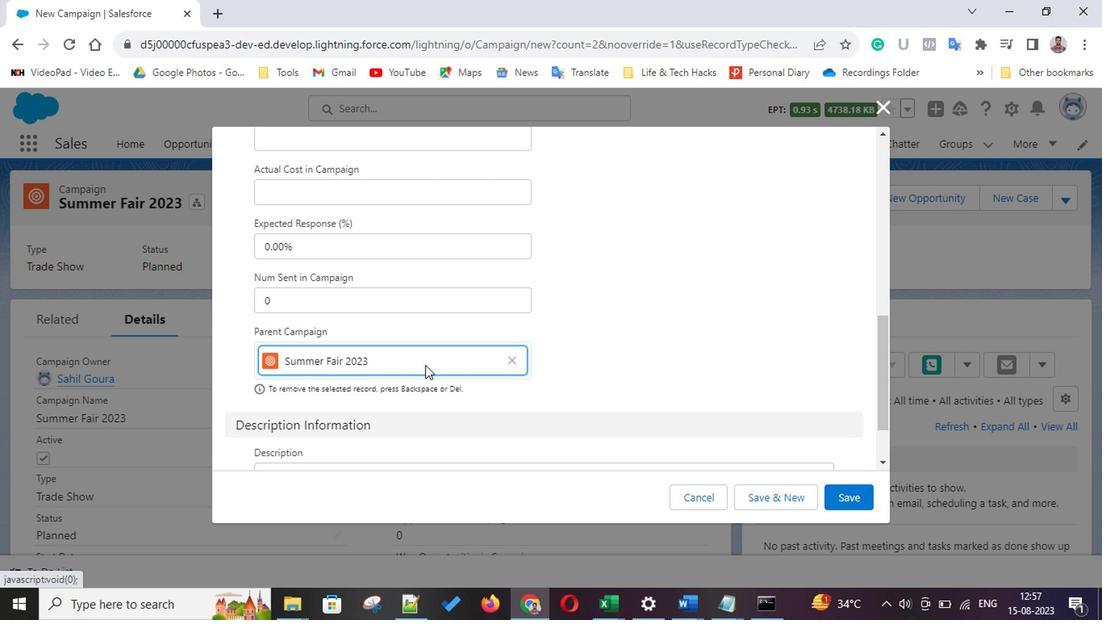 
Action: Mouse moved to (522, 364)
Screenshot: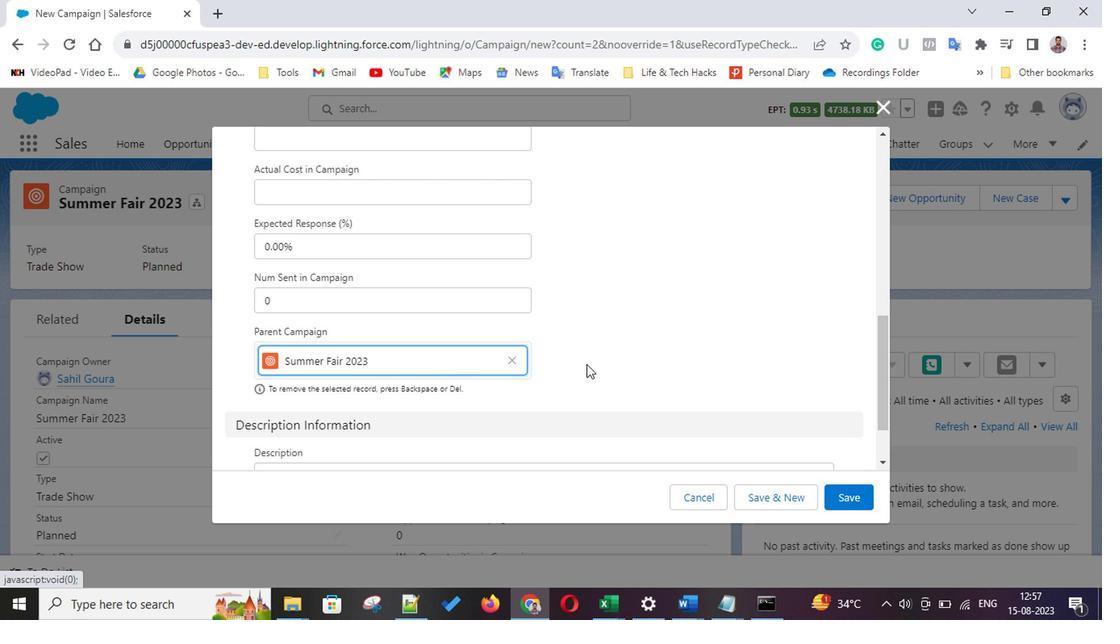 
Action: Mouse scrolled (522, 363) with delta (0, 0)
Screenshot: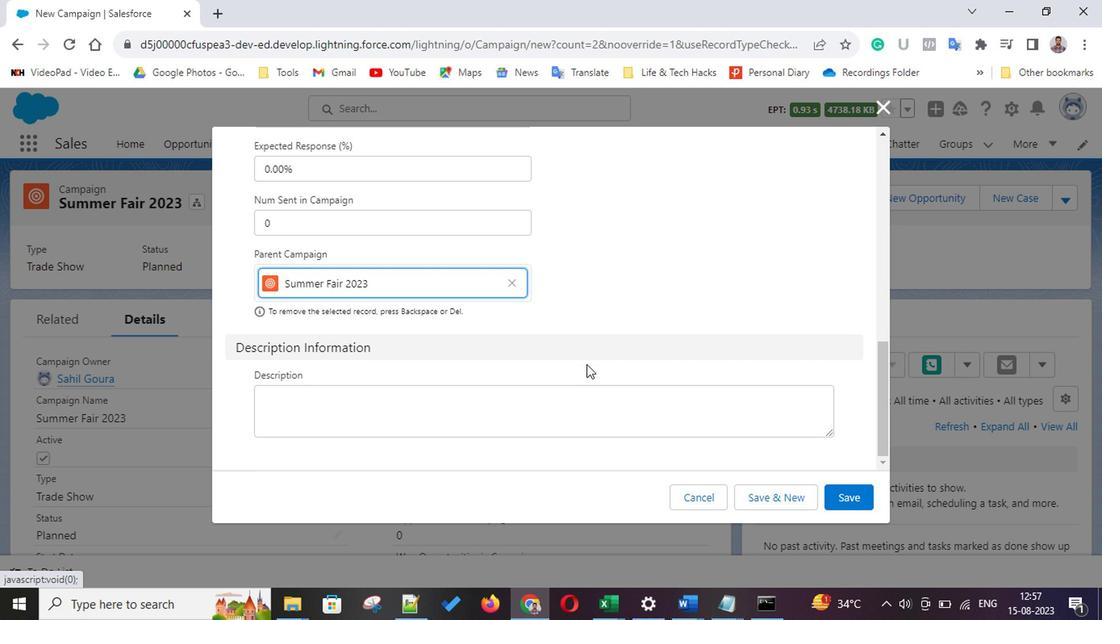 
Action: Mouse scrolled (522, 363) with delta (0, 0)
Screenshot: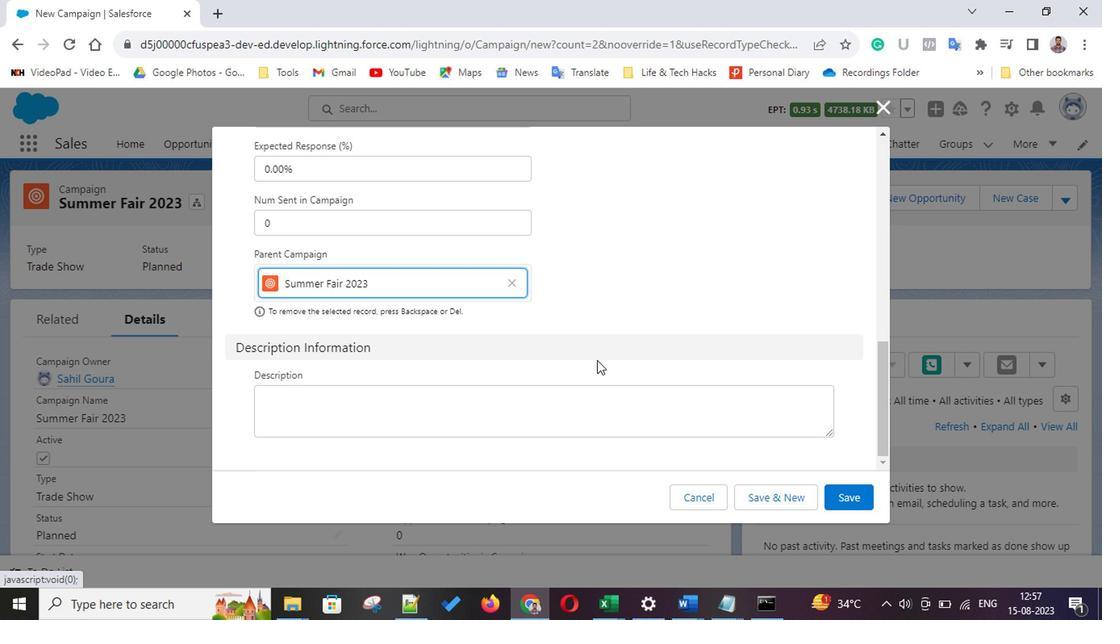 
Action: Mouse scrolled (522, 363) with delta (0, 0)
Screenshot: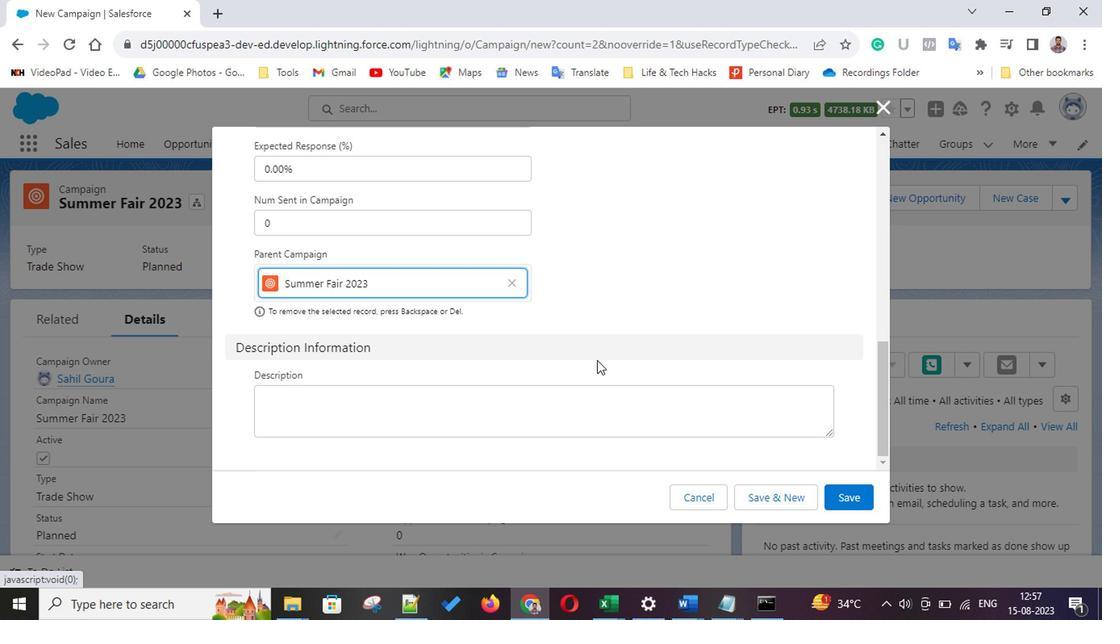 
Action: Mouse scrolled (522, 363) with delta (0, 0)
Screenshot: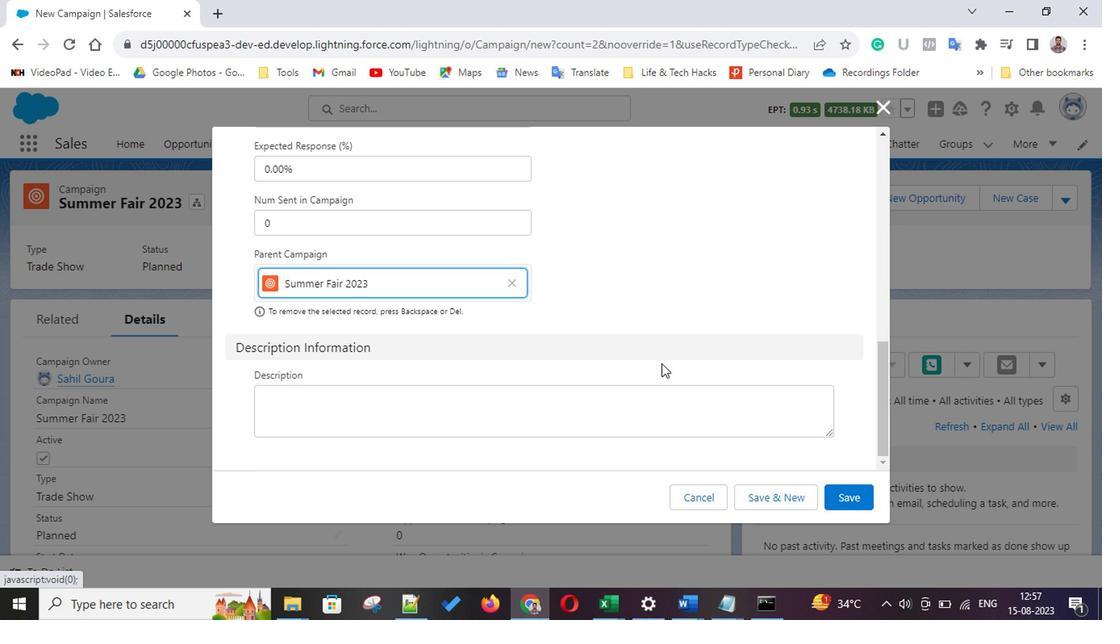 
Action: Mouse scrolled (522, 363) with delta (0, 0)
Screenshot: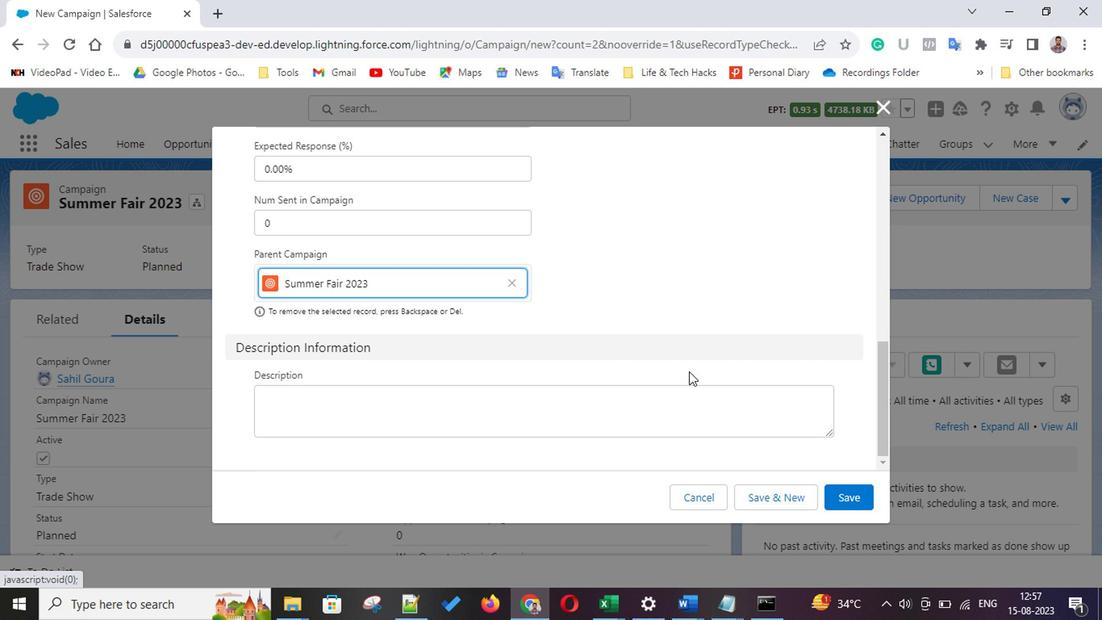 
Action: Mouse scrolled (522, 363) with delta (0, 0)
Screenshot: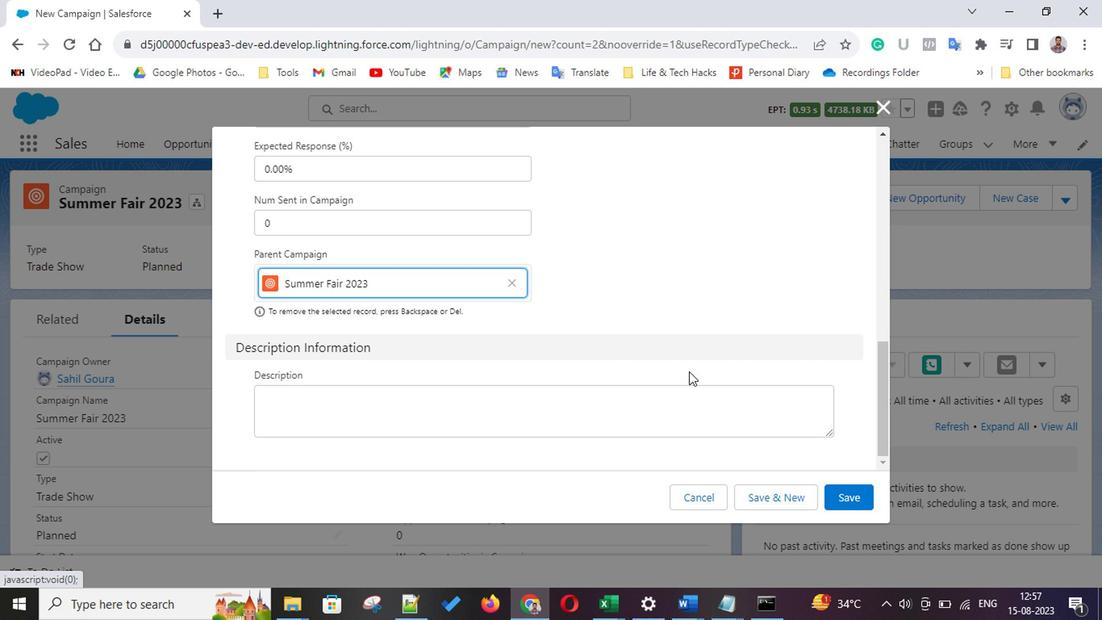 
Action: Mouse scrolled (522, 363) with delta (0, 0)
Screenshot: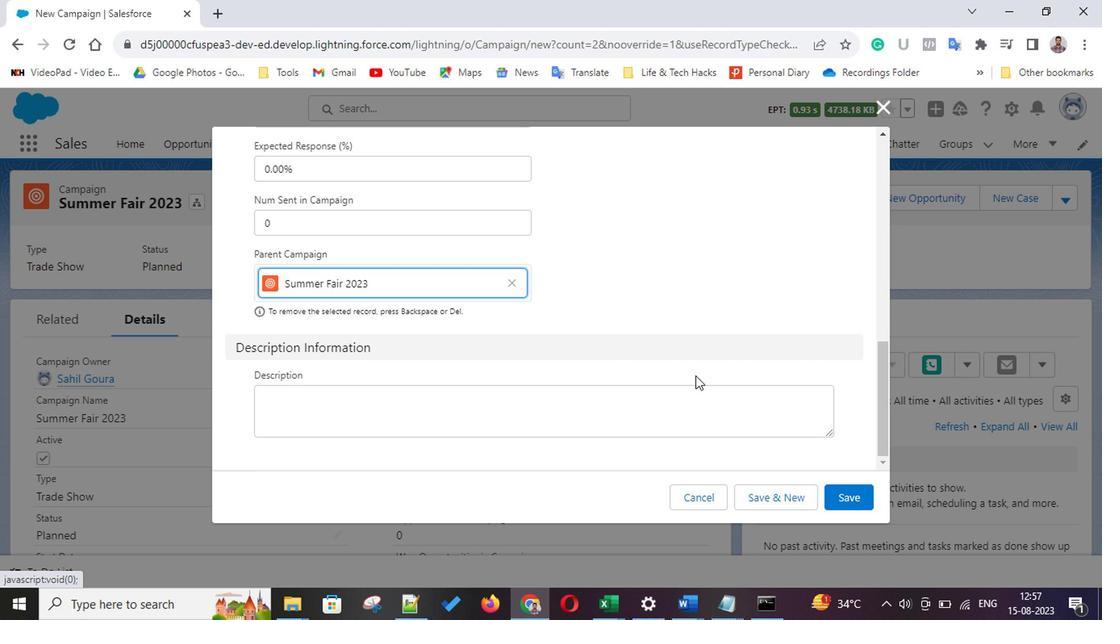 
Action: Mouse scrolled (522, 363) with delta (0, 0)
Screenshot: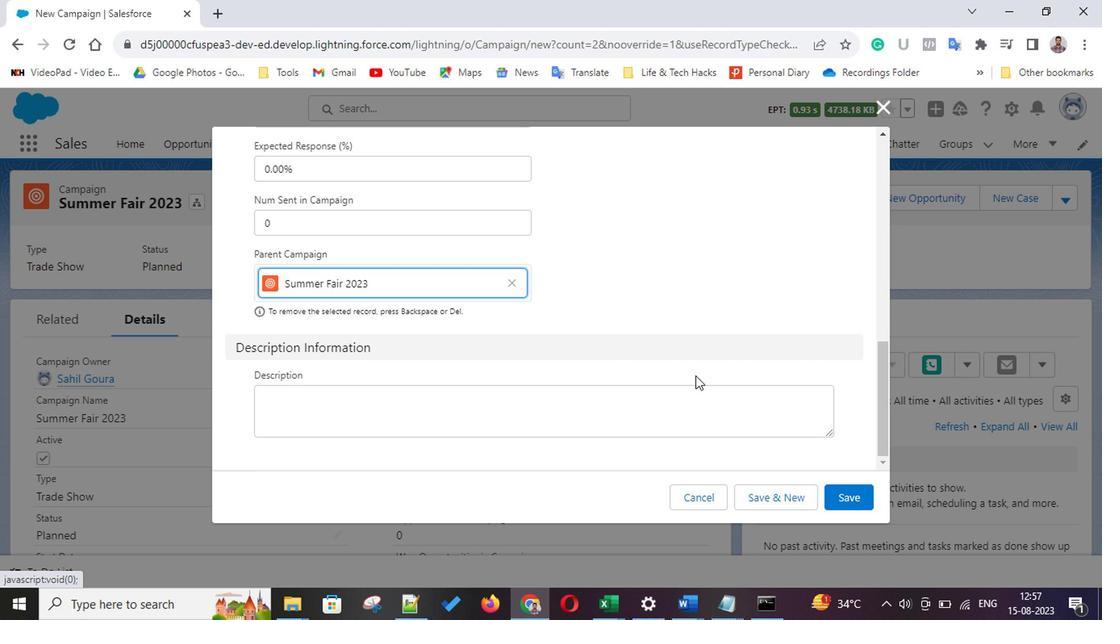
Action: Mouse scrolled (522, 363) with delta (0, 0)
Screenshot: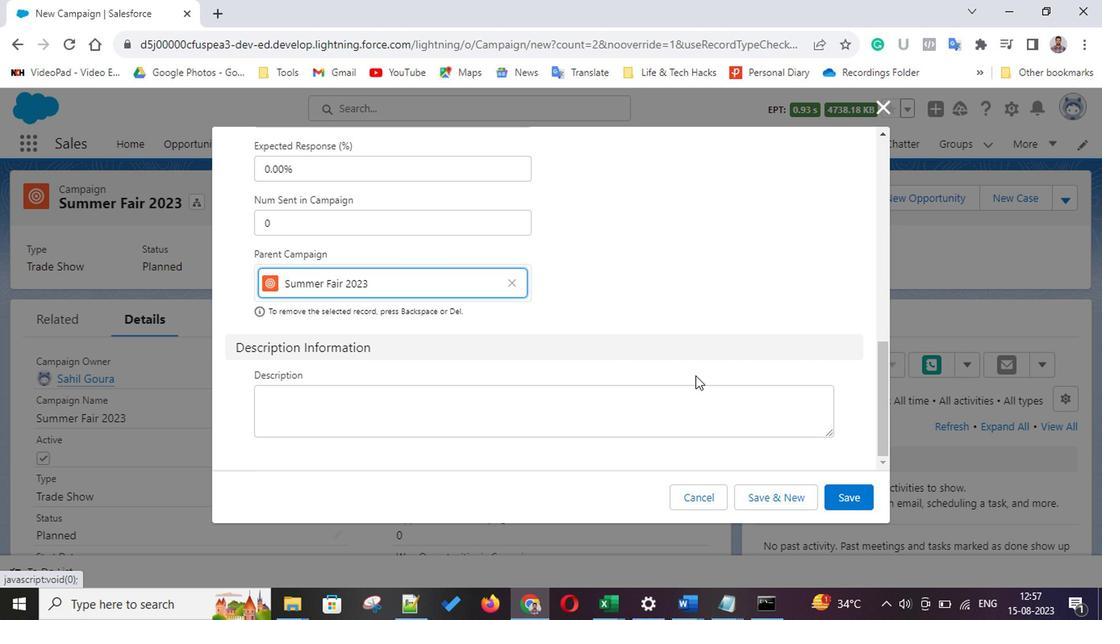 
Action: Mouse scrolled (522, 363) with delta (0, 0)
Screenshot: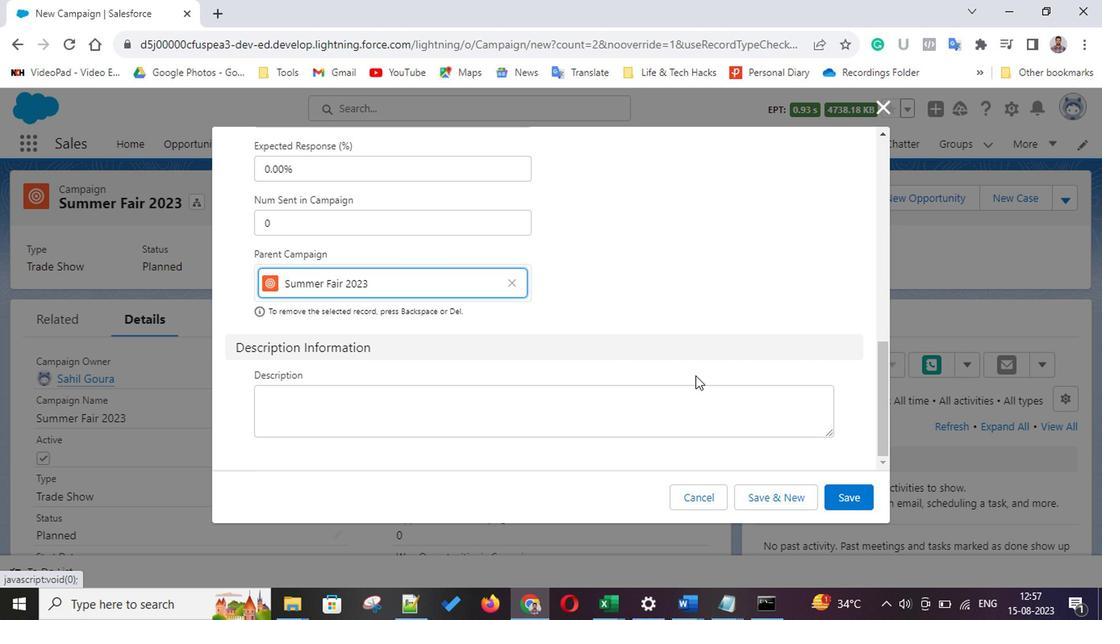 
Action: Mouse scrolled (522, 363) with delta (0, 0)
Screenshot: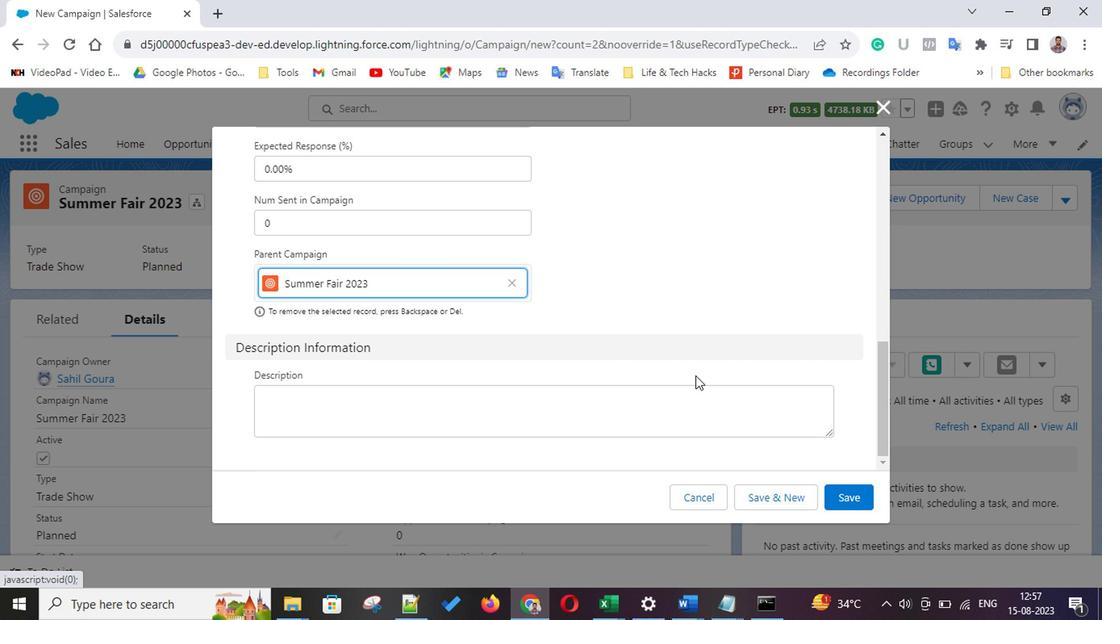 
Action: Mouse scrolled (522, 363) with delta (0, 0)
Screenshot: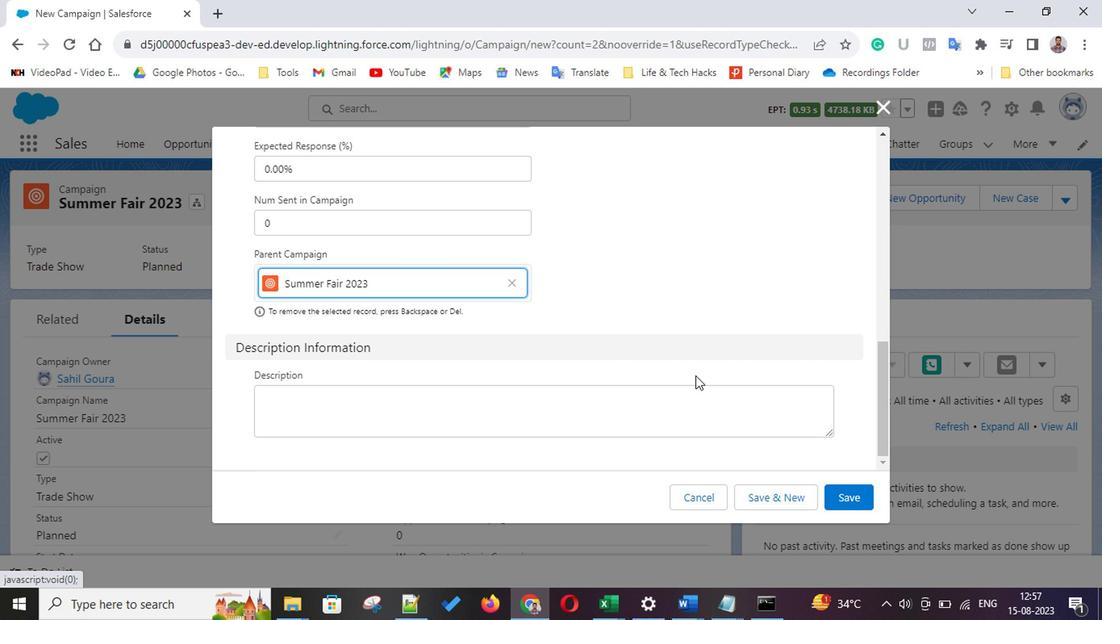 
Action: Mouse scrolled (522, 363) with delta (0, 0)
Screenshot: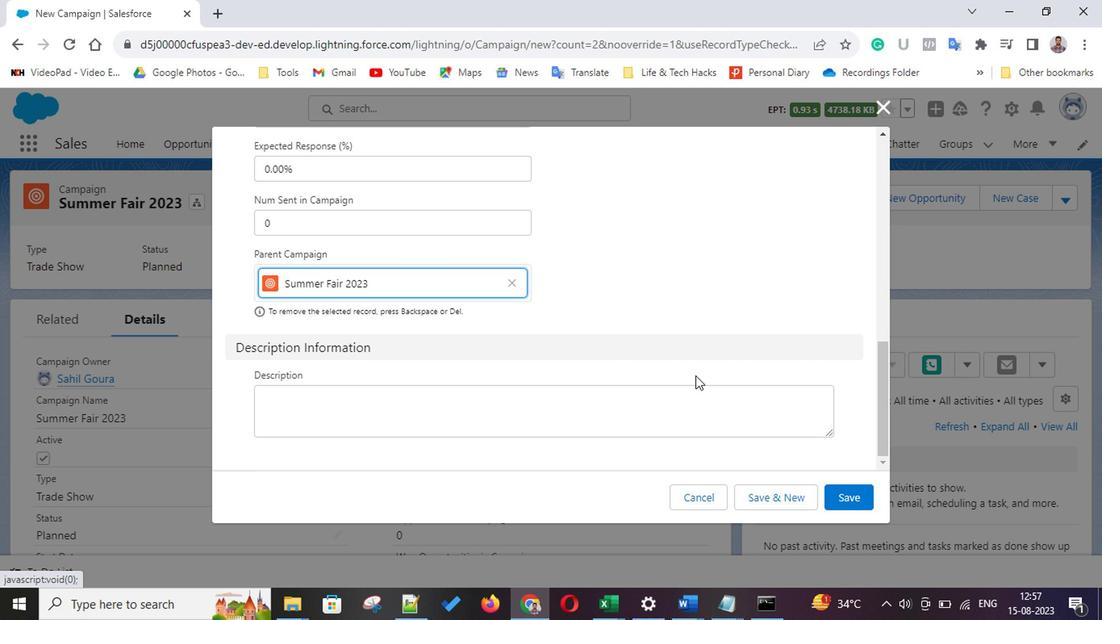 
Action: Mouse scrolled (522, 363) with delta (0, 0)
Screenshot: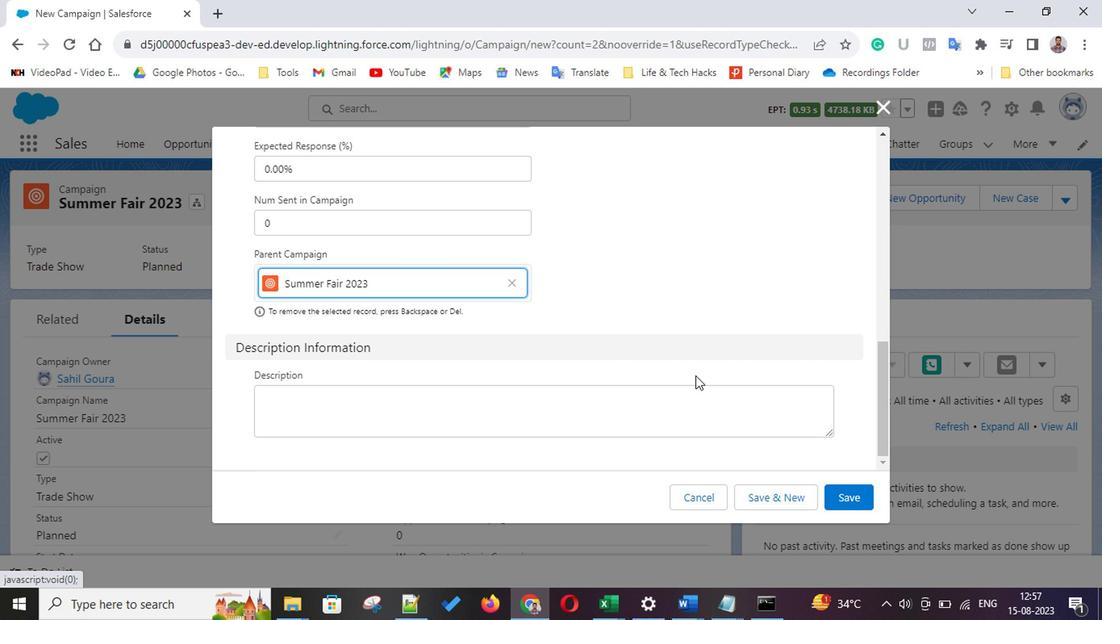 
Action: Mouse scrolled (522, 363) with delta (0, 0)
Screenshot: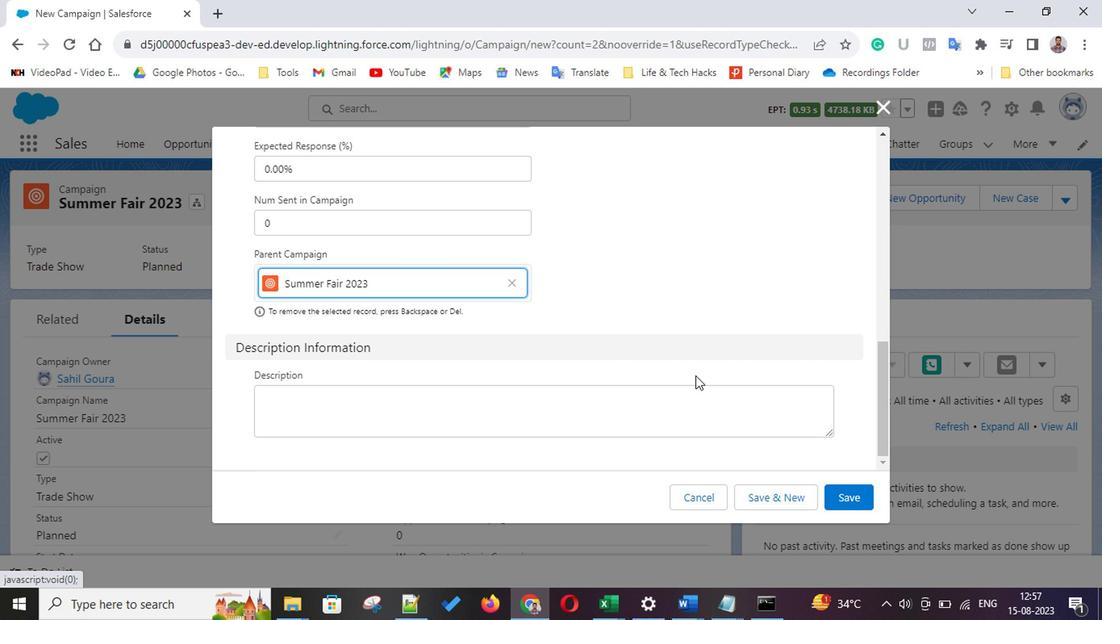 
Action: Mouse scrolled (522, 363) with delta (0, 0)
Screenshot: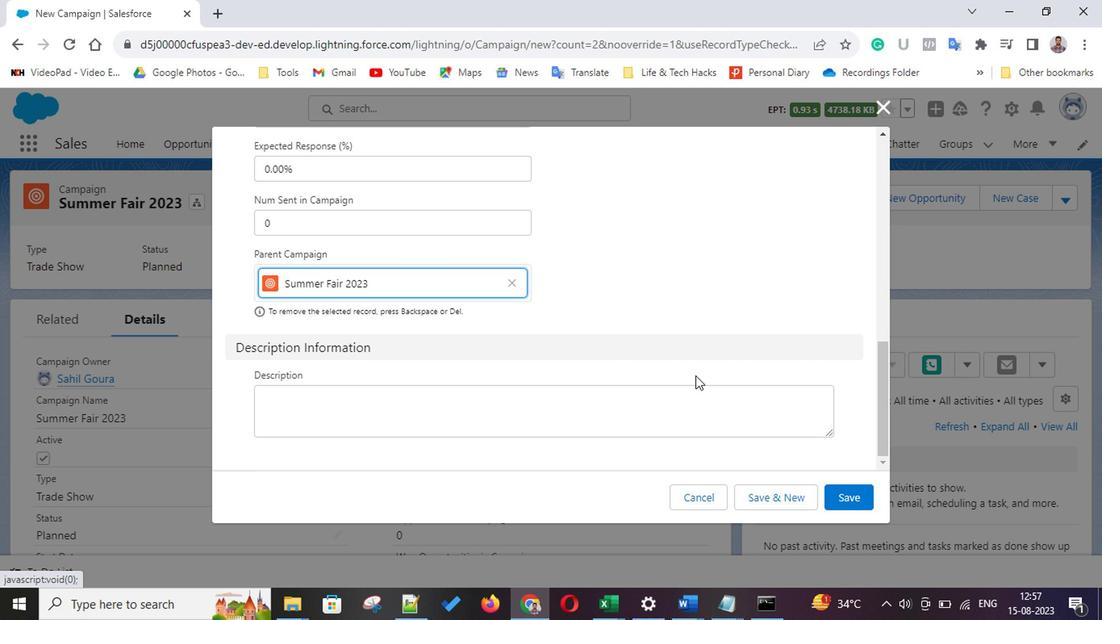 
Action: Mouse scrolled (522, 363) with delta (0, 0)
Screenshot: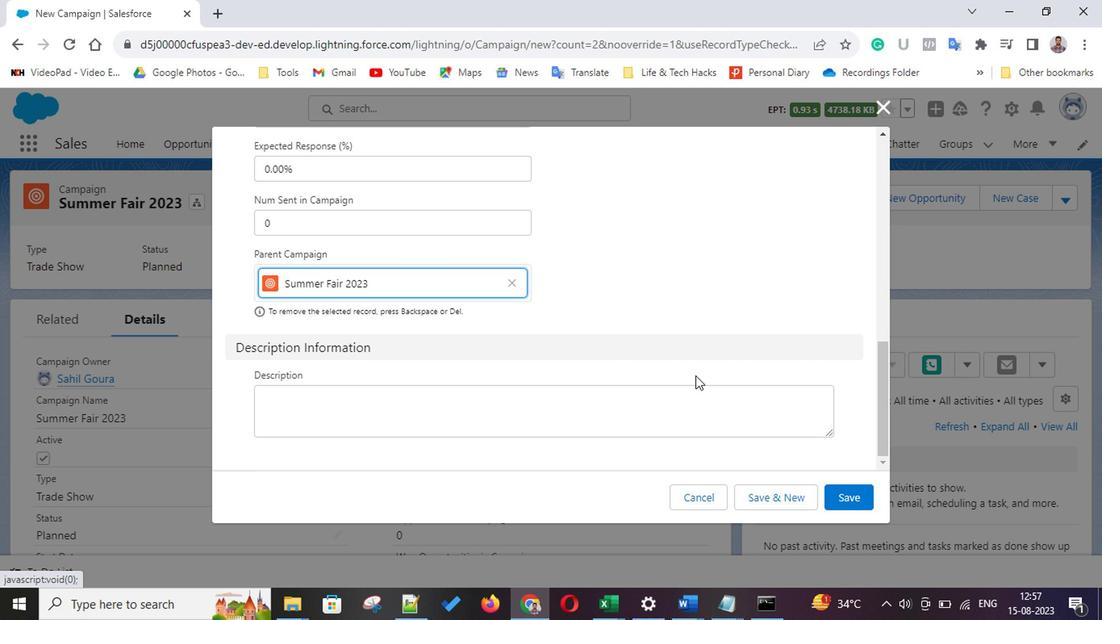 
Action: Mouse scrolled (522, 363) with delta (0, 0)
Screenshot: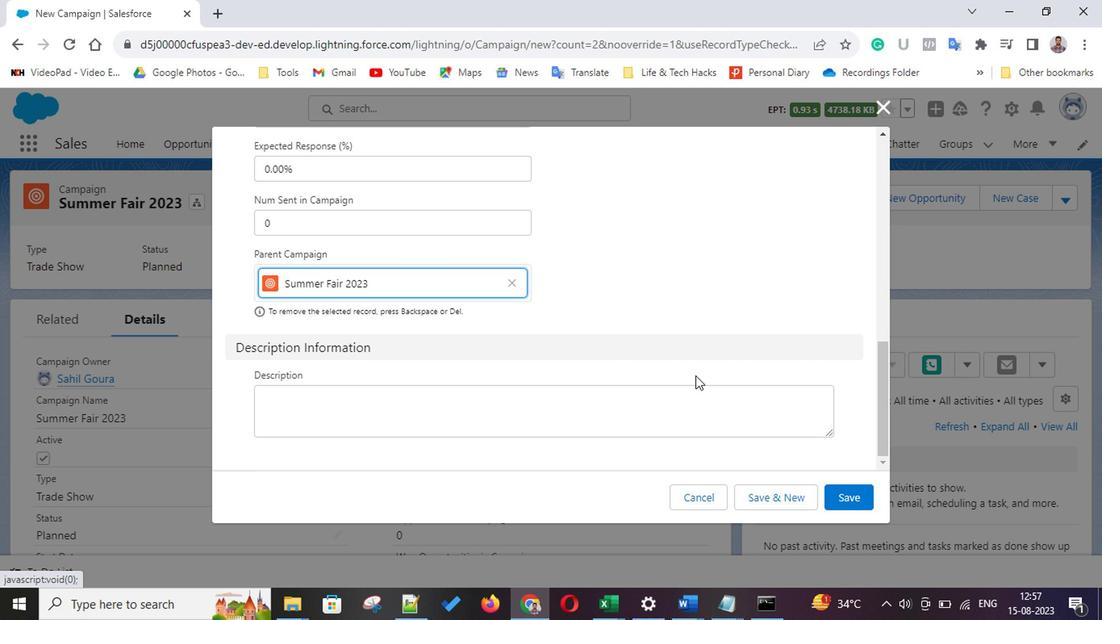 
Action: Mouse scrolled (522, 363) with delta (0, 0)
Screenshot: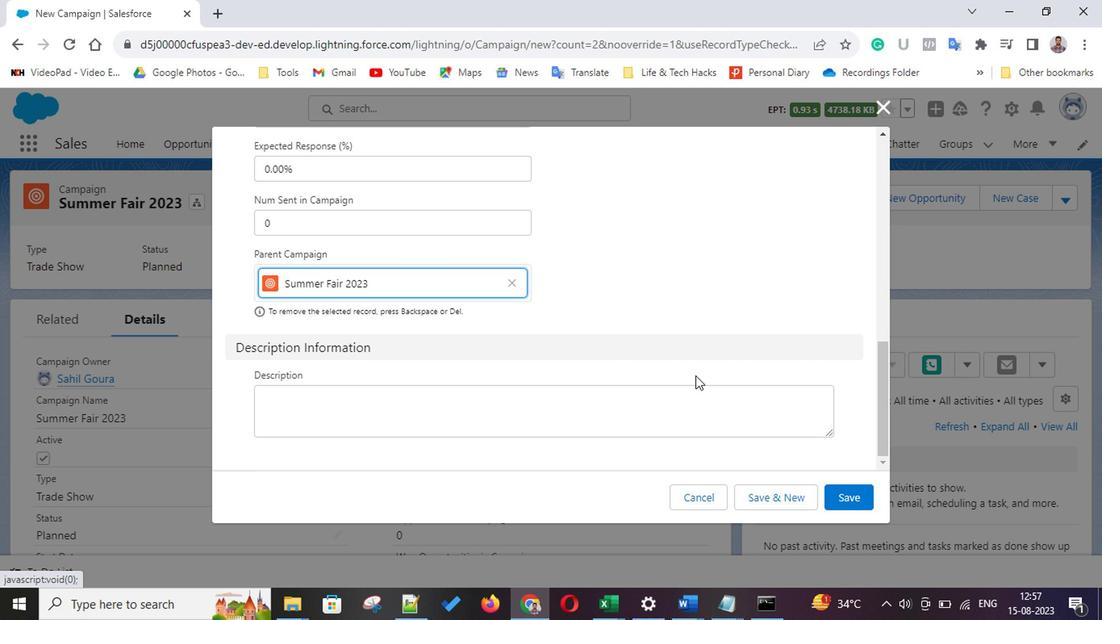 
Action: Mouse scrolled (522, 363) with delta (0, 0)
Screenshot: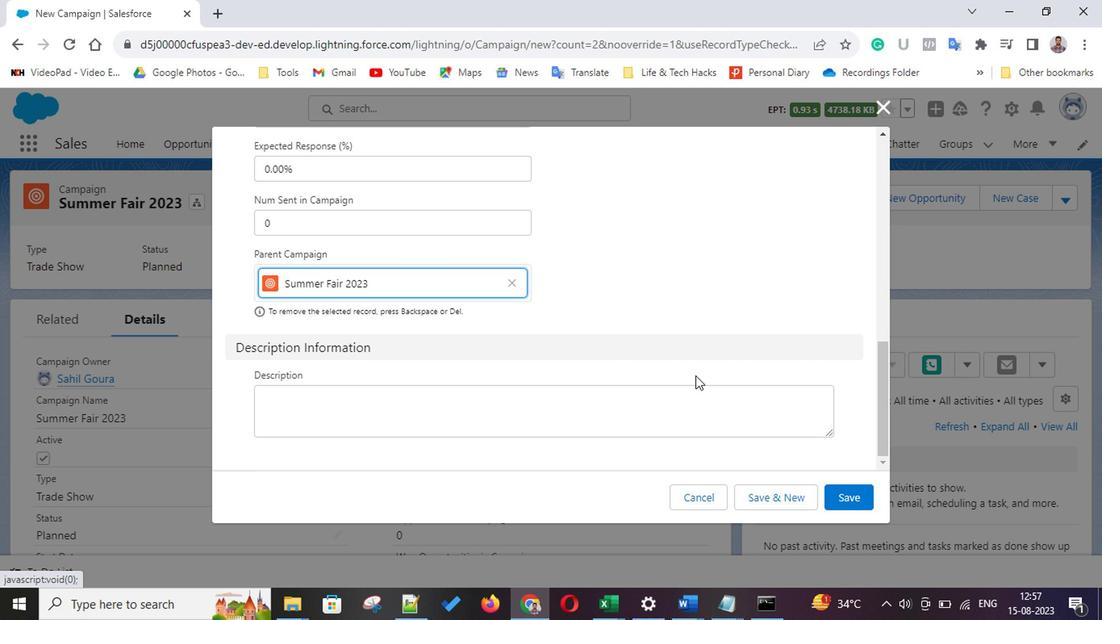 
Action: Mouse moved to (706, 453)
Screenshot: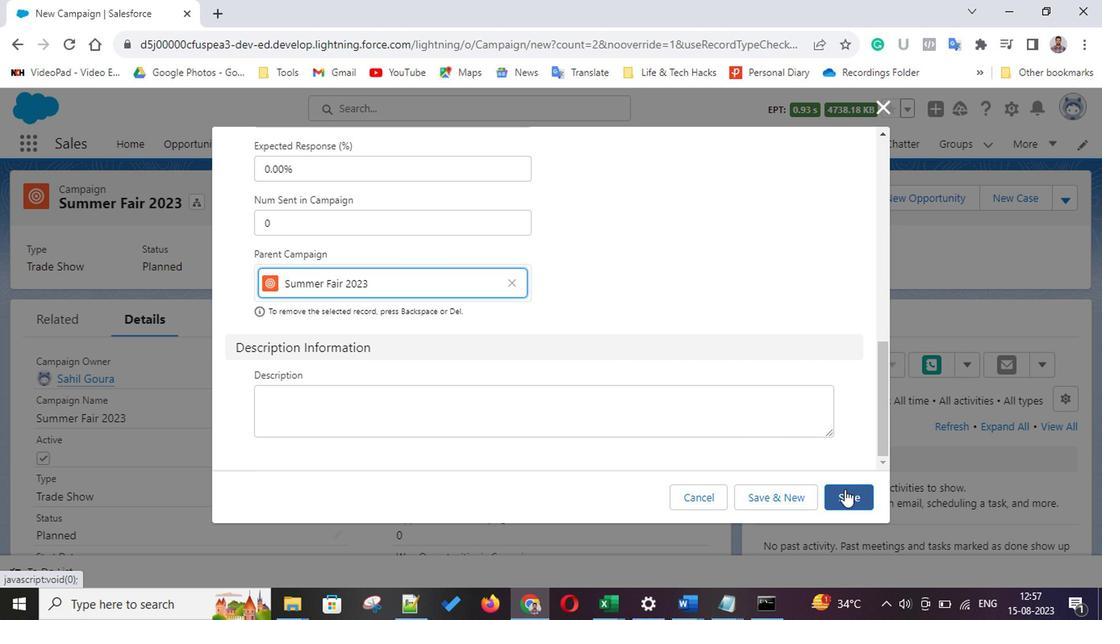 
Action: Mouse pressed left at (706, 453)
Screenshot: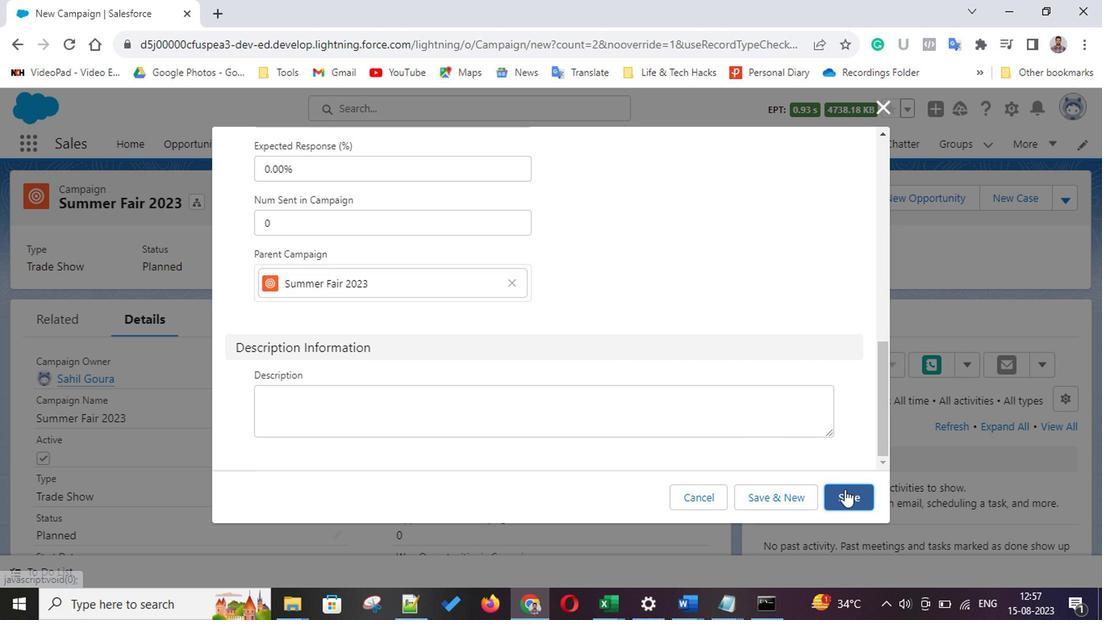 
Action: Mouse moved to (199, 374)
Screenshot: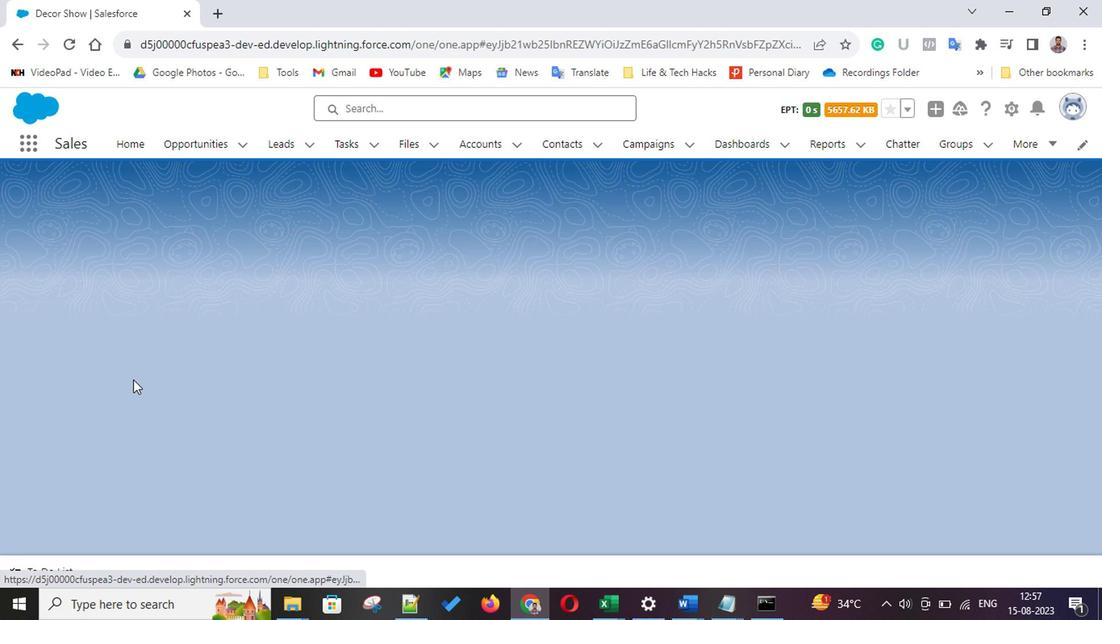 
Action: Mouse pressed left at (199, 374)
Screenshot: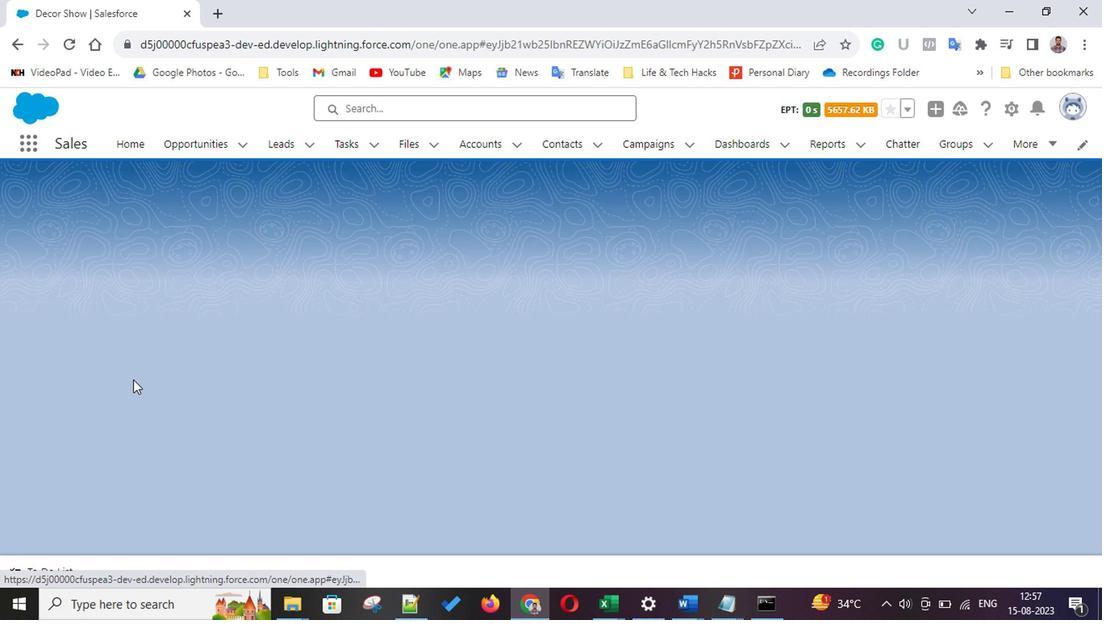 
Action: Mouse moved to (161, 303)
Screenshot: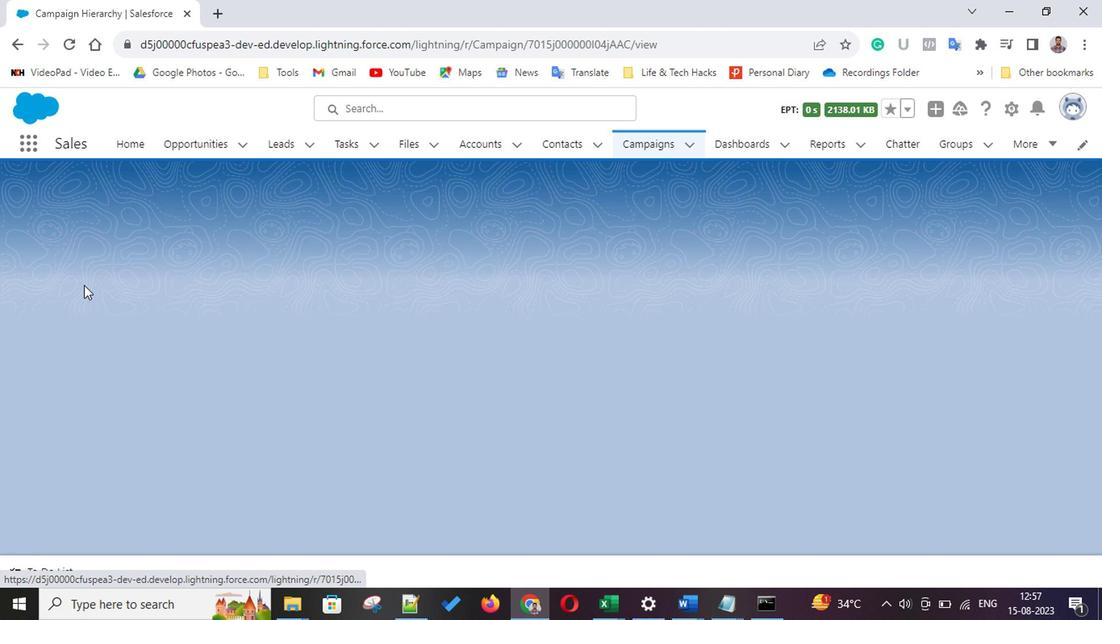 
Action: Mouse pressed left at (161, 303)
Screenshot: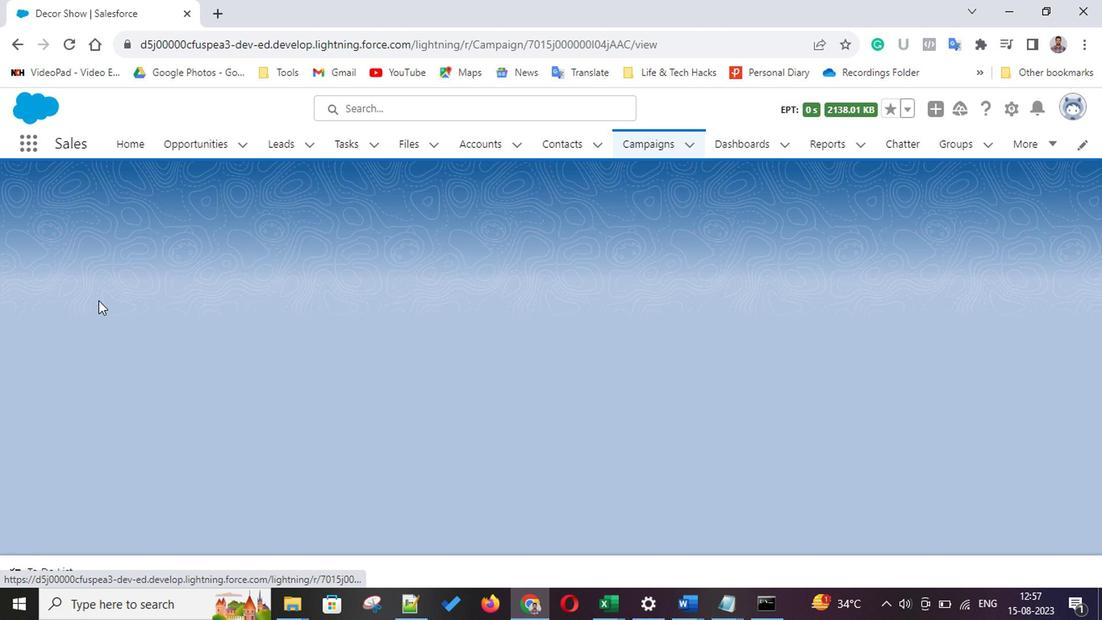 
Action: Mouse moved to (215, 338)
Screenshot: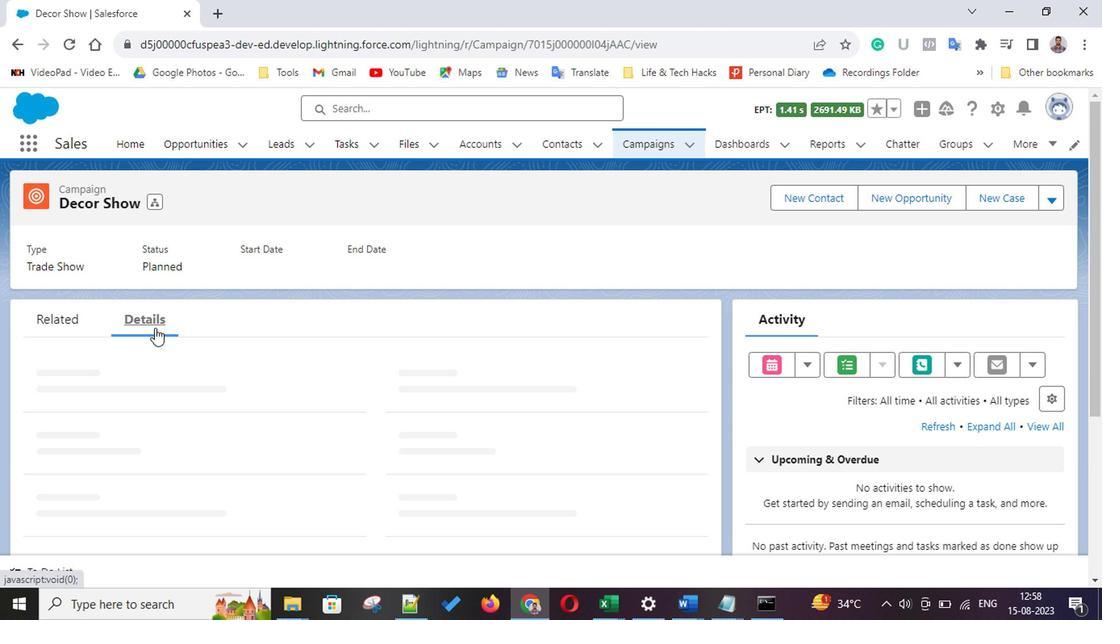
Action: Mouse pressed left at (215, 338)
Screenshot: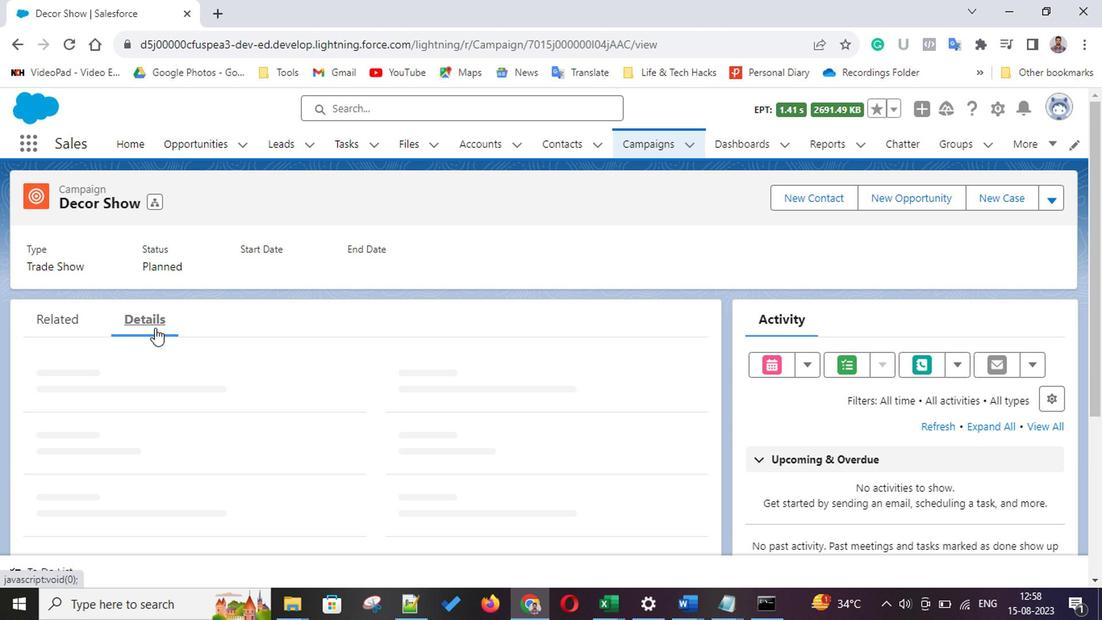 
Action: Mouse moved to (266, 385)
Screenshot: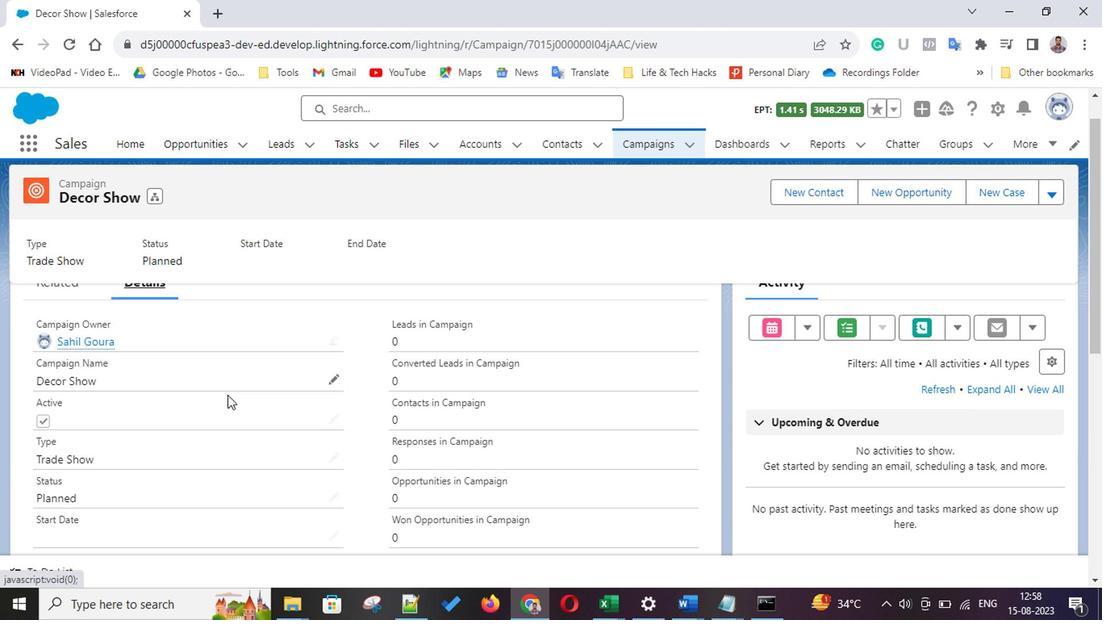 
Action: Mouse scrolled (266, 385) with delta (0, 0)
Screenshot: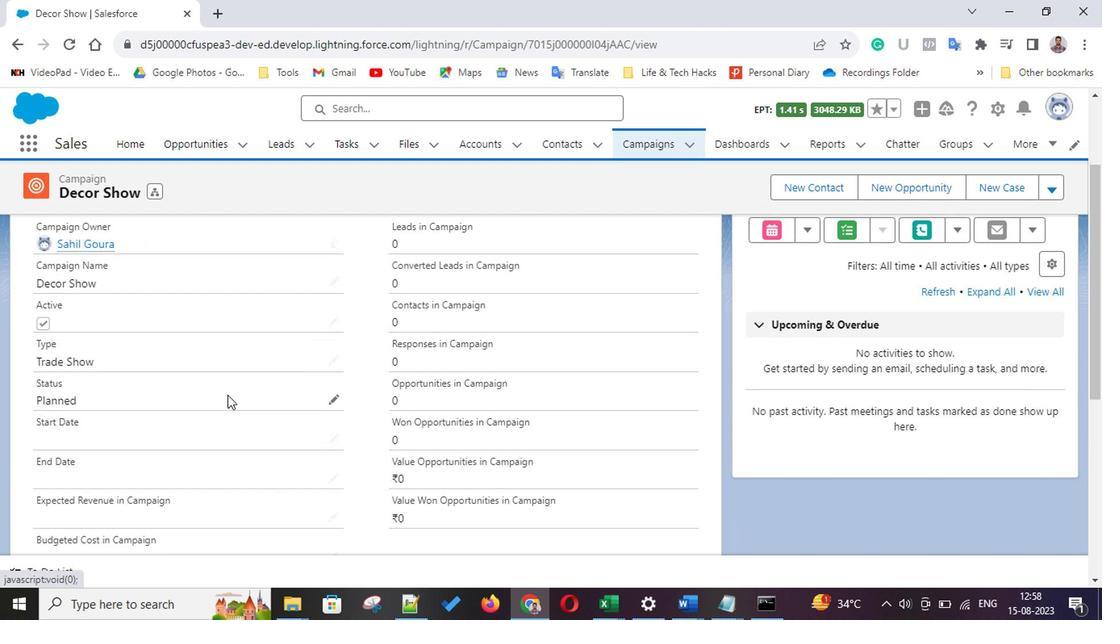 
Action: Mouse scrolled (266, 385) with delta (0, 0)
Screenshot: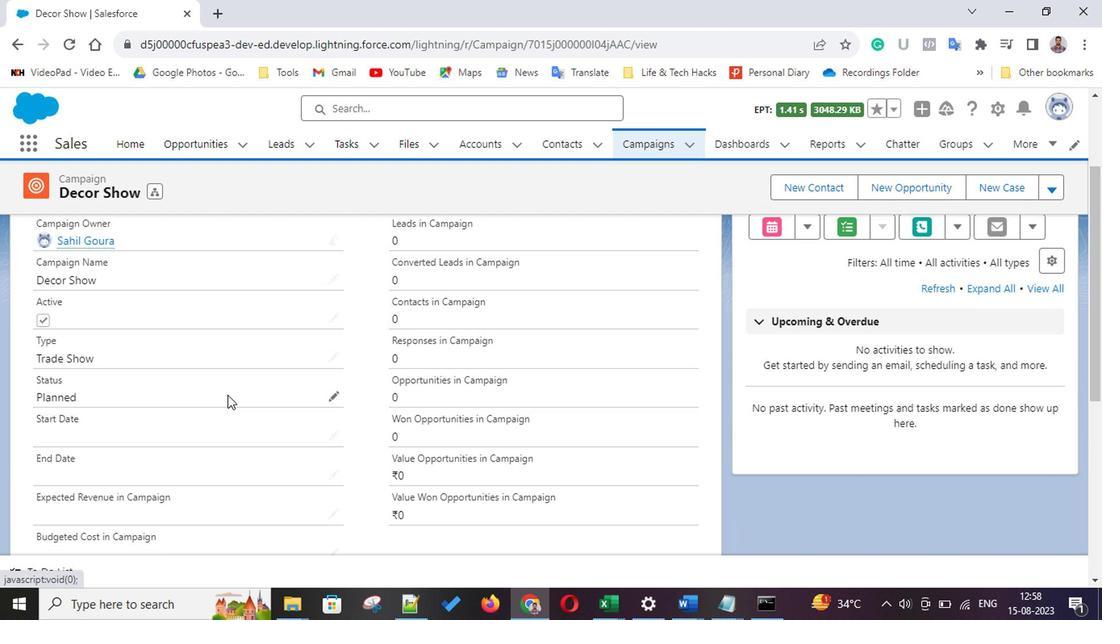 
Action: Mouse scrolled (266, 385) with delta (0, 0)
Screenshot: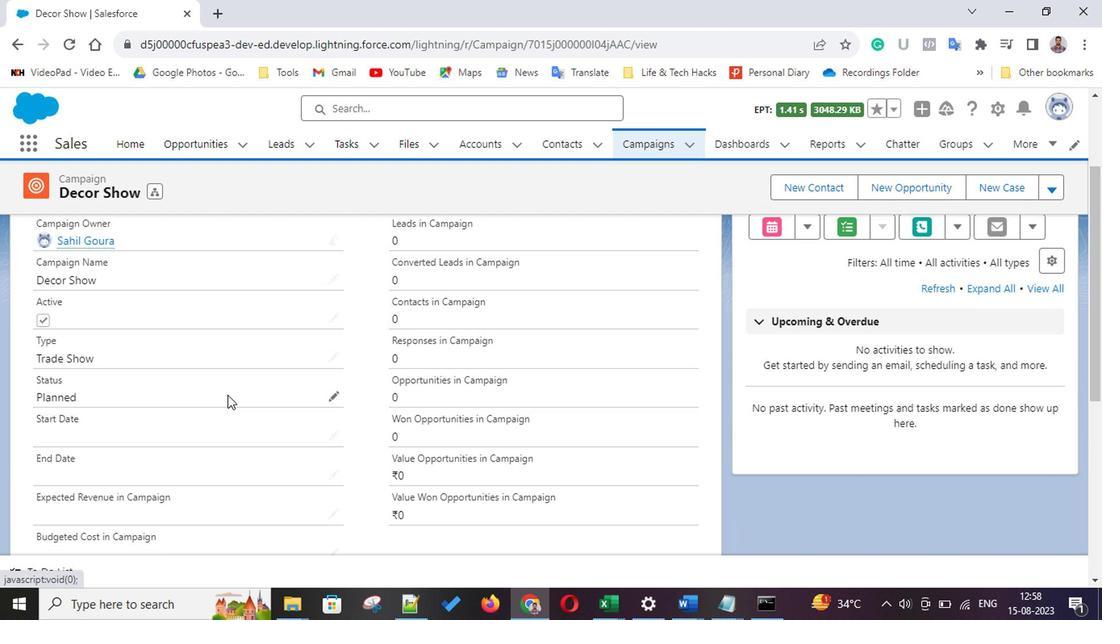 
Action: Mouse scrolled (266, 385) with delta (0, 0)
Screenshot: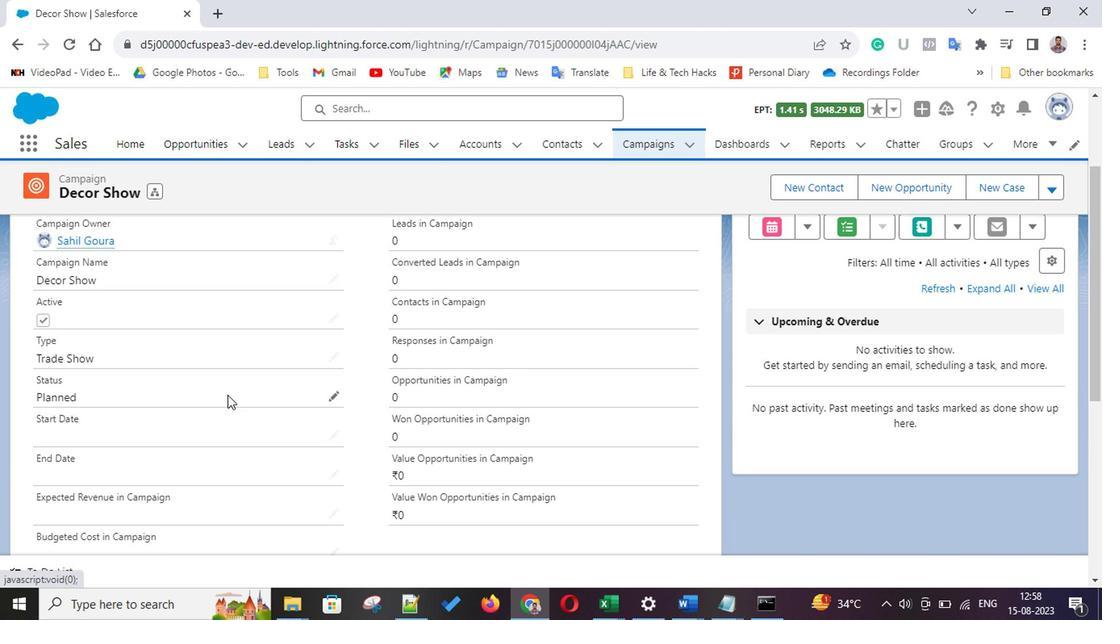 
Action: Mouse scrolled (266, 385) with delta (0, 0)
Screenshot: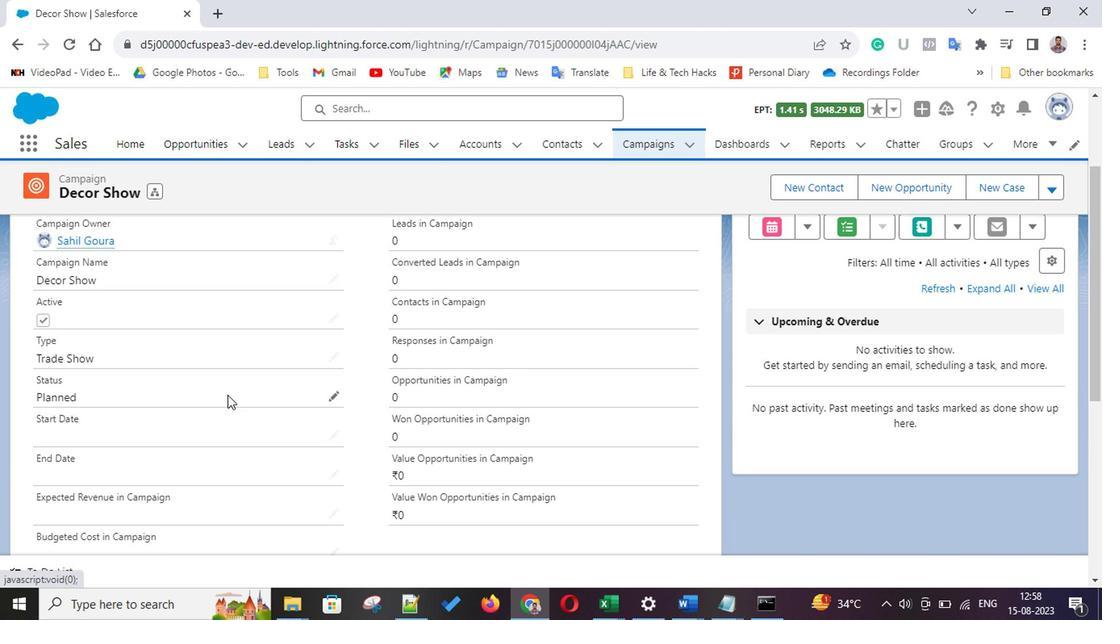 
Action: Mouse scrolled (266, 385) with delta (0, 0)
Screenshot: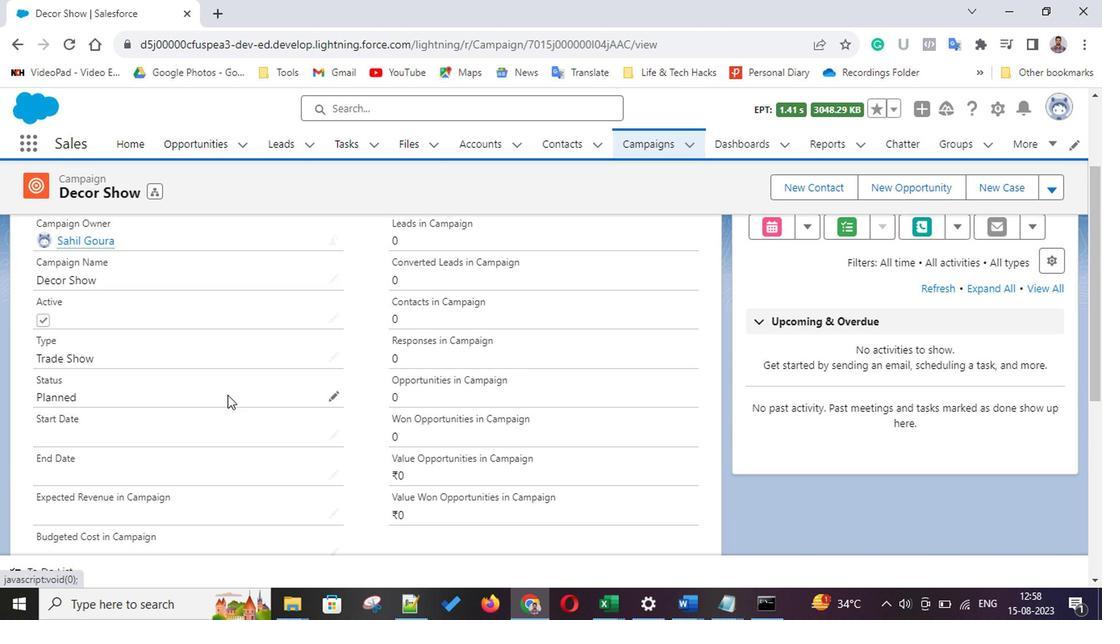 
Action: Mouse scrolled (266, 385) with delta (0, 0)
Screenshot: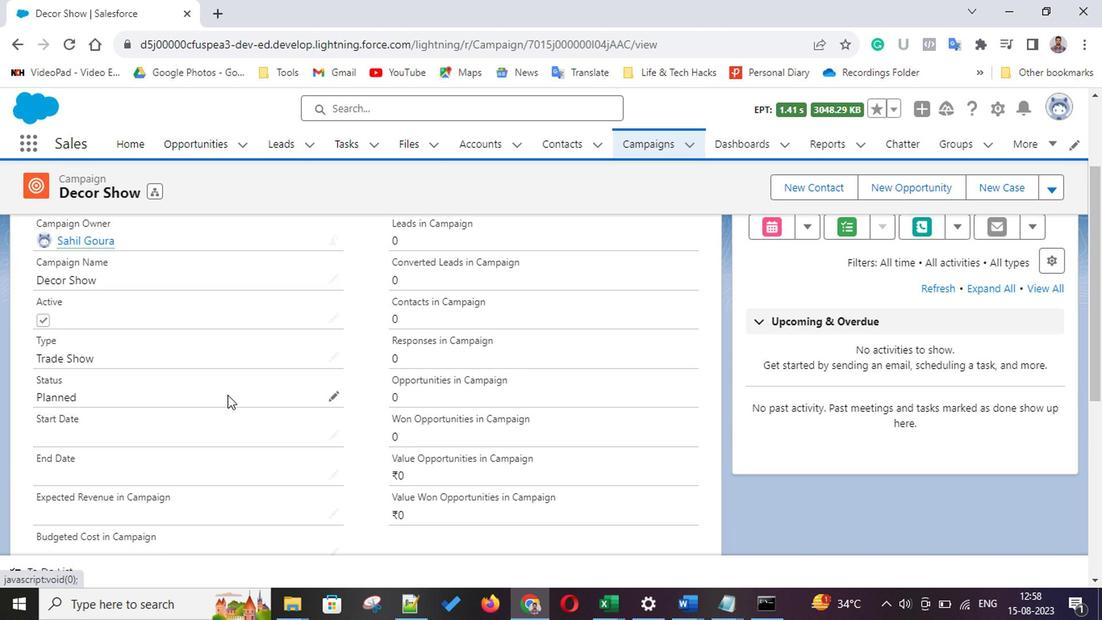 
Action: Mouse scrolled (266, 385) with delta (0, 0)
Screenshot: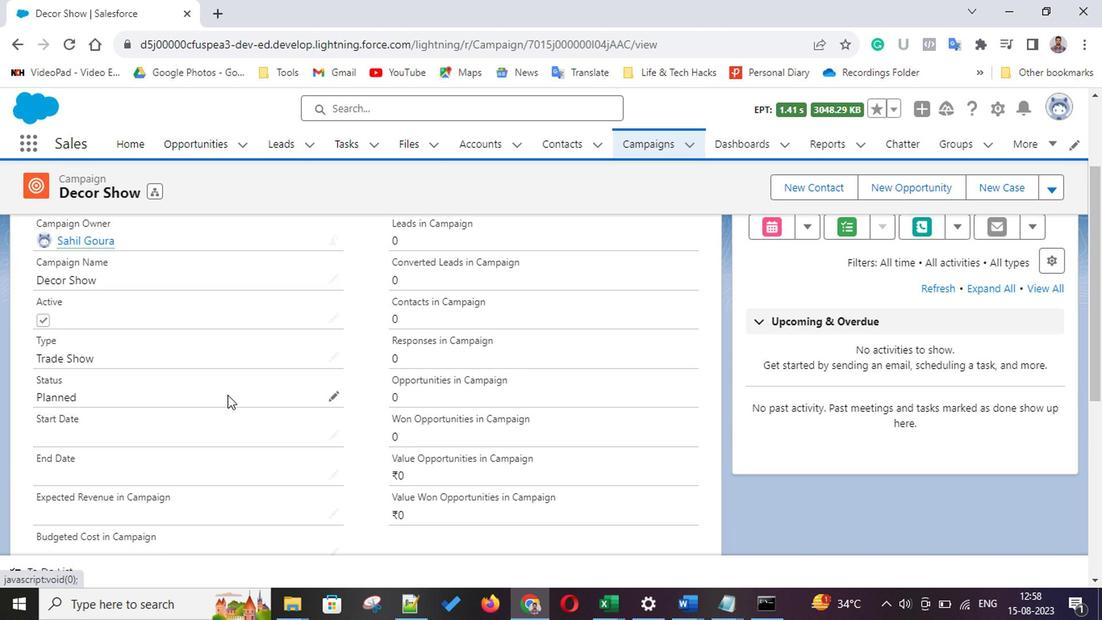
Action: Mouse scrolled (266, 385) with delta (0, 0)
Screenshot: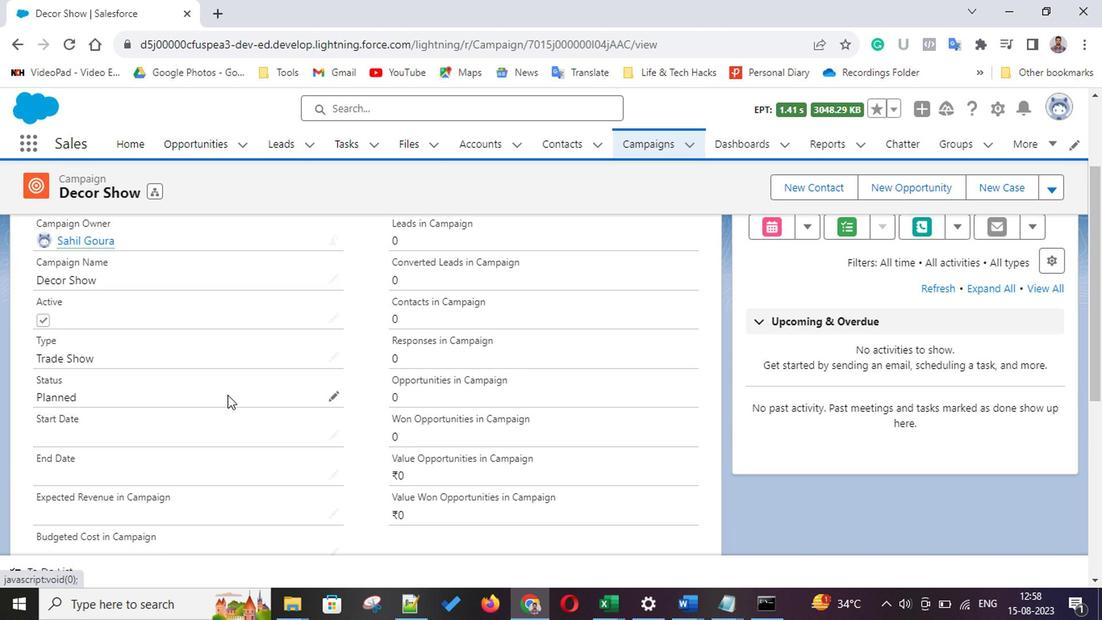 
Action: Mouse scrolled (266, 385) with delta (0, 0)
Screenshot: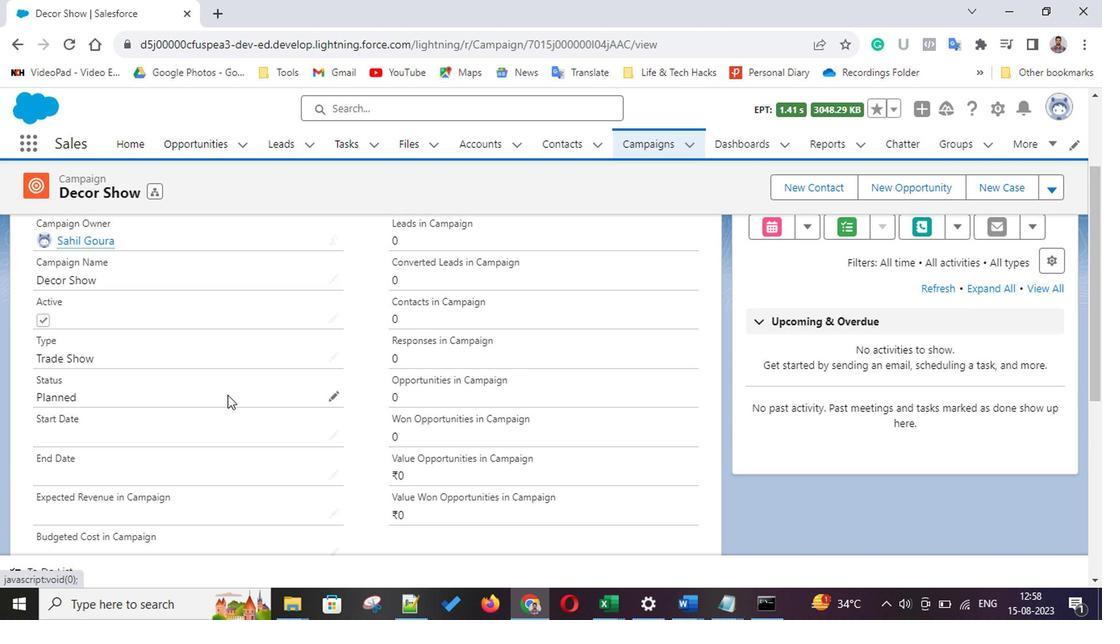 
Action: Mouse scrolled (266, 385) with delta (0, 0)
Screenshot: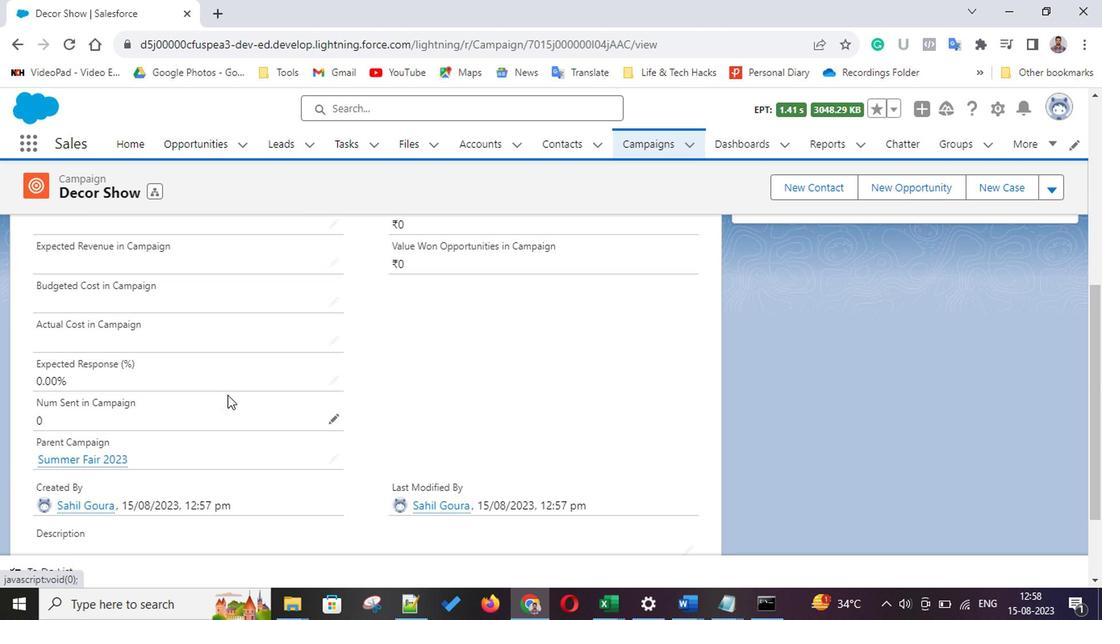 
Action: Mouse scrolled (266, 385) with delta (0, 0)
Screenshot: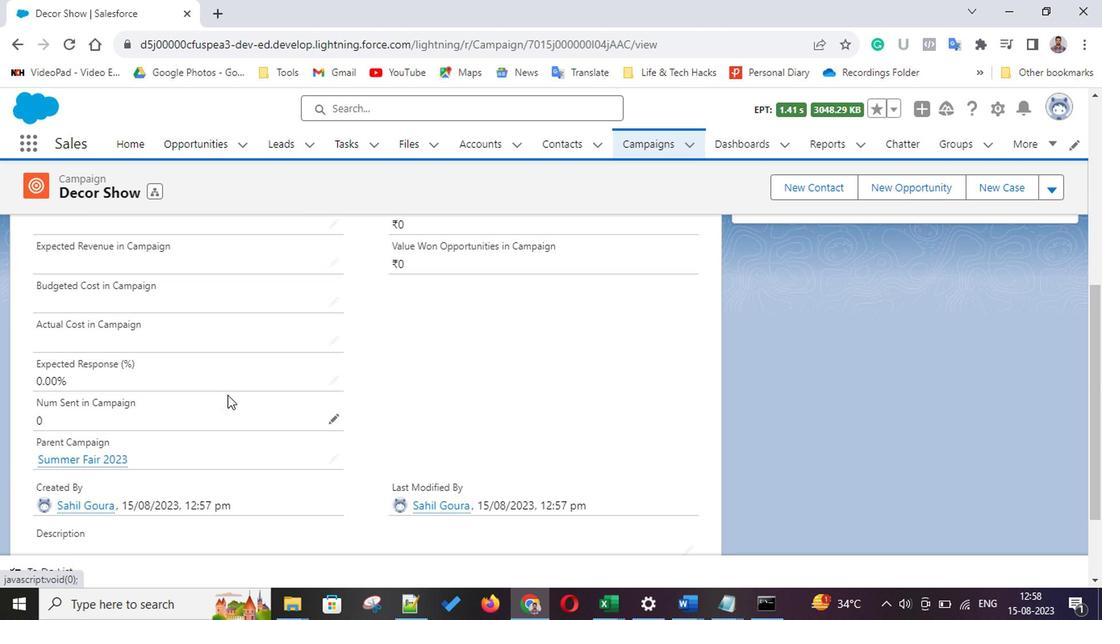 
Action: Mouse scrolled (266, 385) with delta (0, 0)
Screenshot: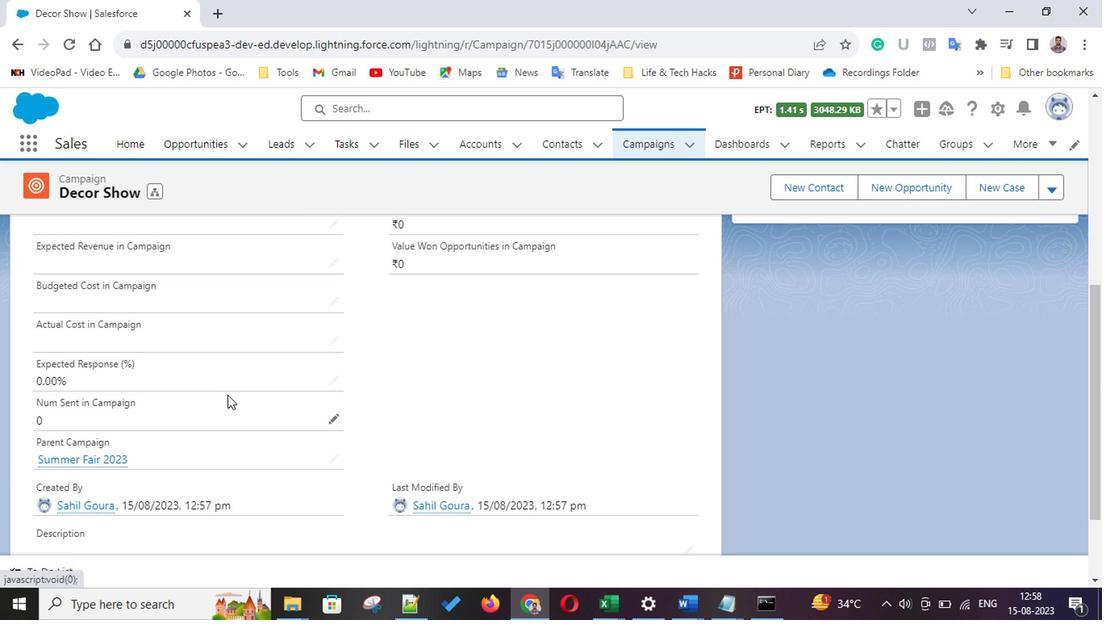 
Action: Mouse scrolled (266, 385) with delta (0, 0)
Screenshot: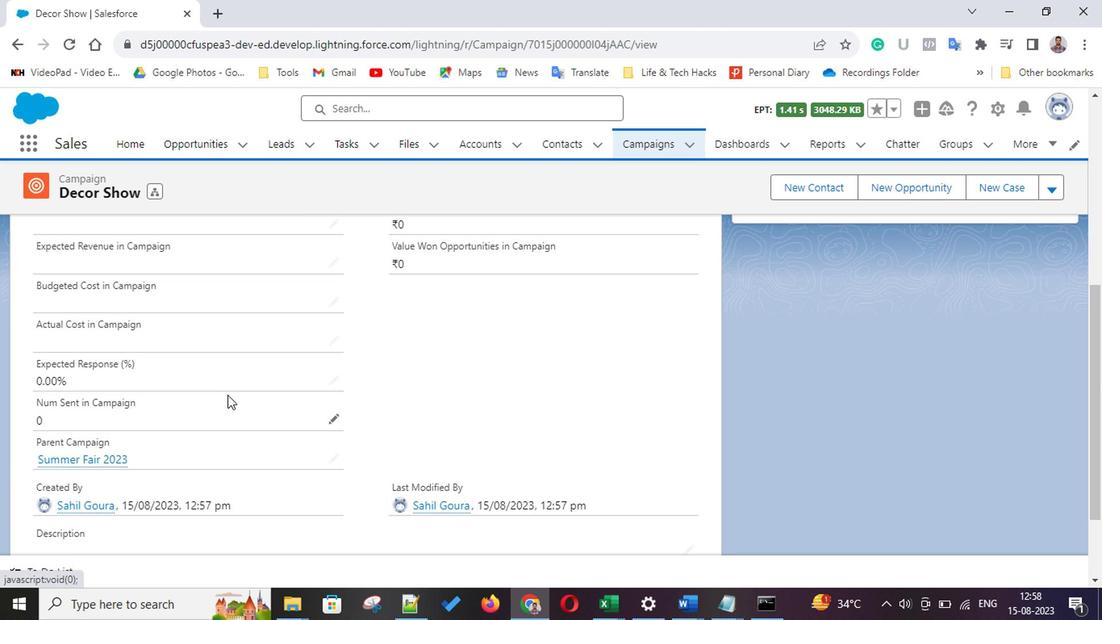 
Action: Mouse scrolled (266, 385) with delta (0, 0)
Screenshot: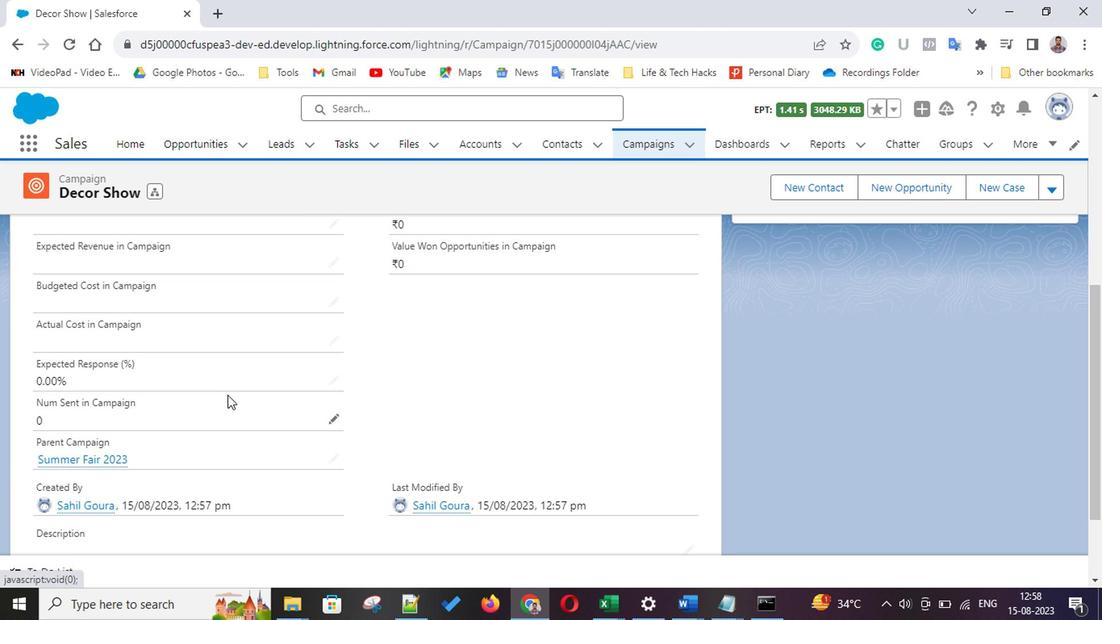 
Action: Mouse scrolled (266, 385) with delta (0, 0)
Screenshot: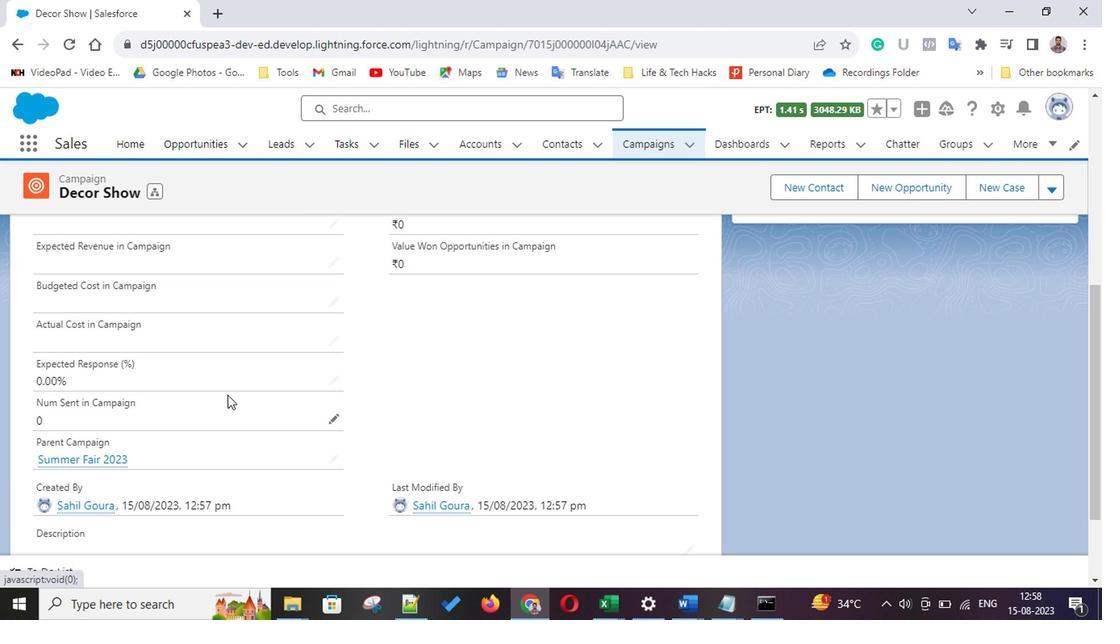 
Action: Mouse scrolled (266, 385) with delta (0, 0)
Screenshot: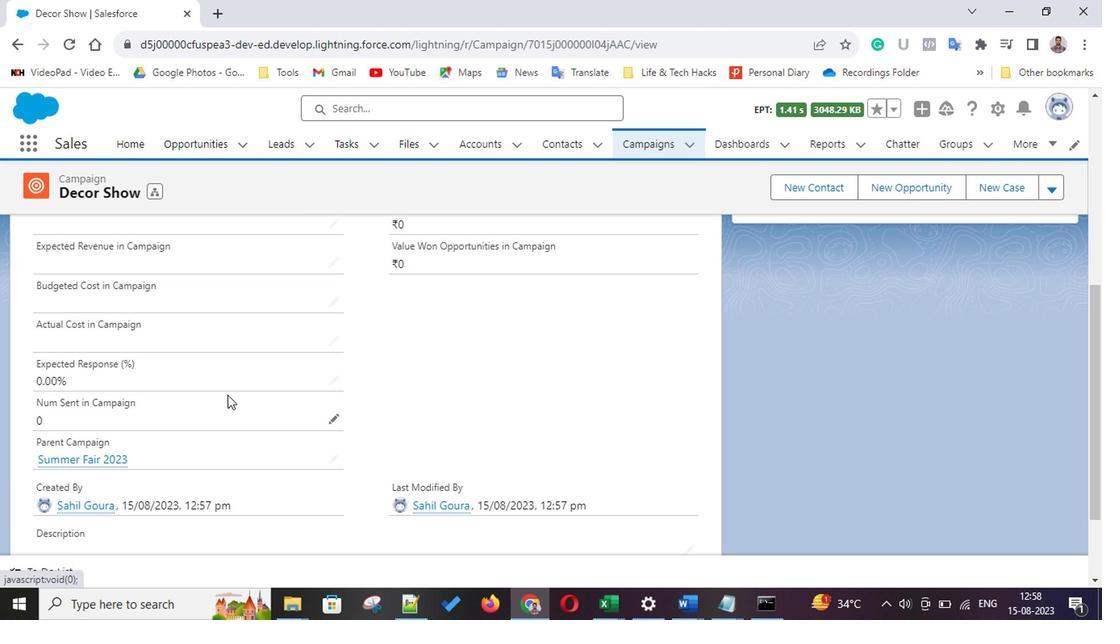 
Action: Mouse scrolled (266, 385) with delta (0, 0)
Screenshot: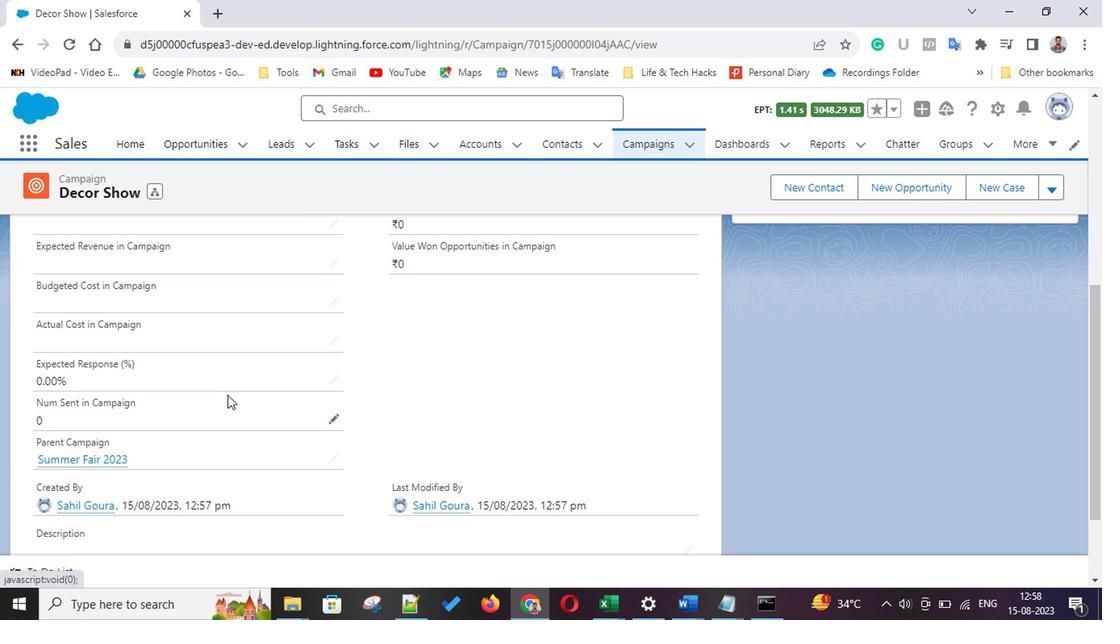 
Action: Mouse scrolled (266, 385) with delta (0, 0)
Screenshot: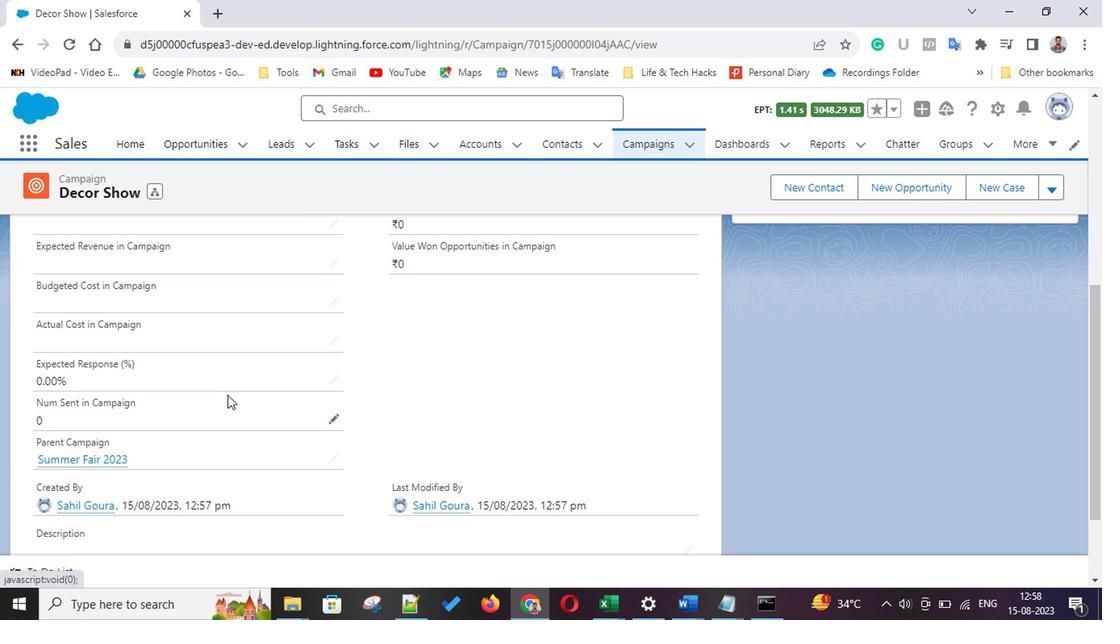 
Action: Mouse scrolled (266, 385) with delta (0, 0)
Screenshot: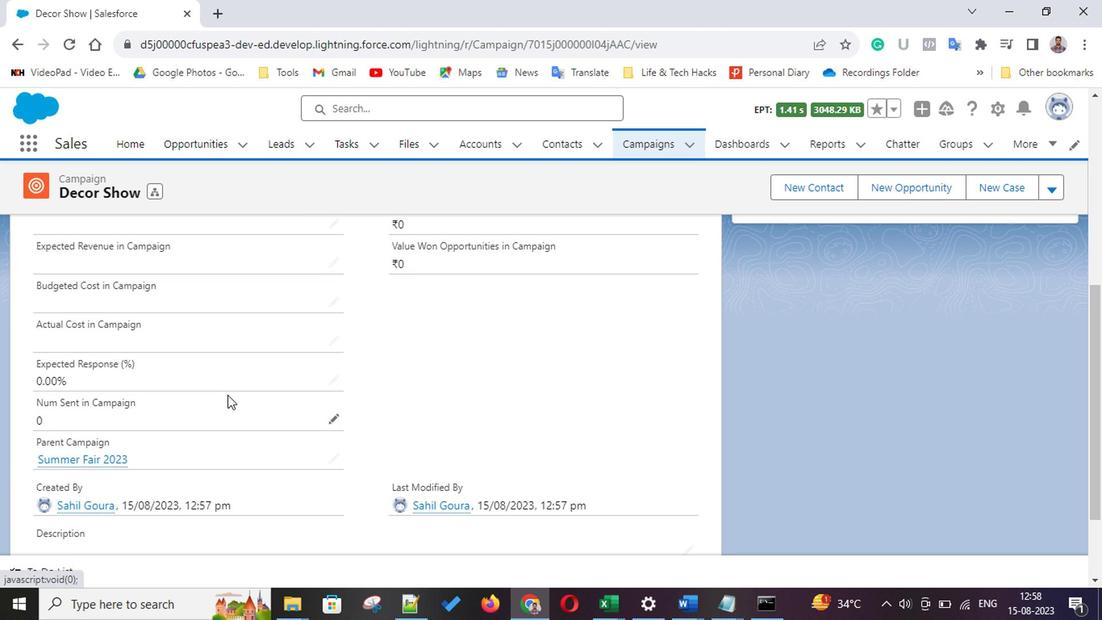 
Action: Mouse scrolled (266, 385) with delta (0, 0)
Screenshot: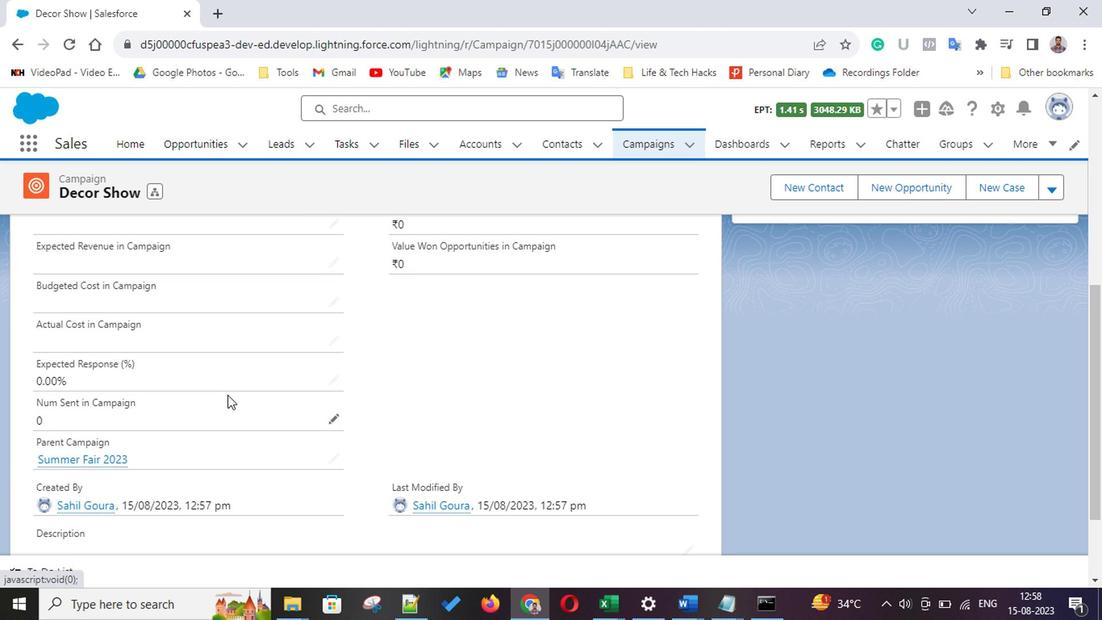 
Action: Mouse scrolled (266, 385) with delta (0, 0)
Screenshot: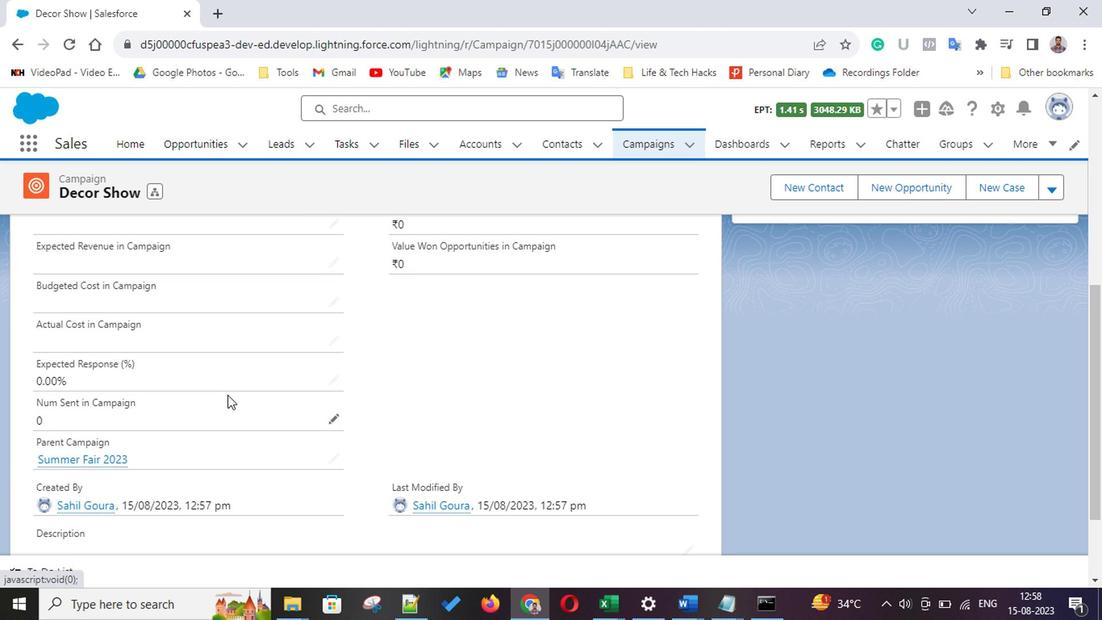 
Action: Mouse scrolled (266, 385) with delta (0, 0)
Screenshot: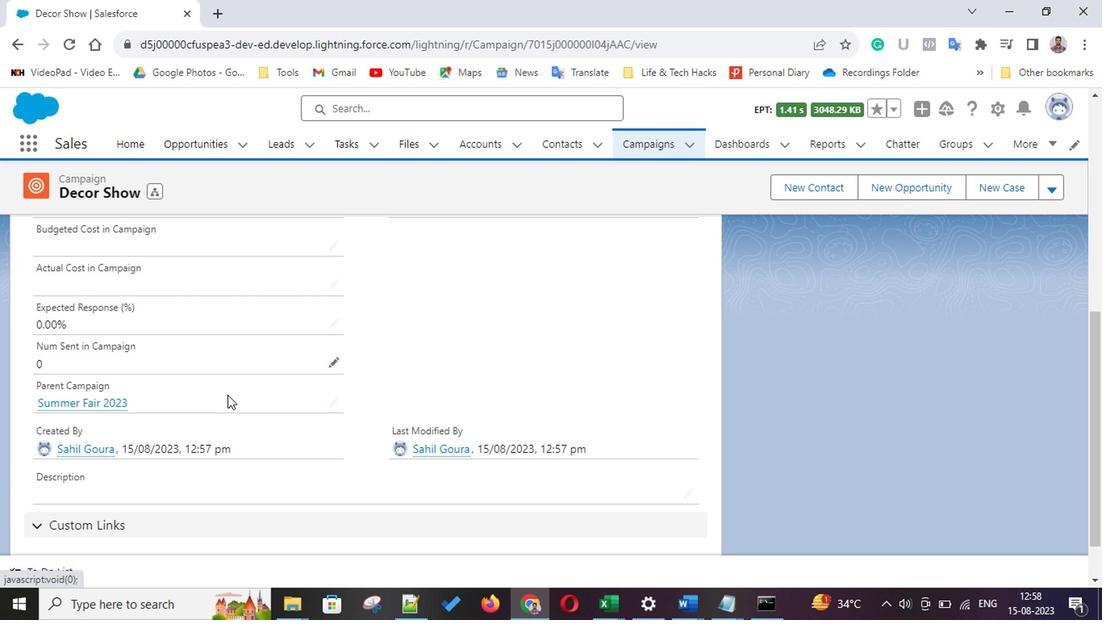 
Action: Mouse scrolled (266, 385) with delta (0, 0)
Screenshot: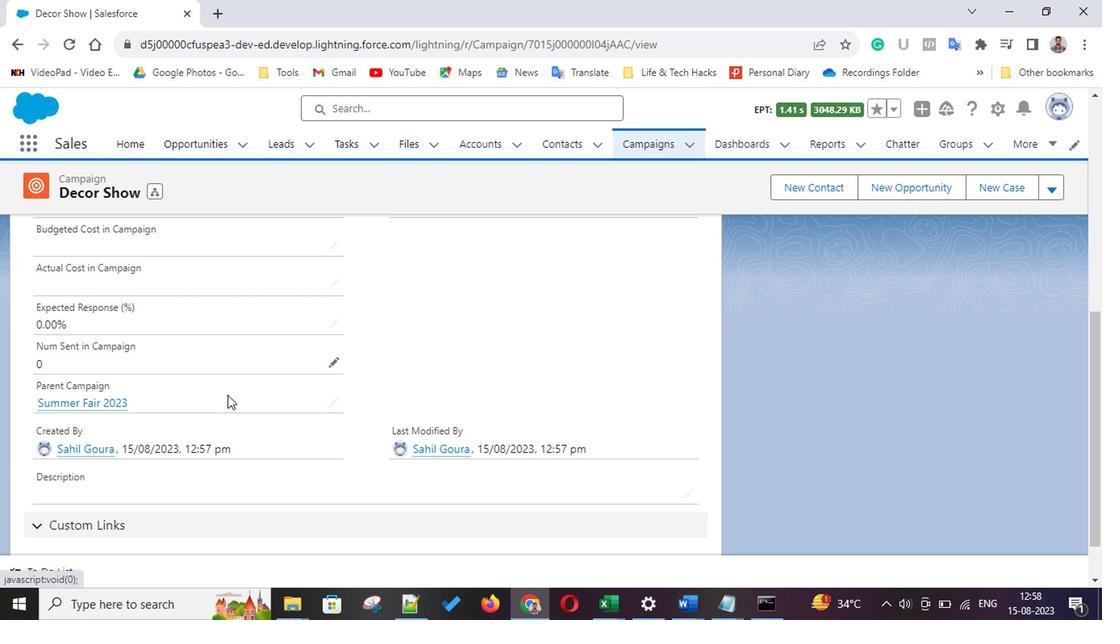 
Action: Mouse scrolled (266, 385) with delta (0, 0)
Screenshot: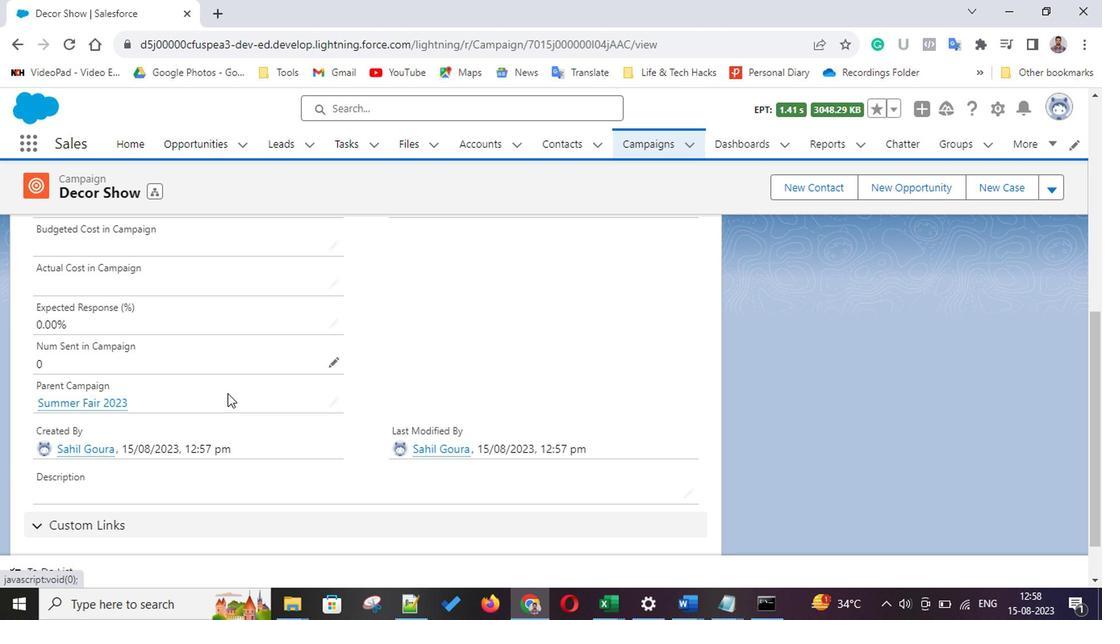 
Action: Mouse scrolled (266, 385) with delta (0, 0)
Screenshot: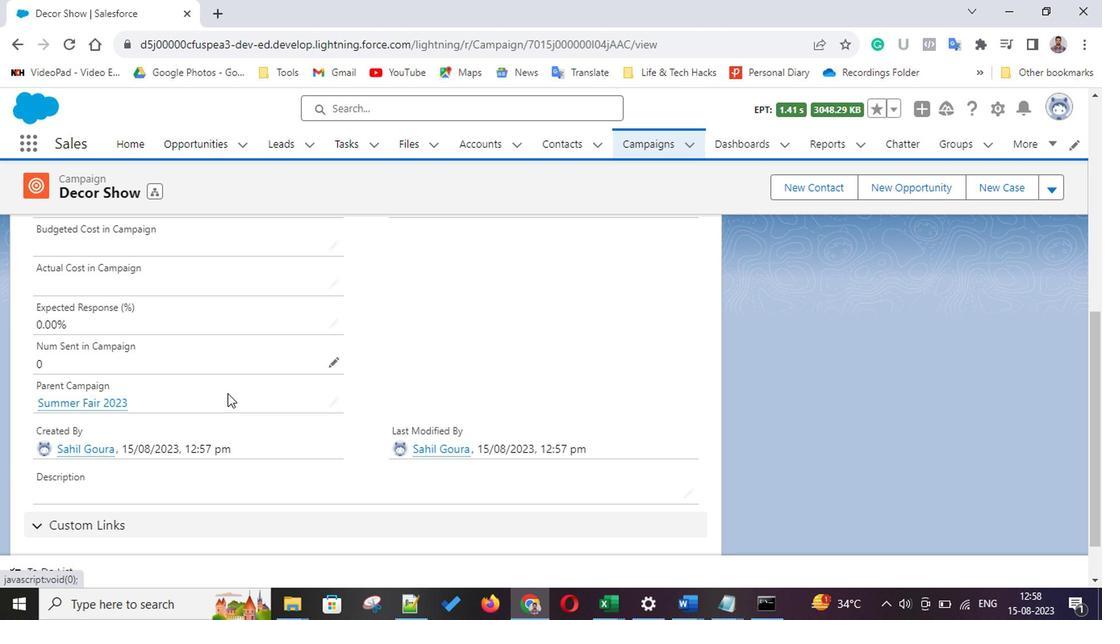
Action: Mouse scrolled (266, 385) with delta (0, 0)
Screenshot: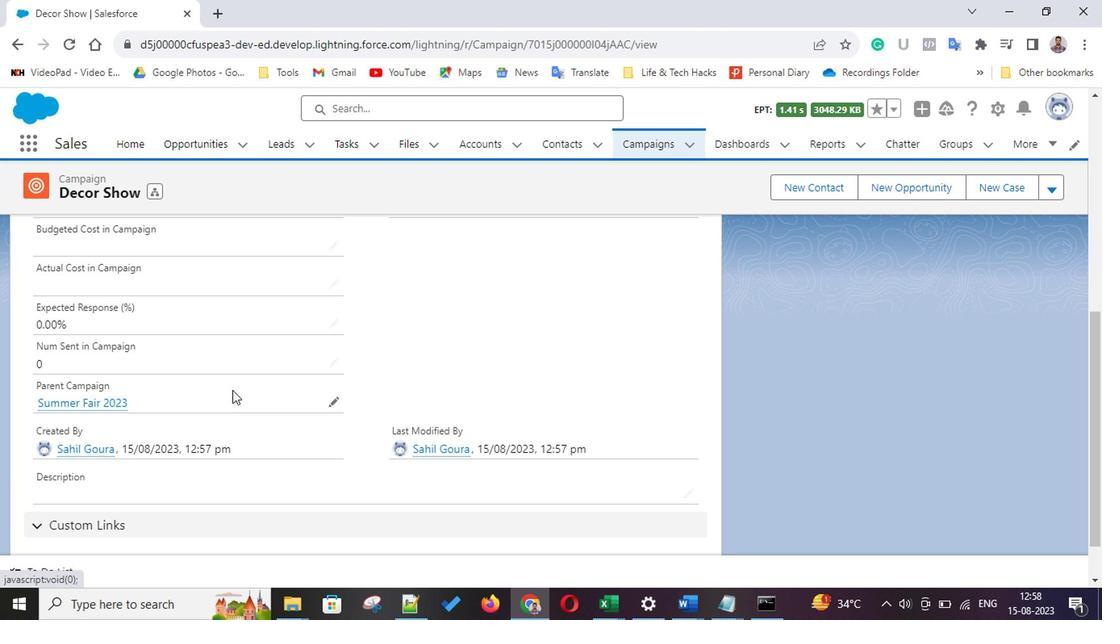 
Action: Mouse scrolled (266, 385) with delta (0, 0)
Screenshot: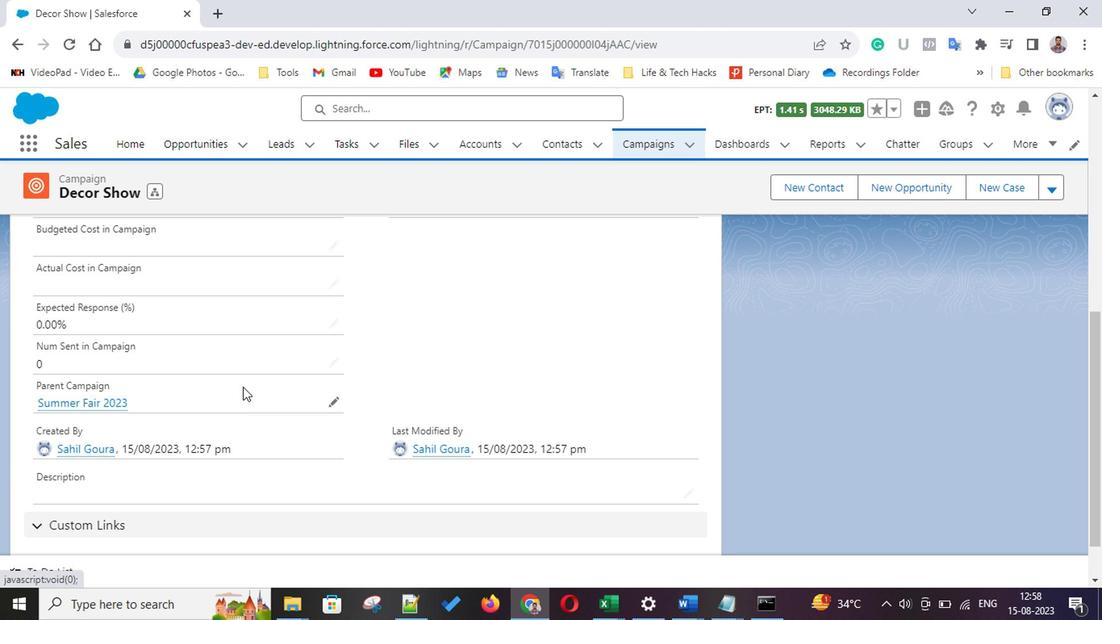 
Action: Mouse scrolled (266, 385) with delta (0, 0)
Screenshot: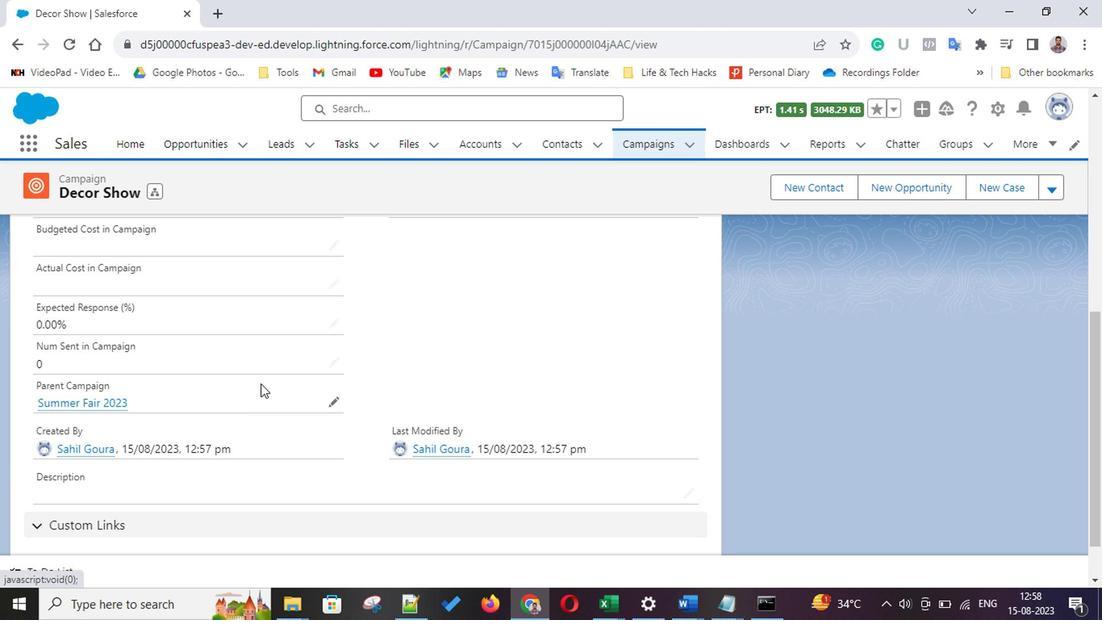
Action: Mouse moved to (597, 206)
